 Task: Look for Modern Condos in Austin.
Action: Mouse moved to (304, 172)
Screenshot: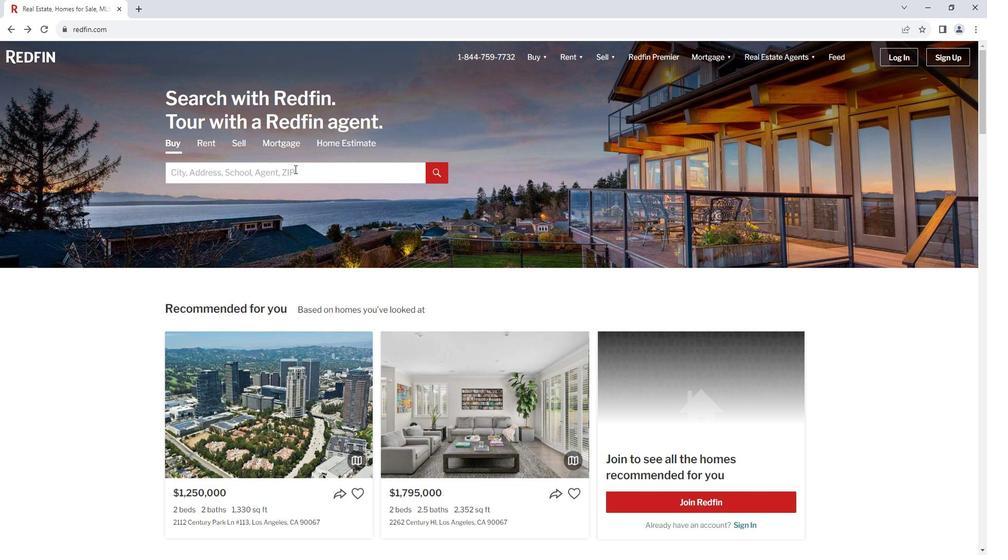 
Action: Mouse pressed left at (304, 172)
Screenshot: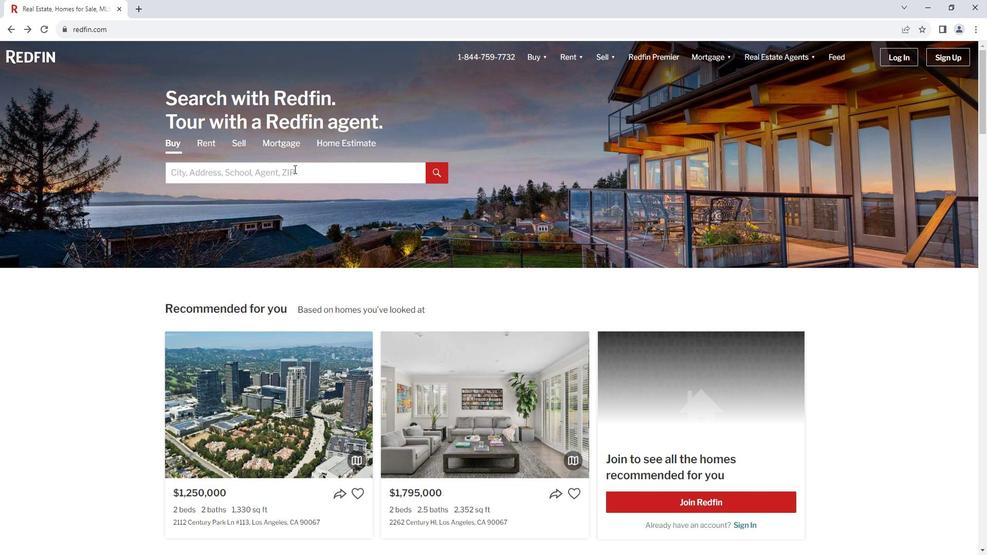 
Action: Key pressed <Key.shift><Key.shift><Key.shift><Key.shift>As<Key.backspace>ustin
Screenshot: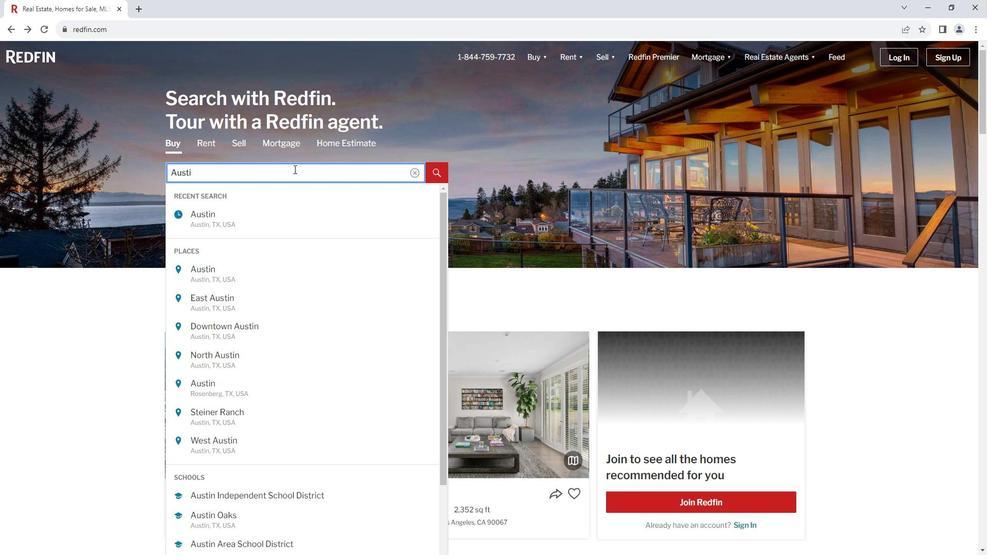 
Action: Mouse moved to (262, 273)
Screenshot: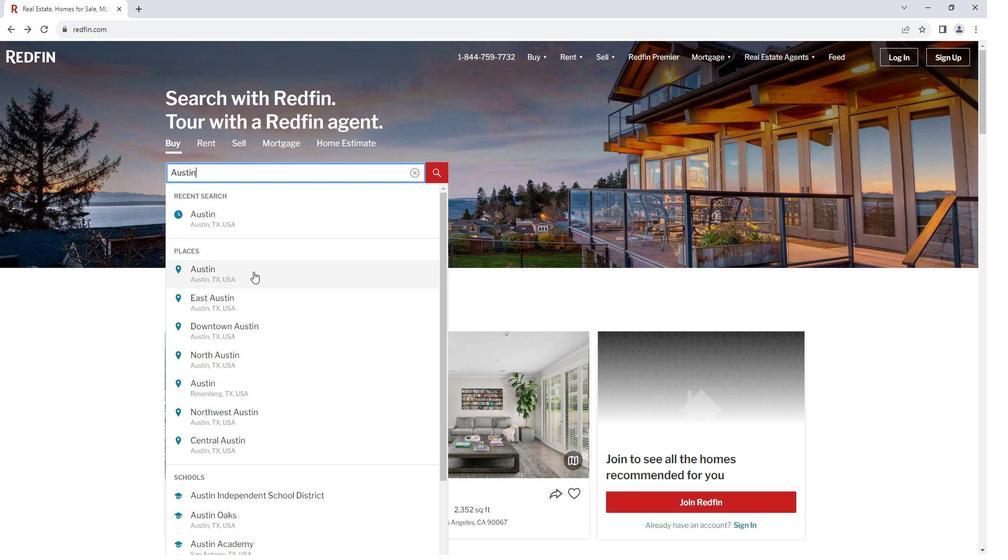 
Action: Mouse pressed left at (262, 273)
Screenshot: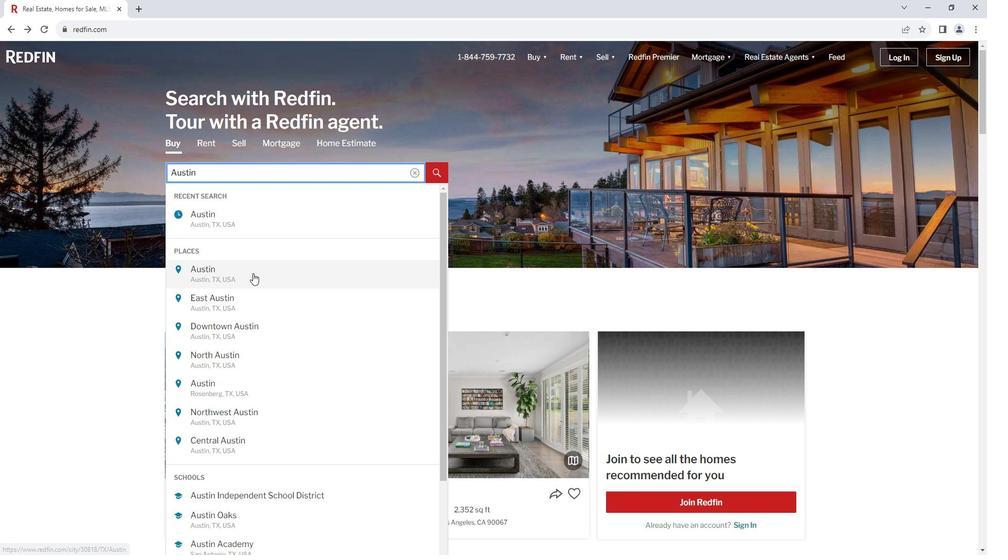 
Action: Mouse moved to (886, 131)
Screenshot: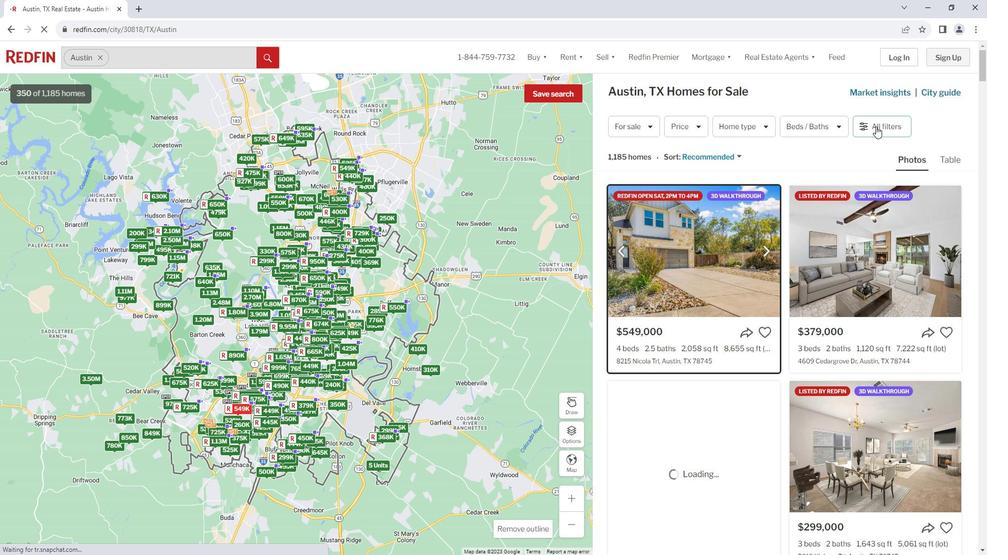 
Action: Mouse pressed left at (886, 131)
Screenshot: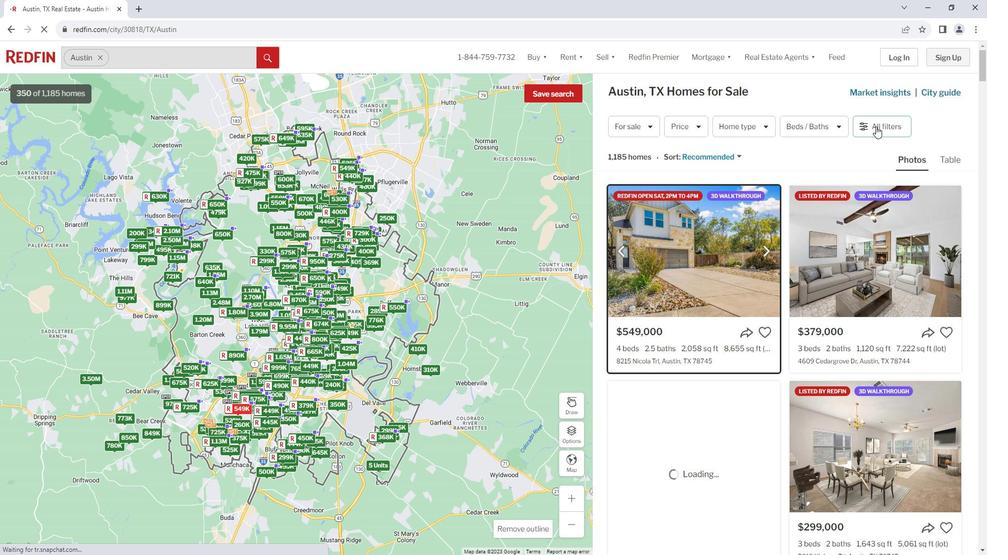 
Action: Mouse moved to (890, 128)
Screenshot: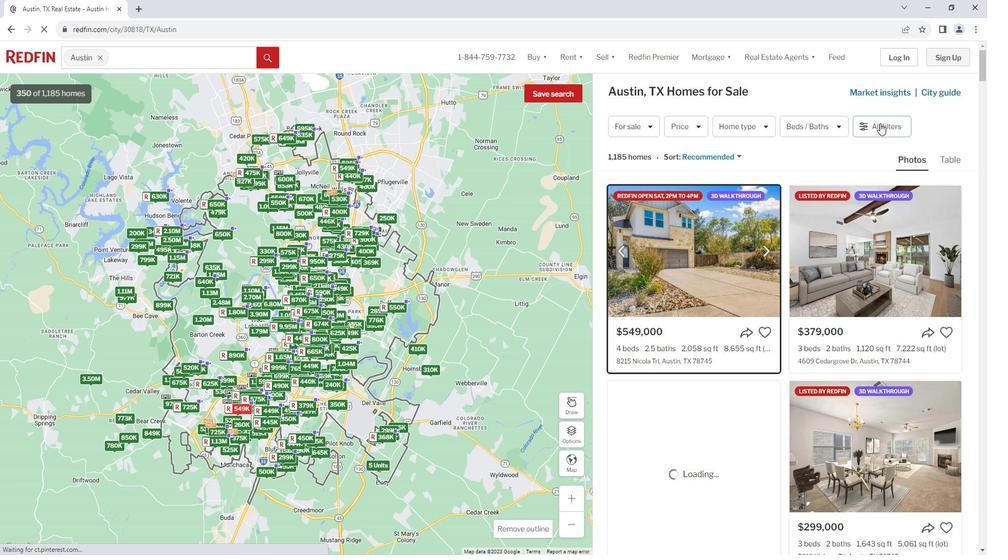 
Action: Mouse pressed left at (890, 128)
Screenshot: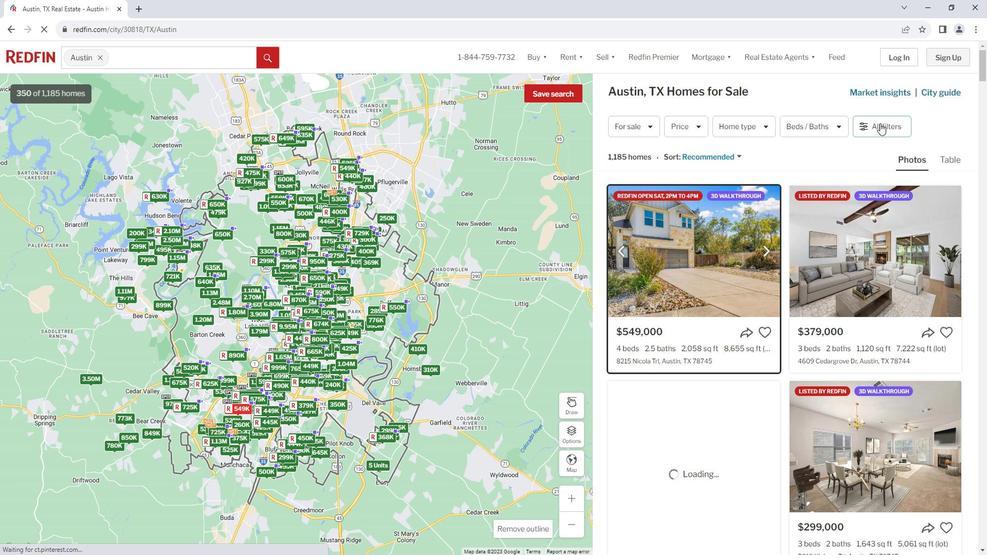 
Action: Mouse moved to (832, 262)
Screenshot: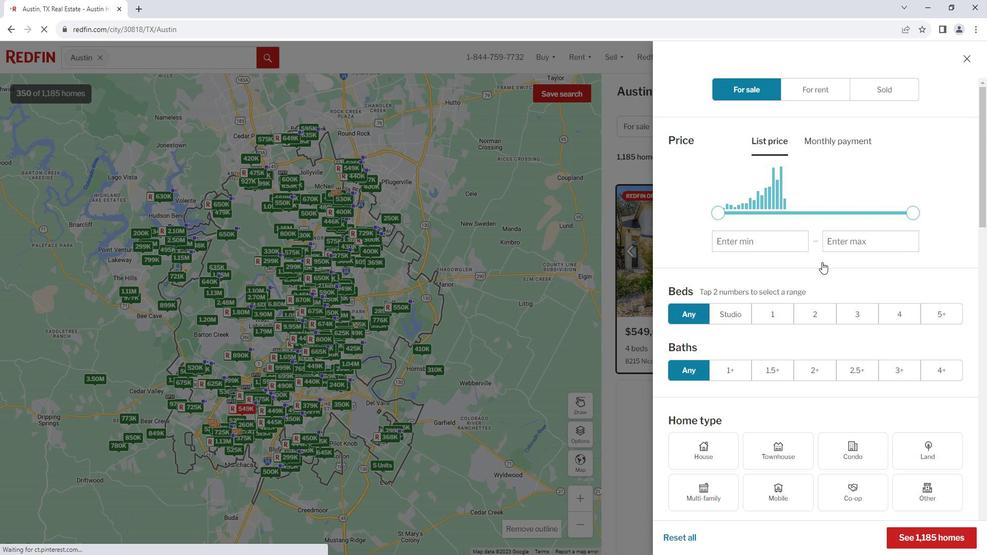 
Action: Mouse scrolled (832, 262) with delta (0, 0)
Screenshot: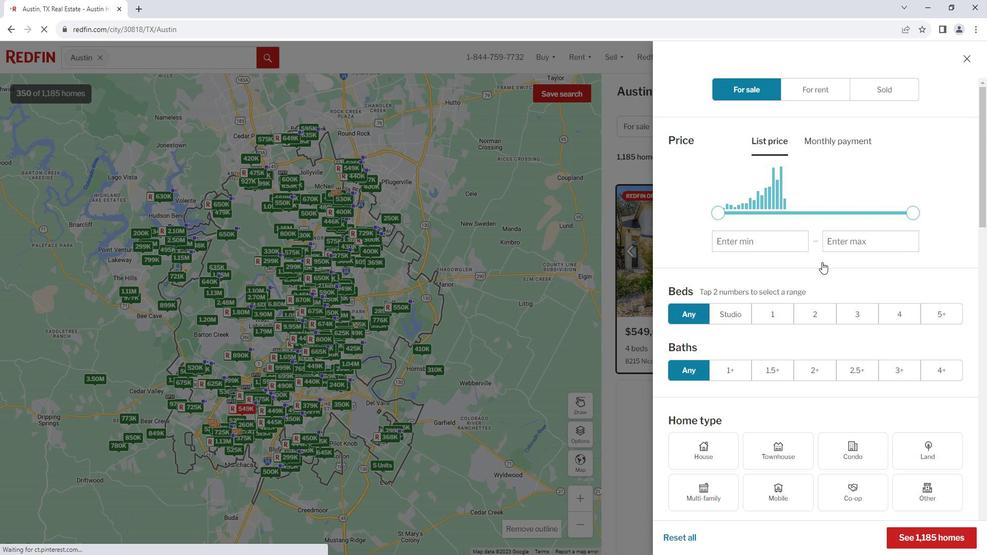
Action: Mouse scrolled (832, 262) with delta (0, 0)
Screenshot: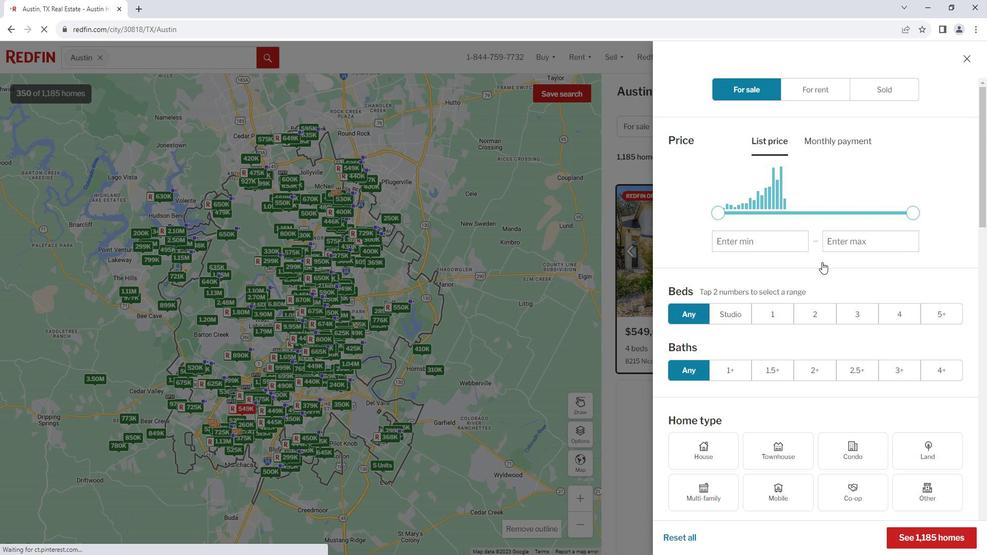 
Action: Mouse scrolled (832, 262) with delta (0, 0)
Screenshot: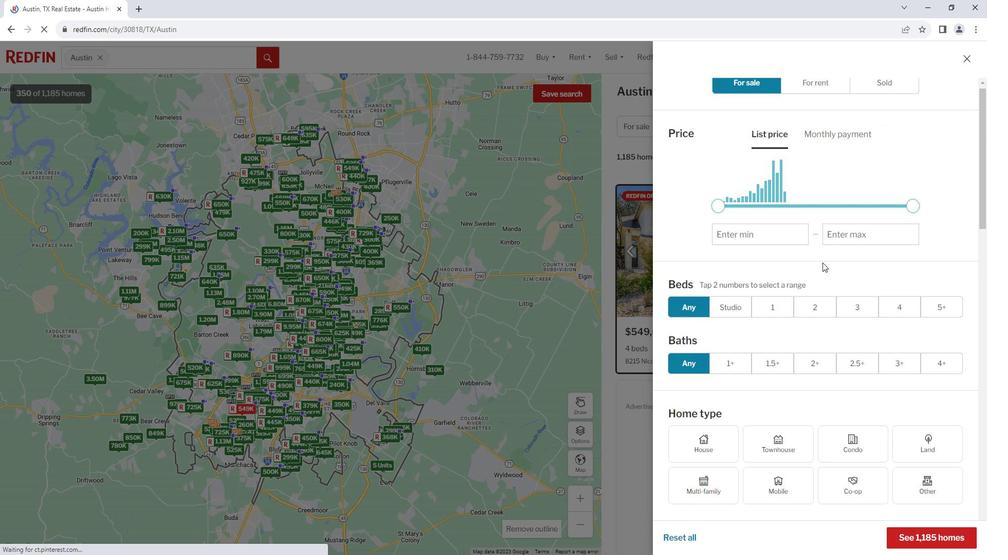 
Action: Mouse moved to (867, 291)
Screenshot: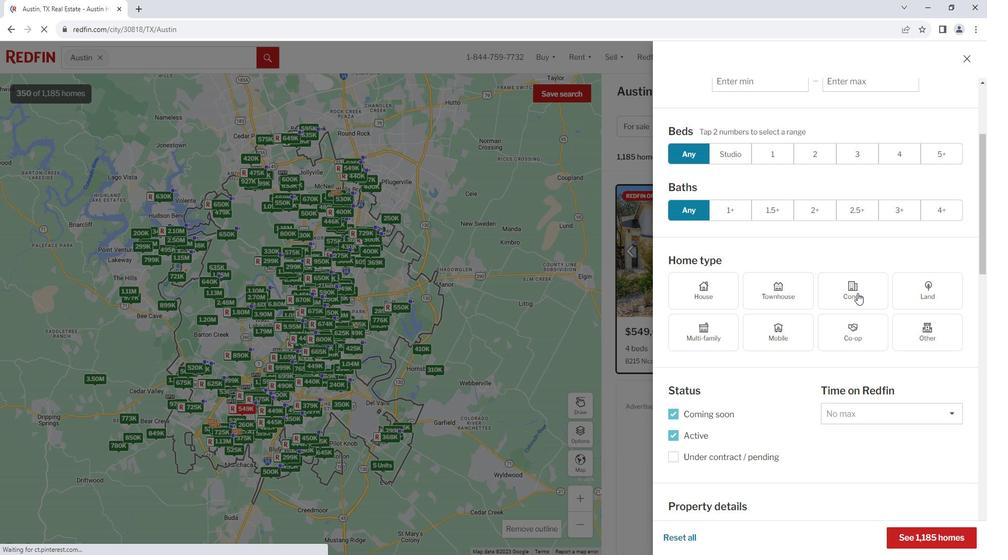 
Action: Mouse pressed left at (867, 291)
Screenshot: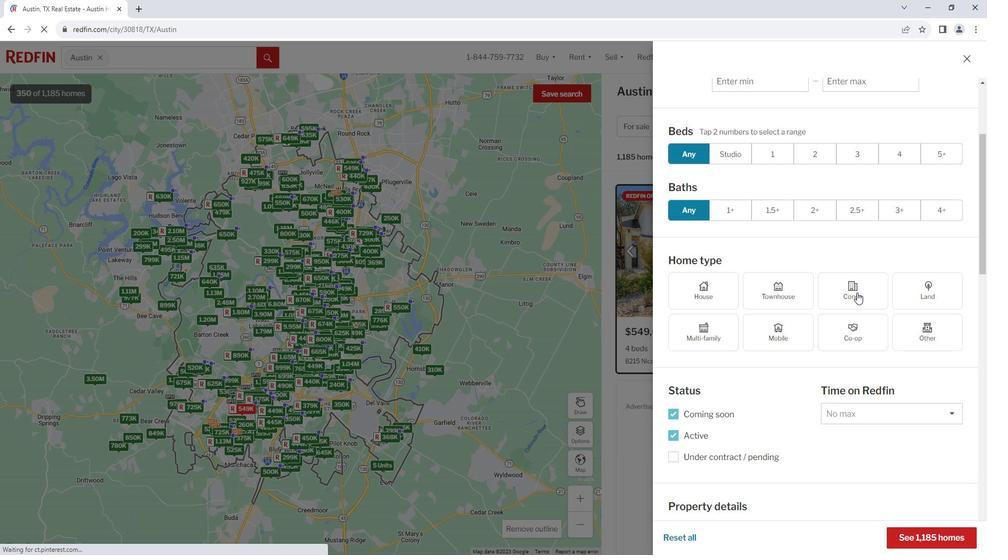 
Action: Mouse moved to (832, 266)
Screenshot: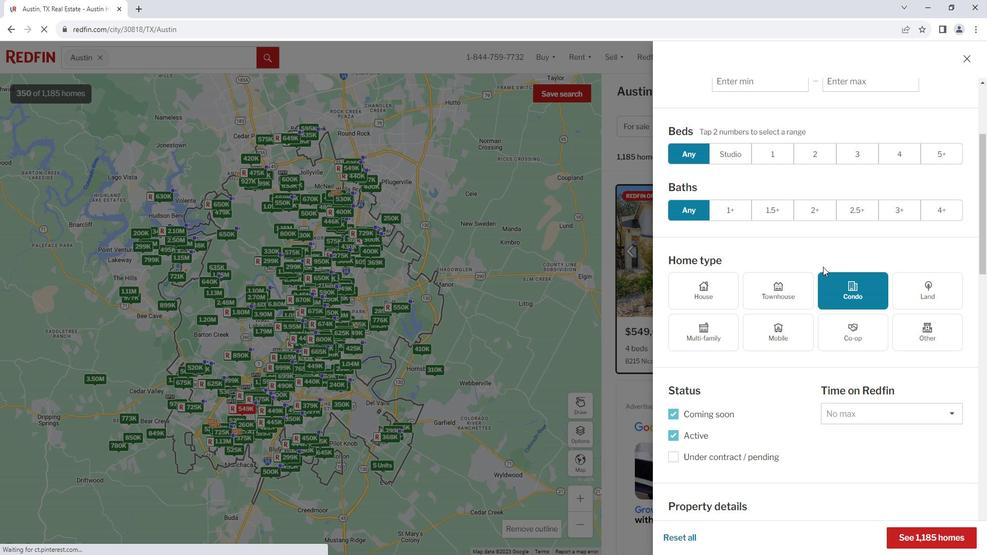 
Action: Mouse scrolled (832, 266) with delta (0, 0)
Screenshot: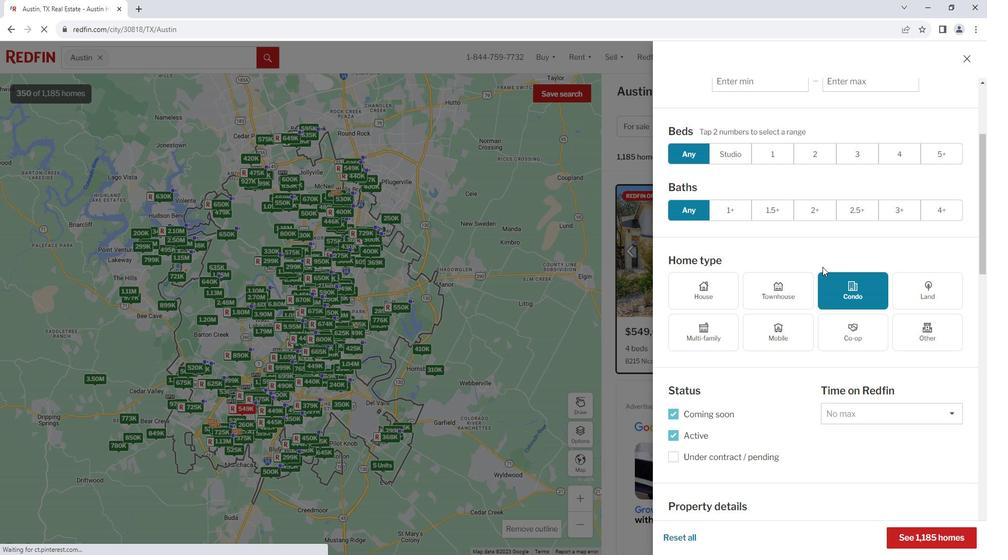 
Action: Mouse moved to (832, 266)
Screenshot: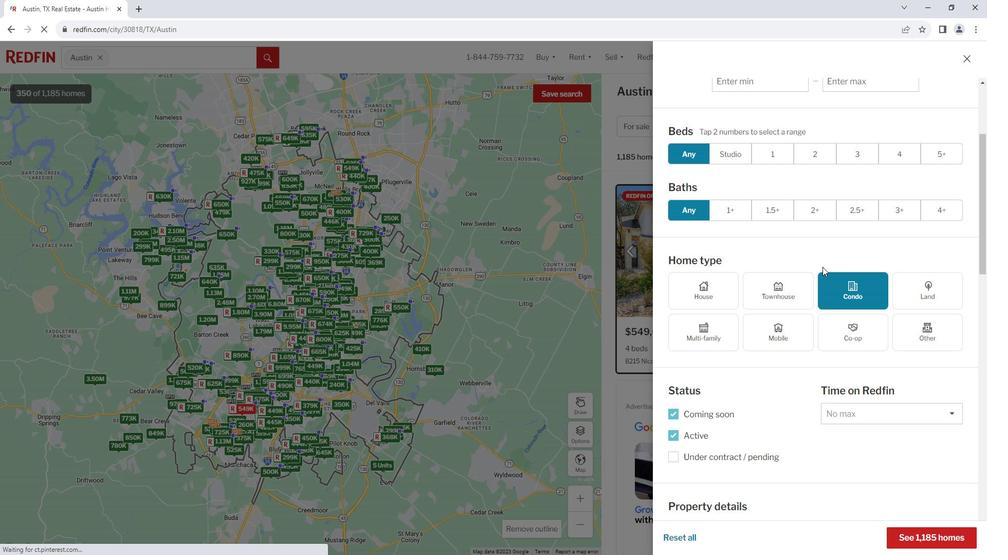 
Action: Mouse scrolled (832, 266) with delta (0, 0)
Screenshot: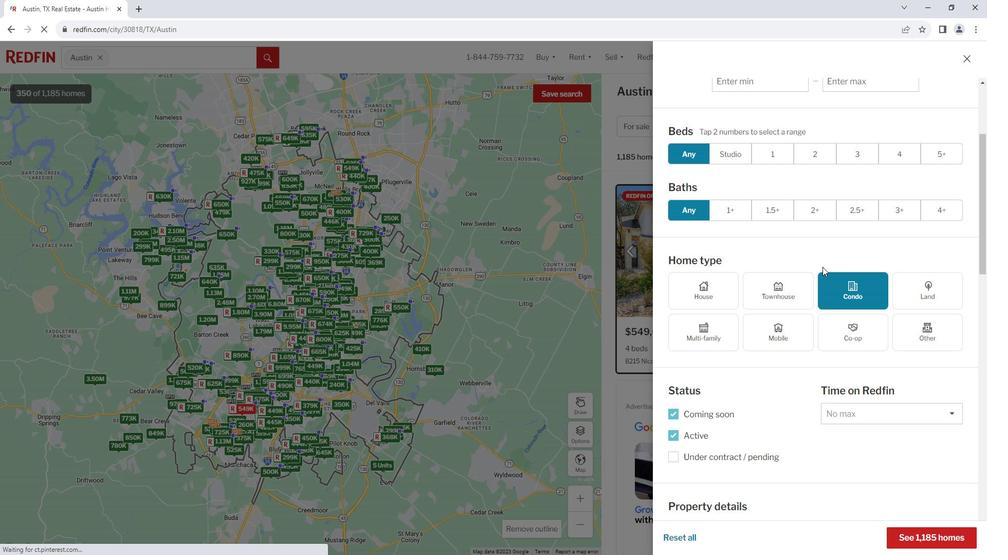 
Action: Mouse moved to (829, 265)
Screenshot: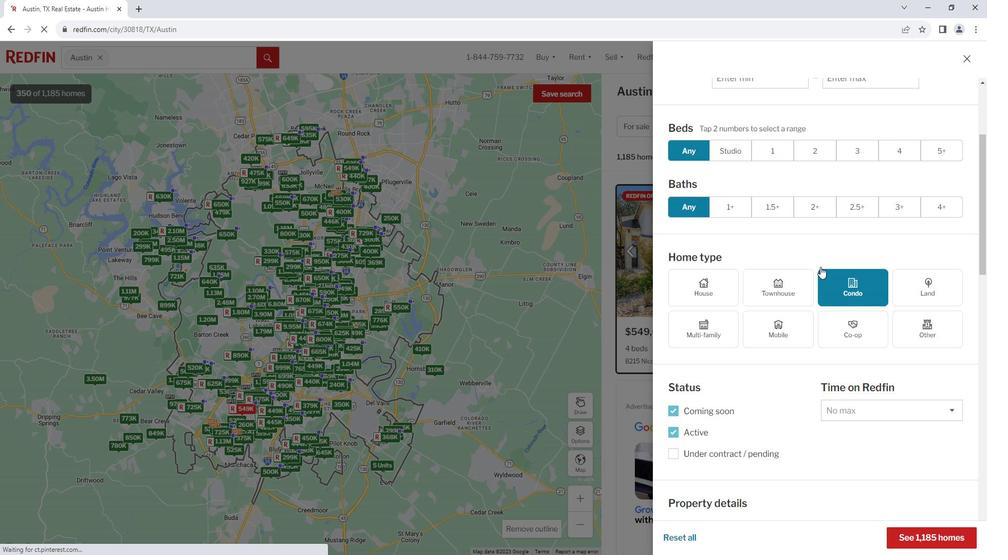 
Action: Mouse scrolled (829, 265) with delta (0, 0)
Screenshot: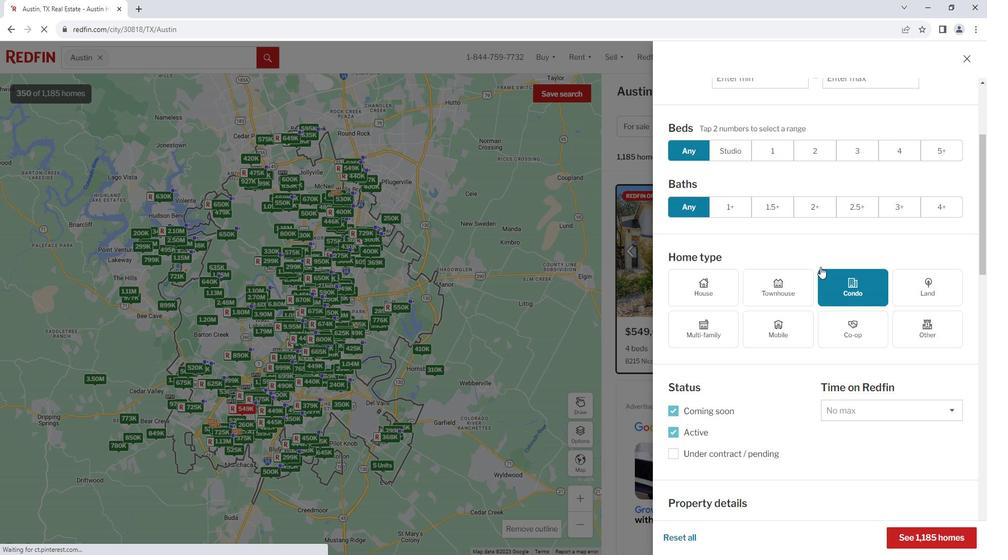 
Action: Mouse moved to (826, 262)
Screenshot: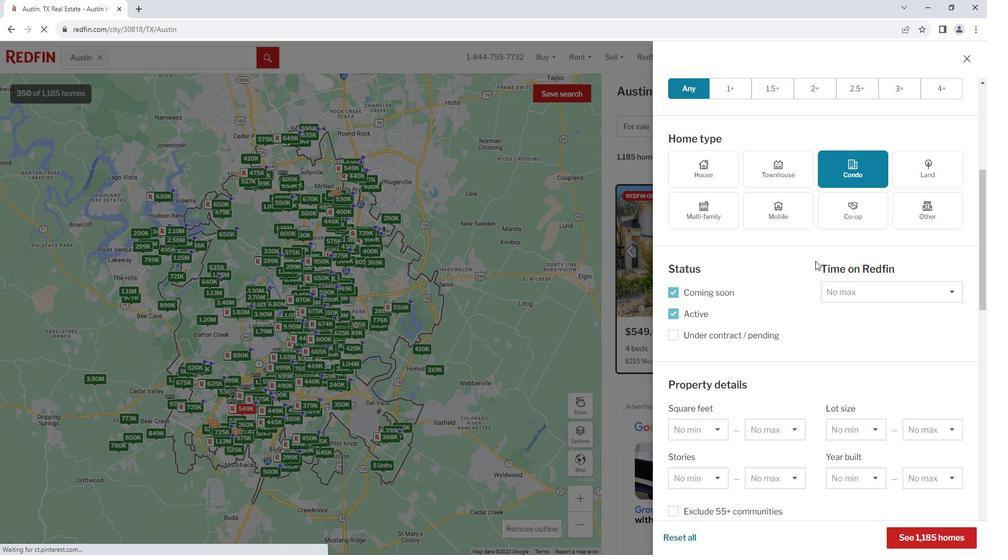 
Action: Mouse scrolled (826, 262) with delta (0, 0)
Screenshot: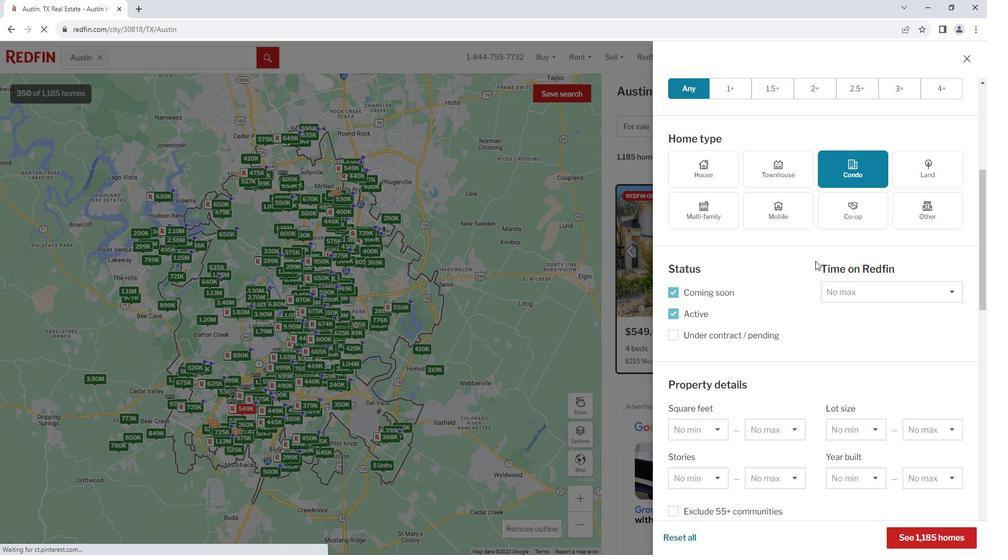 
Action: Mouse moved to (757, 328)
Screenshot: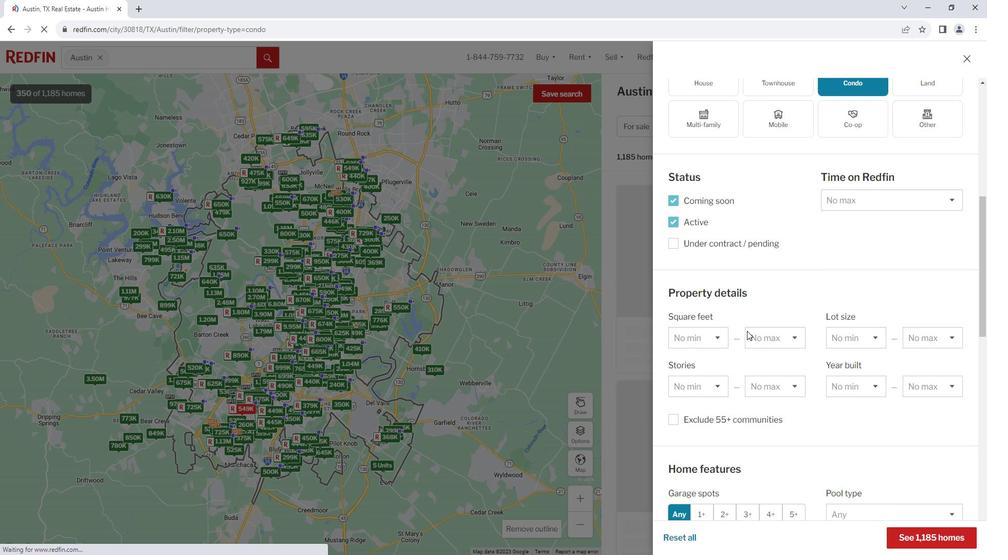 
Action: Mouse scrolled (757, 327) with delta (0, 0)
Screenshot: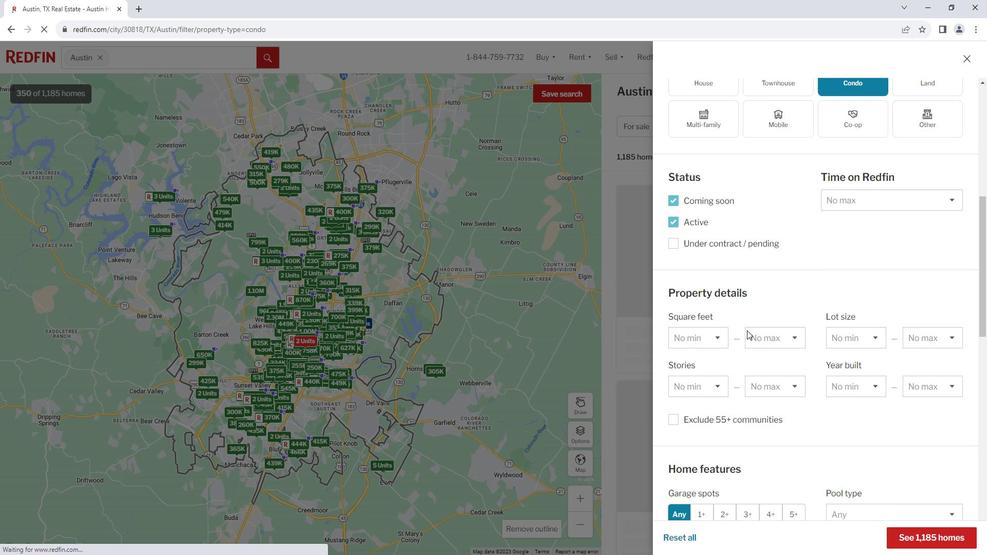 
Action: Mouse moved to (757, 327)
Screenshot: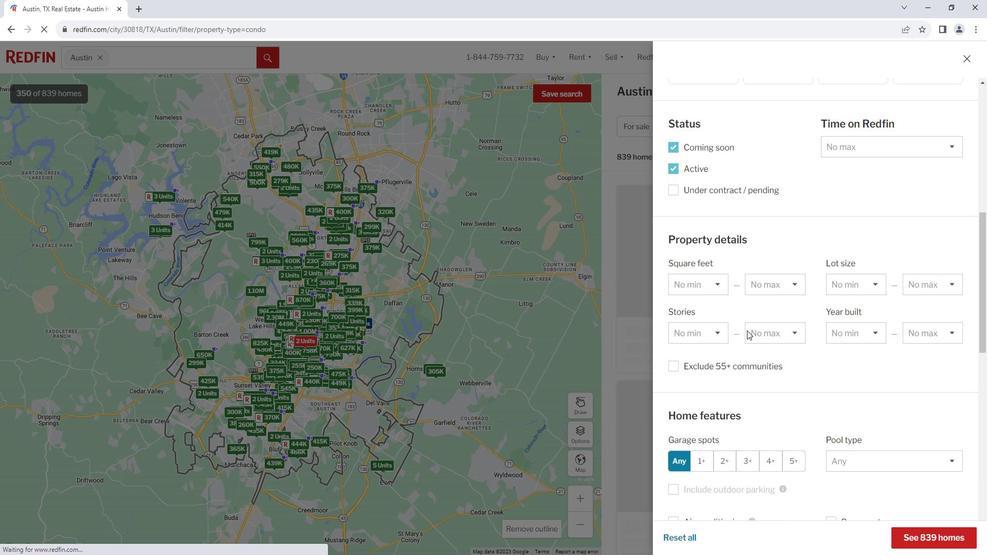 
Action: Mouse scrolled (757, 327) with delta (0, 0)
Screenshot: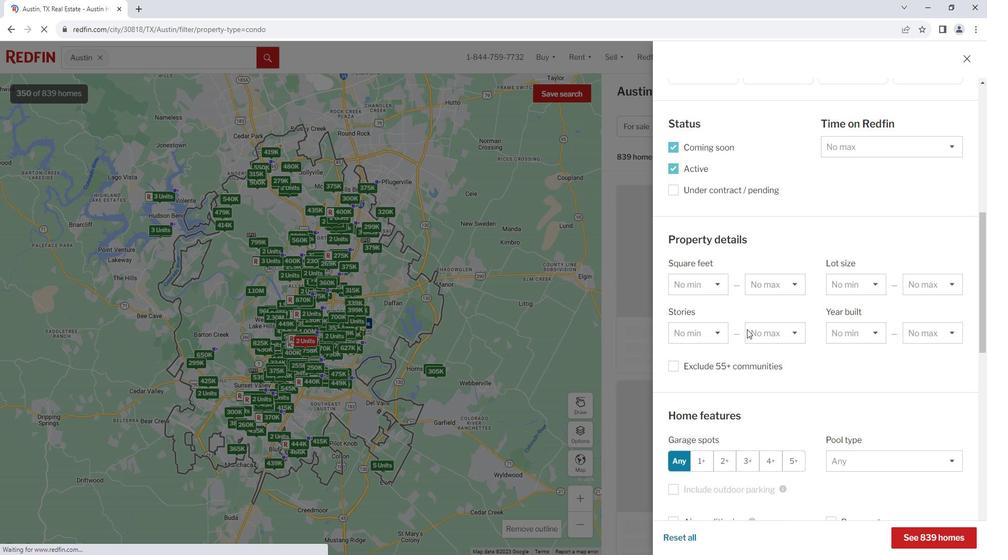 
Action: Mouse moved to (756, 320)
Screenshot: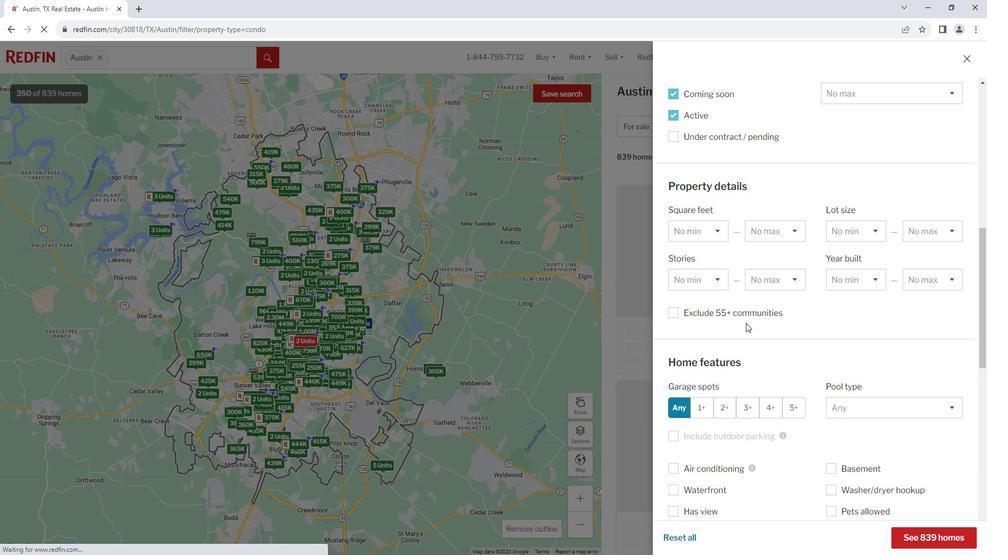 
Action: Mouse scrolled (756, 320) with delta (0, 0)
Screenshot: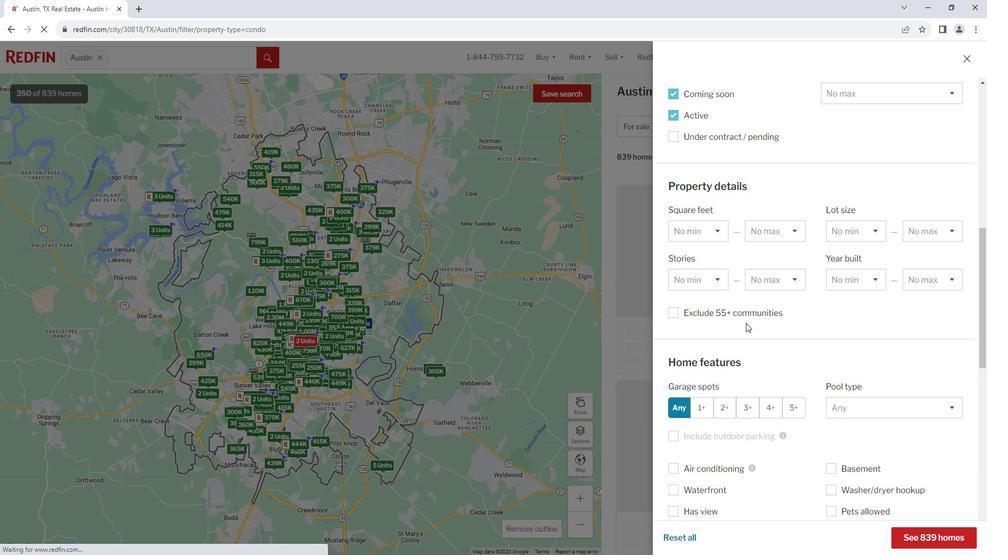 
Action: Mouse moved to (761, 308)
Screenshot: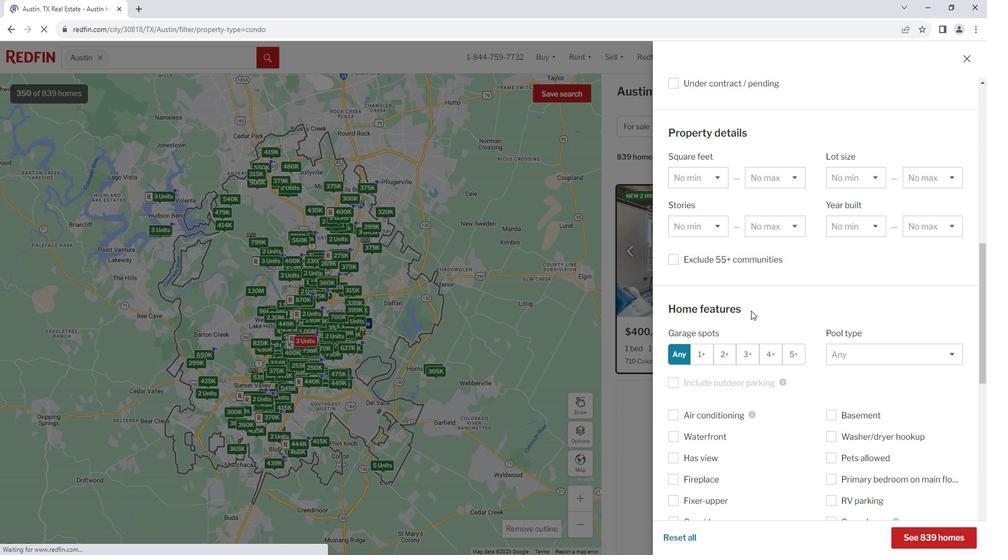 
Action: Mouse scrolled (761, 308) with delta (0, 0)
Screenshot: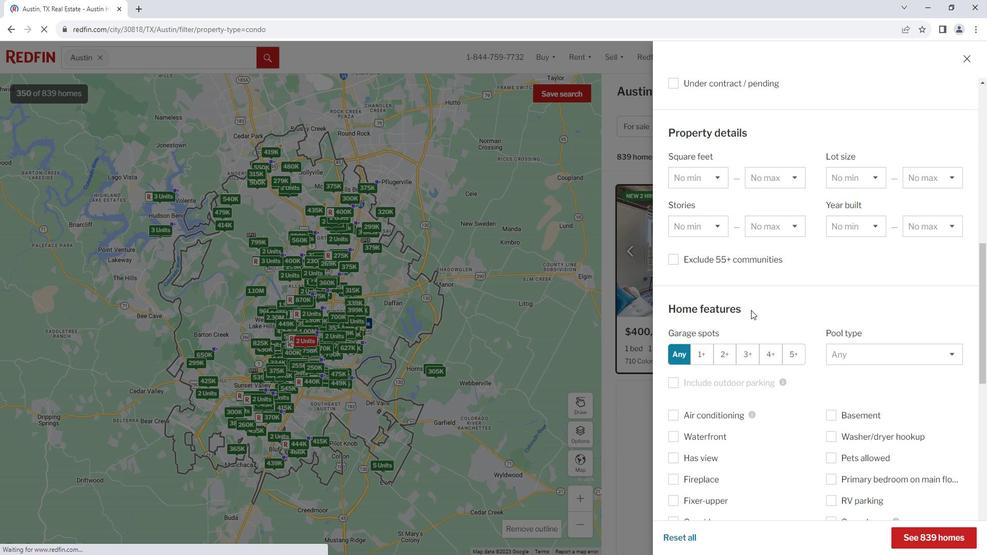 
Action: Mouse scrolled (761, 308) with delta (0, 0)
Screenshot: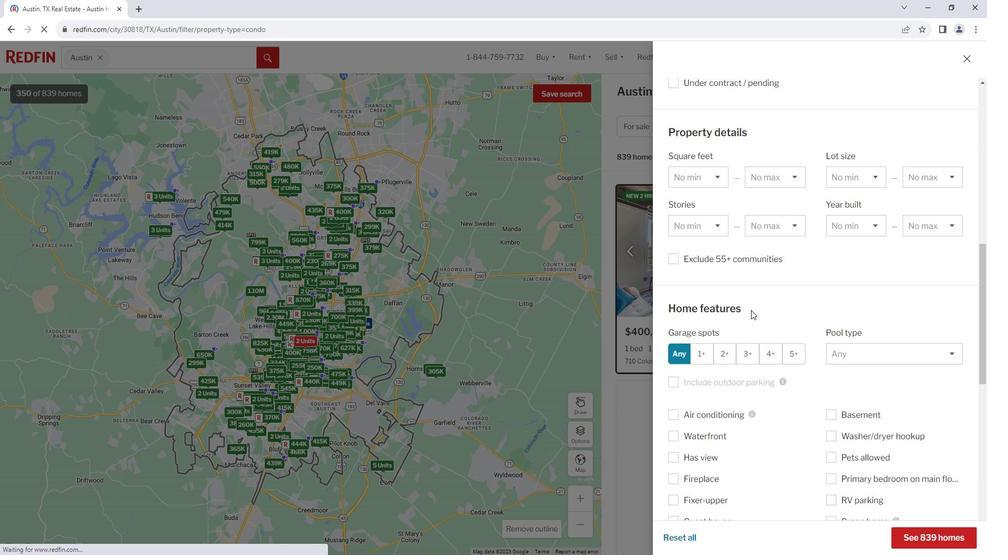 
Action: Mouse scrolled (761, 308) with delta (0, 0)
Screenshot: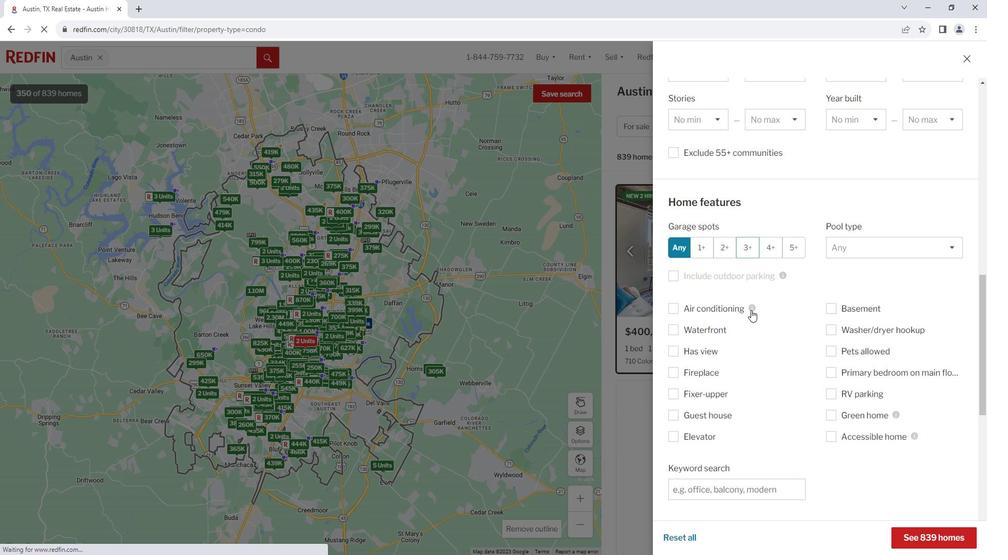 
Action: Mouse moved to (762, 307)
Screenshot: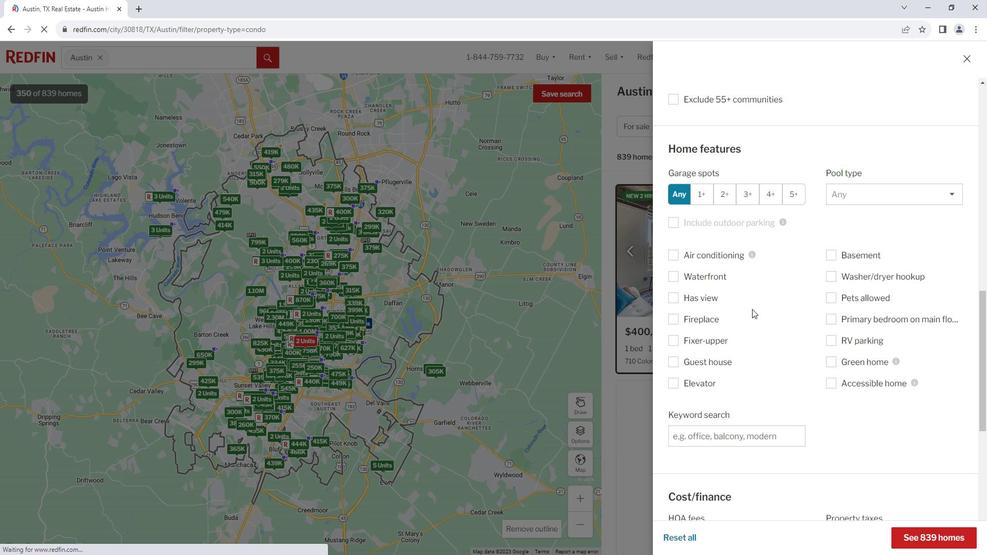 
Action: Mouse scrolled (762, 306) with delta (0, 0)
Screenshot: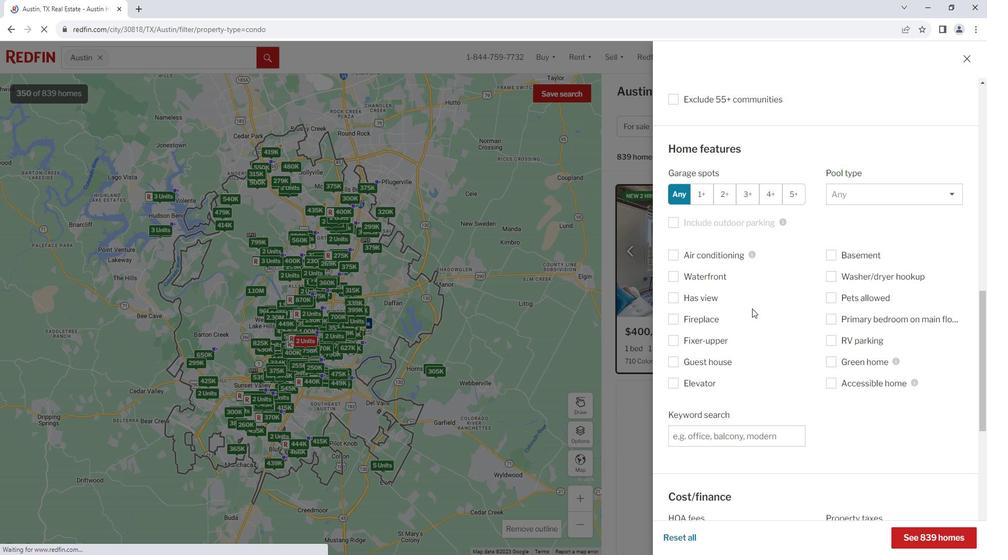 
Action: Mouse scrolled (762, 306) with delta (0, 0)
Screenshot: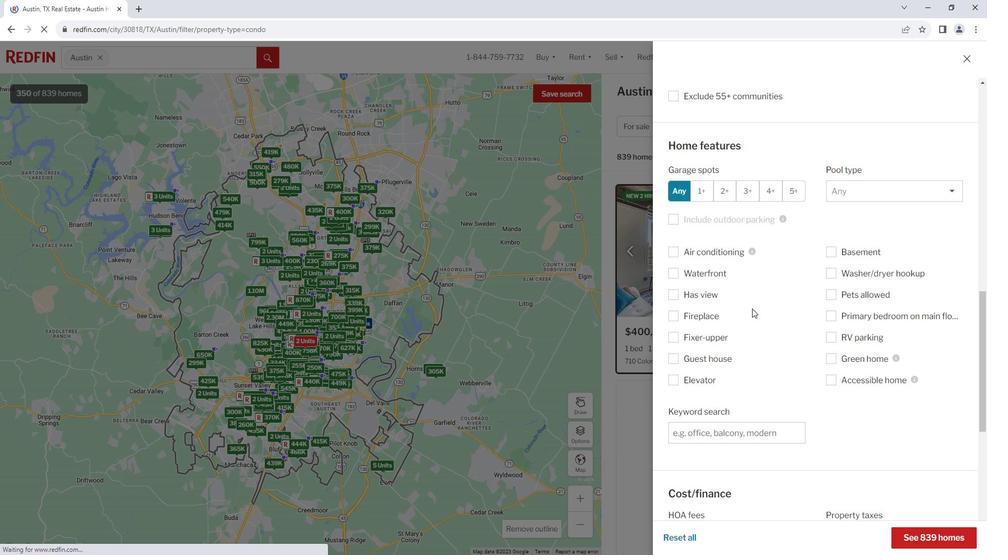 
Action: Mouse moved to (735, 328)
Screenshot: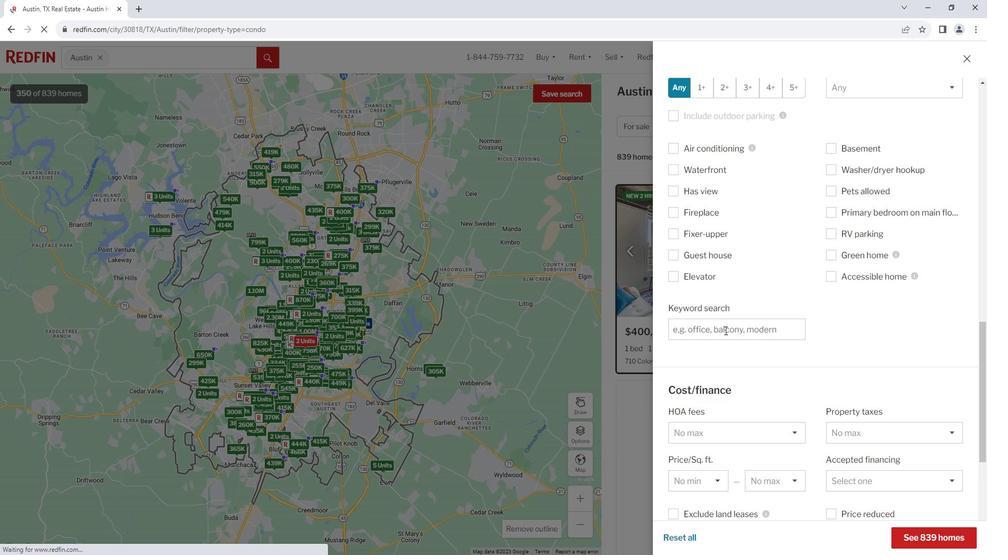 
Action: Mouse pressed left at (735, 328)
Screenshot: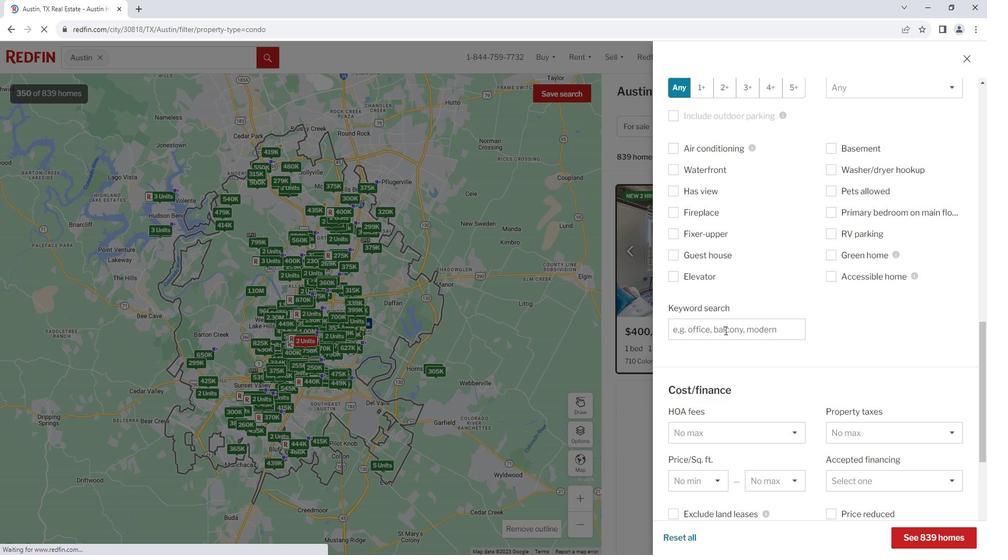 
Action: Mouse moved to (738, 327)
Screenshot: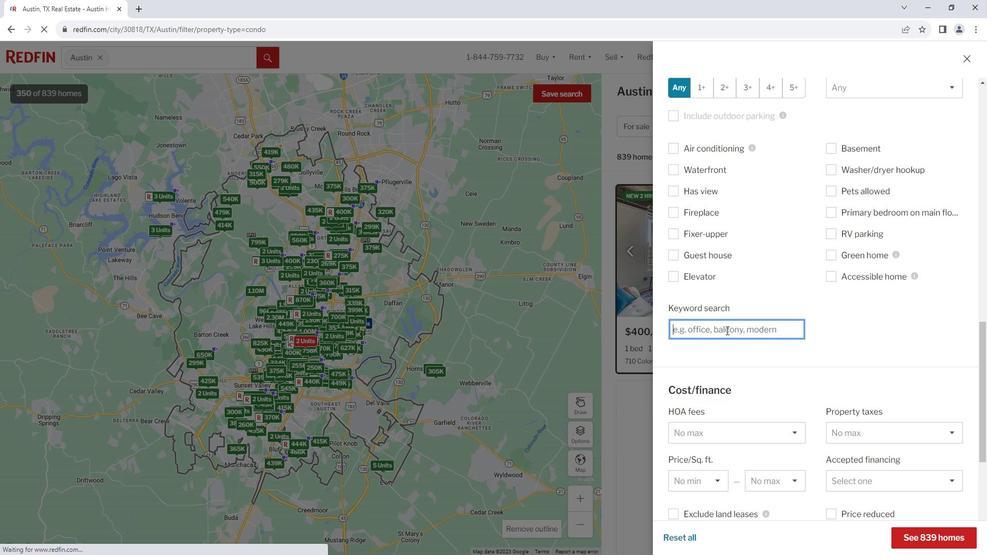 
Action: Key pressed <Key.shift><Key.shift><Key.shift><Key.shift><Key.shift><Key.shift><Key.shift><Key.shift><Key.shift><Key.shift>Modern
Screenshot: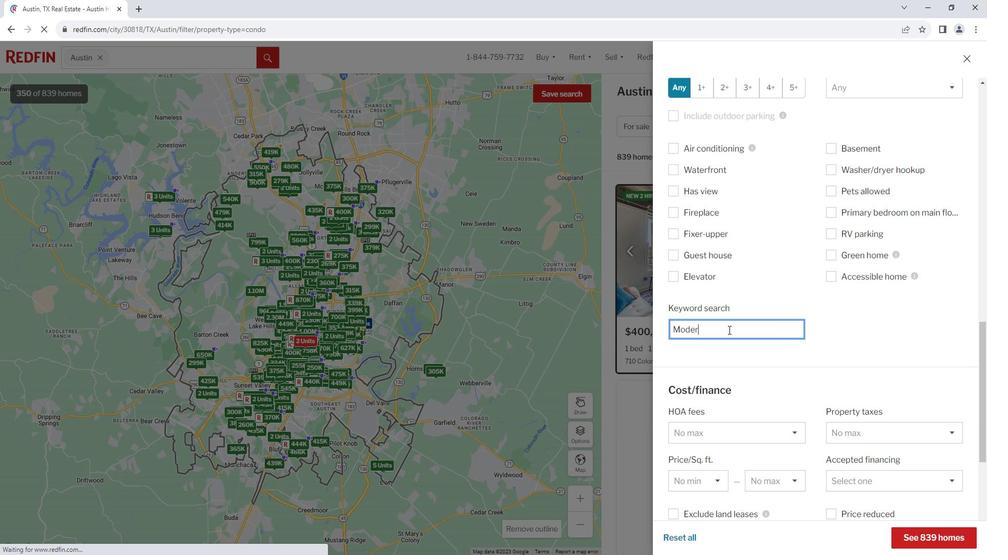 
Action: Mouse moved to (920, 525)
Screenshot: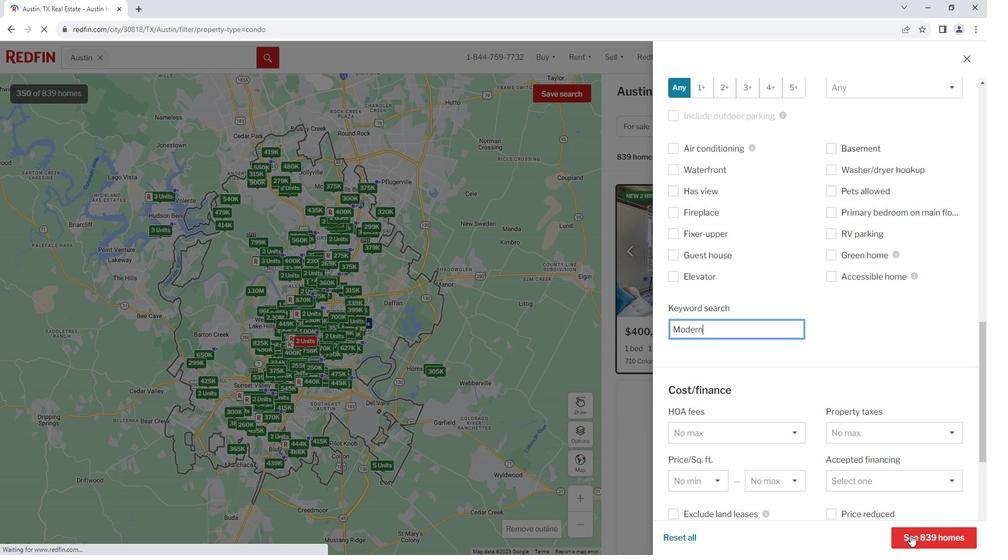 
Action: Mouse pressed left at (920, 525)
Screenshot: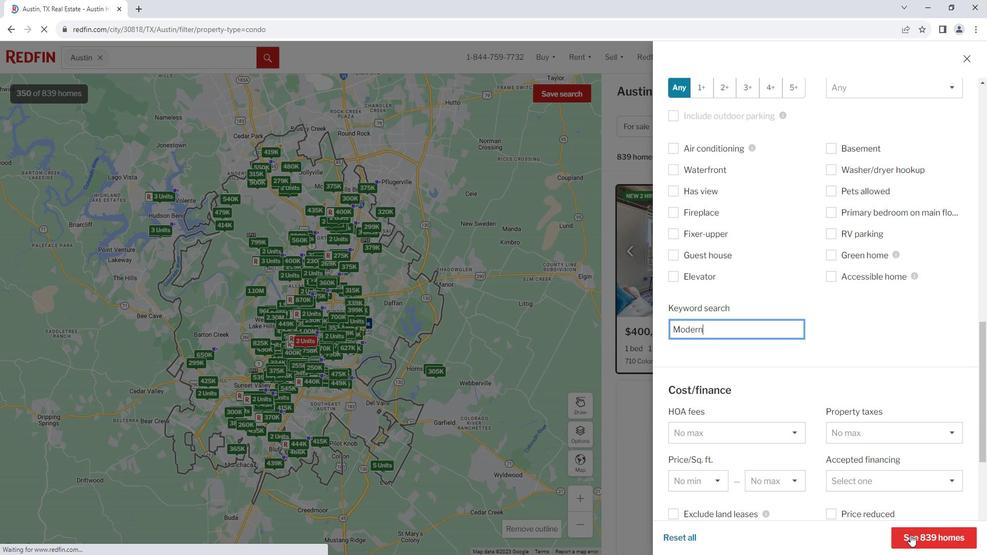 
Action: Mouse moved to (732, 279)
Screenshot: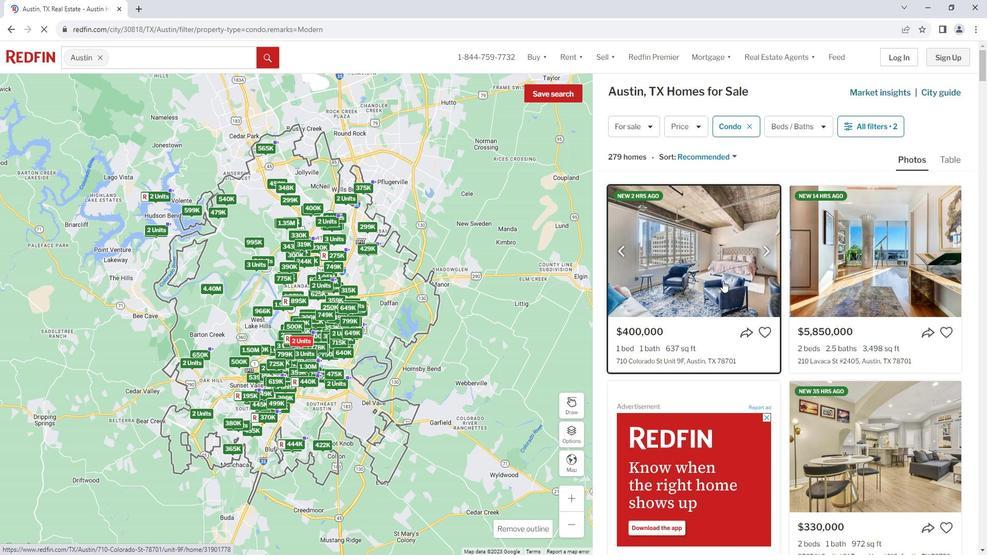 
Action: Mouse pressed left at (732, 279)
Screenshot: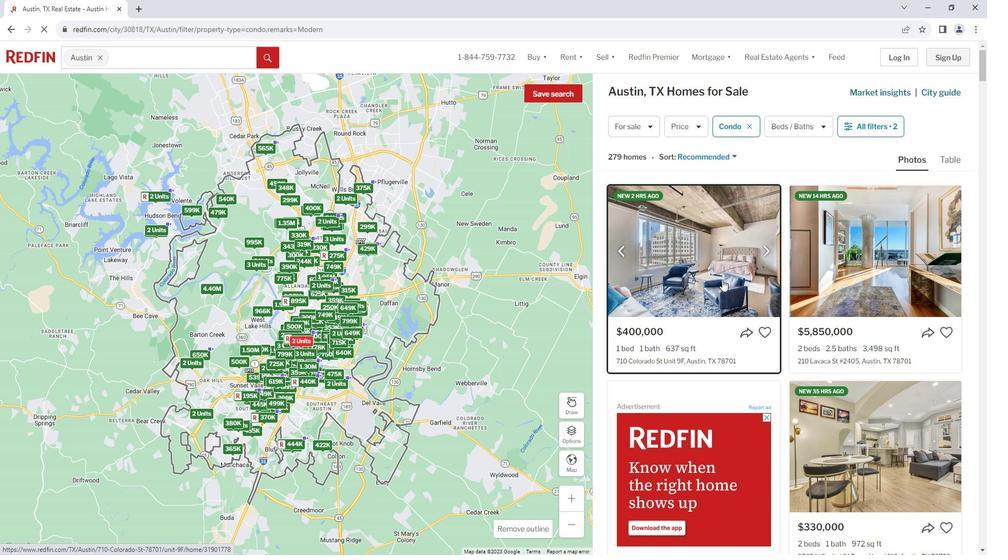 
Action: Mouse moved to (739, 335)
Screenshot: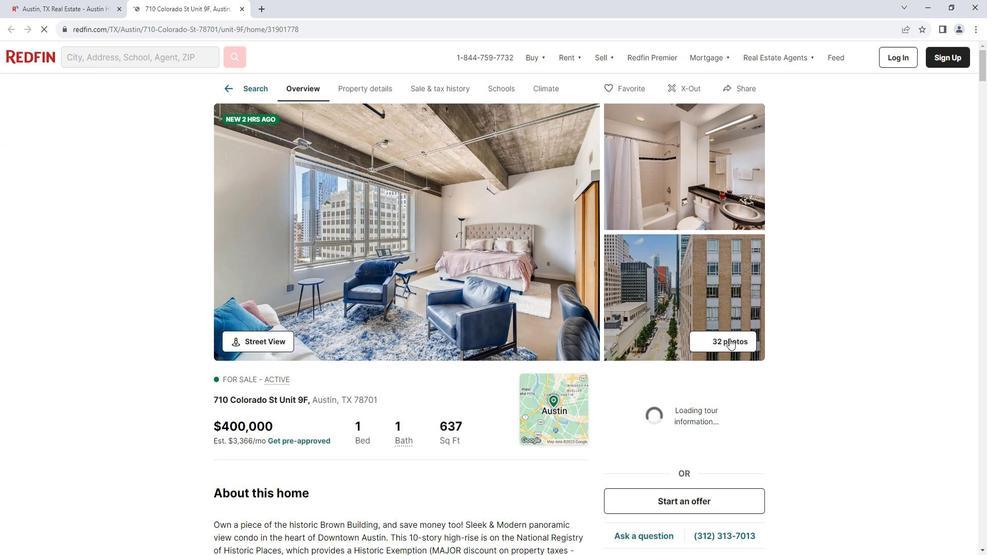 
Action: Mouse pressed left at (739, 335)
Screenshot: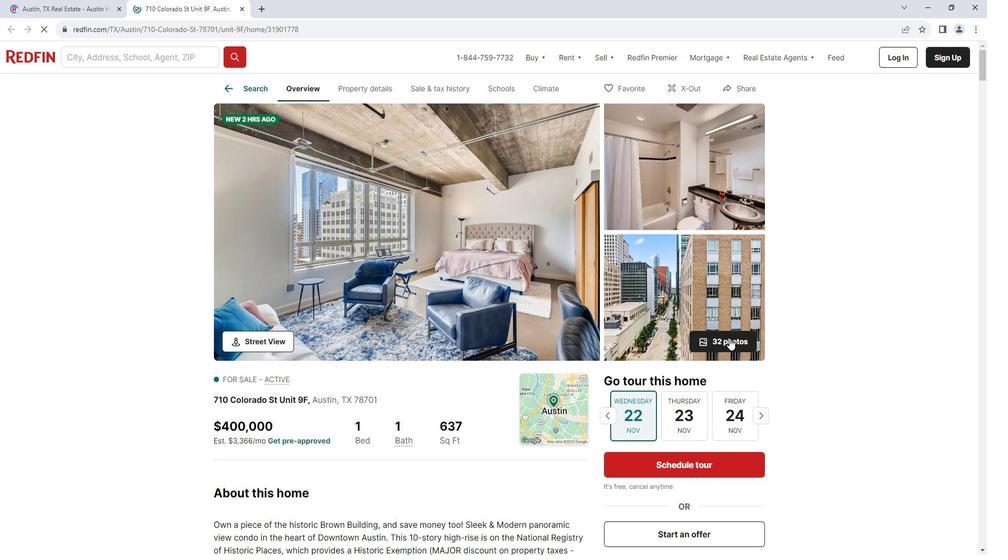 
Action: Mouse moved to (935, 295)
Screenshot: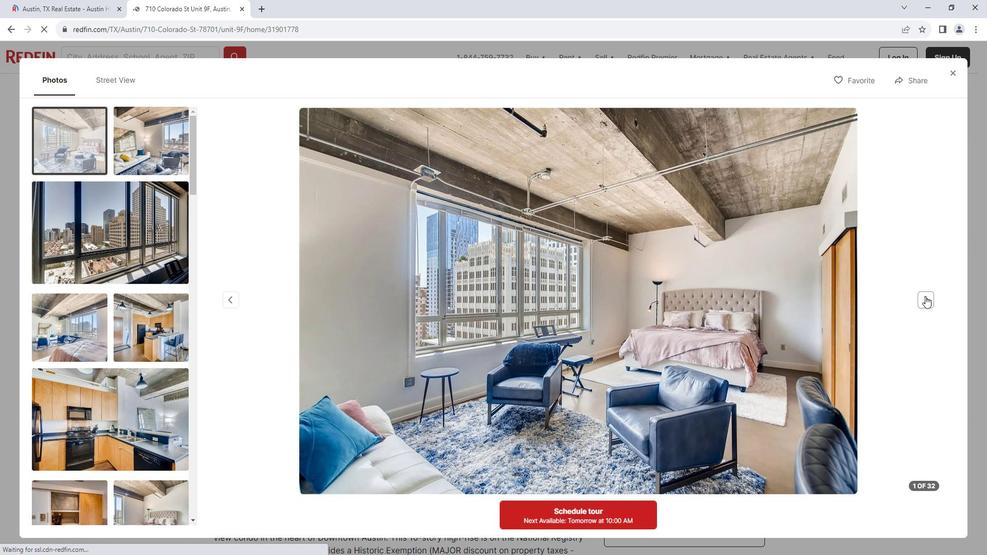 
Action: Mouse pressed left at (935, 295)
Screenshot: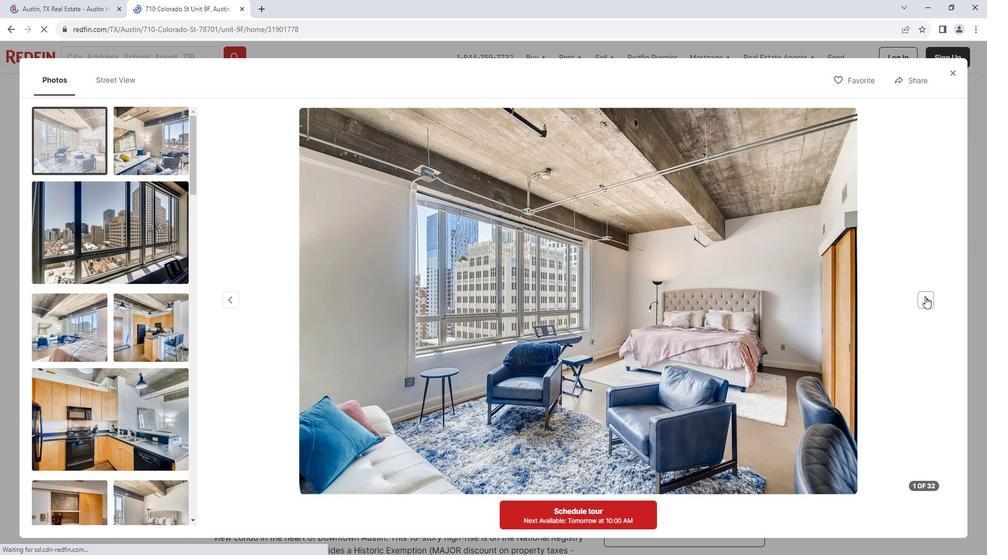 
Action: Mouse pressed left at (935, 295)
Screenshot: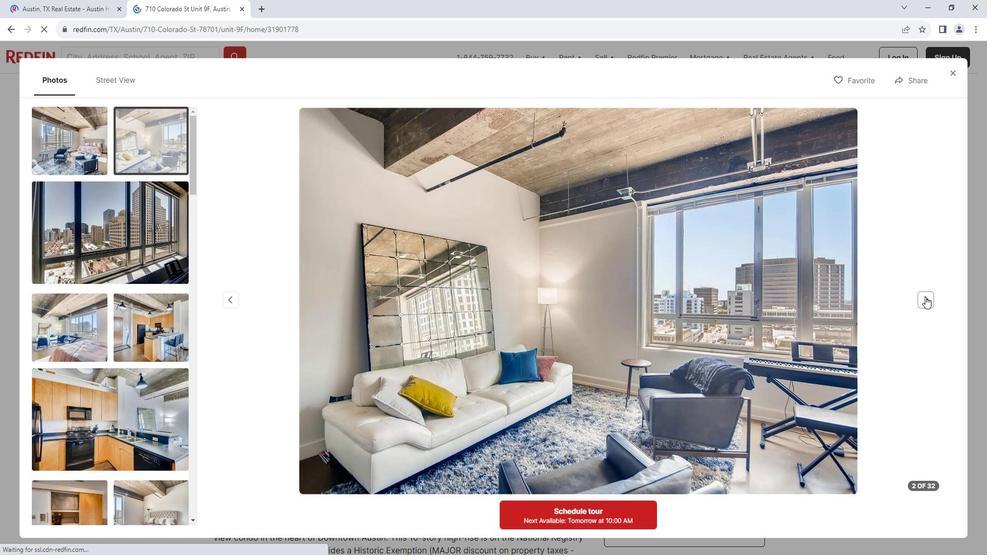 
Action: Mouse pressed left at (935, 295)
Screenshot: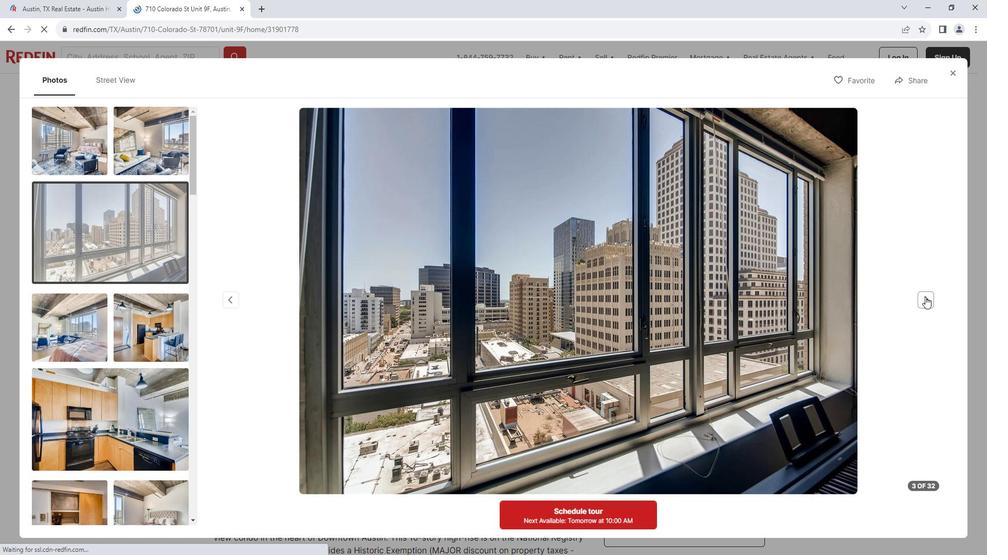 
Action: Mouse pressed left at (935, 295)
Screenshot: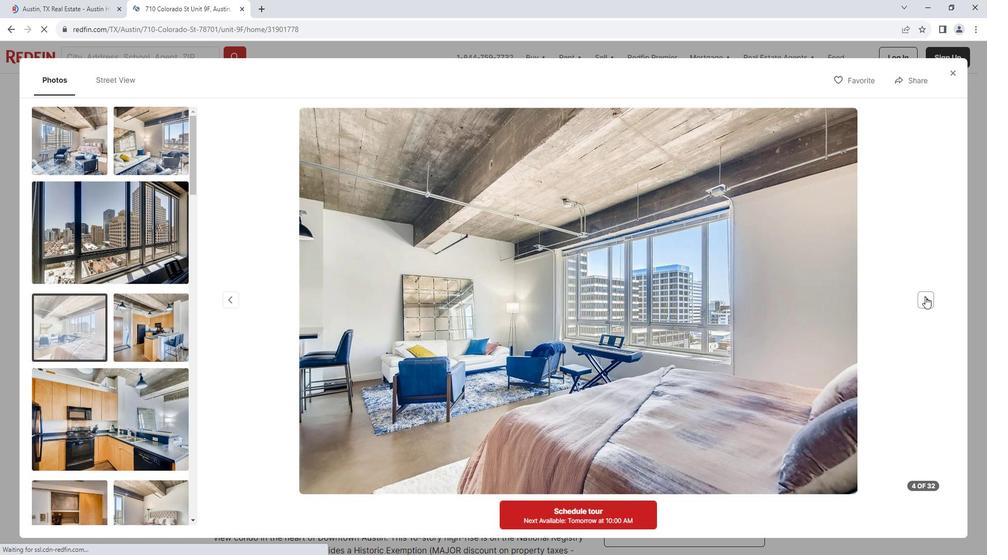
Action: Mouse pressed left at (935, 295)
Screenshot: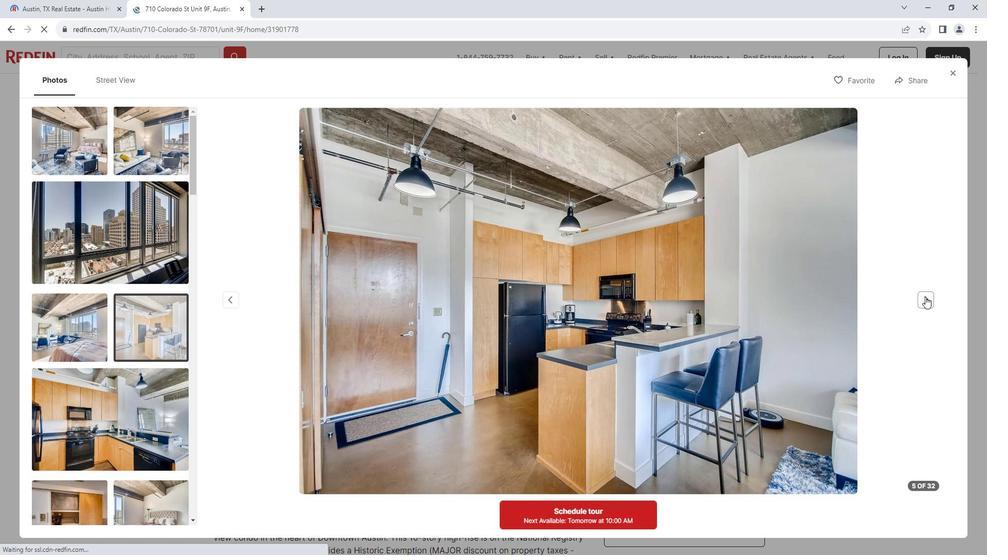 
Action: Mouse pressed left at (935, 295)
Screenshot: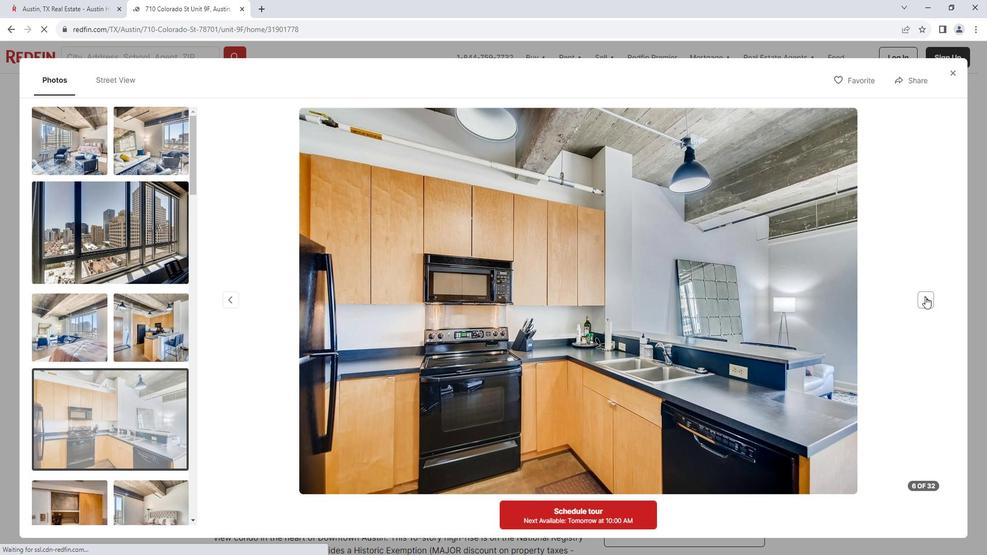 
Action: Mouse pressed left at (935, 295)
Screenshot: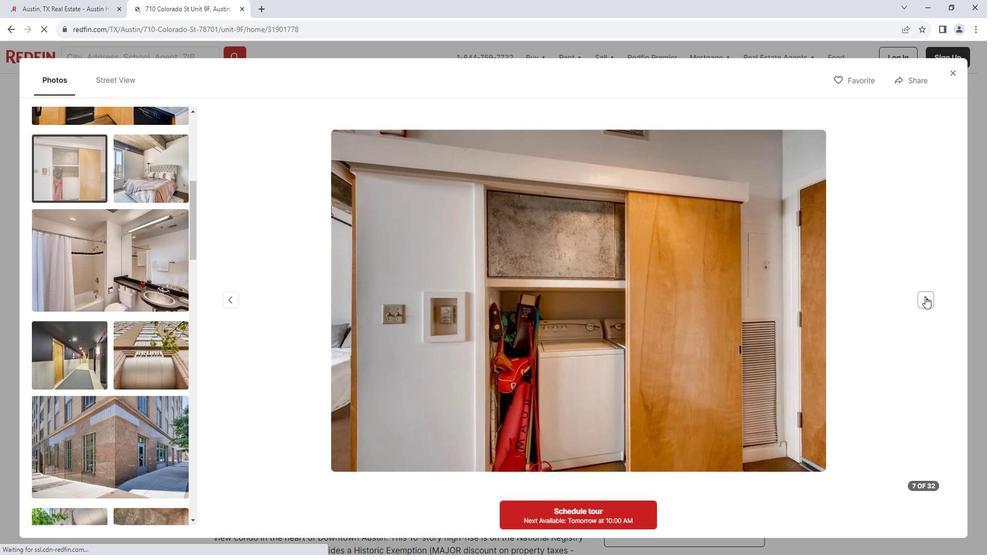 
Action: Mouse pressed left at (935, 295)
Screenshot: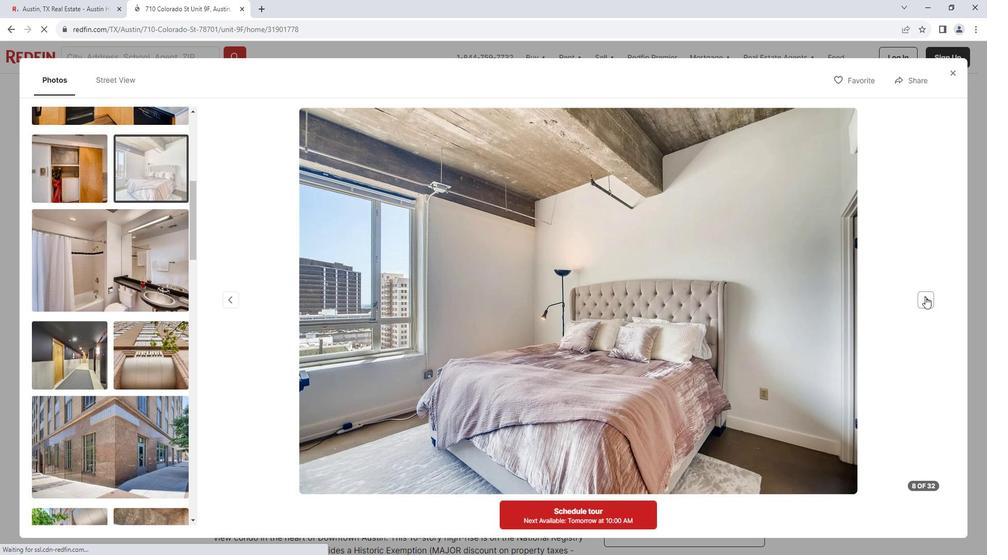 
Action: Mouse moved to (936, 296)
Screenshot: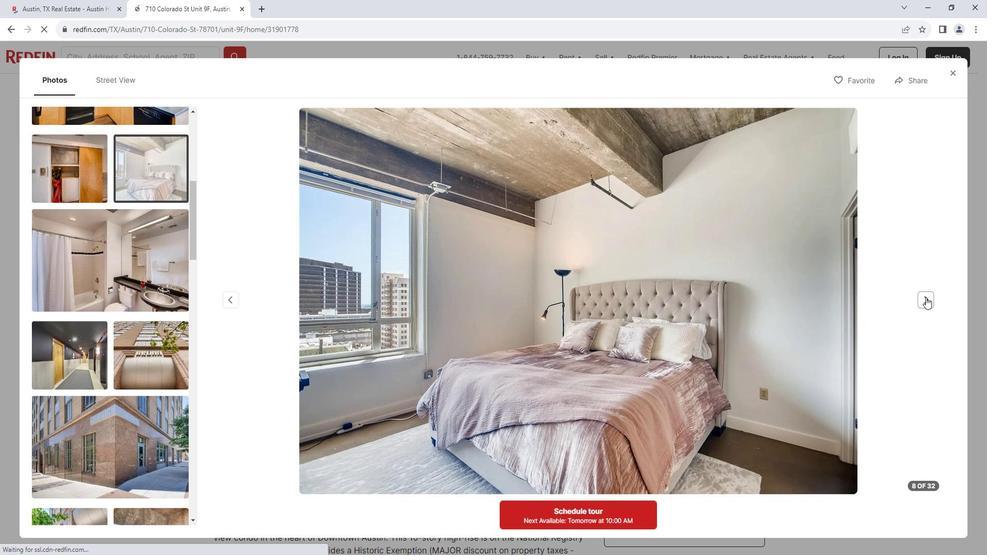 
Action: Mouse pressed left at (936, 296)
Screenshot: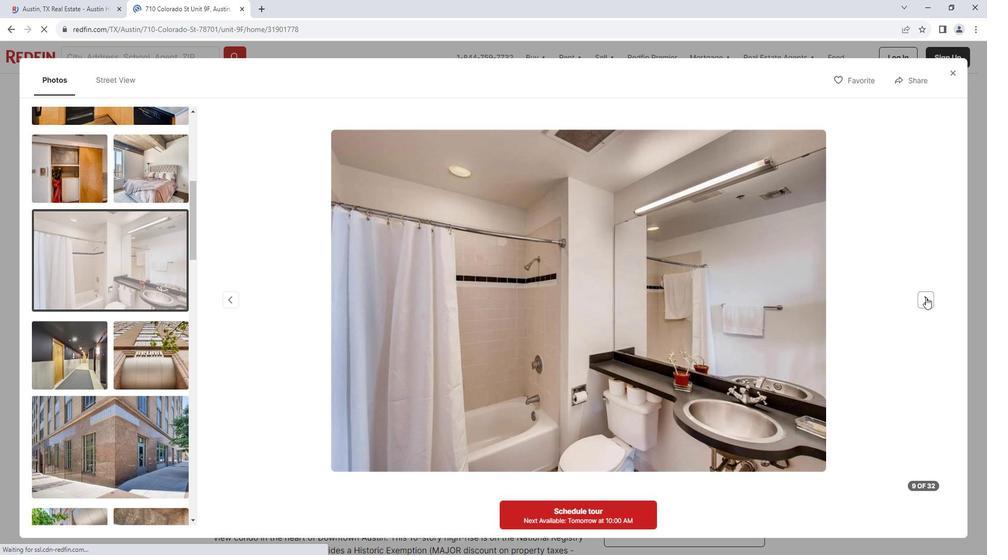 
Action: Mouse pressed left at (936, 296)
Screenshot: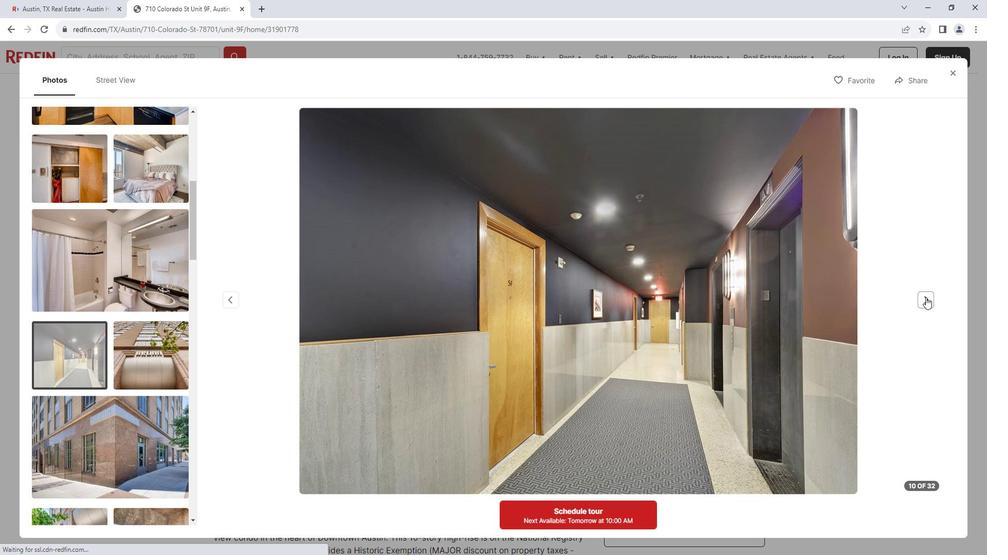 
Action: Mouse pressed left at (936, 296)
Screenshot: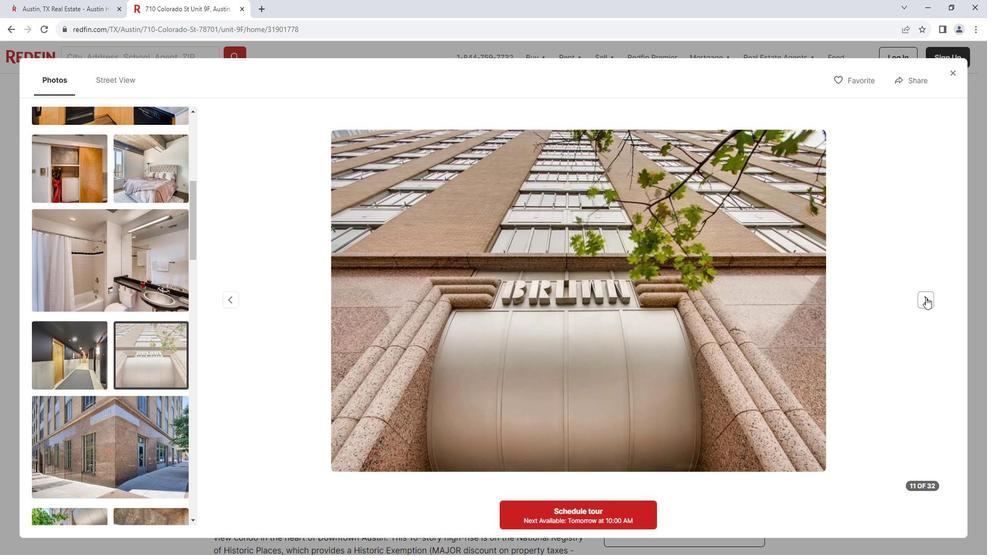 
Action: Mouse pressed left at (936, 296)
Screenshot: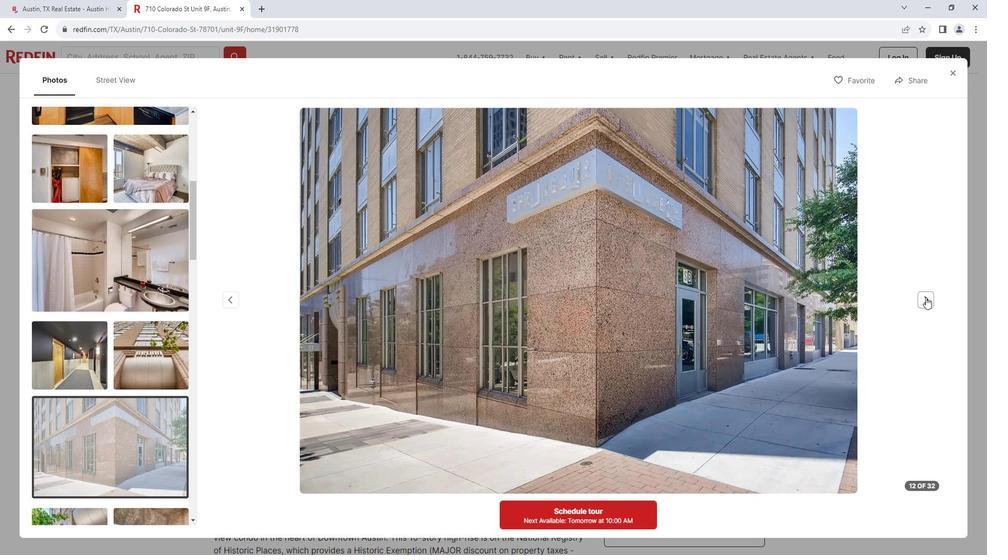 
Action: Mouse pressed left at (936, 296)
Screenshot: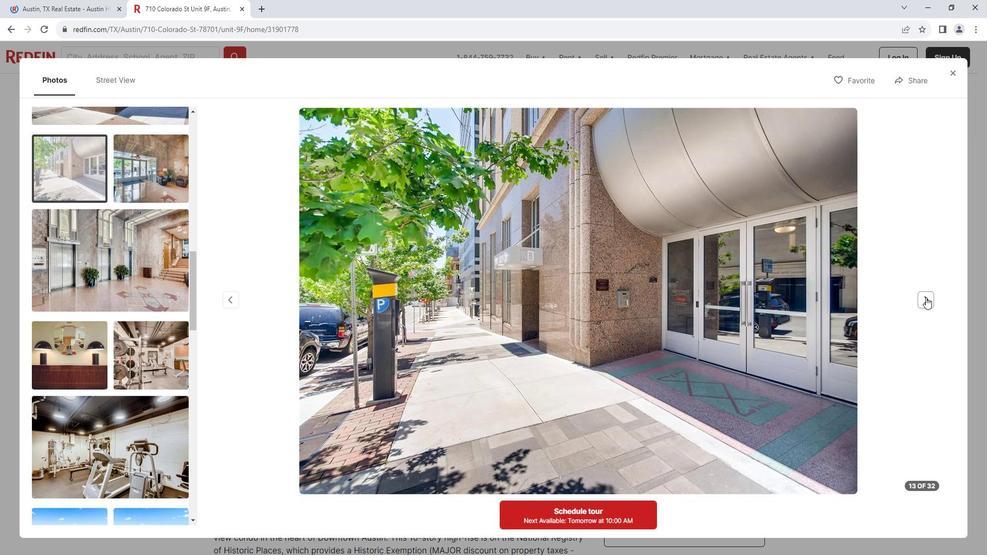 
Action: Mouse pressed left at (936, 296)
Screenshot: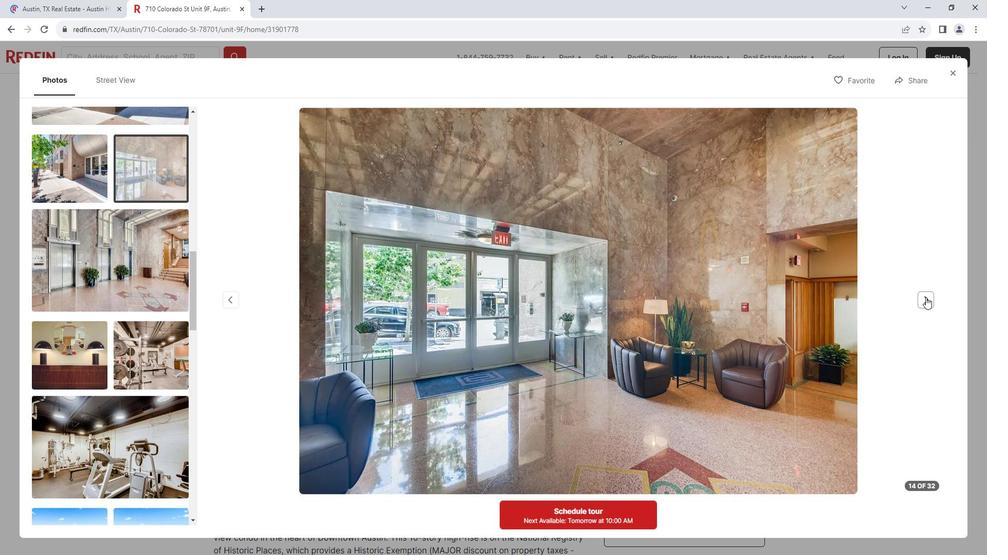 
Action: Mouse moved to (936, 296)
Screenshot: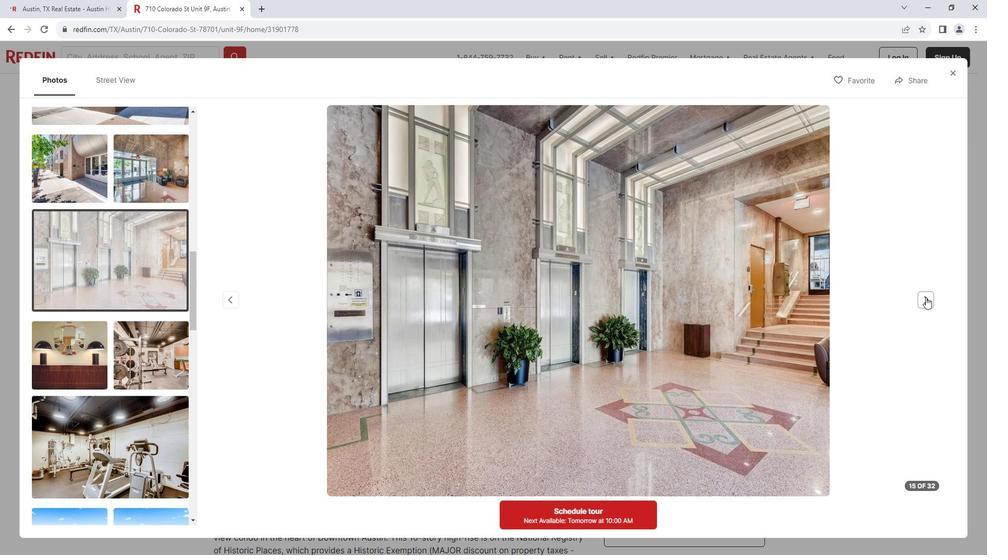 
Action: Mouse pressed left at (936, 296)
Screenshot: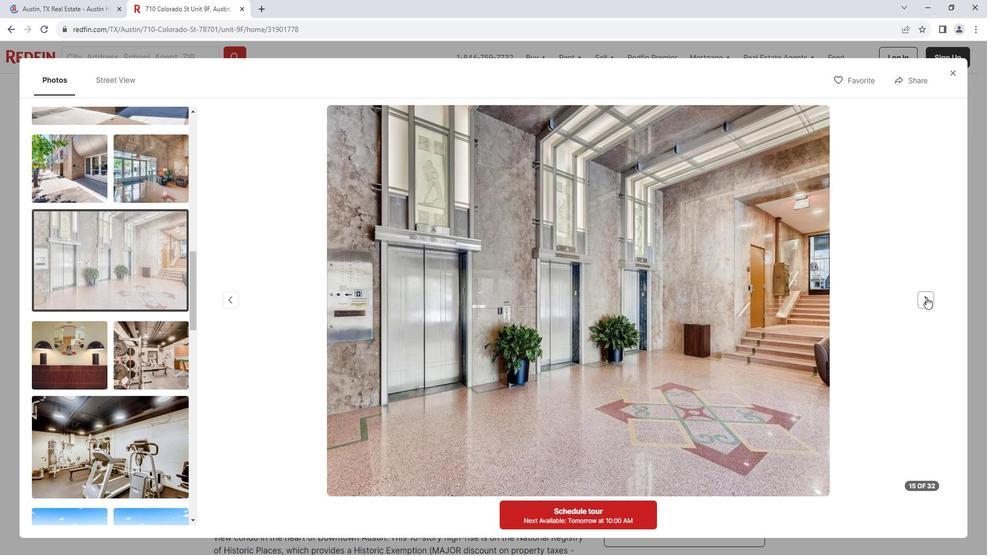 
Action: Mouse pressed left at (936, 296)
Screenshot: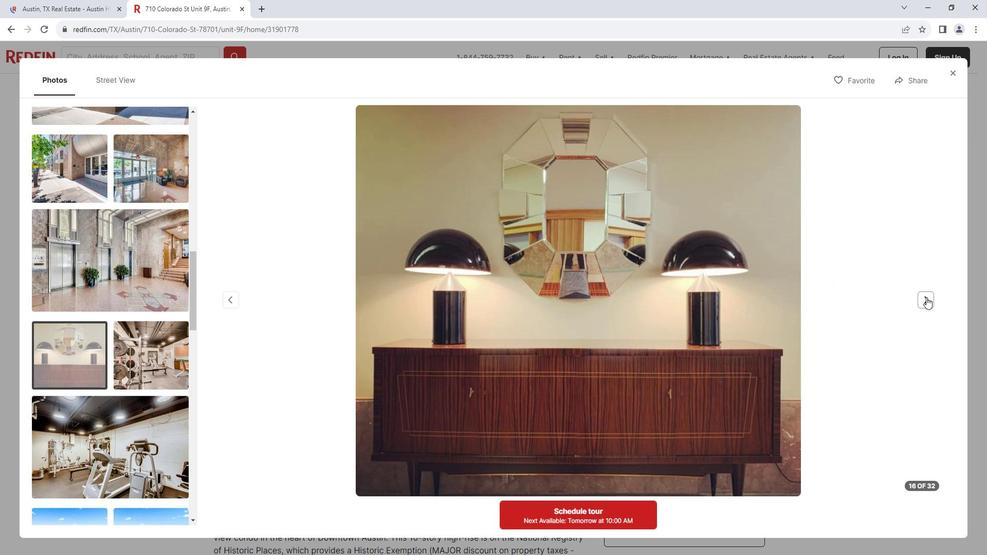 
Action: Mouse pressed left at (936, 296)
Screenshot: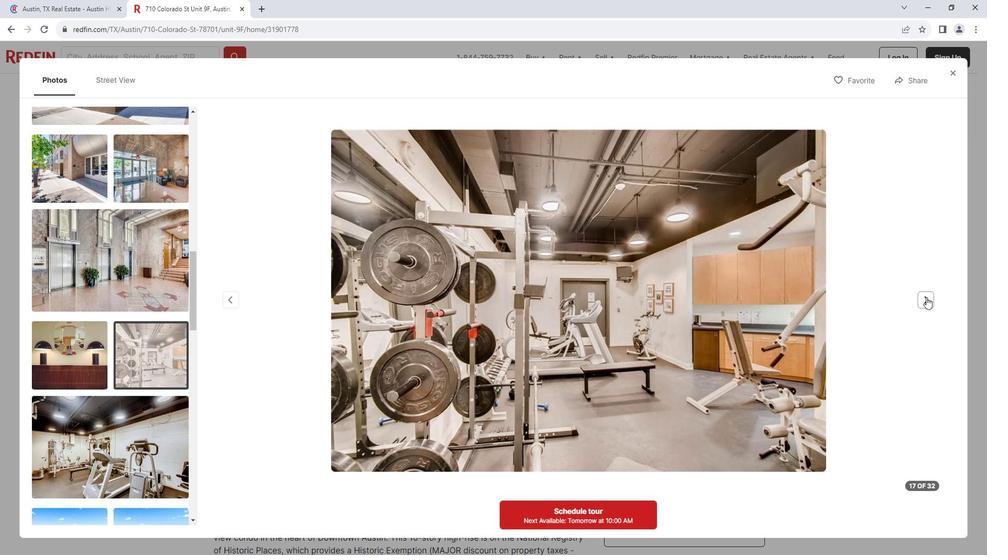 
Action: Mouse moved to (937, 296)
Screenshot: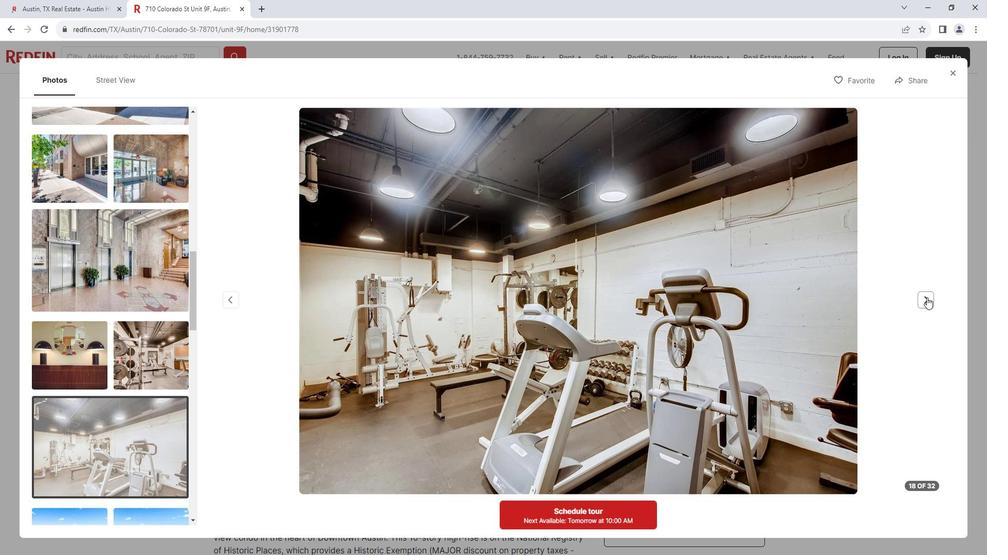 
Action: Mouse pressed left at (937, 296)
Screenshot: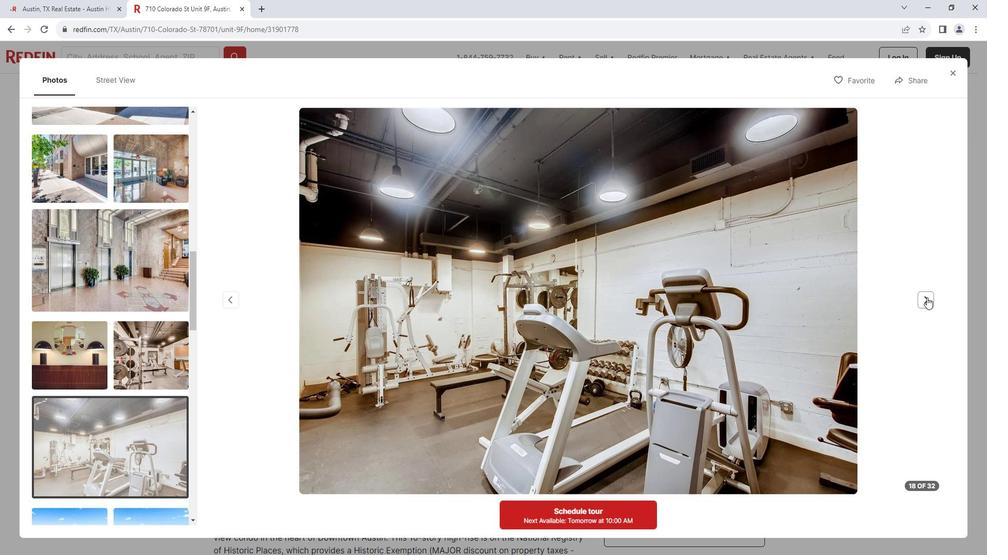 
Action: Mouse moved to (969, 79)
Screenshot: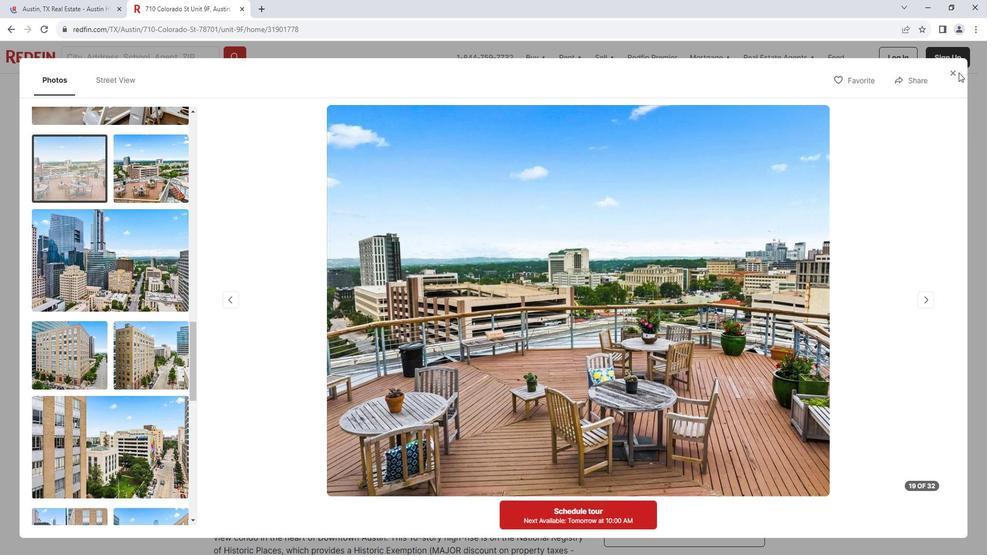 
Action: Mouse pressed left at (969, 79)
Screenshot: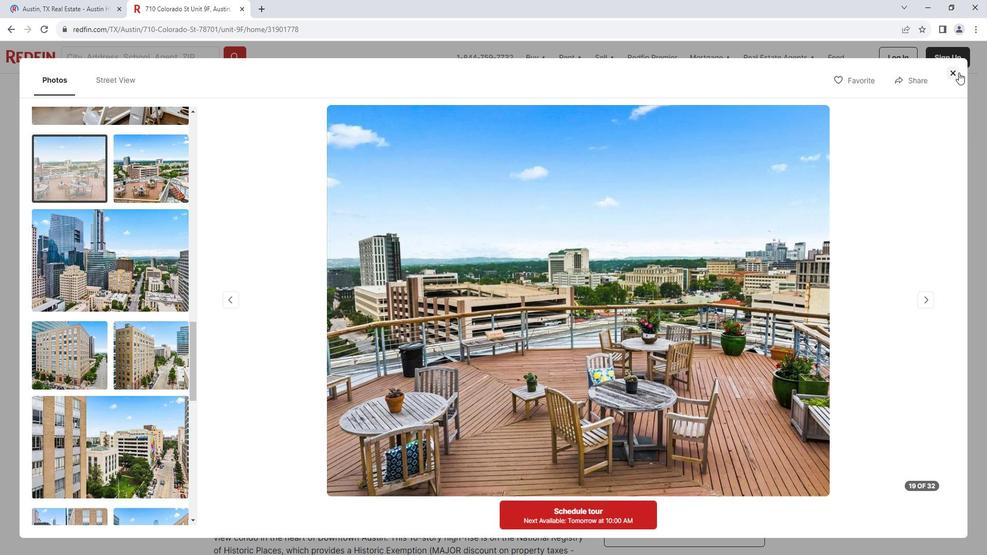 
Action: Mouse moved to (801, 218)
Screenshot: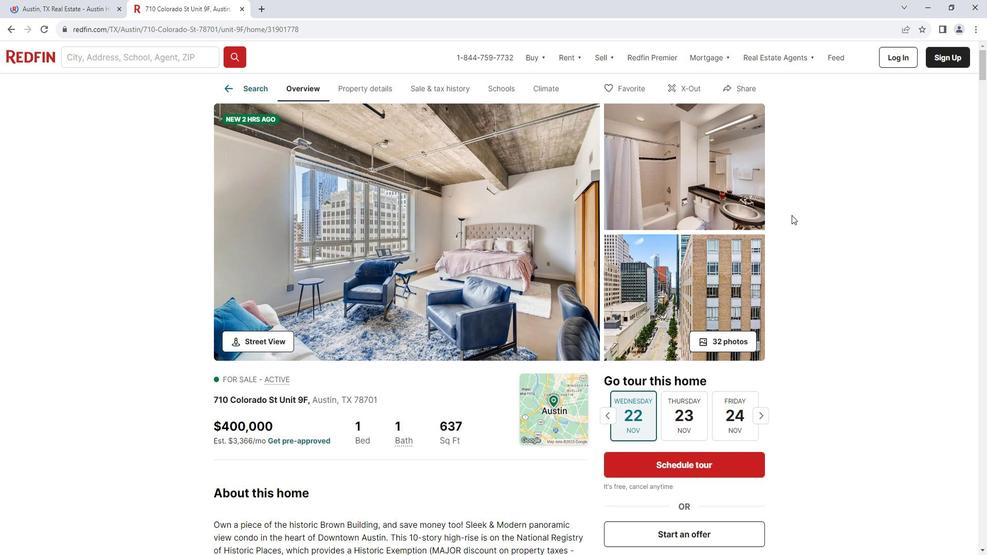
Action: Mouse scrolled (801, 217) with delta (0, 0)
Screenshot: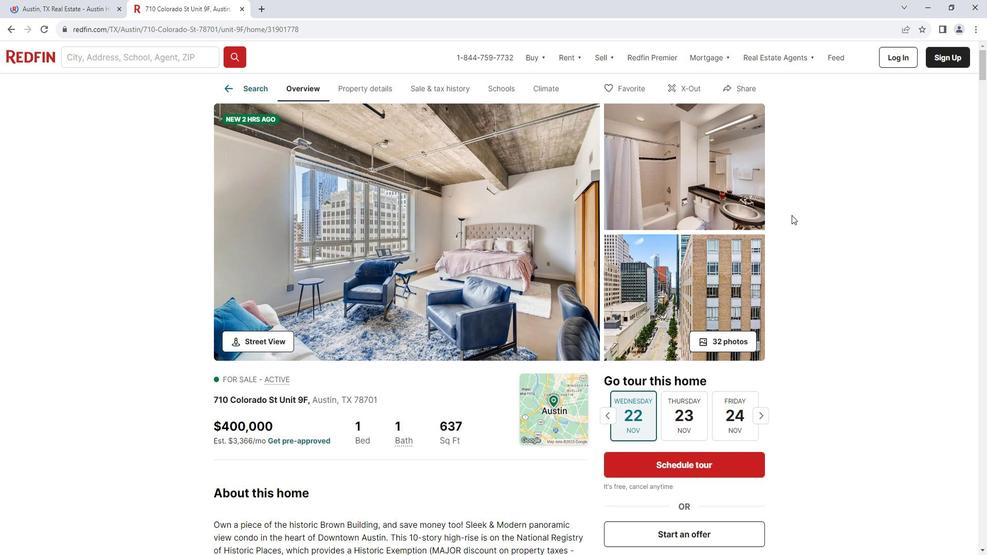 
Action: Mouse moved to (800, 218)
Screenshot: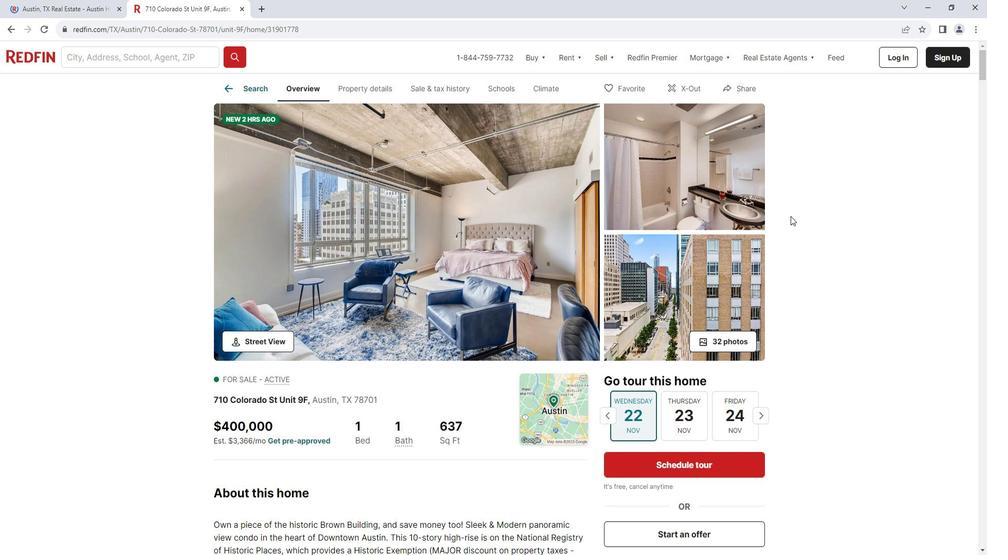 
Action: Mouse scrolled (800, 217) with delta (0, 0)
Screenshot: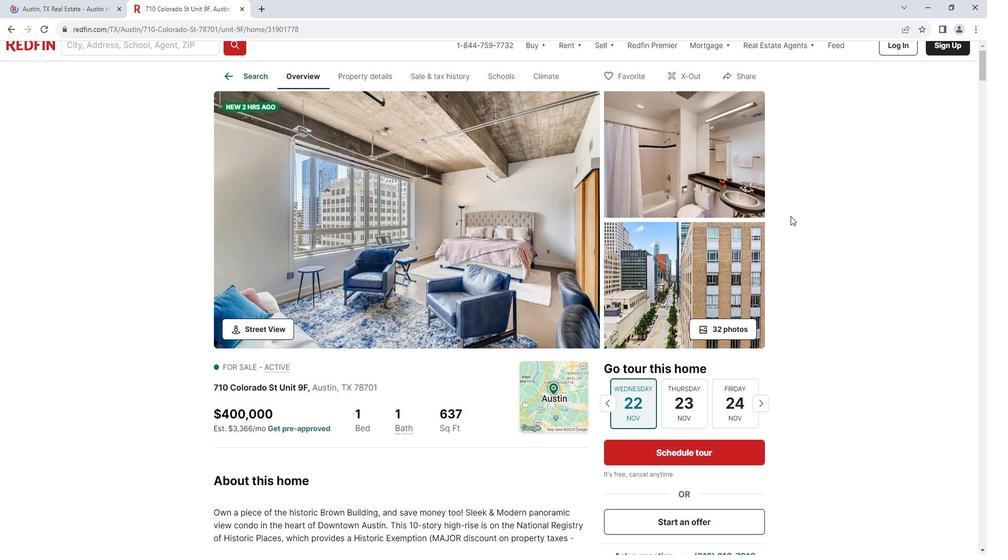
Action: Mouse scrolled (800, 217) with delta (0, 0)
Screenshot: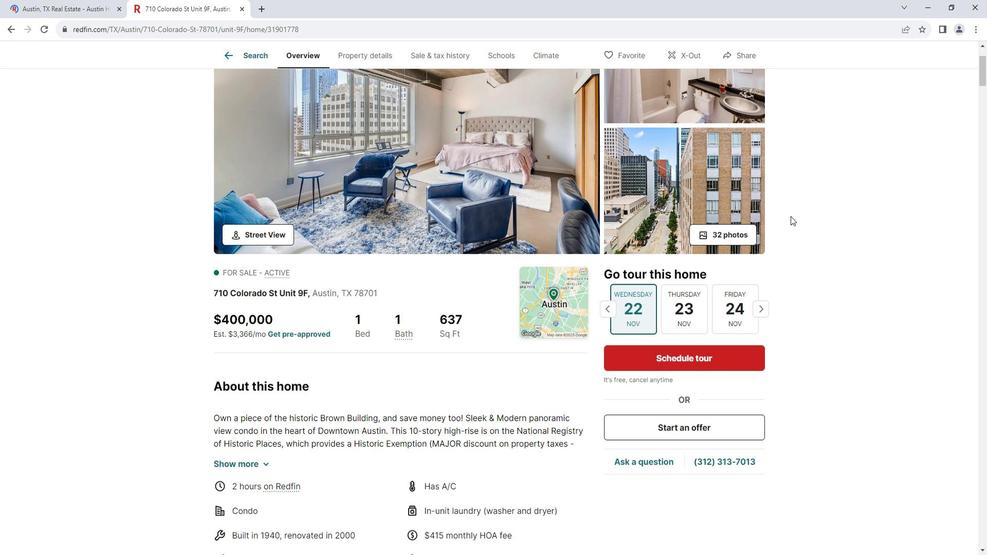 
Action: Mouse scrolled (800, 217) with delta (0, 0)
Screenshot: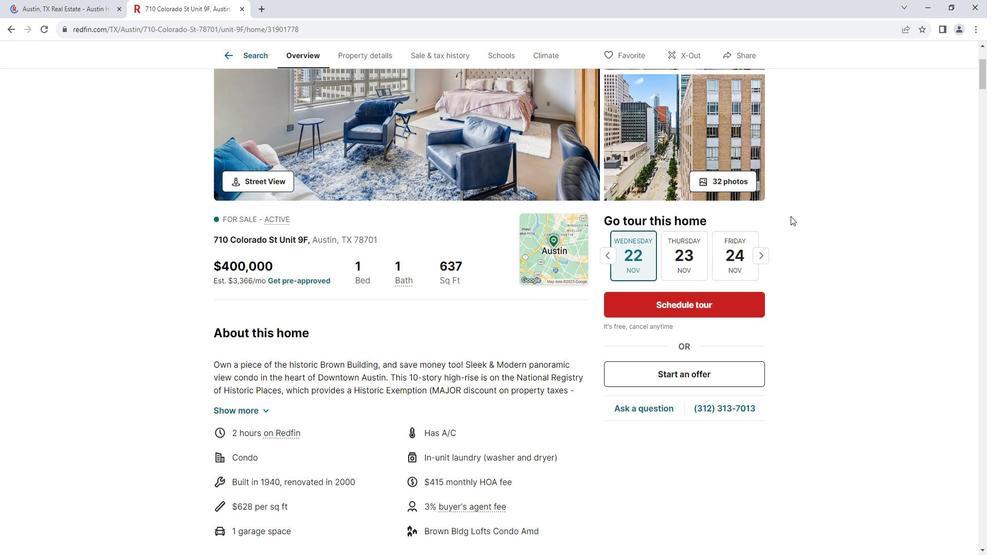
Action: Mouse moved to (800, 218)
Screenshot: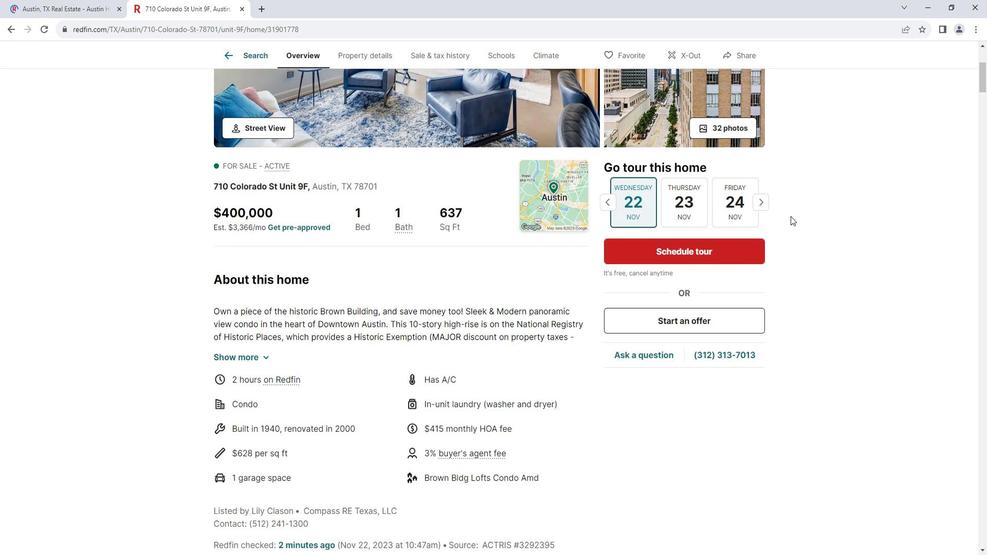
Action: Mouse scrolled (800, 217) with delta (0, 0)
Screenshot: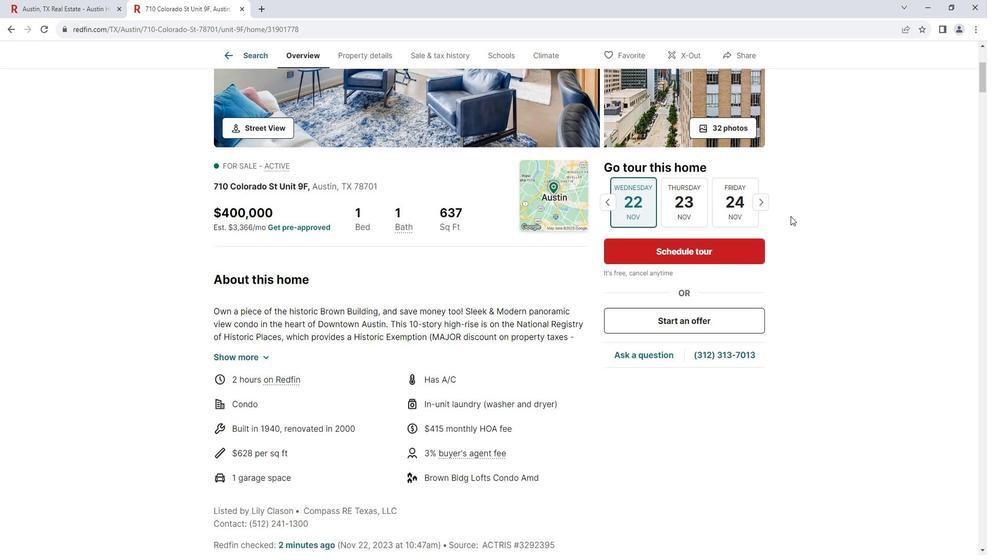 
Action: Mouse moved to (801, 218)
Screenshot: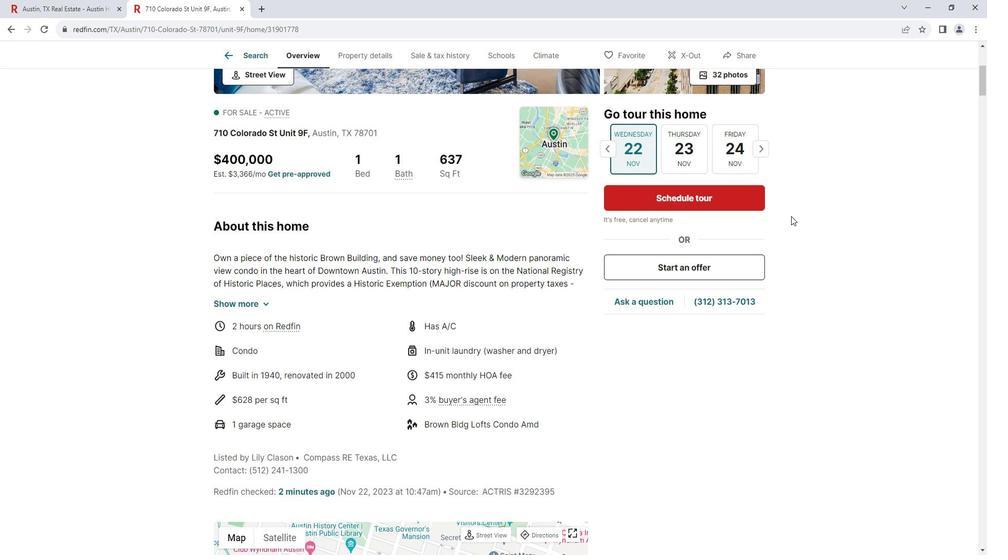 
Action: Mouse scrolled (801, 217) with delta (0, 0)
Screenshot: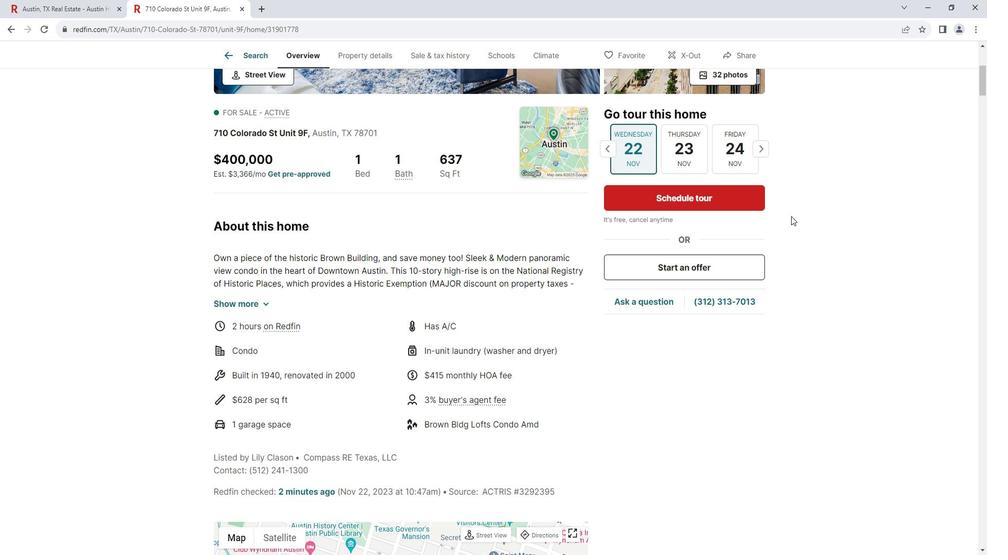 
Action: Mouse scrolled (801, 217) with delta (0, 0)
Screenshot: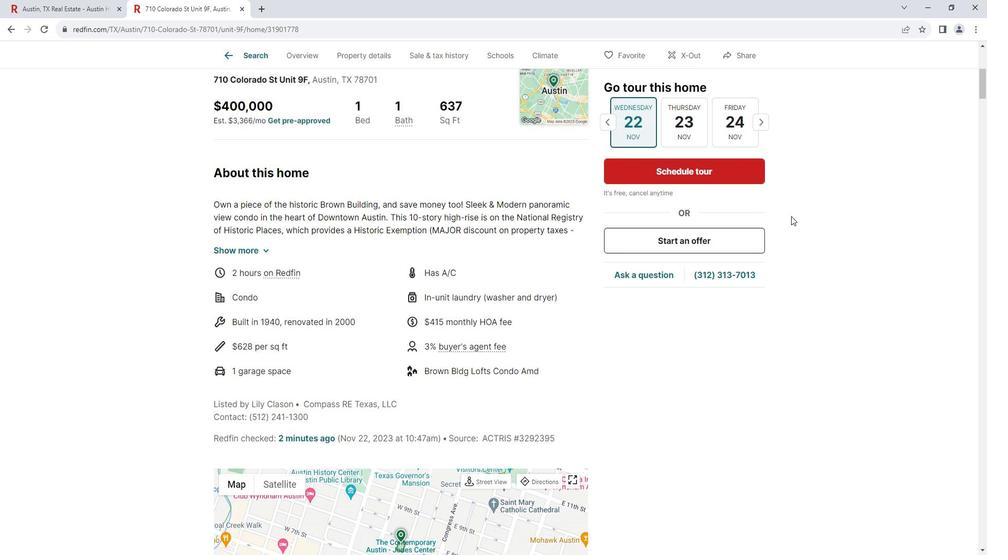 
Action: Mouse moved to (801, 217)
Screenshot: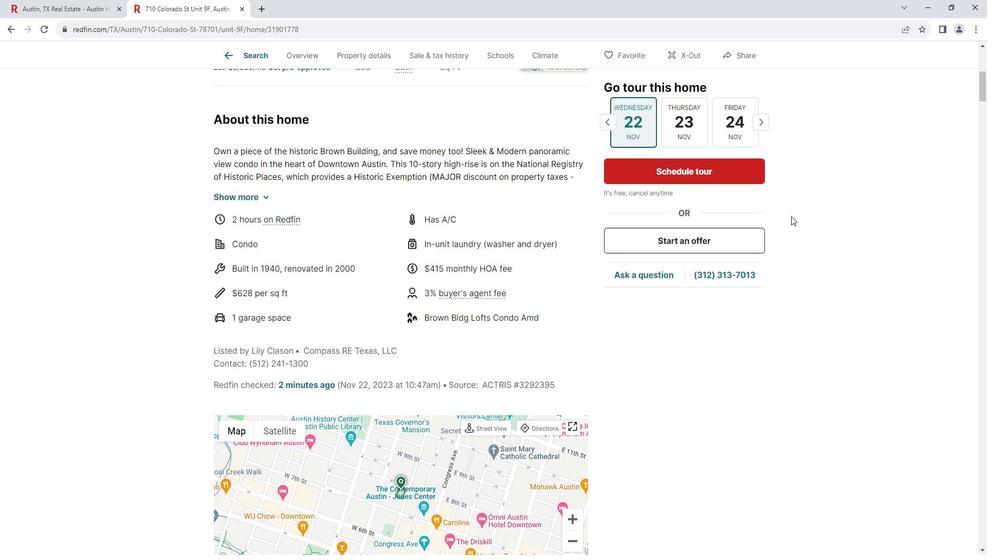 
Action: Mouse scrolled (801, 217) with delta (0, 0)
Screenshot: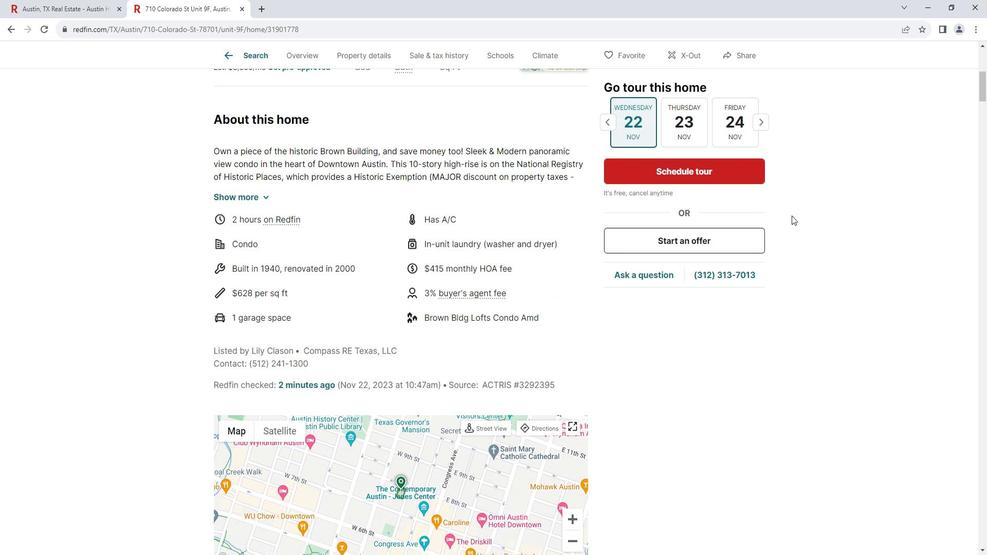 
Action: Mouse moved to (801, 217)
Screenshot: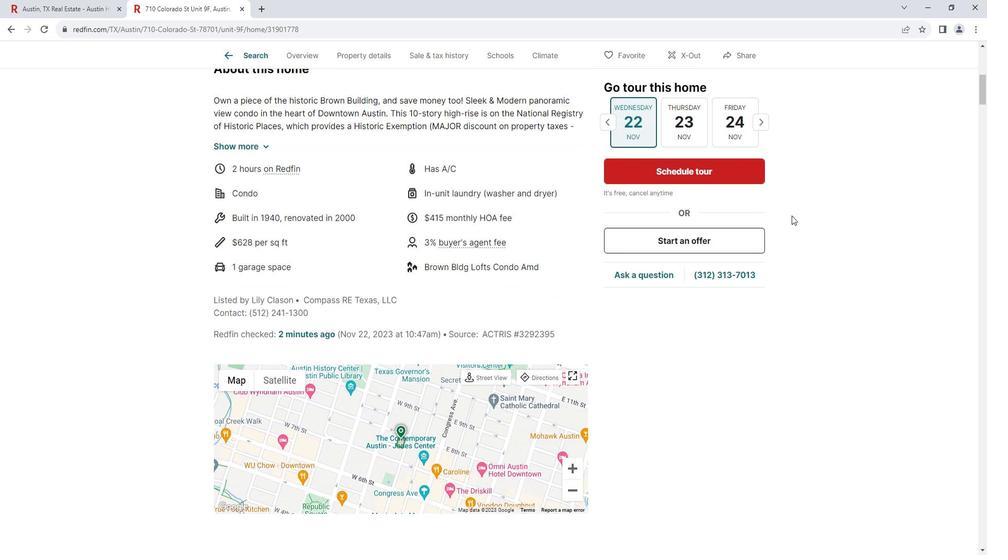 
Action: Mouse scrolled (801, 217) with delta (0, 0)
Screenshot: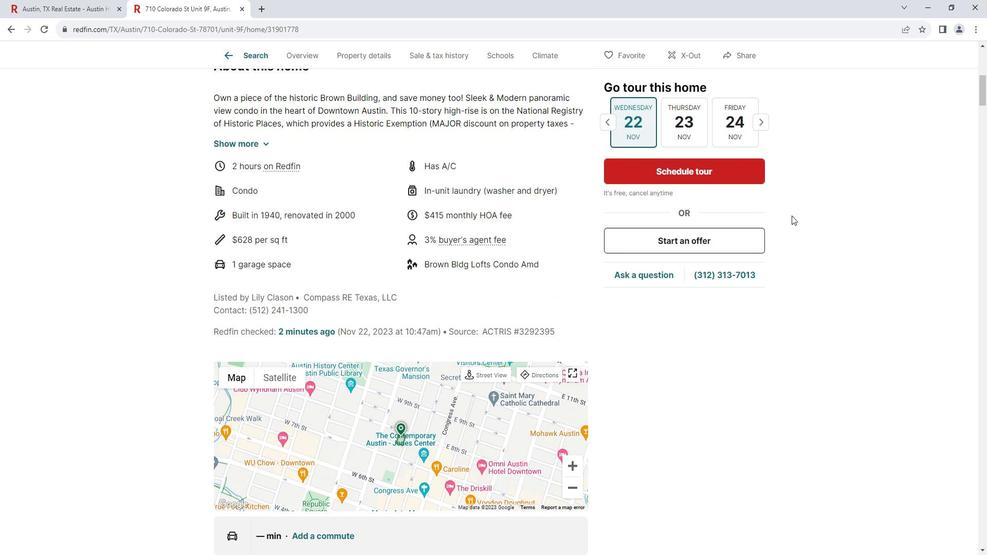 
Action: Mouse scrolled (801, 217) with delta (0, 0)
Screenshot: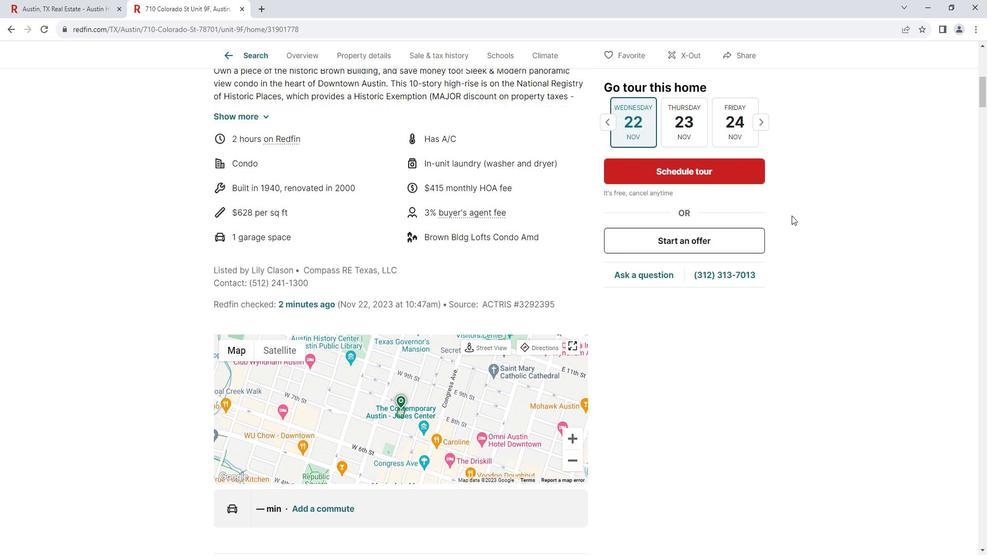 
Action: Mouse scrolled (801, 217) with delta (0, 0)
Screenshot: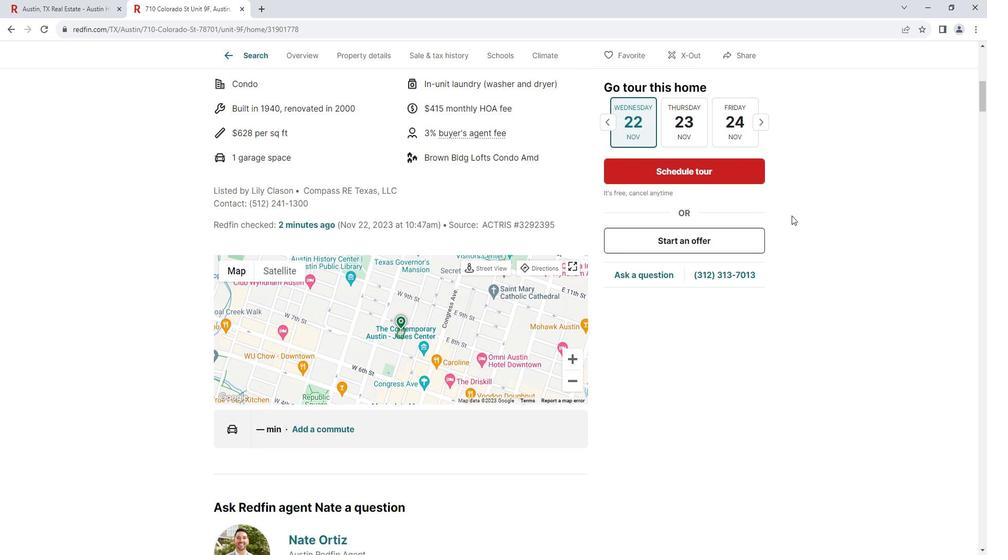 
Action: Mouse scrolled (801, 217) with delta (0, 0)
Screenshot: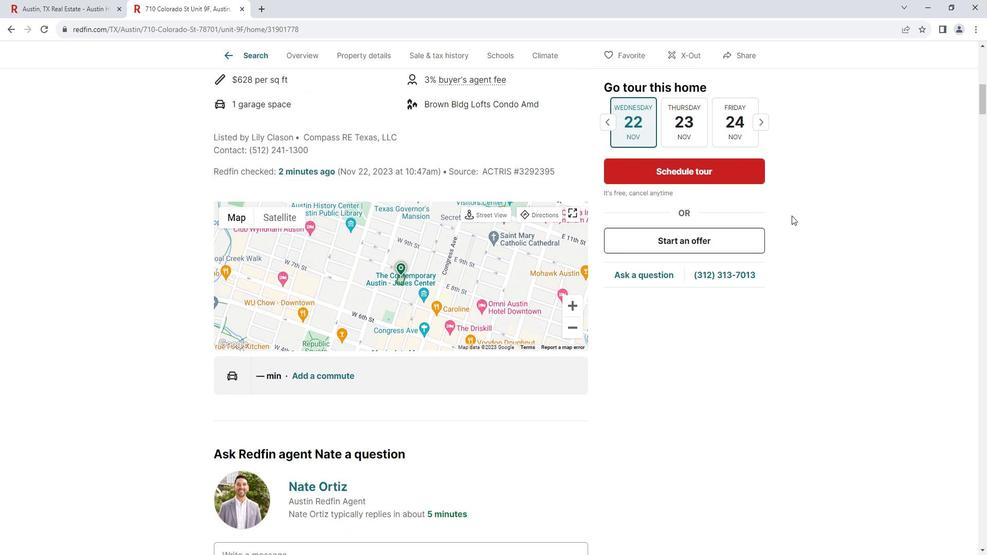 
Action: Mouse scrolled (801, 217) with delta (0, 0)
Screenshot: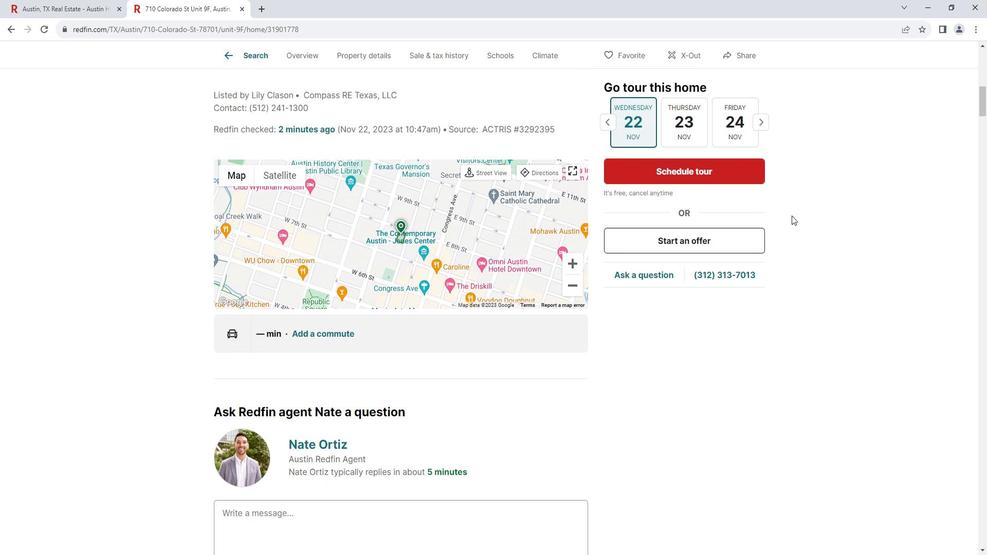 
Action: Mouse moved to (802, 217)
Screenshot: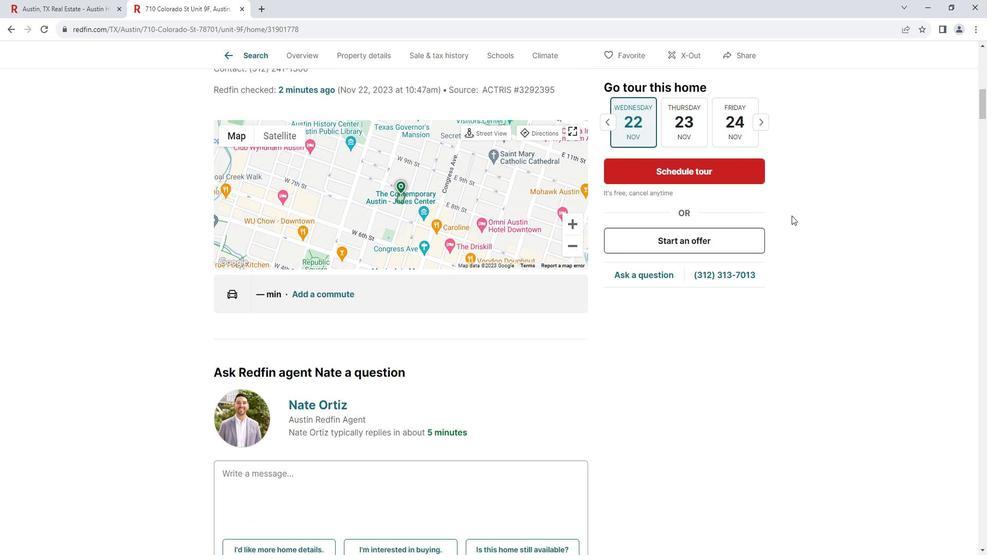 
Action: Mouse scrolled (802, 217) with delta (0, 0)
Screenshot: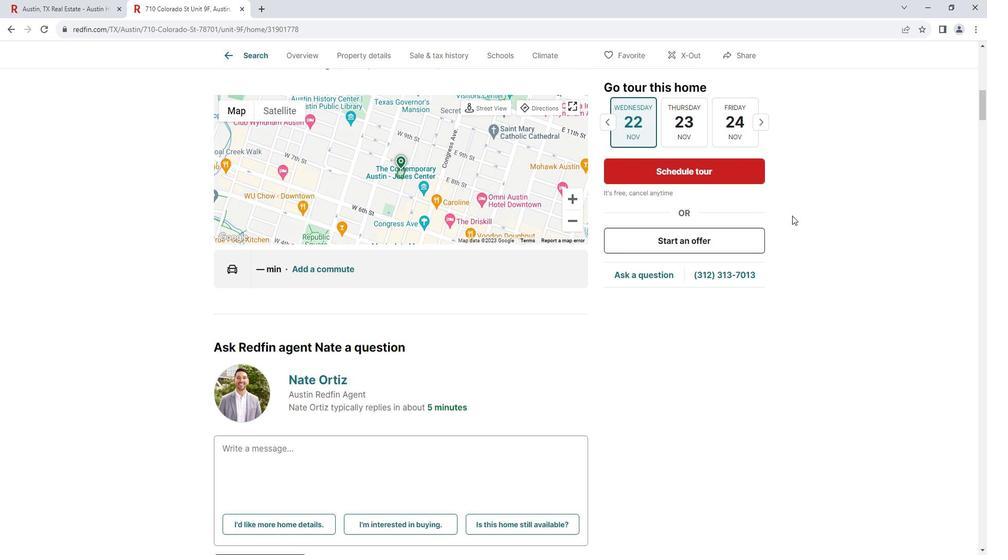 
Action: Mouse scrolled (802, 217) with delta (0, 0)
Screenshot: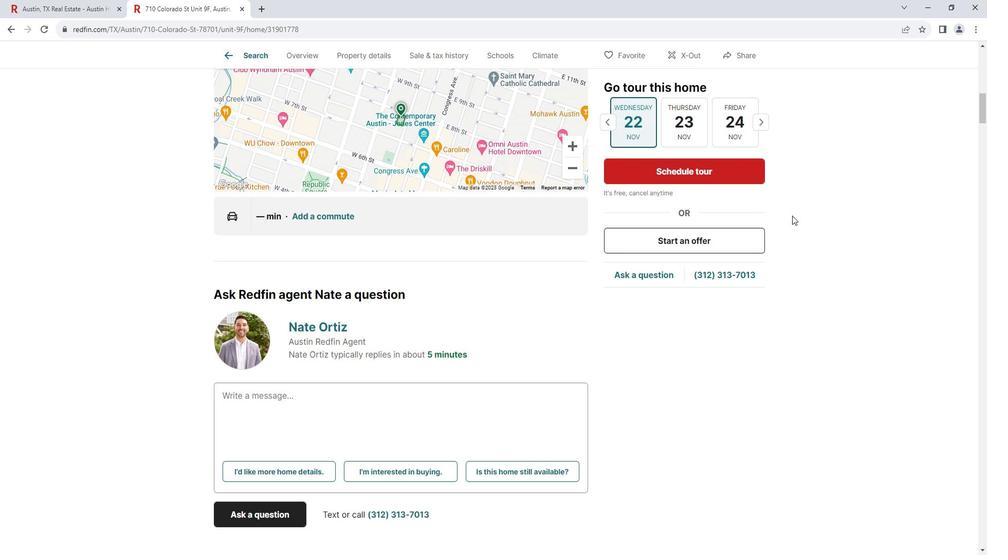 
Action: Mouse scrolled (802, 217) with delta (0, 0)
Screenshot: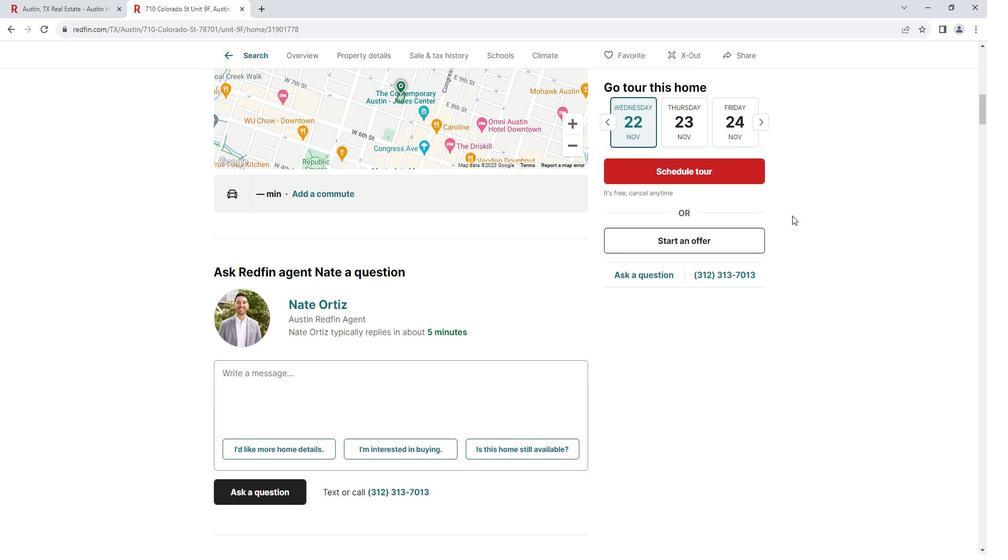 
Action: Mouse moved to (802, 217)
Screenshot: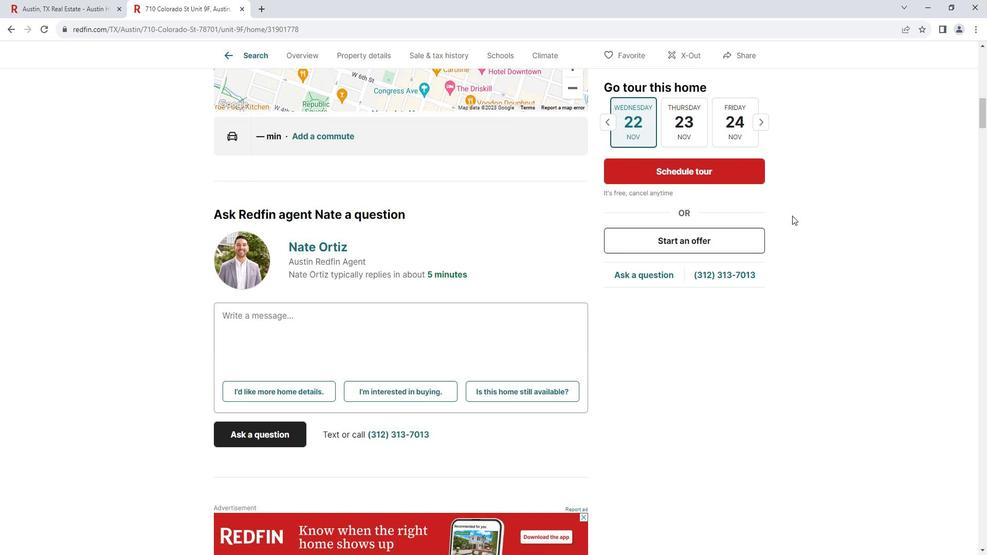 
Action: Mouse scrolled (802, 217) with delta (0, 0)
Screenshot: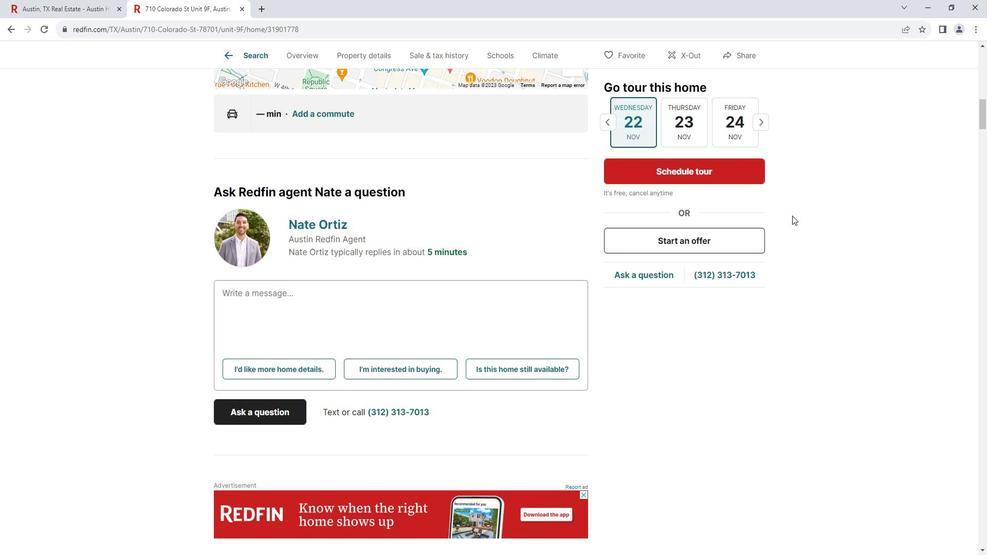 
Action: Mouse moved to (802, 216)
Screenshot: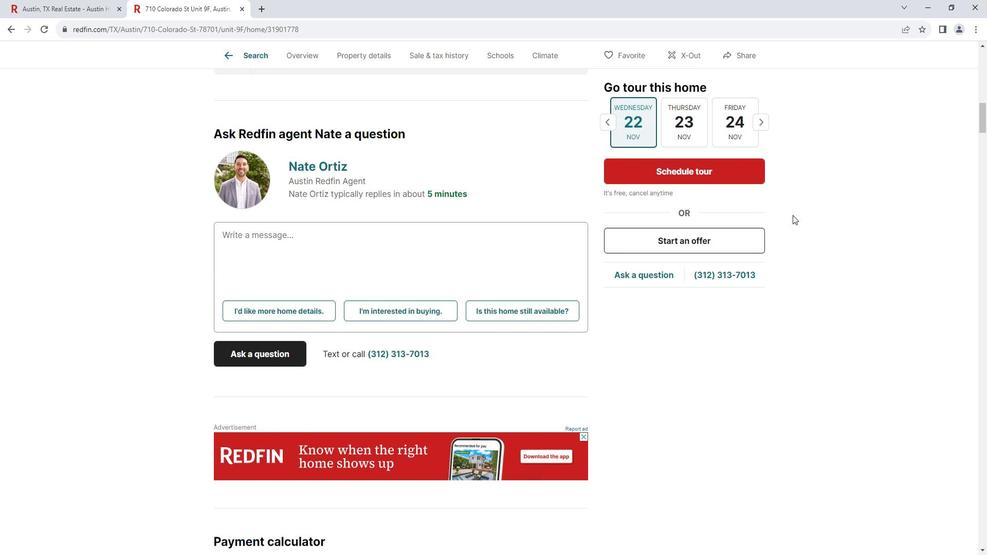 
Action: Mouse scrolled (802, 216) with delta (0, 0)
Screenshot: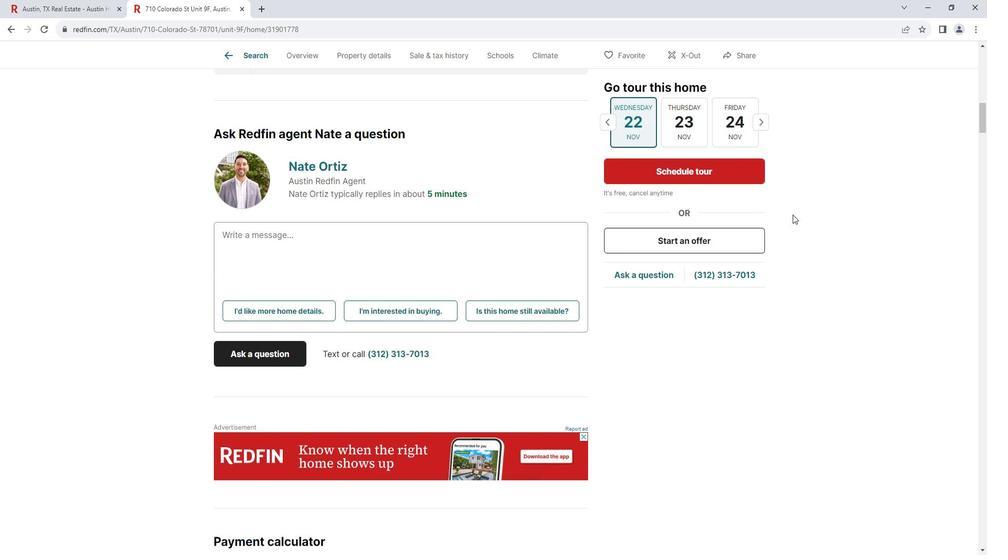 
Action: Mouse scrolled (802, 216) with delta (0, 0)
Screenshot: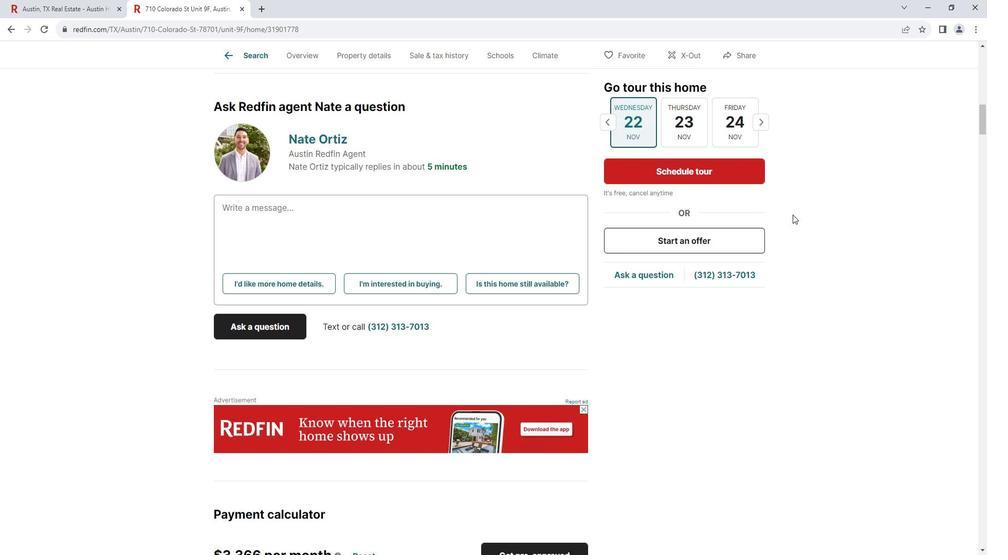 
Action: Mouse scrolled (802, 216) with delta (0, 0)
Screenshot: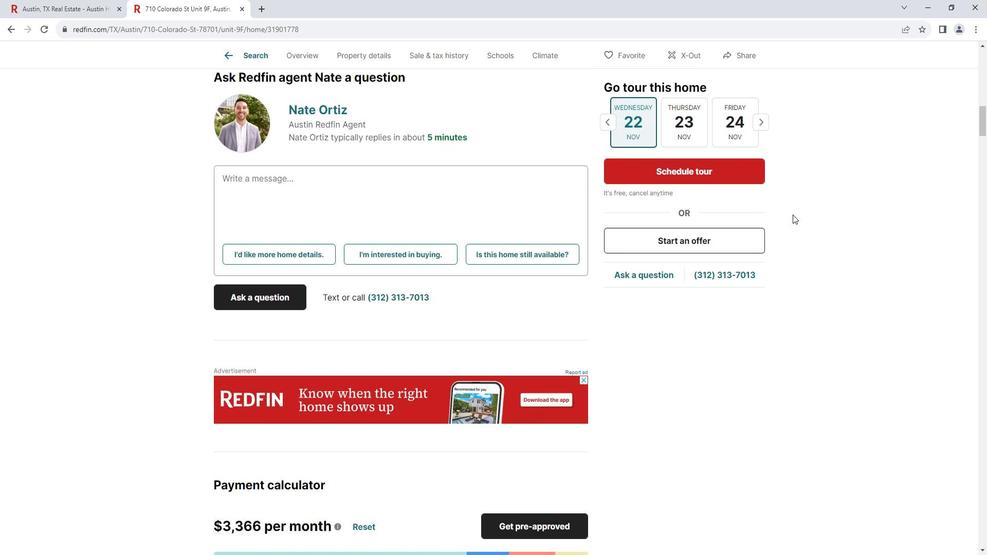 
Action: Mouse scrolled (802, 216) with delta (0, 0)
Screenshot: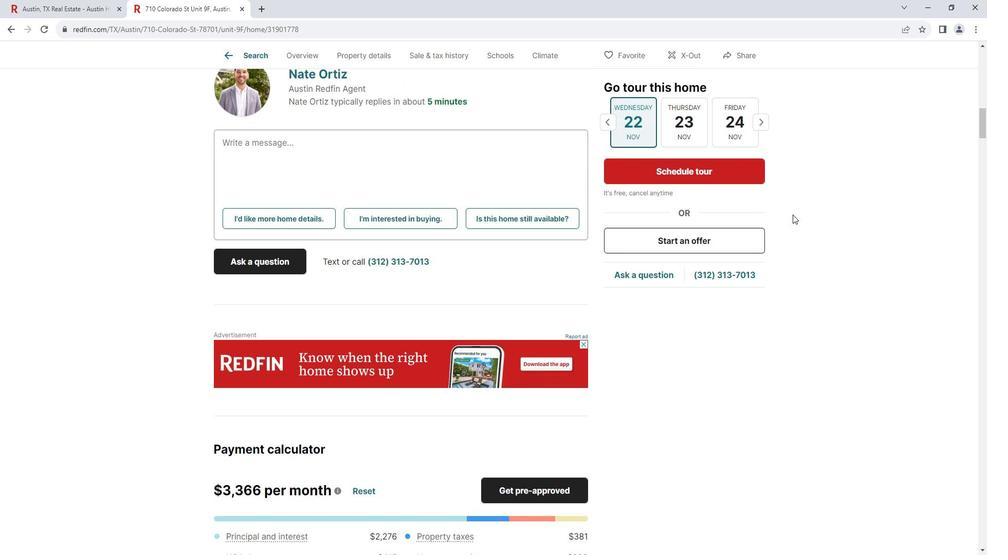 
Action: Mouse scrolled (802, 216) with delta (0, 0)
Screenshot: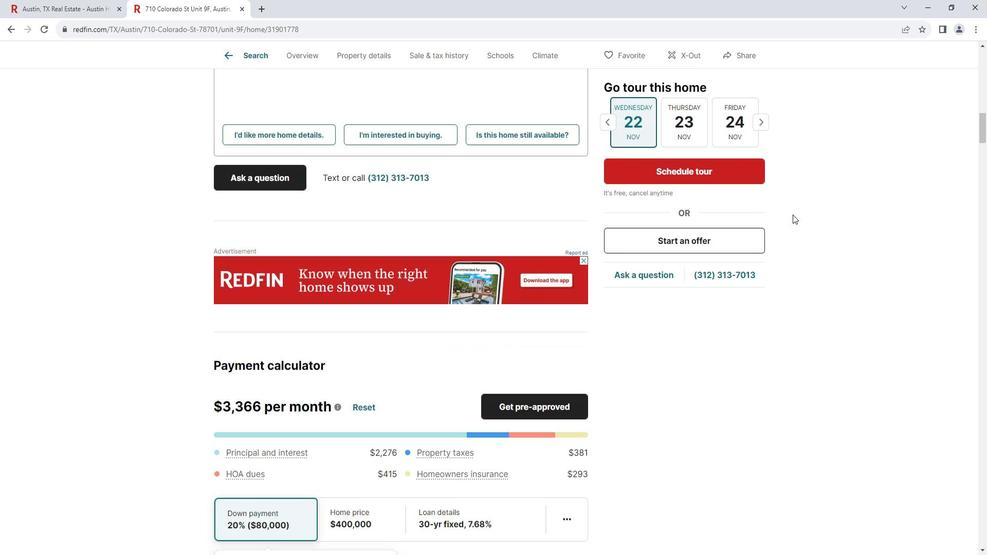 
Action: Mouse scrolled (802, 216) with delta (0, 0)
Screenshot: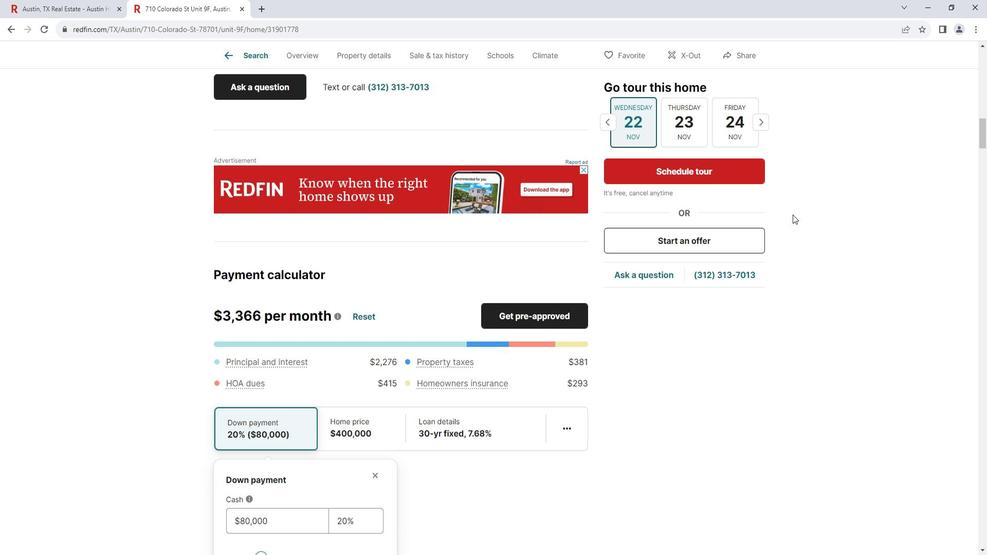 
Action: Mouse scrolled (802, 216) with delta (0, 0)
Screenshot: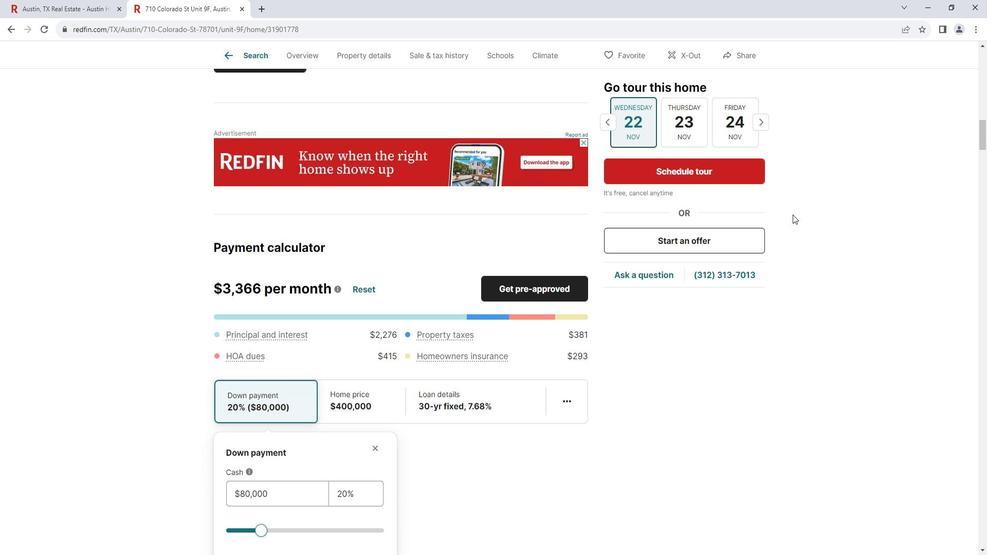 
Action: Mouse scrolled (802, 216) with delta (0, 0)
Screenshot: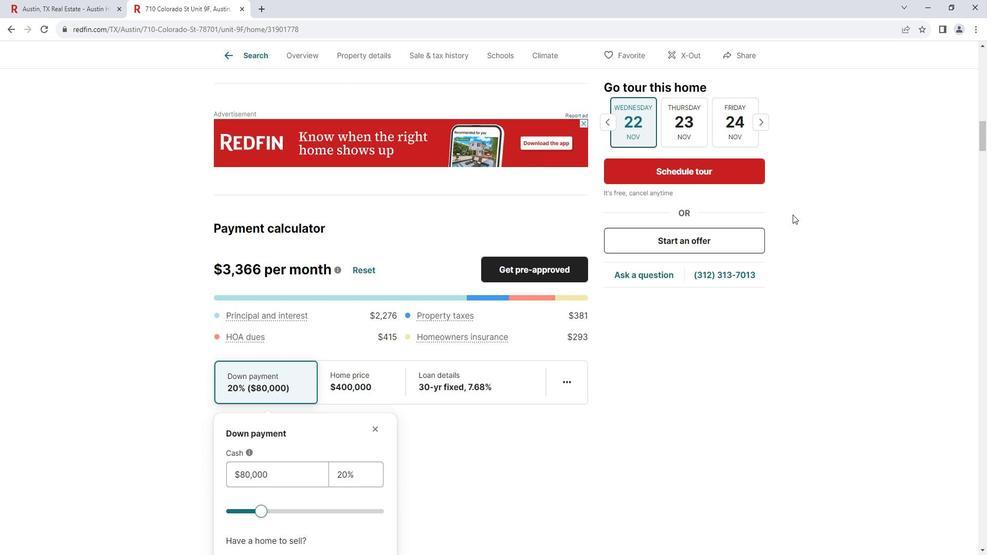 
Action: Mouse moved to (803, 216)
Screenshot: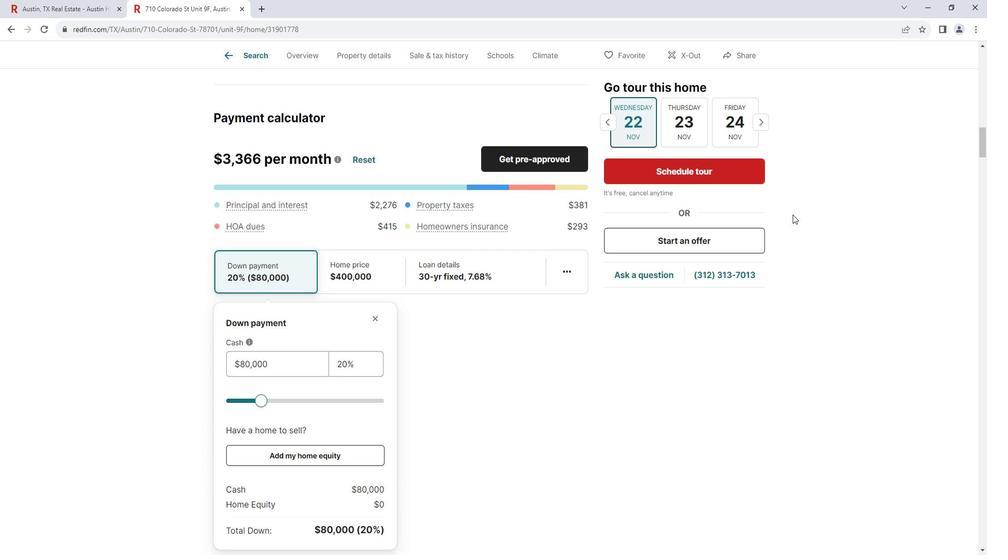 
Action: Mouse scrolled (803, 216) with delta (0, 0)
Screenshot: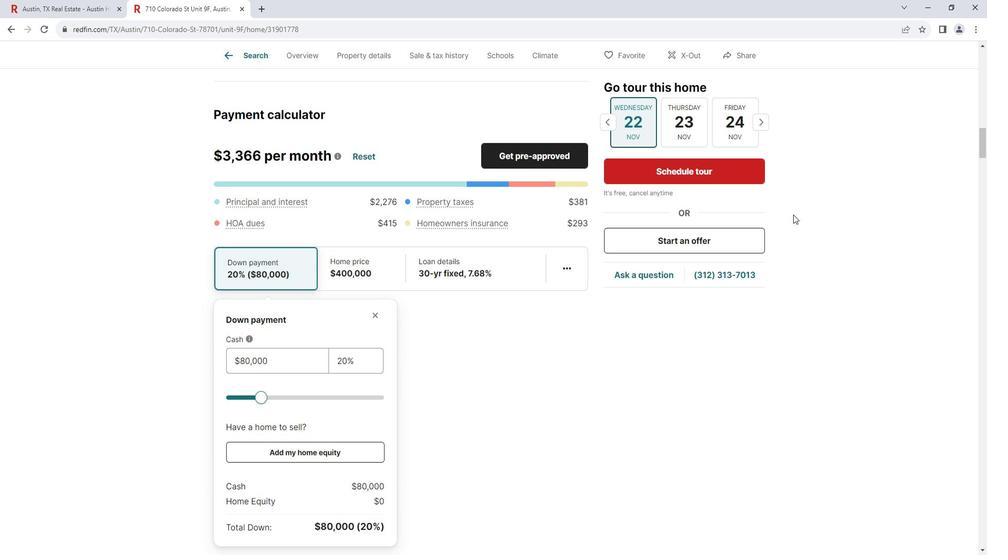 
Action: Mouse scrolled (803, 216) with delta (0, 0)
Screenshot: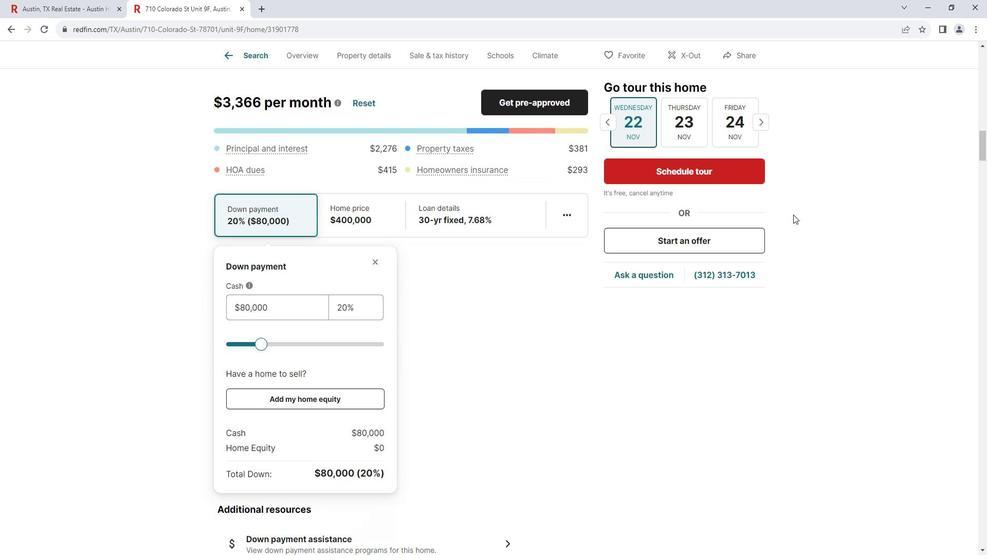 
Action: Mouse moved to (804, 216)
Screenshot: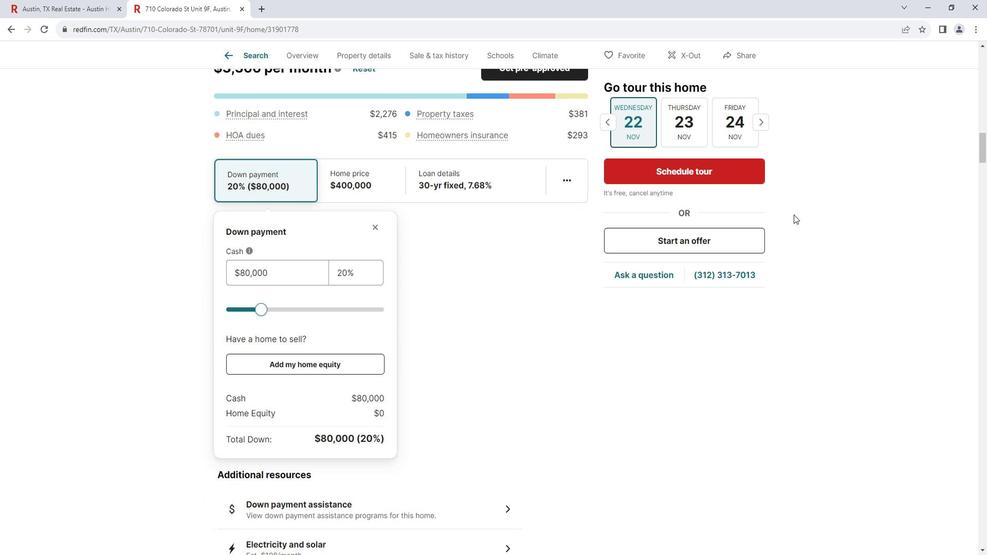 
Action: Mouse scrolled (804, 216) with delta (0, 0)
Screenshot: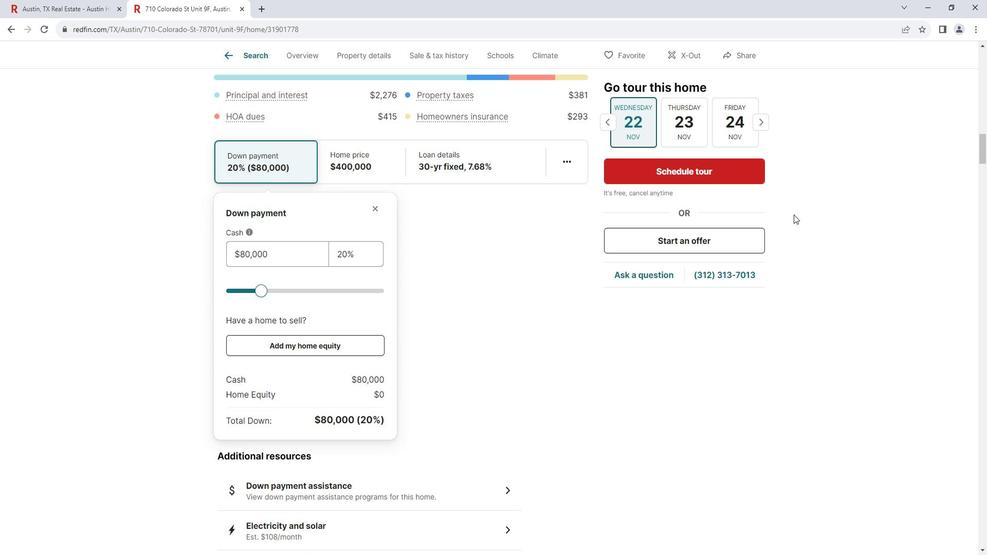 
Action: Mouse moved to (805, 216)
Screenshot: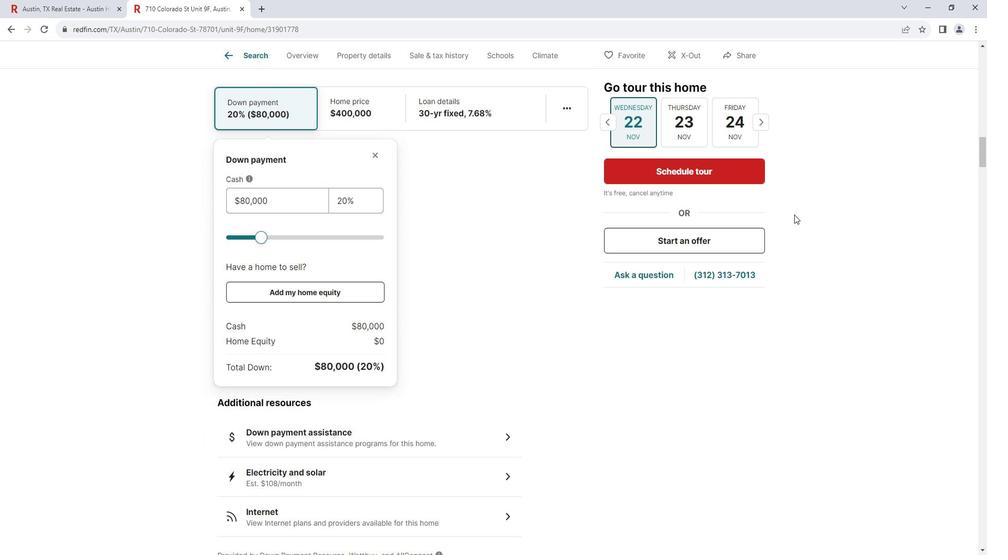 
Action: Mouse scrolled (805, 216) with delta (0, 0)
Screenshot: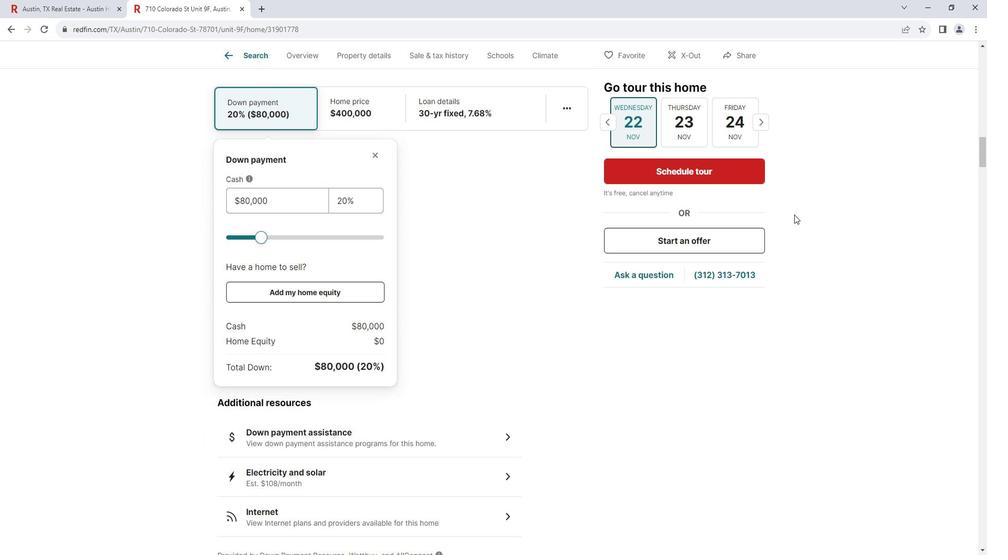 
Action: Mouse moved to (807, 215)
Screenshot: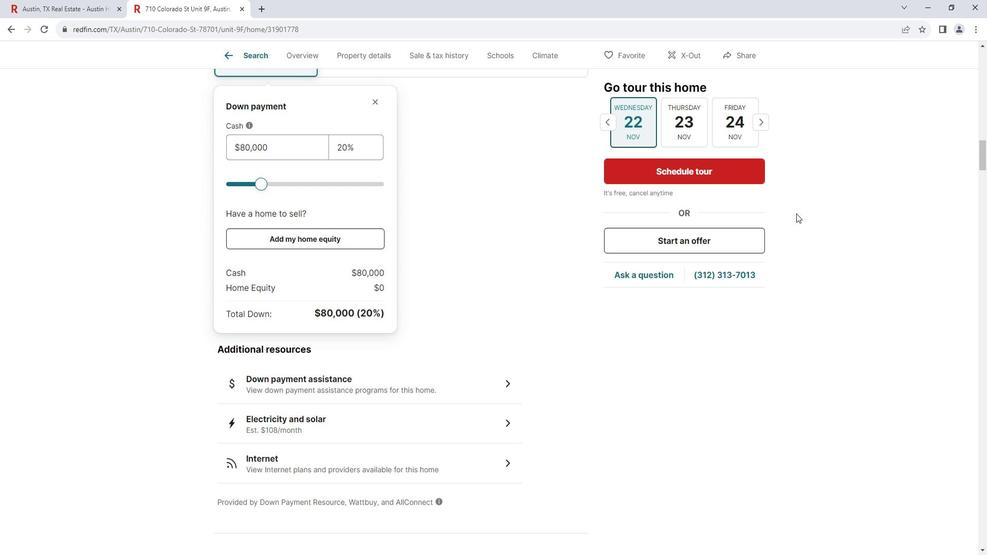 
Action: Mouse scrolled (807, 214) with delta (0, 0)
Screenshot: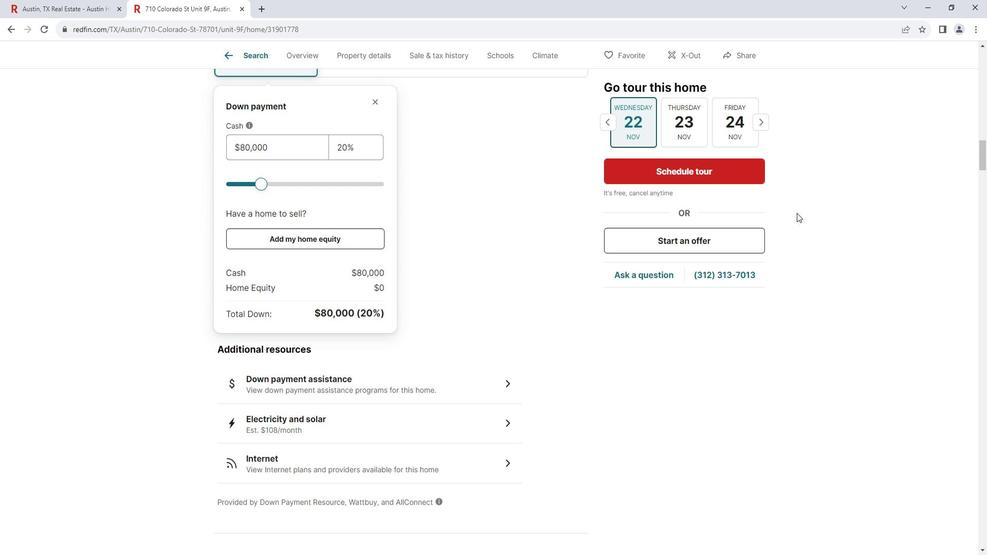 
Action: Mouse scrolled (807, 214) with delta (0, 0)
Screenshot: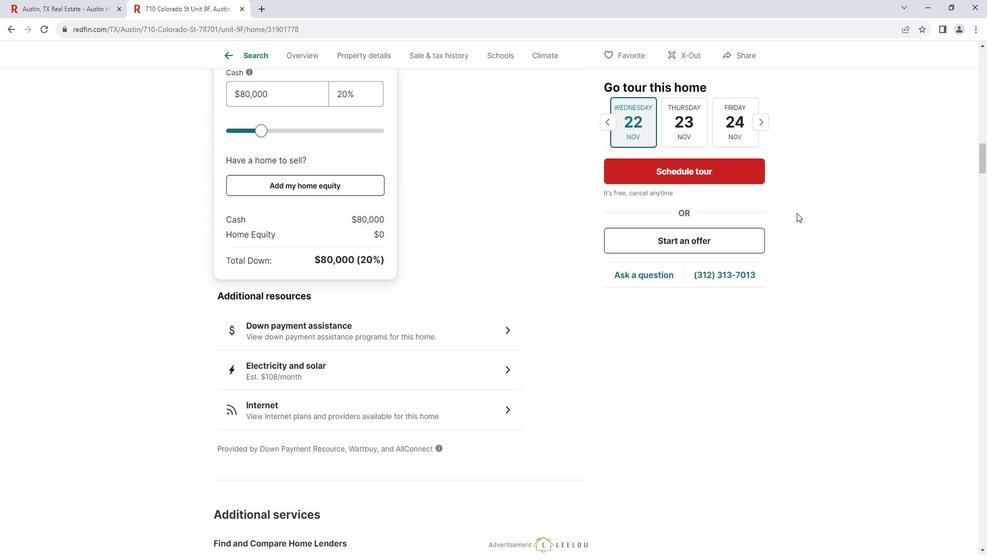 
Action: Mouse moved to (808, 214)
Screenshot: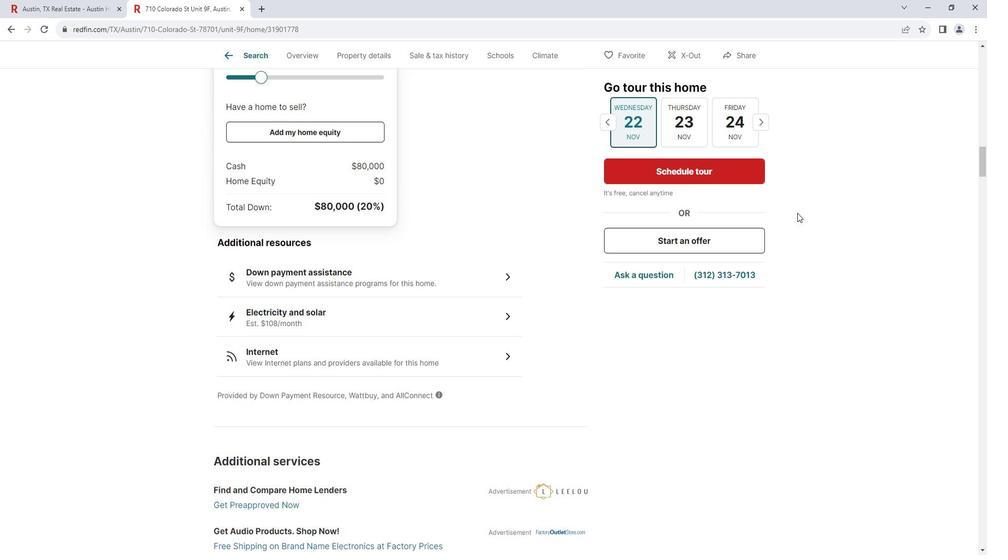 
Action: Mouse scrolled (808, 213) with delta (0, 0)
Screenshot: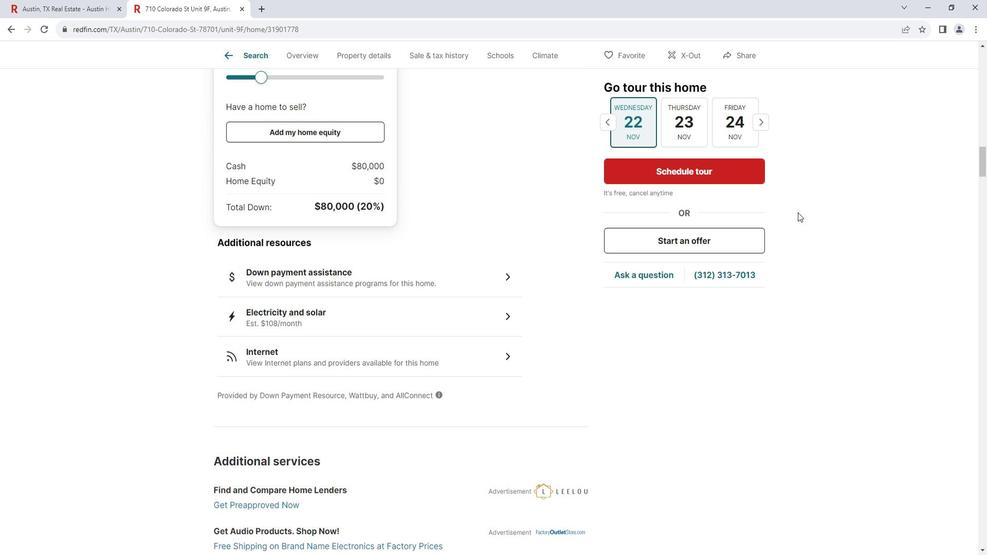 
Action: Mouse scrolled (808, 213) with delta (0, 0)
Screenshot: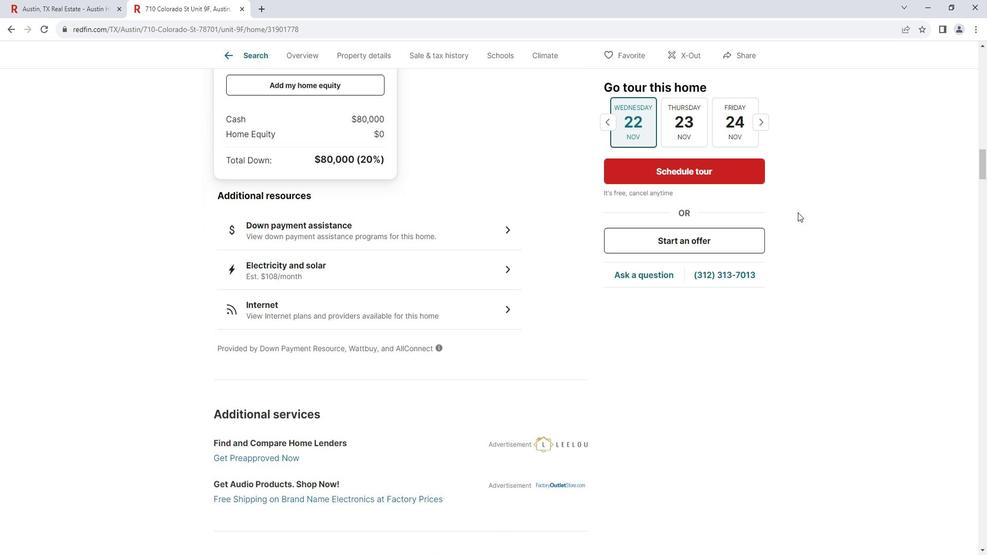 
Action: Mouse scrolled (808, 213) with delta (0, 0)
Screenshot: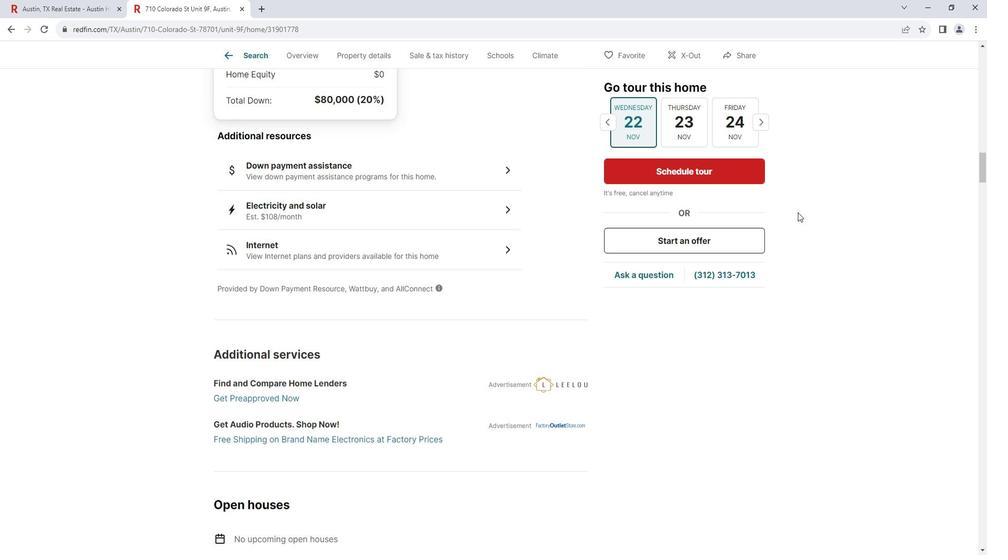 
Action: Mouse scrolled (808, 213) with delta (0, 0)
Screenshot: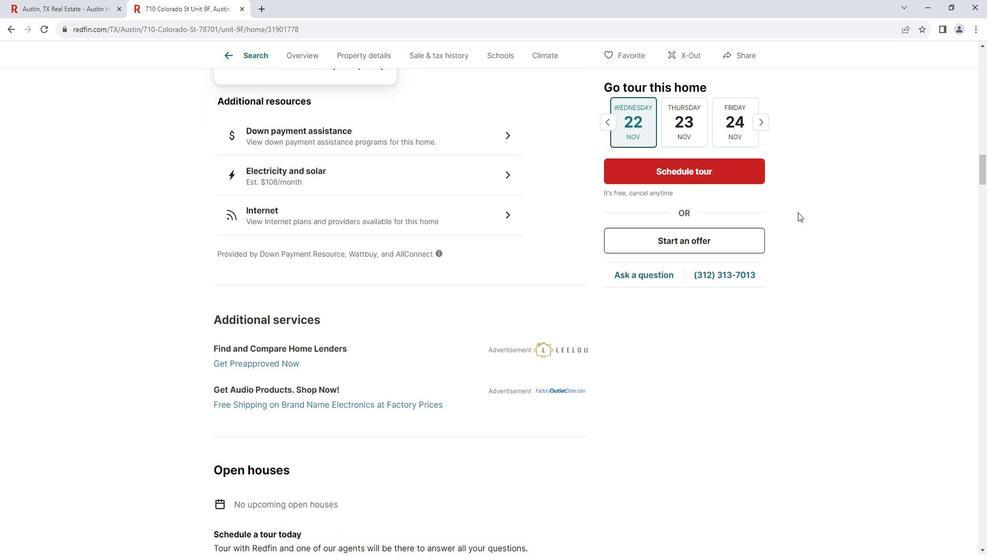 
Action: Mouse moved to (809, 213)
Screenshot: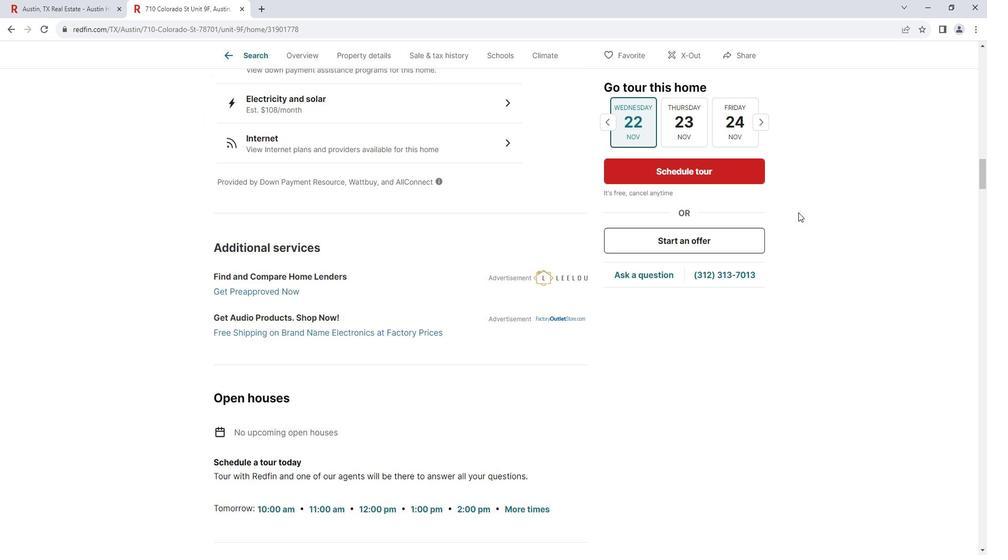 
Action: Mouse scrolled (809, 213) with delta (0, 0)
Screenshot: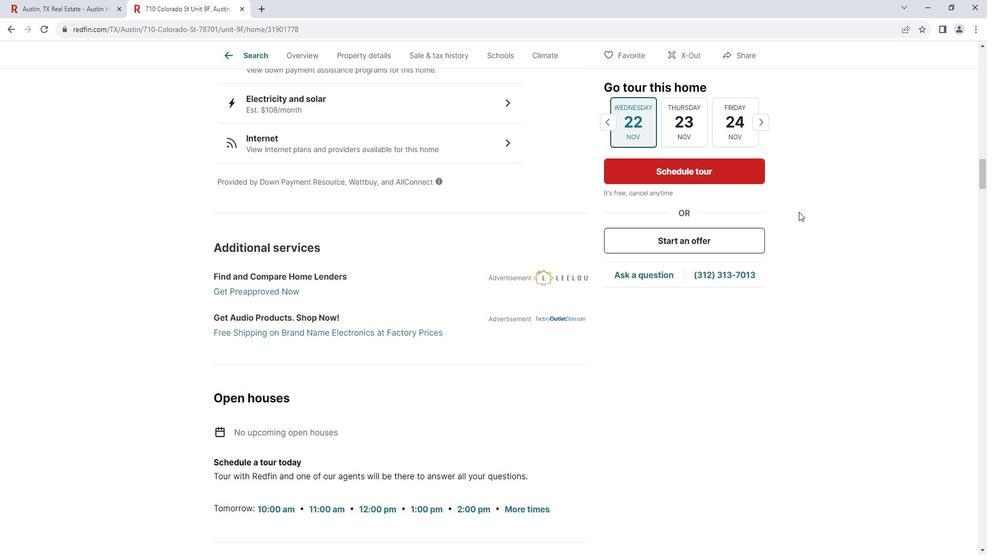 
Action: Mouse scrolled (809, 213) with delta (0, 0)
Screenshot: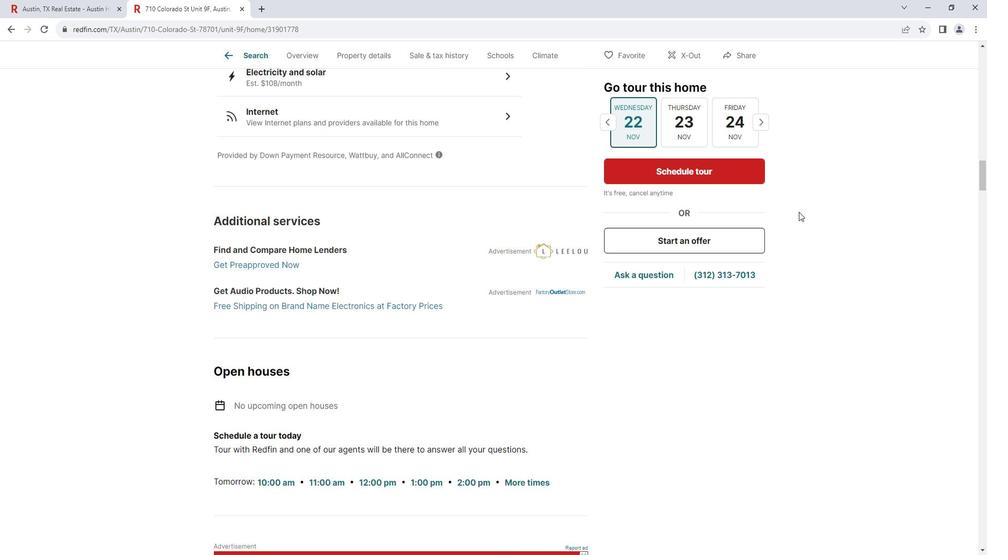 
Action: Mouse moved to (809, 213)
Screenshot: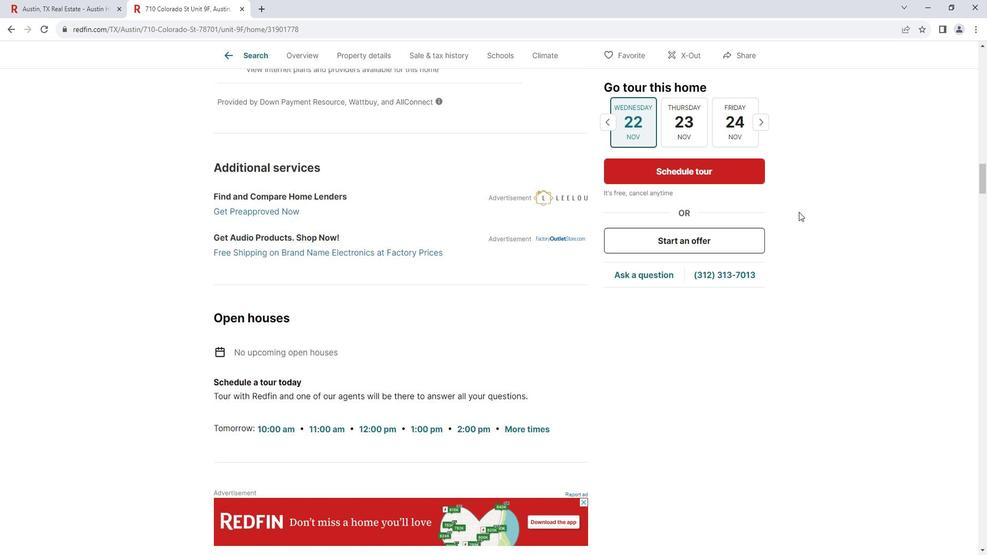 
Action: Mouse scrolled (809, 212) with delta (0, 0)
Screenshot: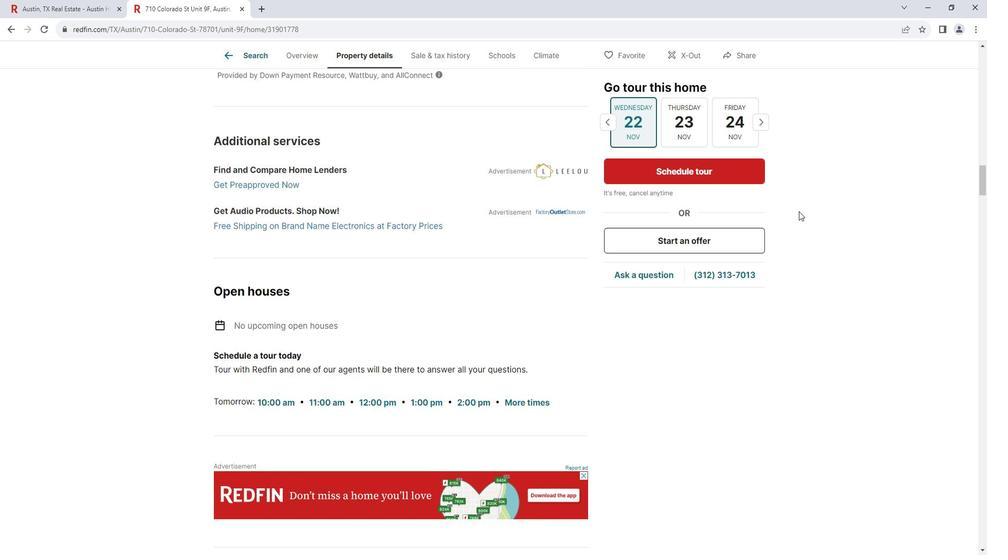 
Action: Mouse scrolled (809, 212) with delta (0, 0)
Screenshot: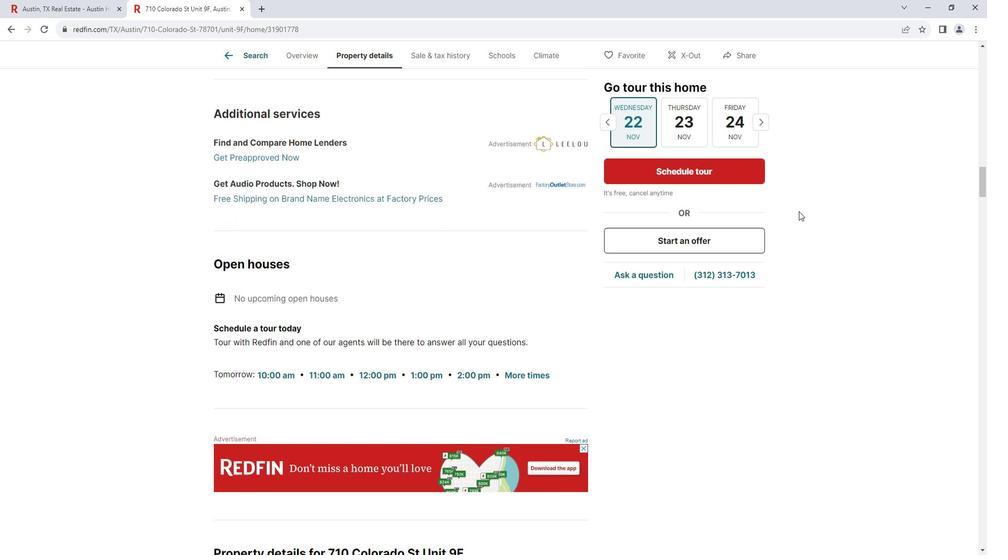 
Action: Mouse moved to (809, 213)
Screenshot: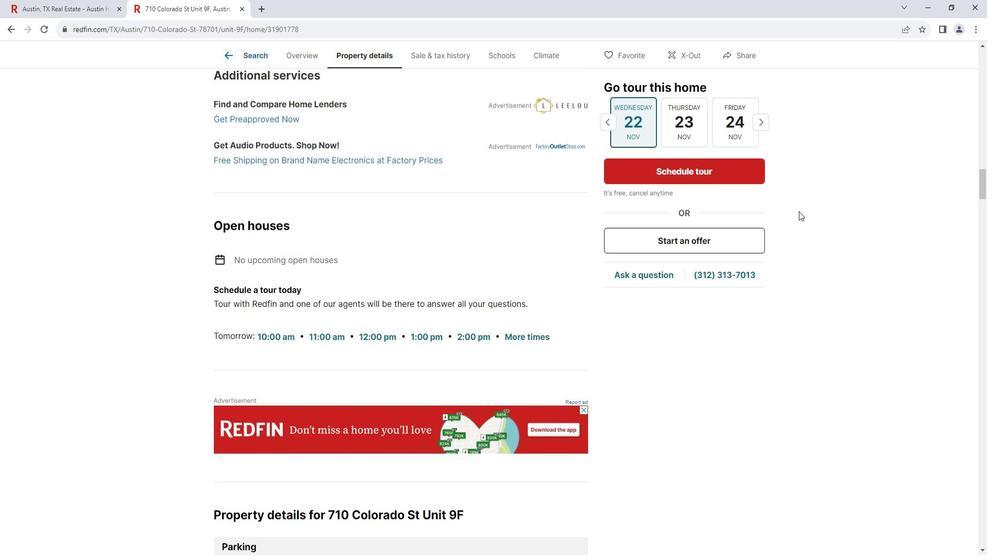 
Action: Mouse scrolled (809, 212) with delta (0, 0)
Screenshot: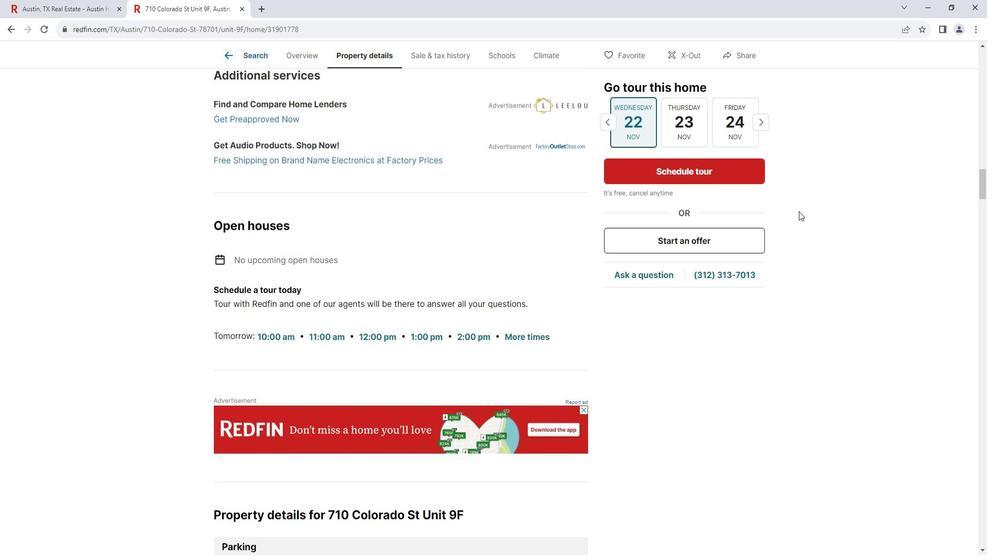 
Action: Mouse moved to (810, 212)
Screenshot: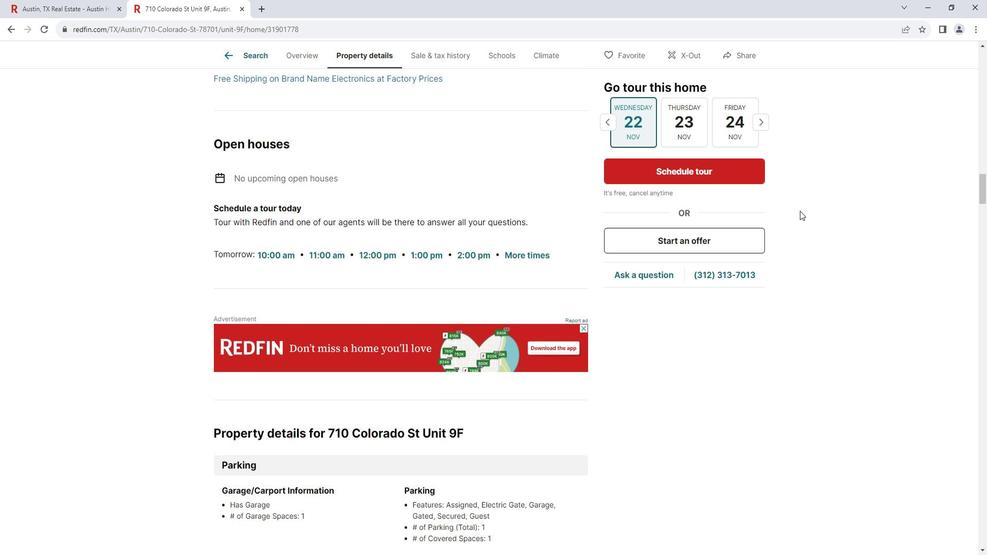 
Action: Mouse scrolled (810, 212) with delta (0, 0)
Screenshot: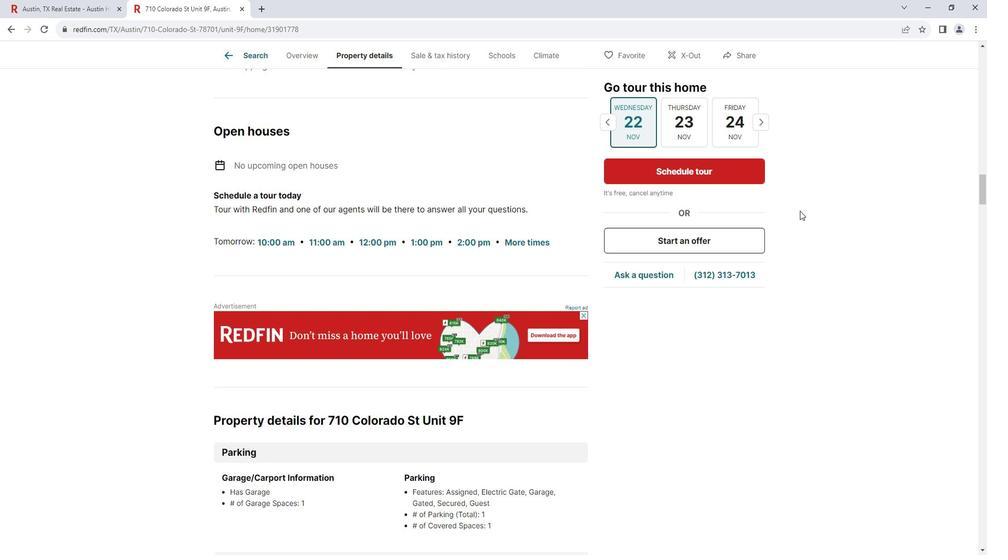 
Action: Mouse scrolled (810, 212) with delta (0, 0)
Screenshot: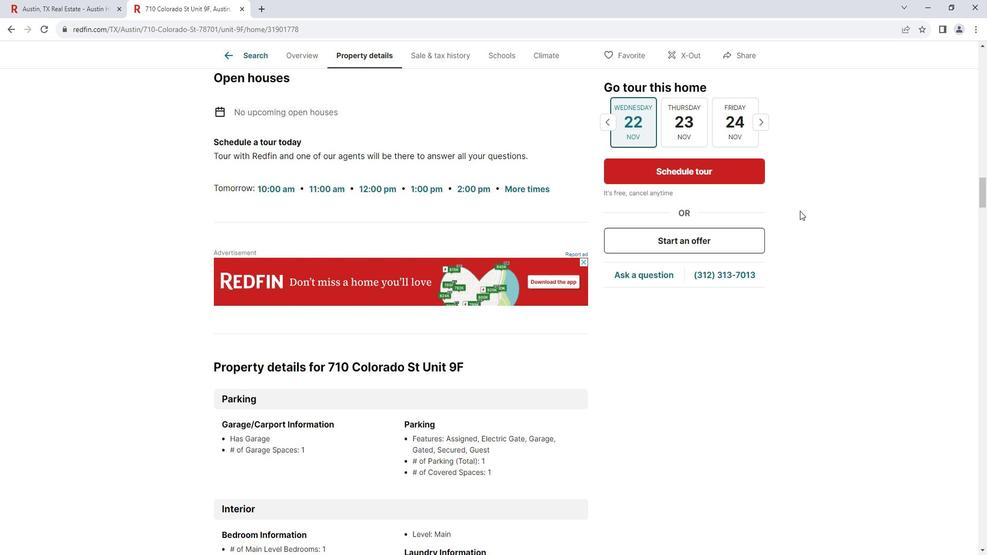 
Action: Mouse moved to (810, 212)
Screenshot: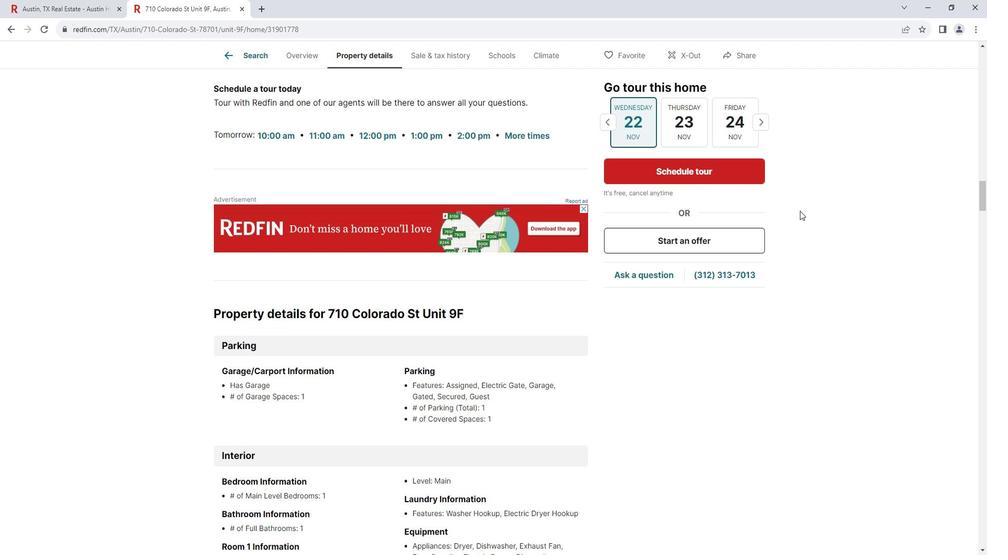 
Action: Mouse scrolled (810, 211) with delta (0, 0)
Screenshot: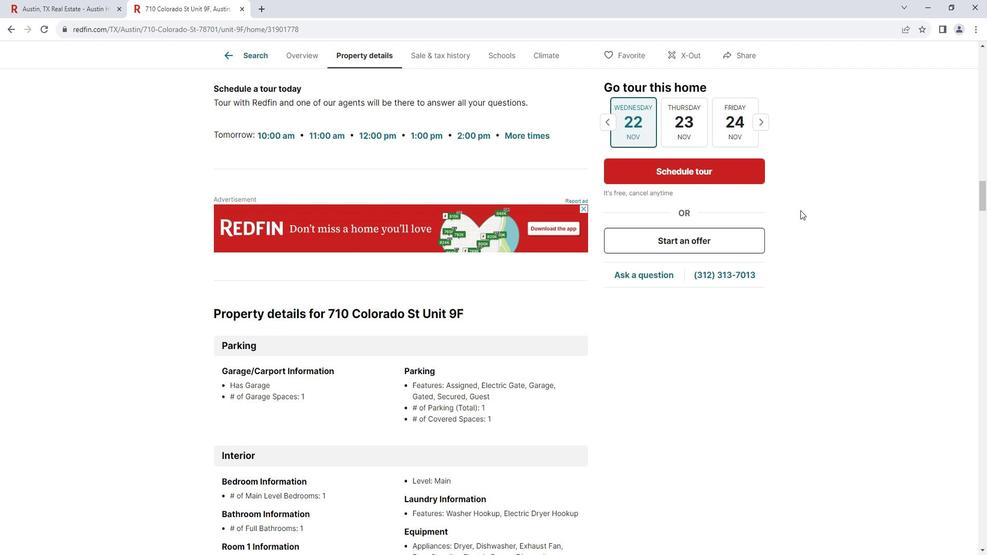 
Action: Mouse scrolled (810, 211) with delta (0, 0)
Screenshot: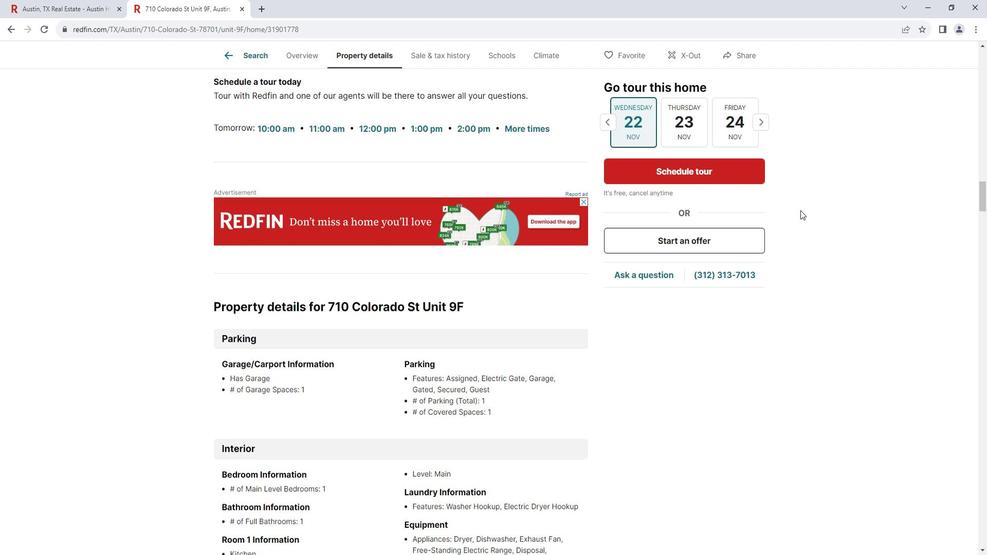 
Action: Mouse scrolled (810, 211) with delta (0, 0)
Screenshot: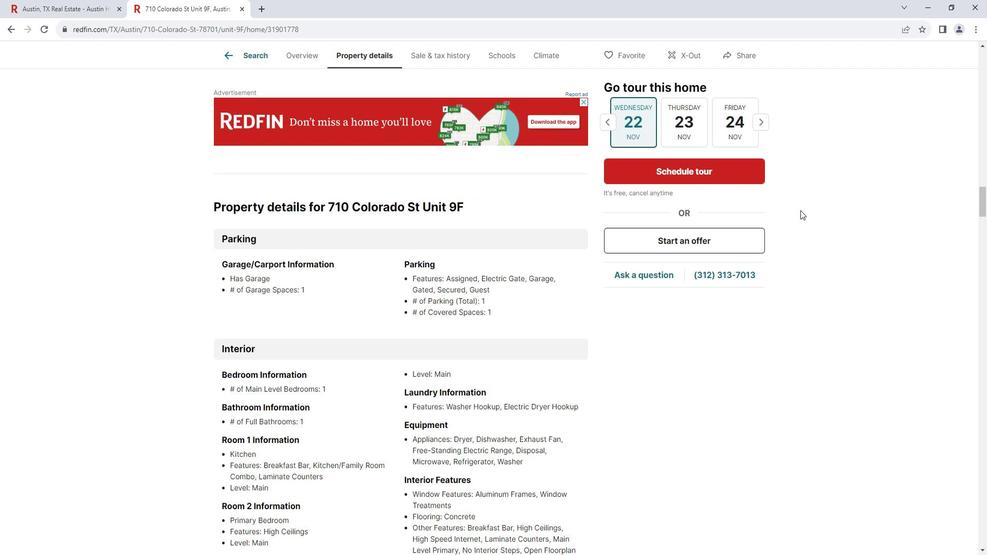
Action: Mouse scrolled (810, 211) with delta (0, 0)
Screenshot: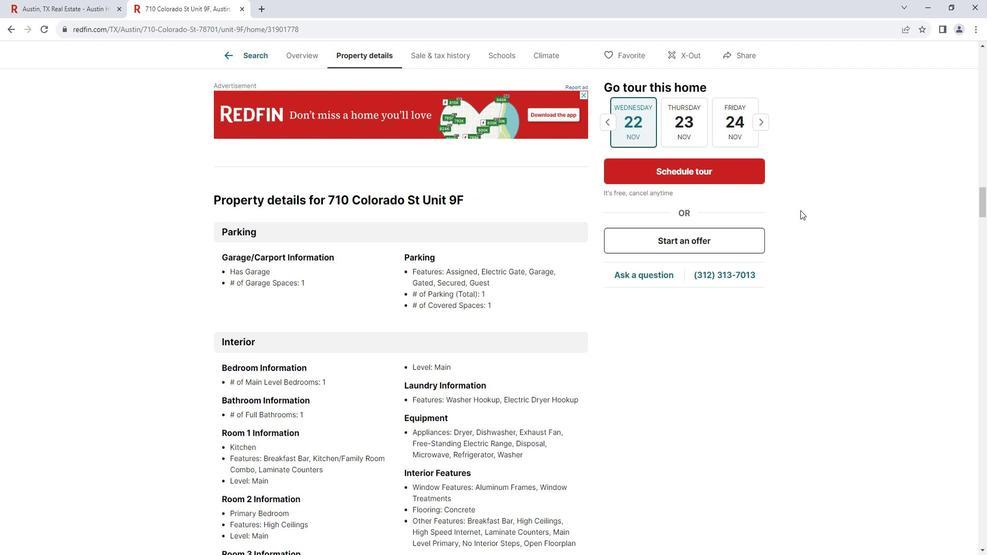
Action: Mouse scrolled (810, 211) with delta (0, 0)
Screenshot: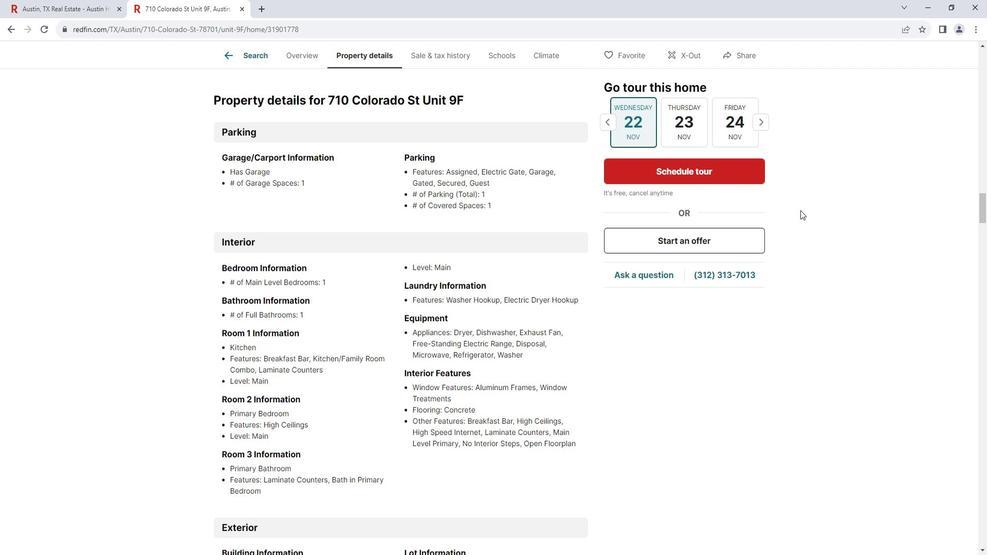 
Action: Mouse scrolled (810, 211) with delta (0, 0)
Screenshot: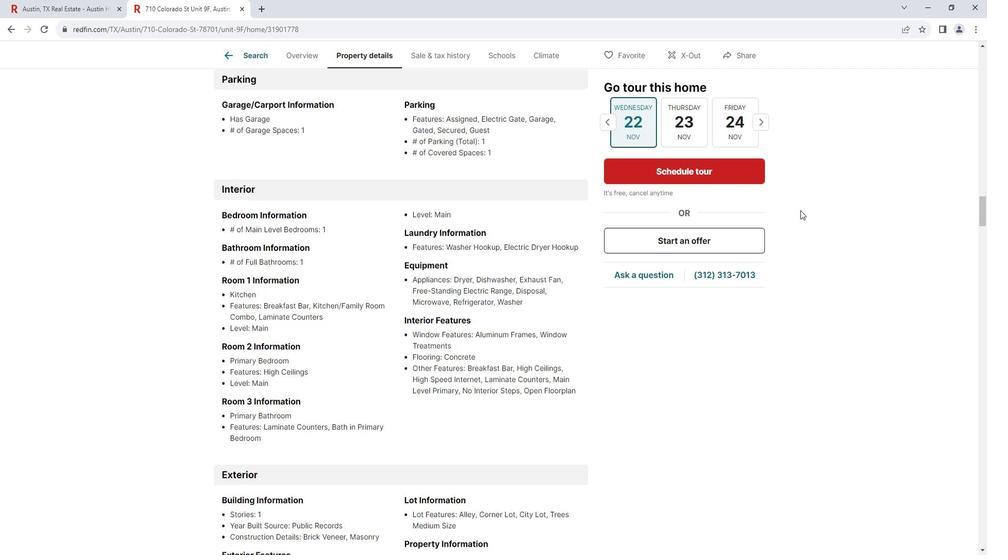 
Action: Mouse scrolled (810, 211) with delta (0, 0)
Screenshot: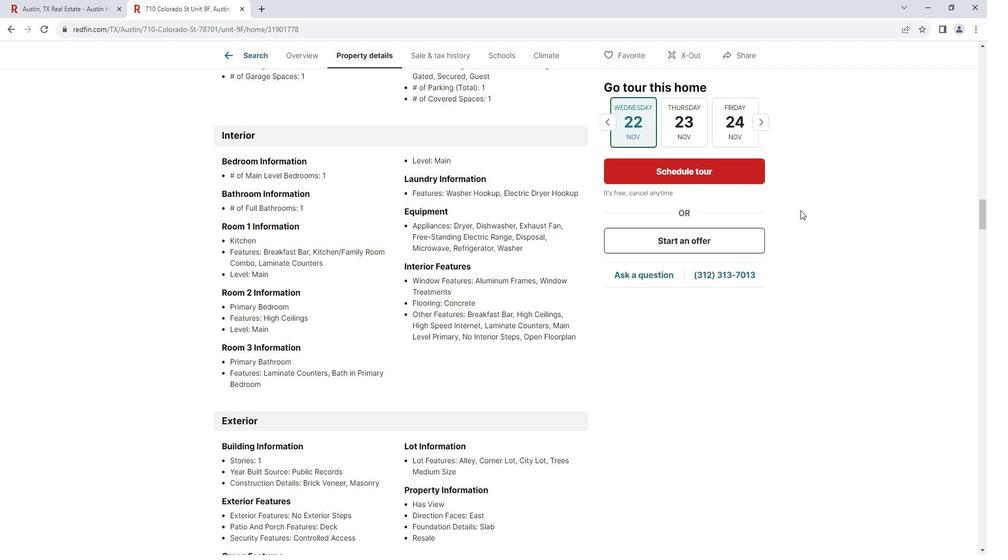 
Action: Mouse scrolled (810, 211) with delta (0, 0)
Screenshot: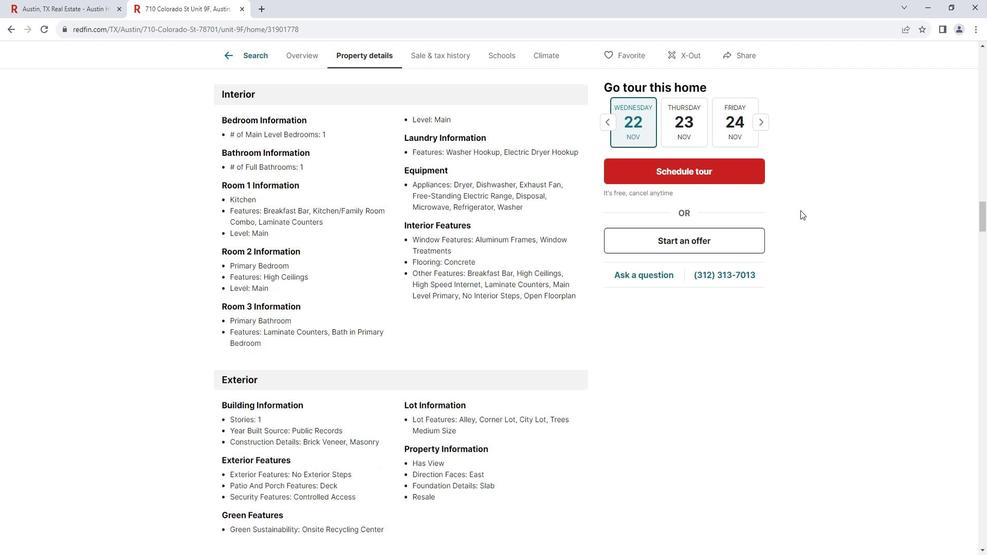 
Action: Mouse moved to (811, 212)
Screenshot: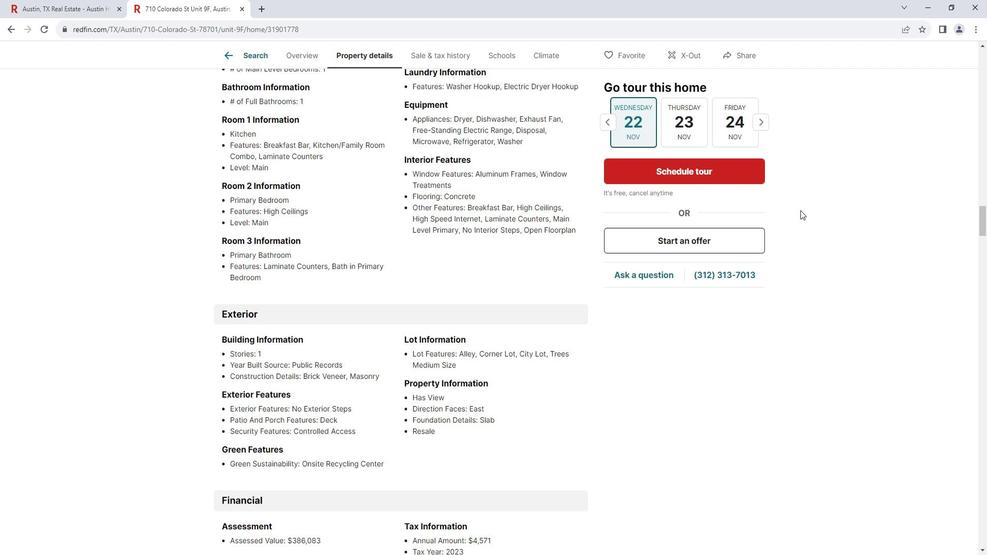 
Action: Mouse scrolled (811, 211) with delta (0, 0)
Screenshot: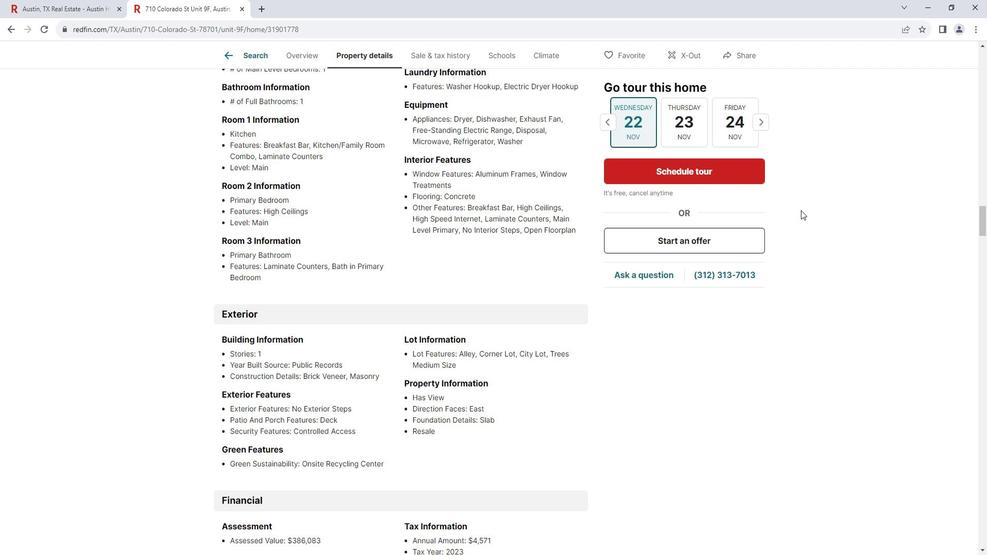 
Action: Mouse scrolled (811, 211) with delta (0, 0)
Screenshot: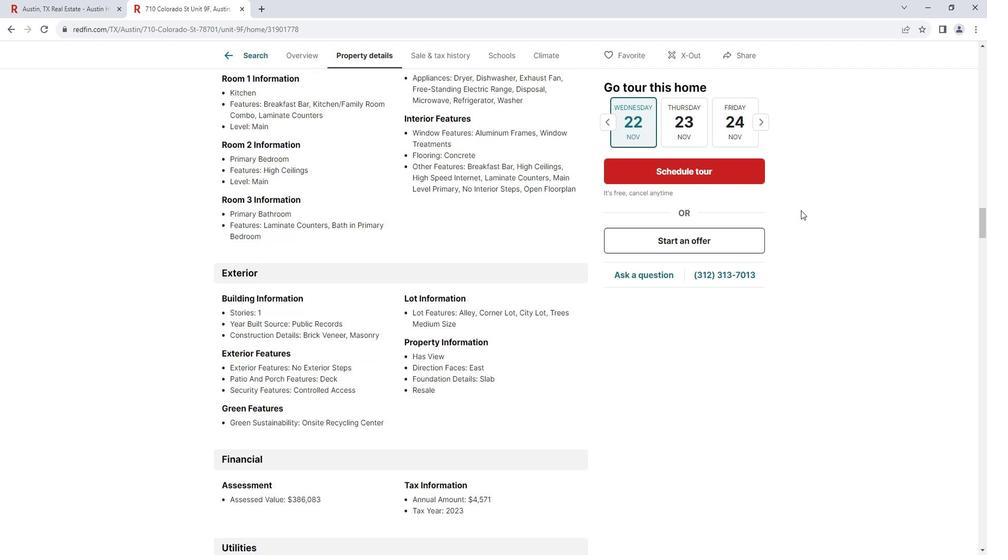
Action: Mouse moved to (811, 211)
Screenshot: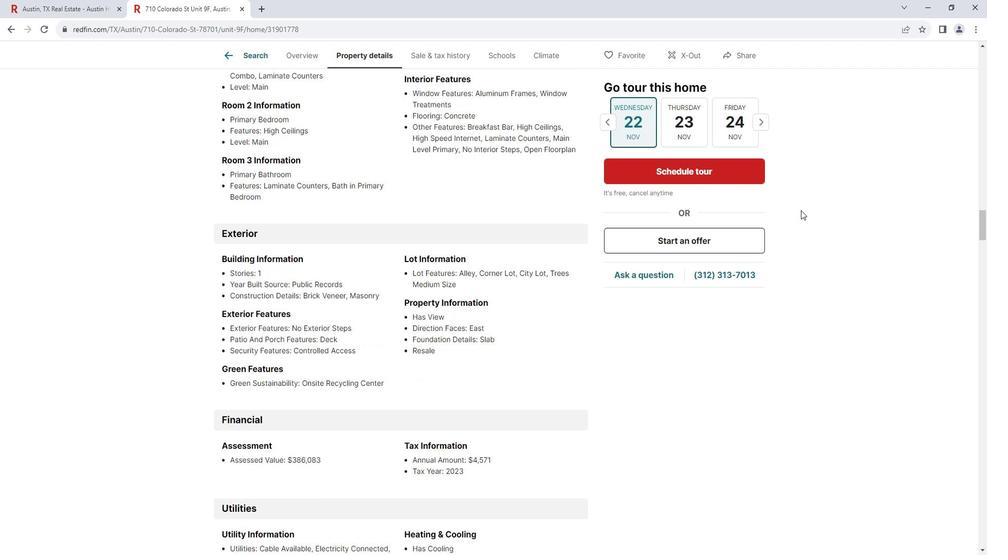 
Action: Mouse scrolled (811, 211) with delta (0, 0)
Screenshot: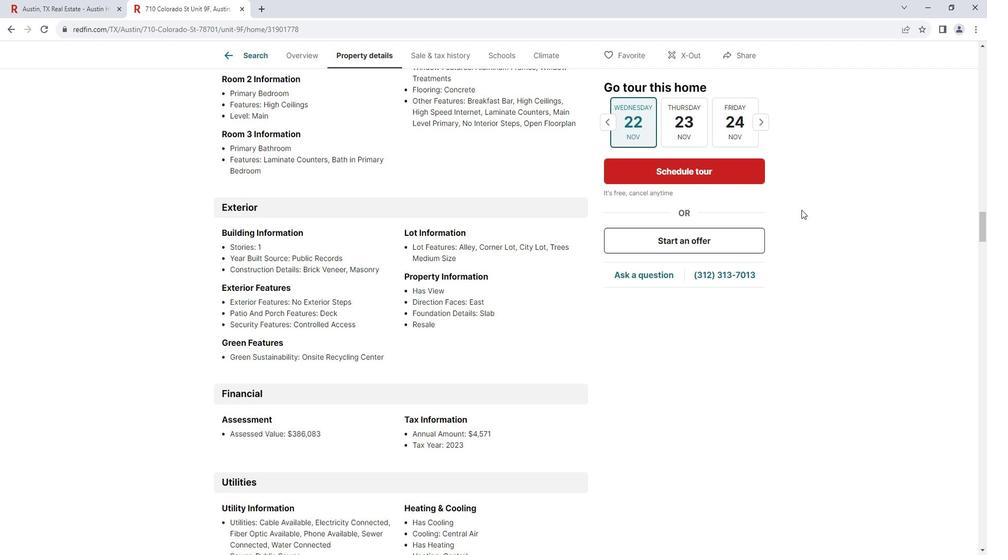 
Action: Mouse scrolled (811, 211) with delta (0, 0)
Screenshot: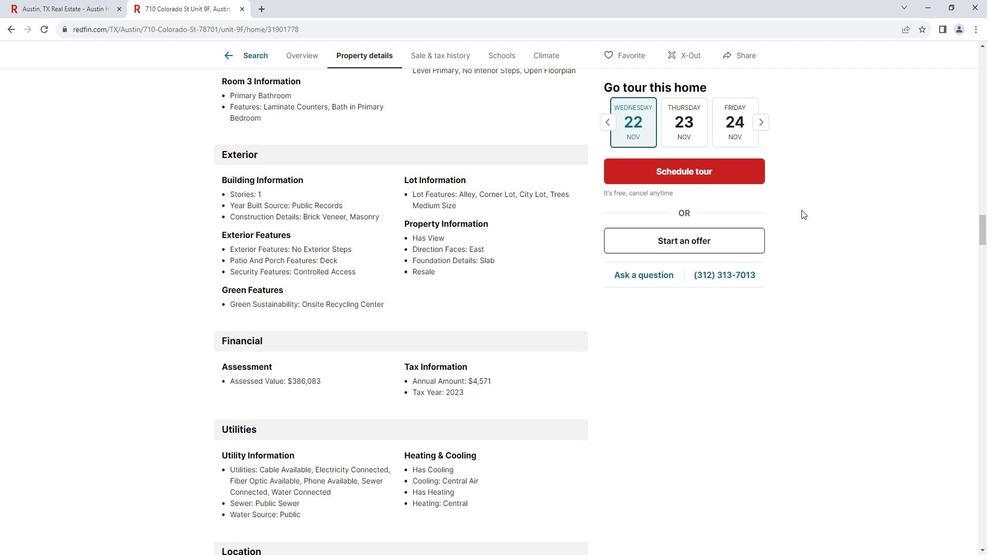 
Action: Mouse moved to (812, 211)
Screenshot: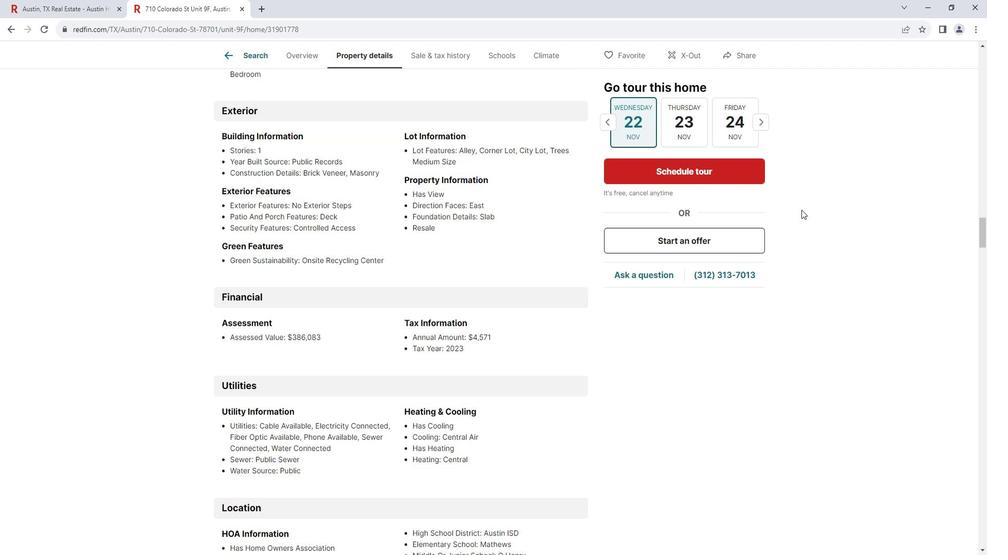 
Action: Mouse scrolled (812, 210) with delta (0, 0)
Screenshot: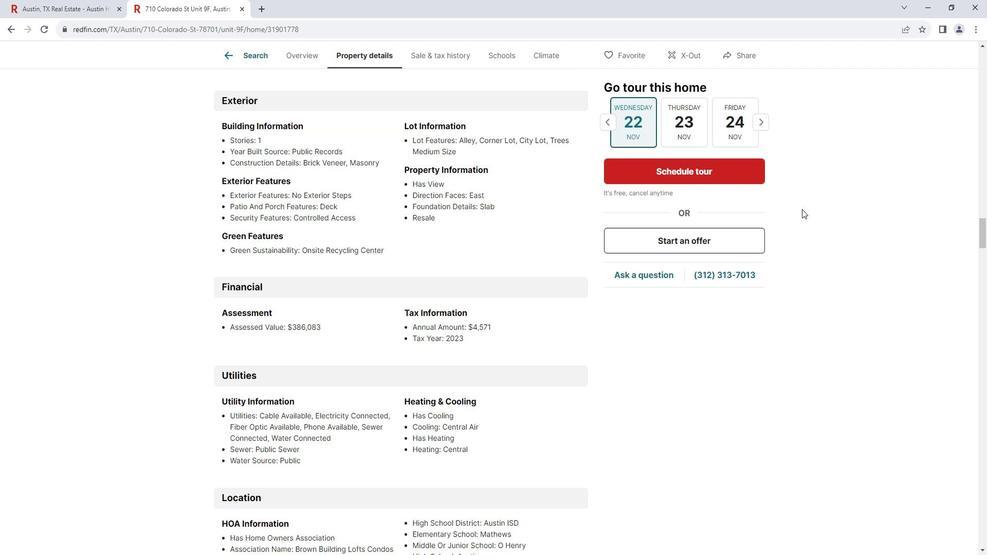 
Action: Mouse scrolled (812, 210) with delta (0, 0)
Screenshot: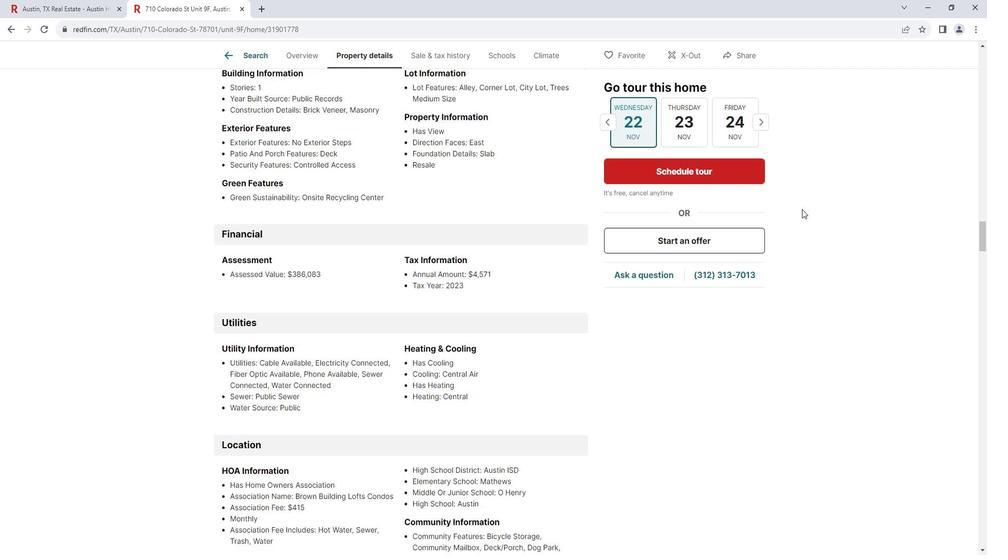 
Action: Mouse scrolled (812, 210) with delta (0, 0)
Screenshot: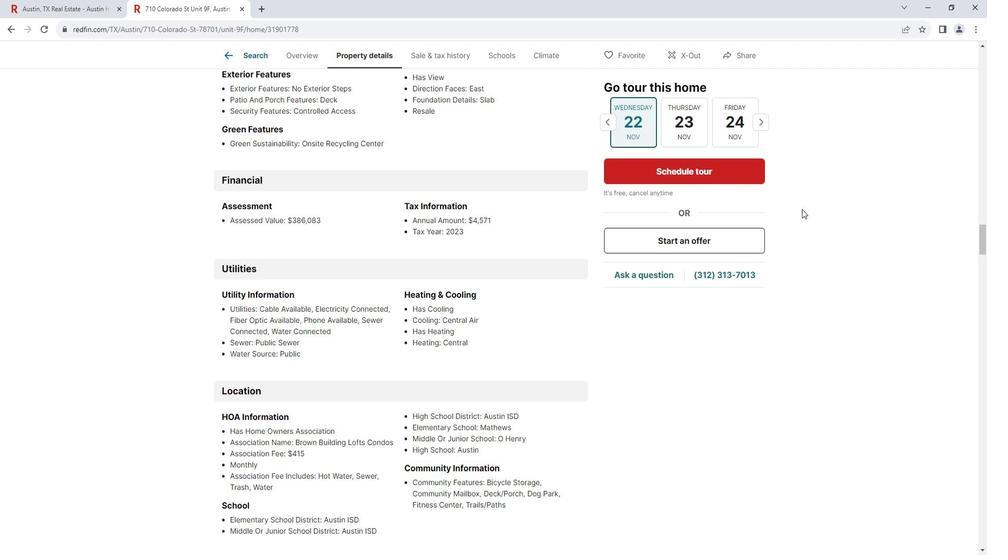 
Action: Mouse scrolled (812, 210) with delta (0, 0)
Screenshot: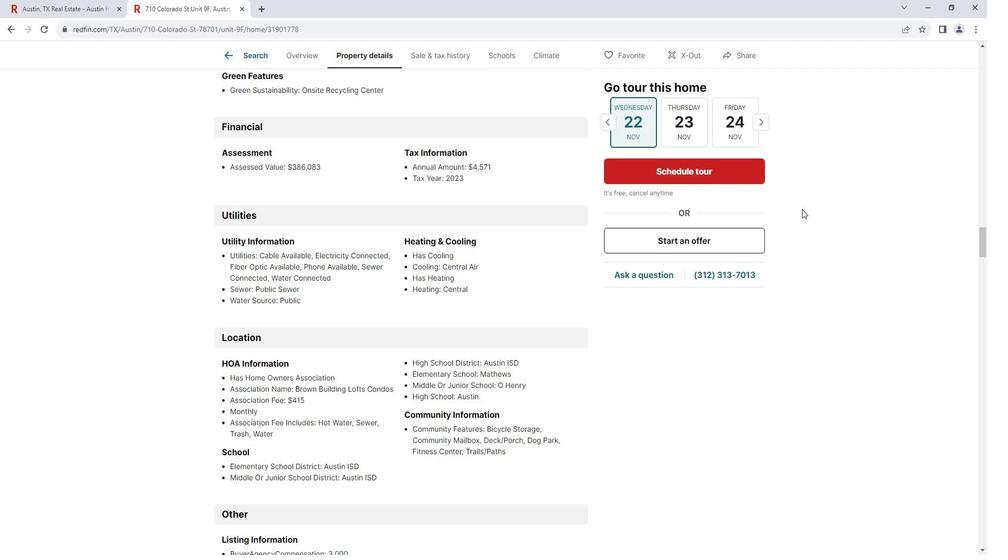 
Action: Mouse moved to (813, 210)
Screenshot: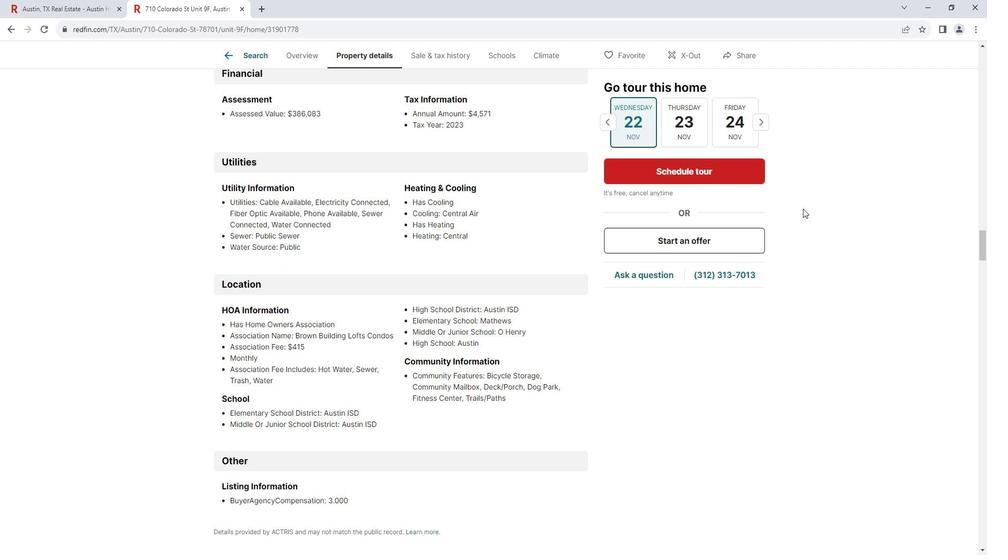 
Action: Mouse scrolled (813, 210) with delta (0, 0)
Screenshot: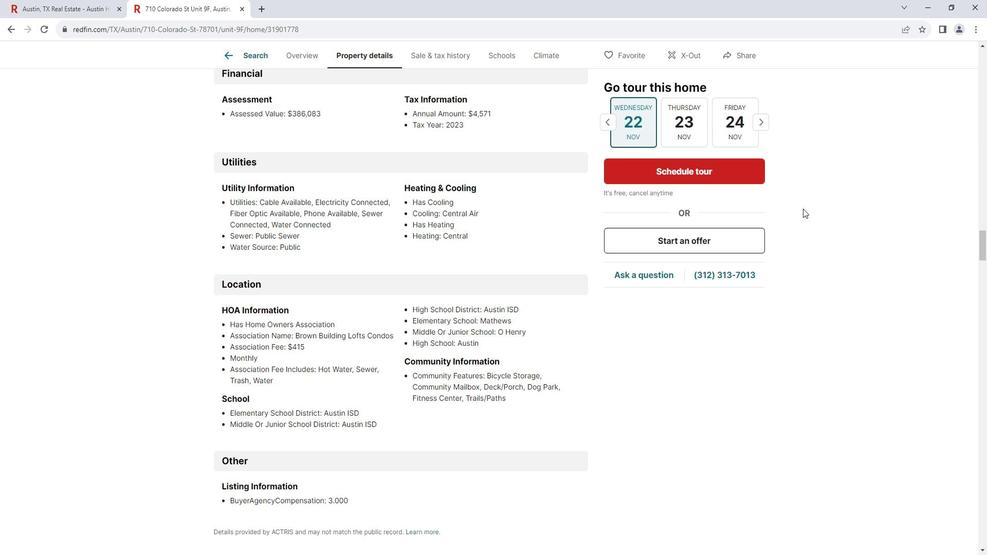 
Action: Mouse scrolled (813, 210) with delta (0, 0)
Screenshot: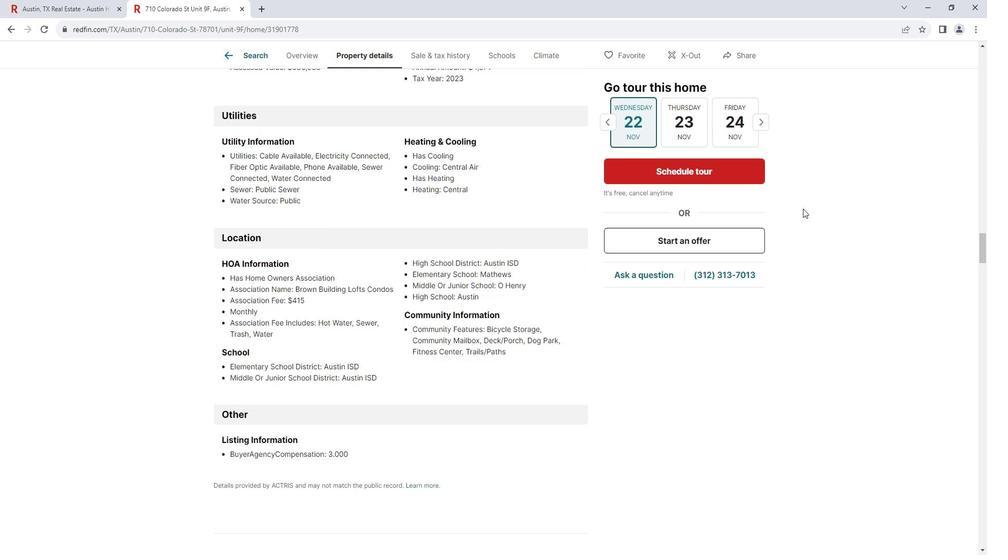 
Action: Mouse moved to (814, 210)
Screenshot: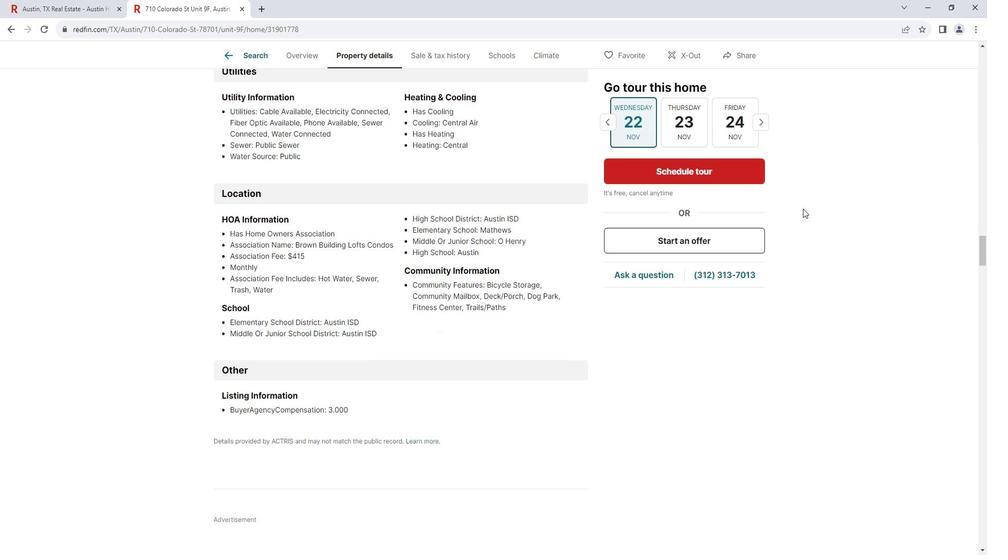 
Action: Mouse scrolled (814, 210) with delta (0, 0)
Screenshot: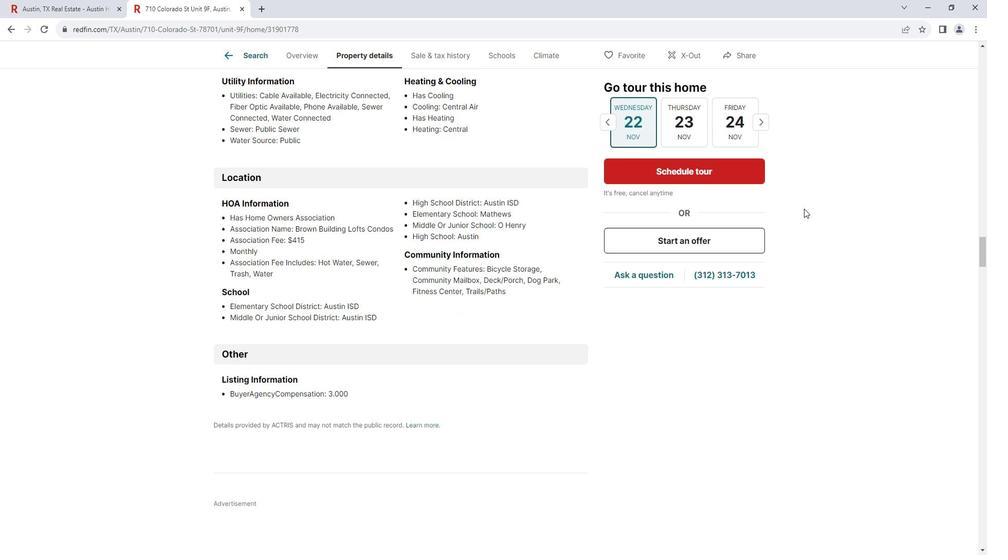 
Action: Mouse scrolled (814, 210) with delta (0, 0)
Screenshot: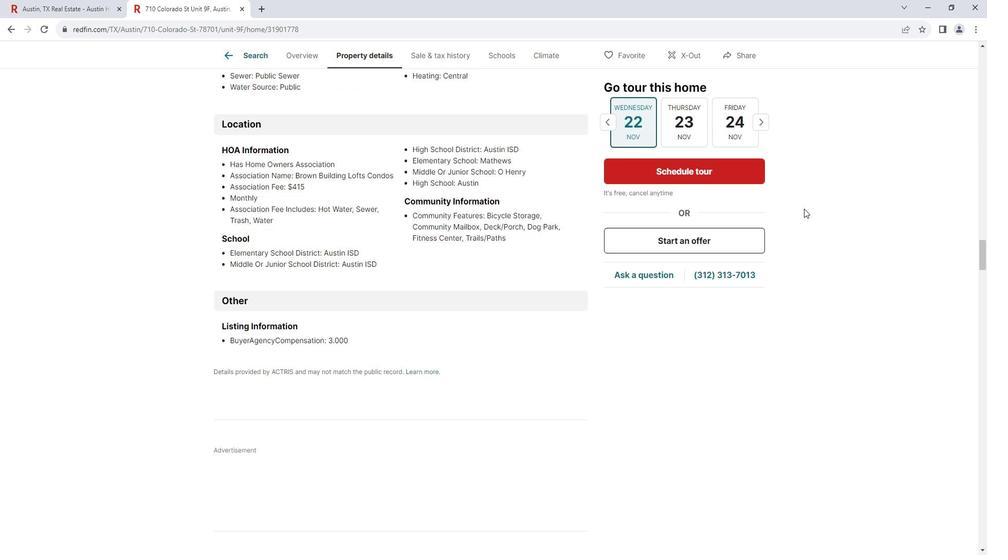 
Action: Mouse moved to (814, 210)
Screenshot: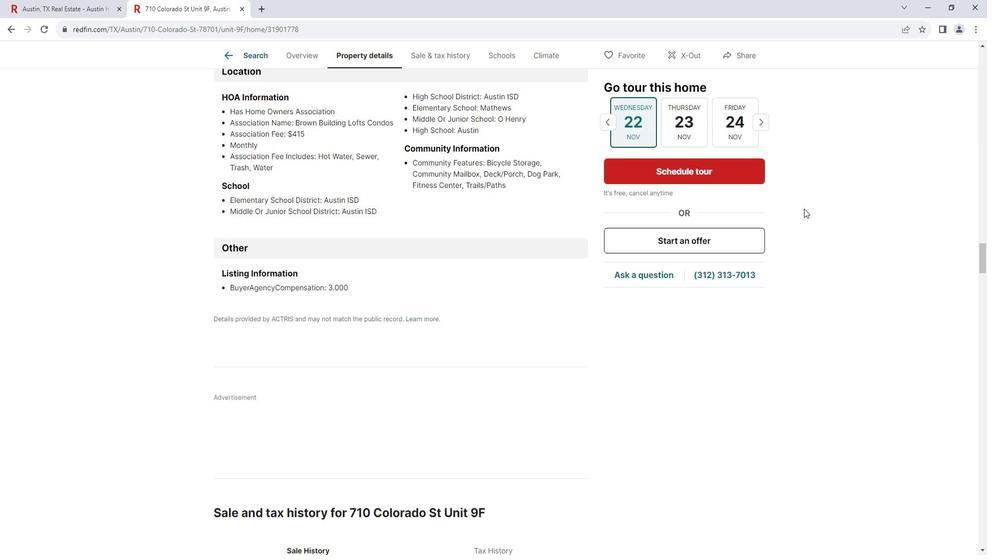 
Action: Mouse scrolled (814, 210) with delta (0, 0)
Screenshot: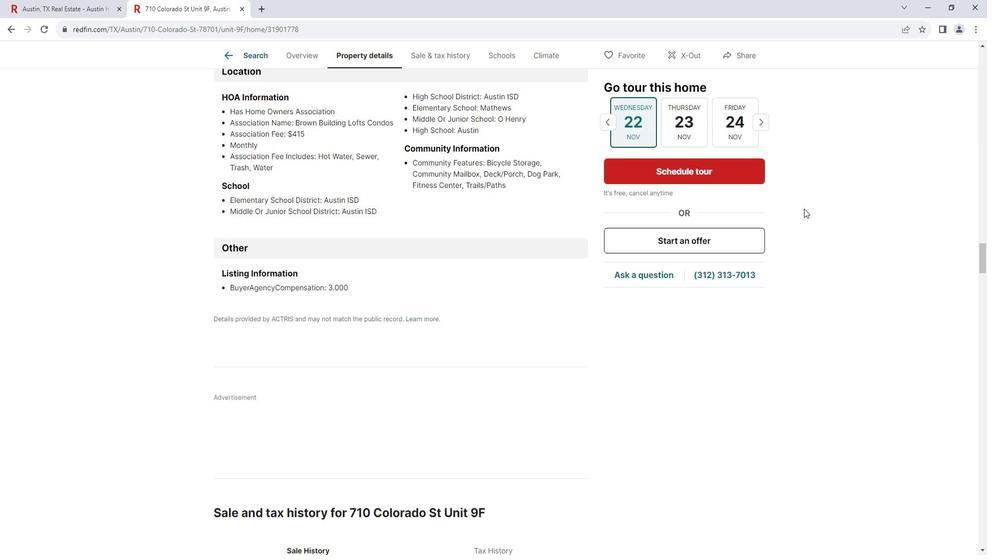 
Action: Mouse scrolled (814, 210) with delta (0, 0)
Screenshot: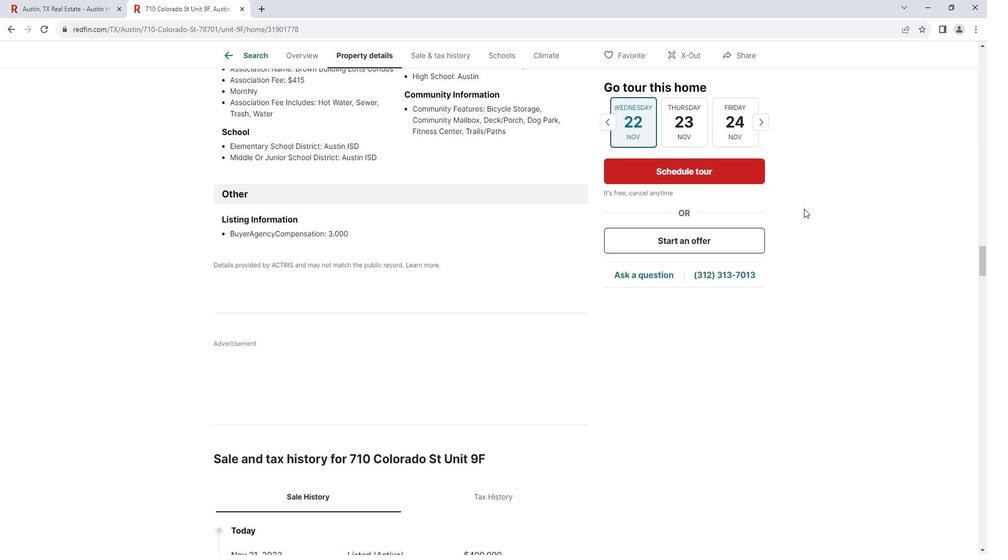 
Action: Mouse scrolled (814, 210) with delta (0, 0)
Screenshot: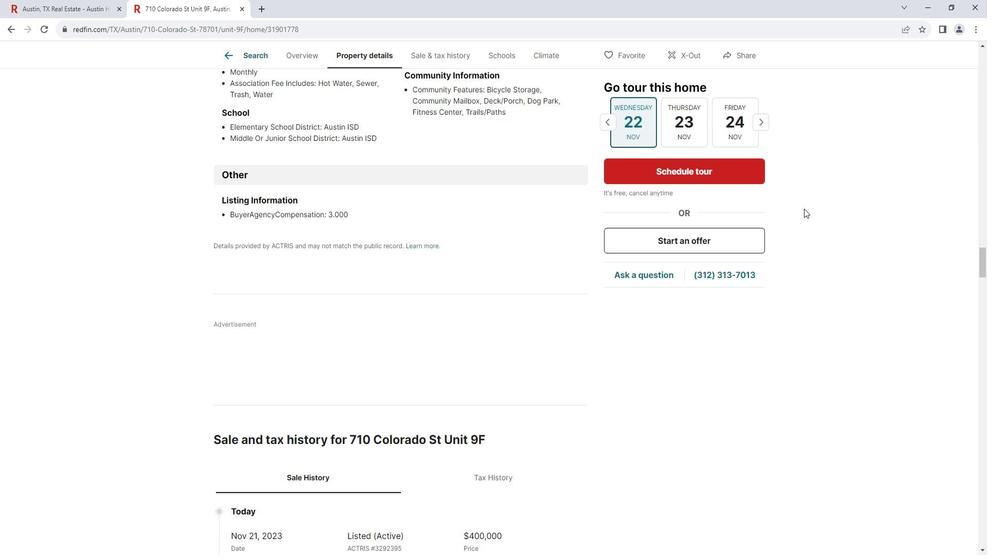 
Action: Mouse moved to (816, 210)
Screenshot: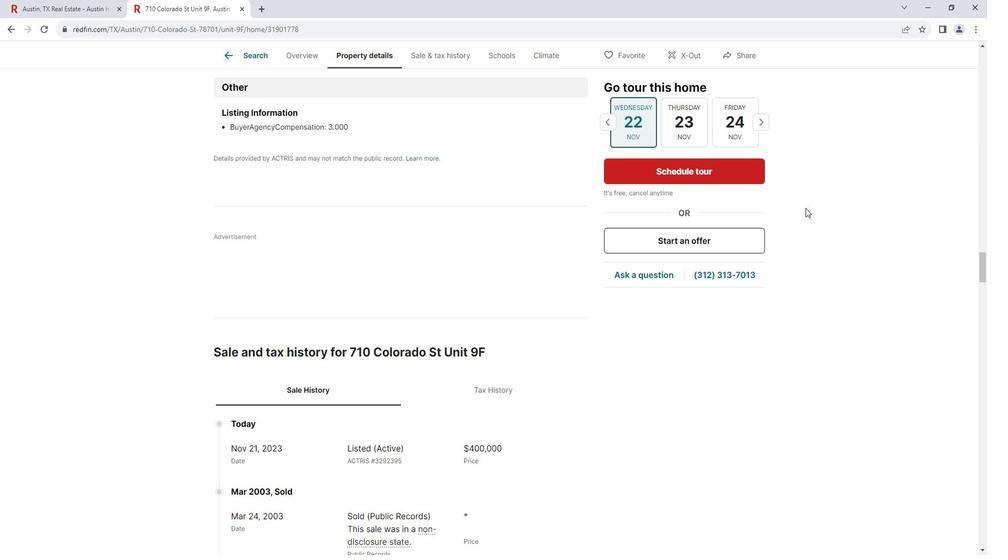 
Action: Mouse scrolled (816, 209) with delta (0, 0)
Screenshot: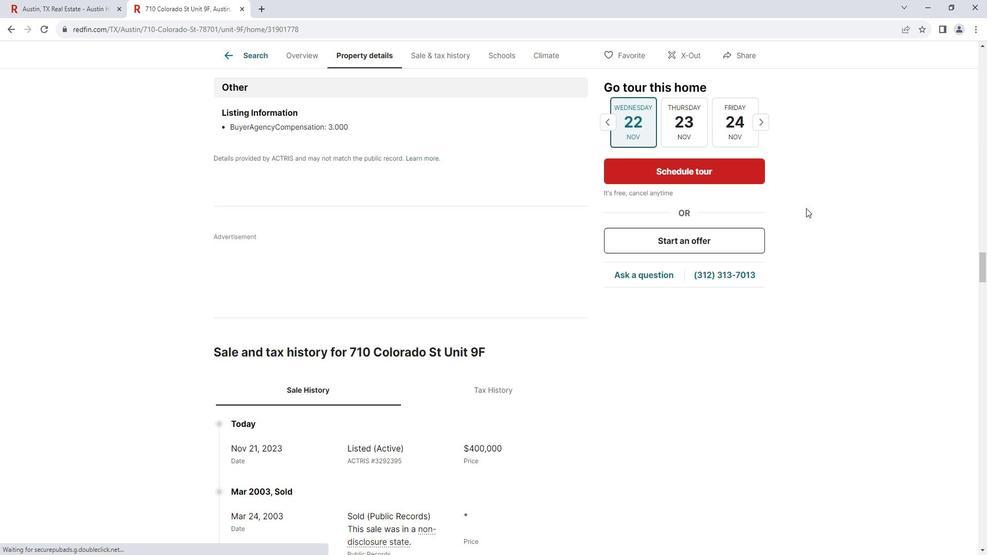 
Action: Mouse scrolled (816, 209) with delta (0, 0)
Screenshot: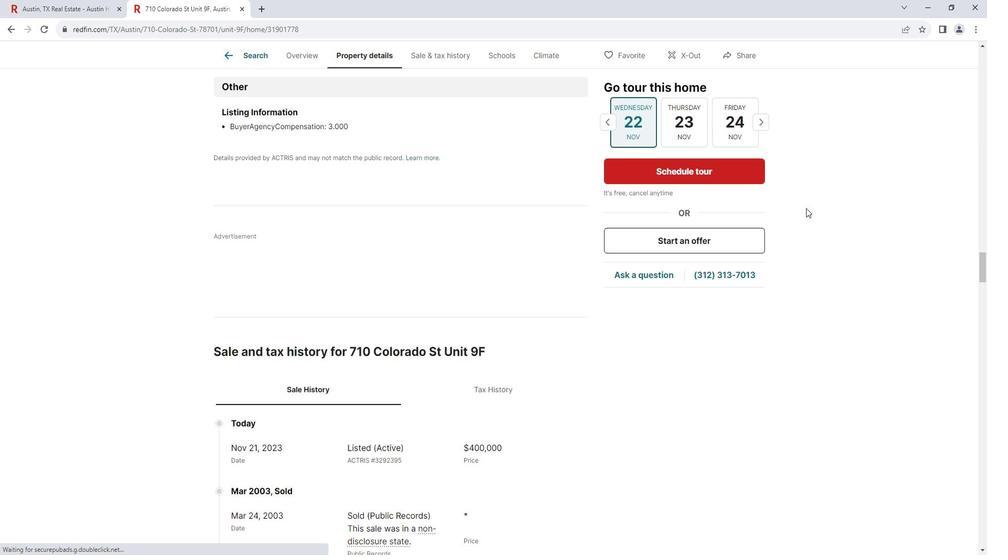 
Action: Mouse scrolled (816, 209) with delta (0, 0)
Screenshot: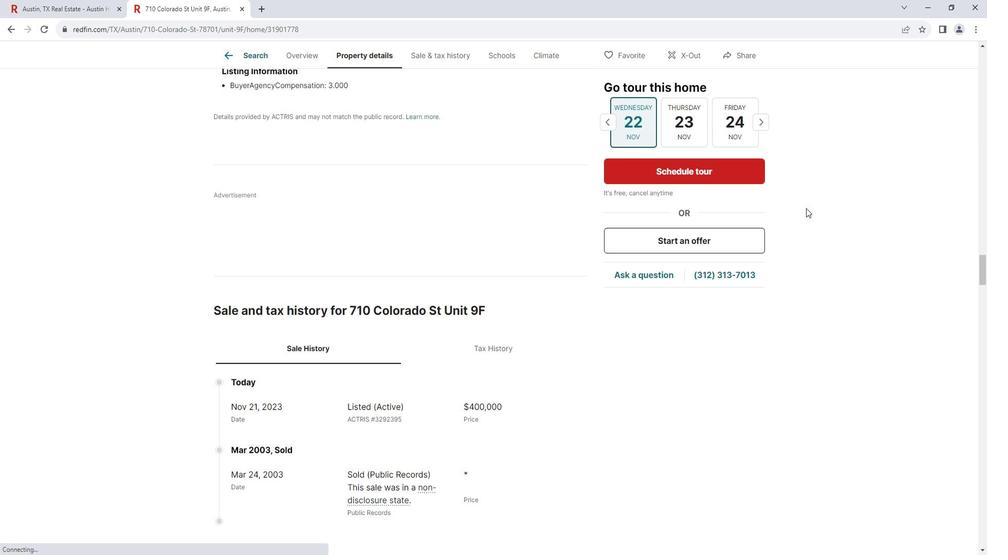 
Action: Mouse moved to (816, 209)
Screenshot: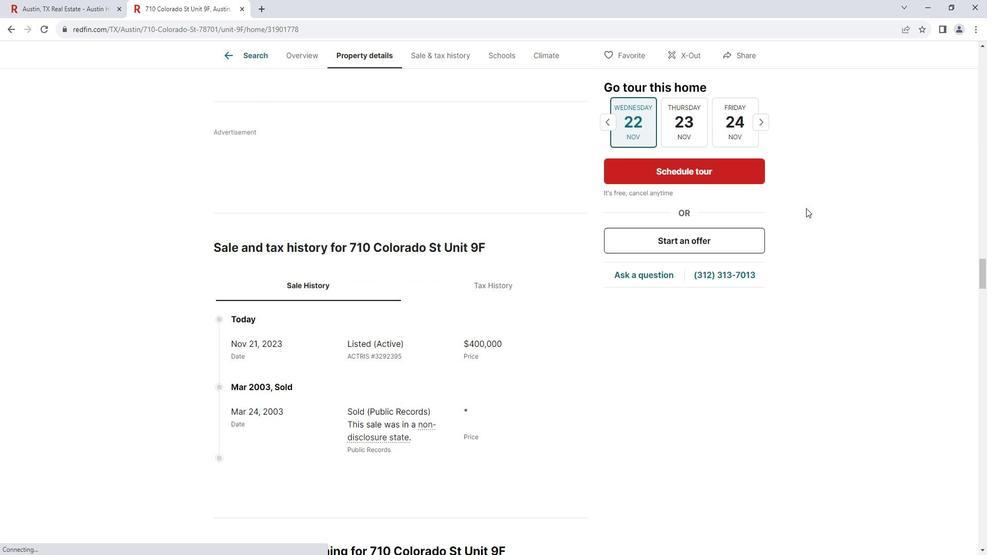 
Action: Mouse scrolled (816, 209) with delta (0, 0)
Screenshot: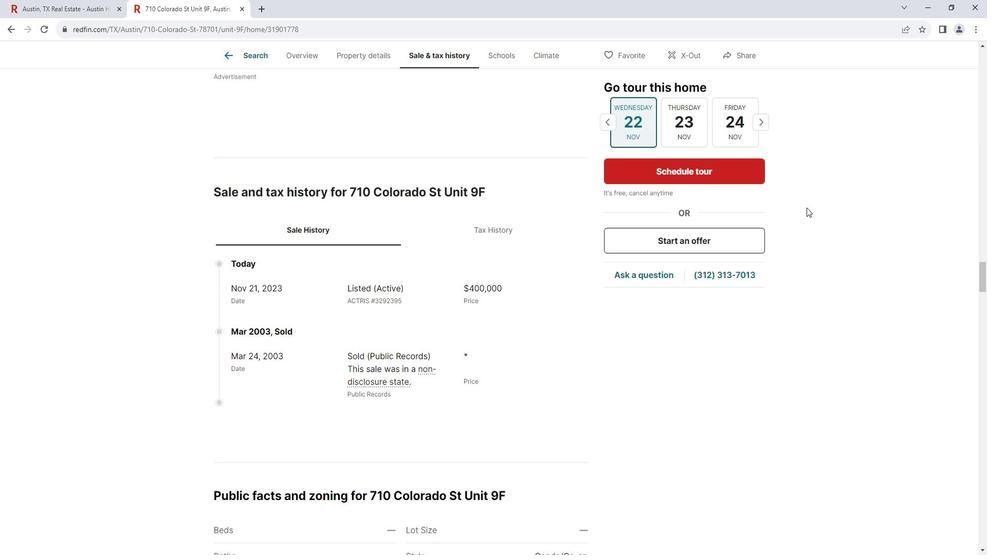 
Action: Mouse scrolled (816, 209) with delta (0, 0)
Screenshot: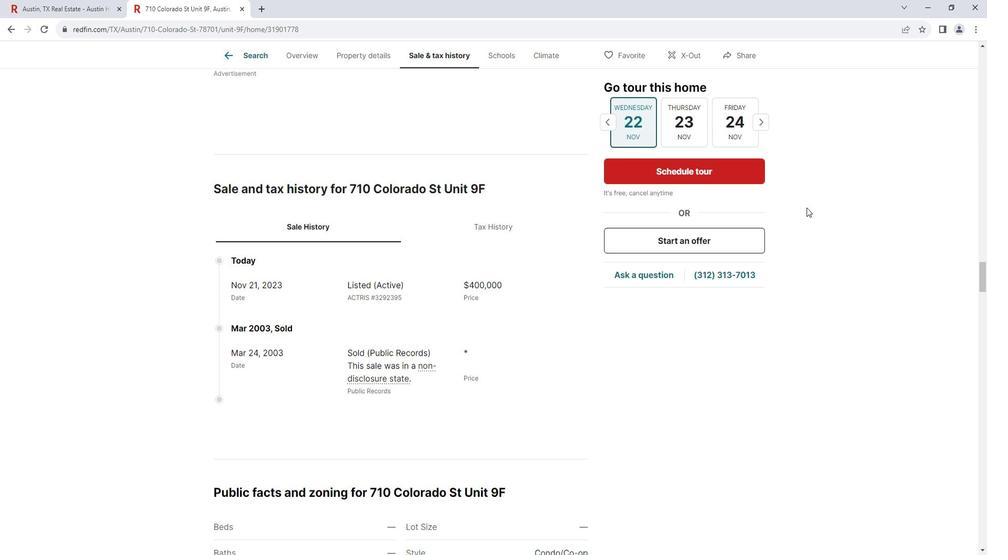 
Action: Mouse scrolled (816, 209) with delta (0, 0)
Screenshot: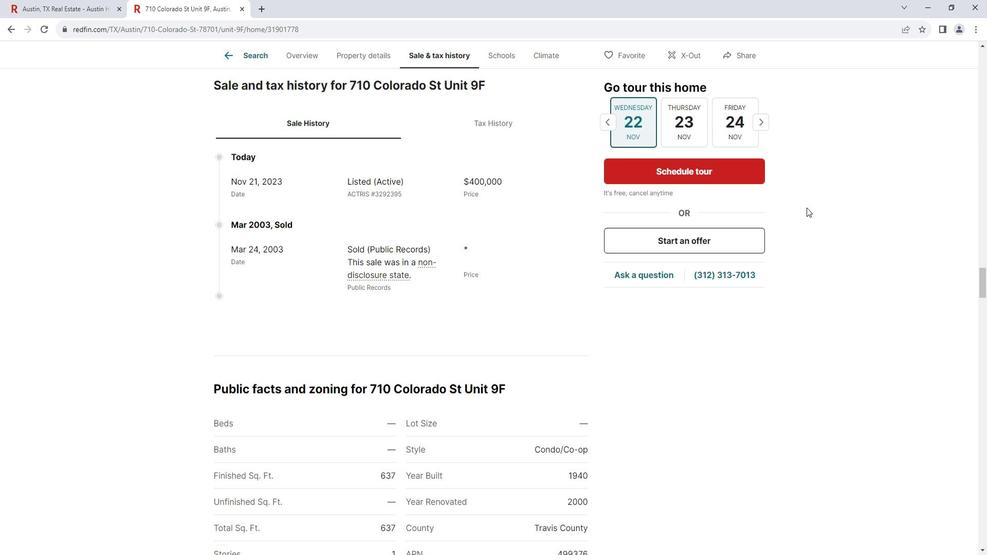 
Action: Mouse scrolled (816, 209) with delta (0, 0)
Screenshot: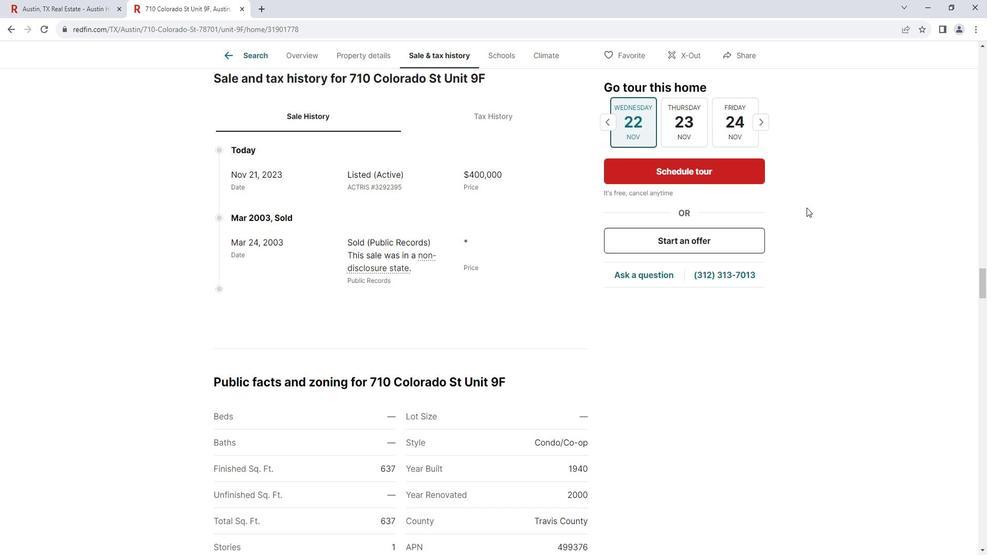 
Action: Mouse scrolled (816, 209) with delta (0, 0)
Screenshot: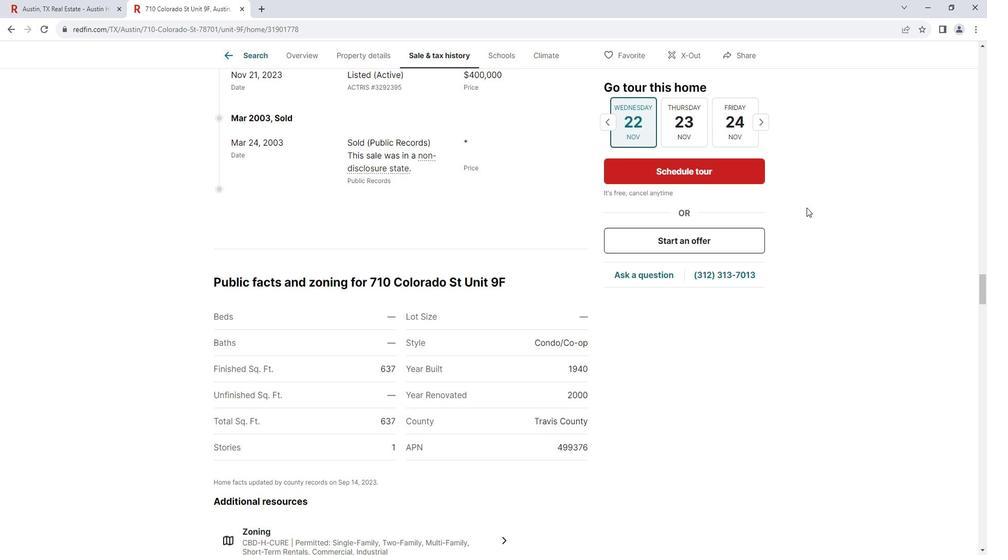 
Action: Mouse scrolled (816, 209) with delta (0, 0)
Screenshot: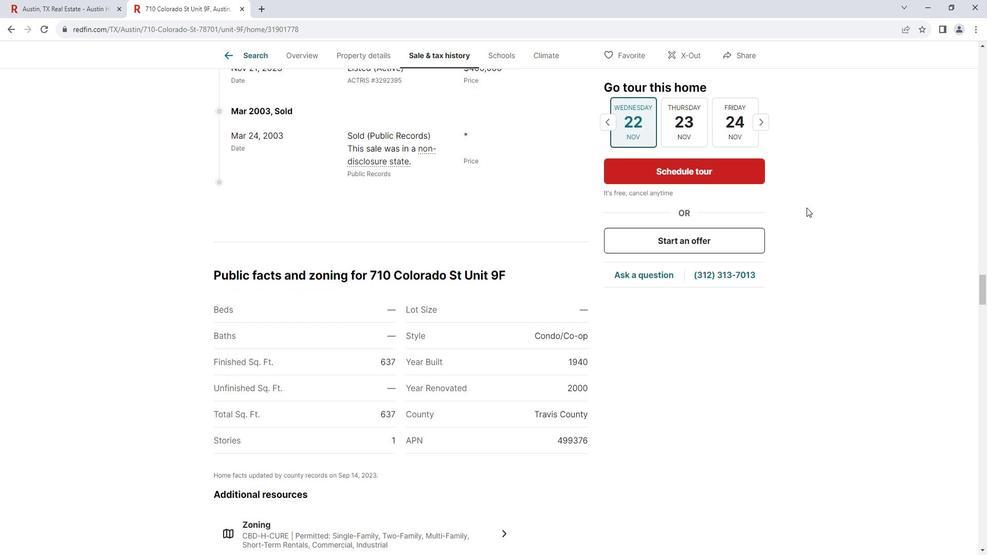 
Action: Mouse scrolled (816, 209) with delta (0, 0)
Screenshot: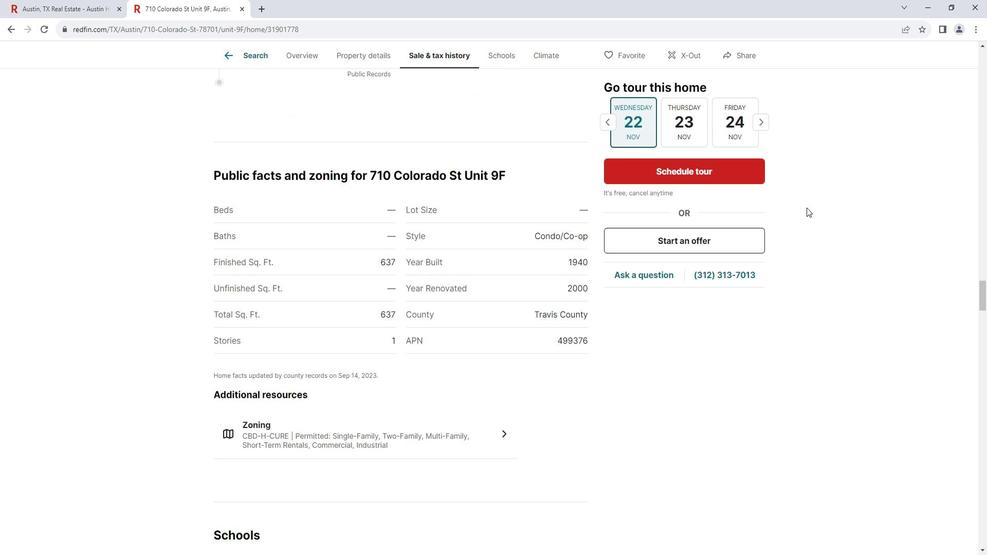 
Action: Mouse scrolled (816, 209) with delta (0, 0)
Screenshot: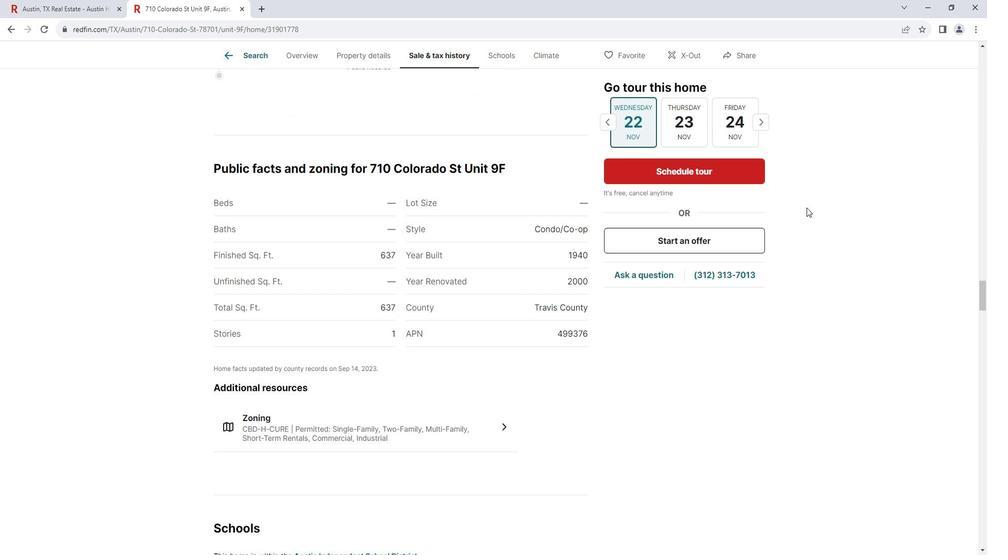 
Action: Mouse moved to (817, 209)
Screenshot: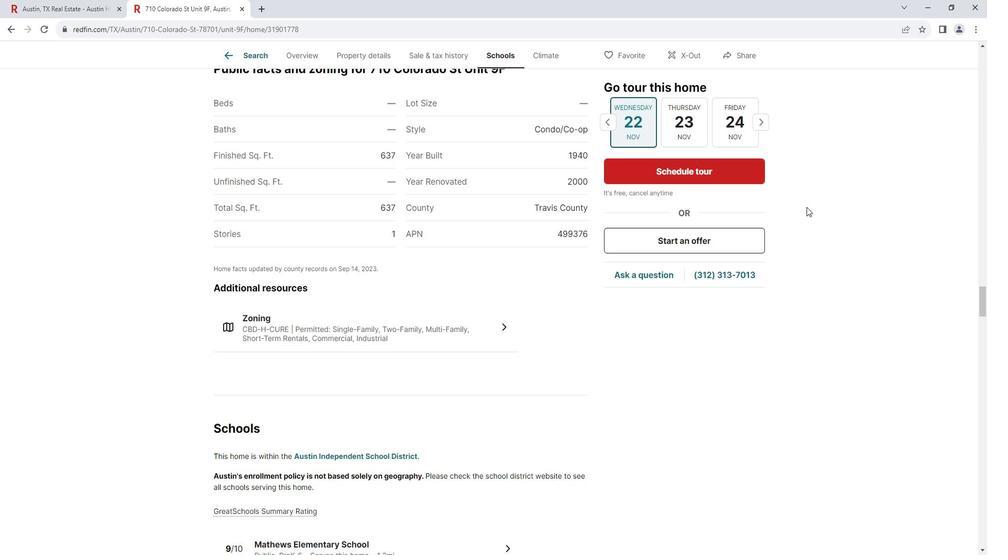
Action: Mouse scrolled (817, 208) with delta (0, 0)
Screenshot: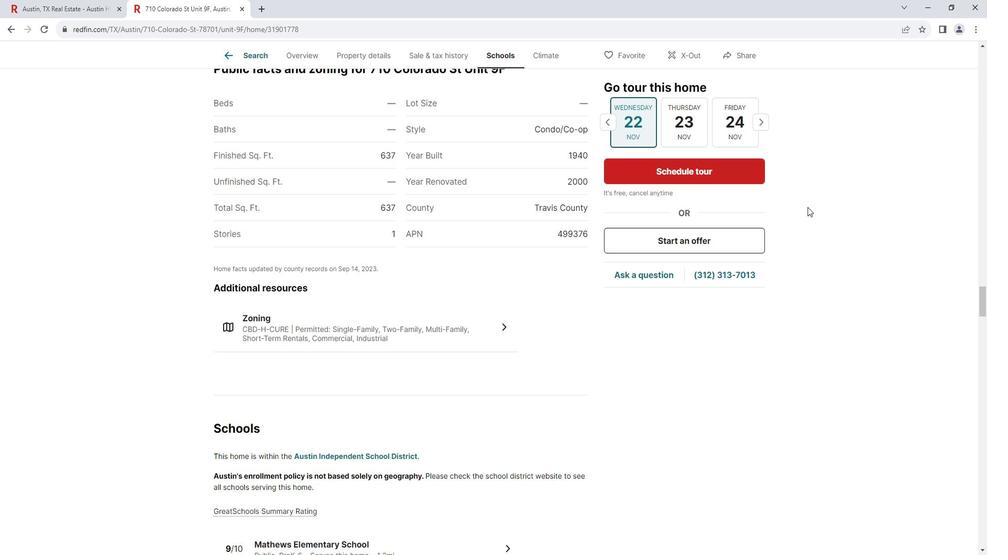 
Action: Mouse scrolled (817, 208) with delta (0, 0)
Screenshot: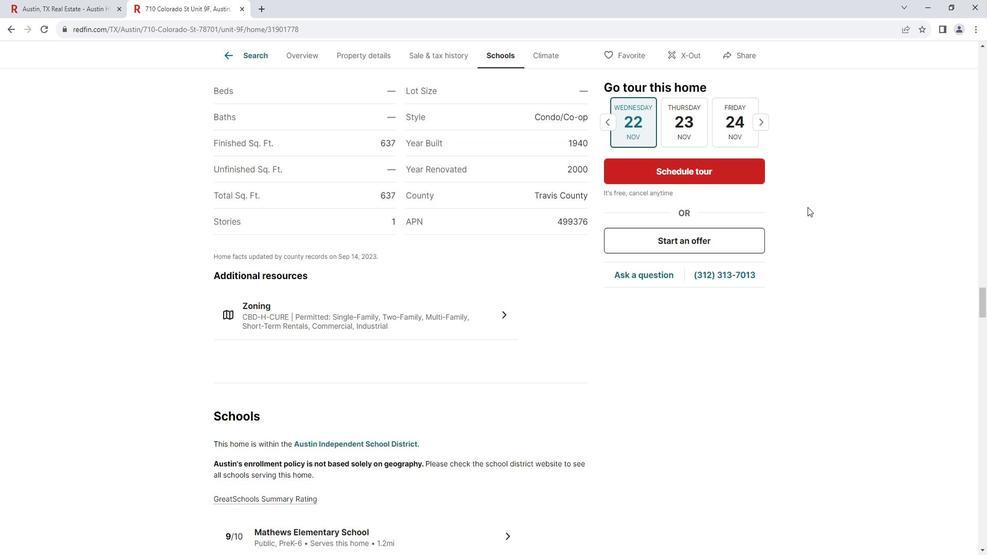 
Action: Mouse moved to (820, 208)
Screenshot: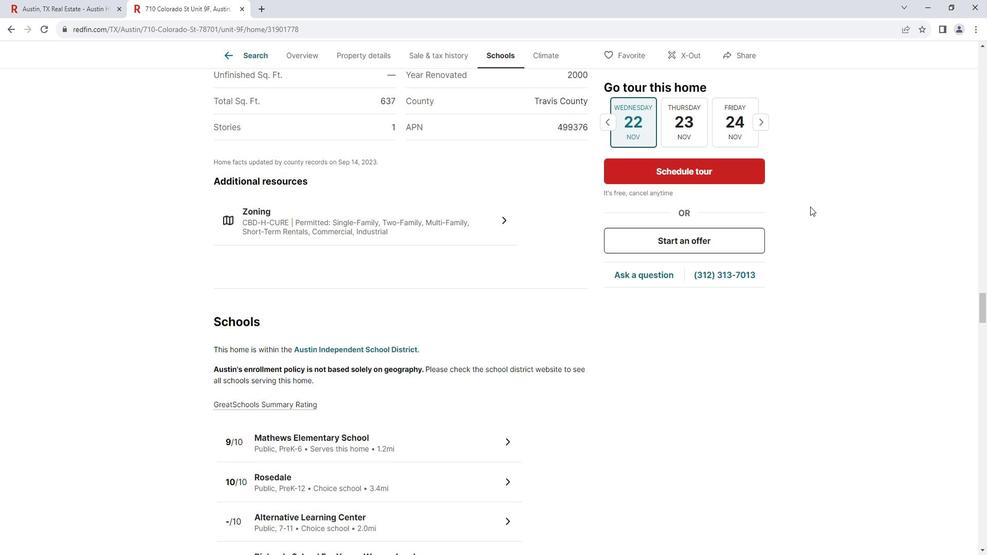 
Action: Mouse scrolled (820, 208) with delta (0, 0)
Screenshot: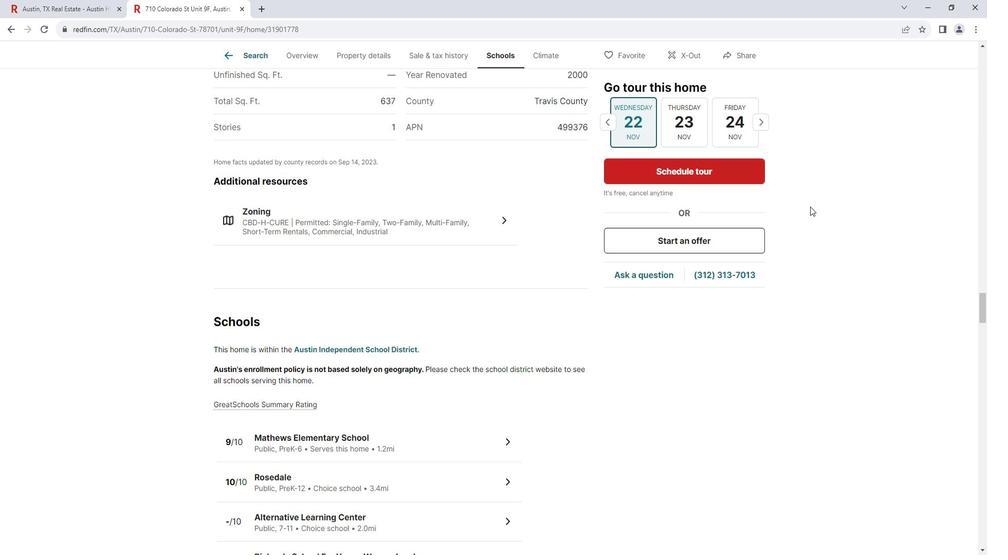 
Action: Mouse scrolled (820, 208) with delta (0, 0)
Screenshot: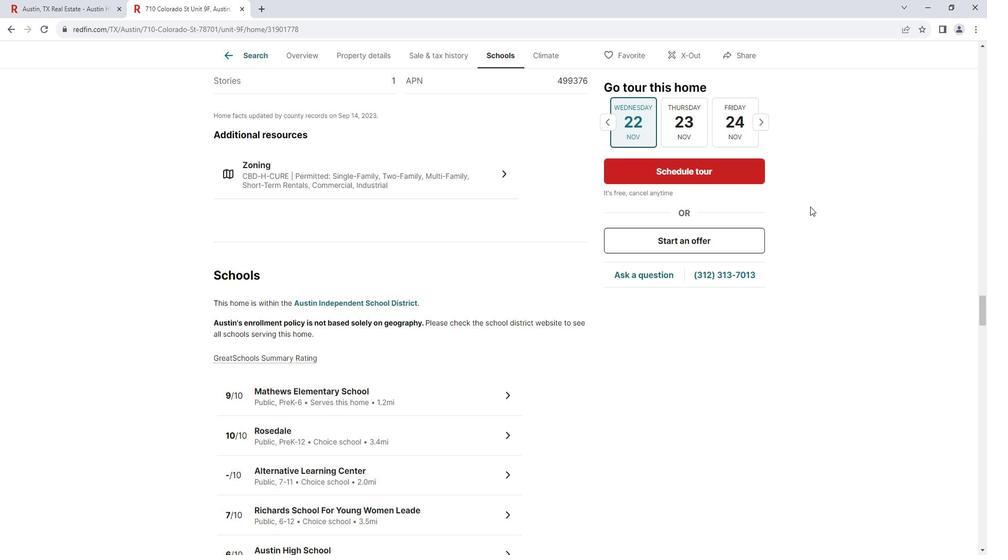 
Action: Mouse scrolled (820, 208) with delta (0, 0)
Screenshot: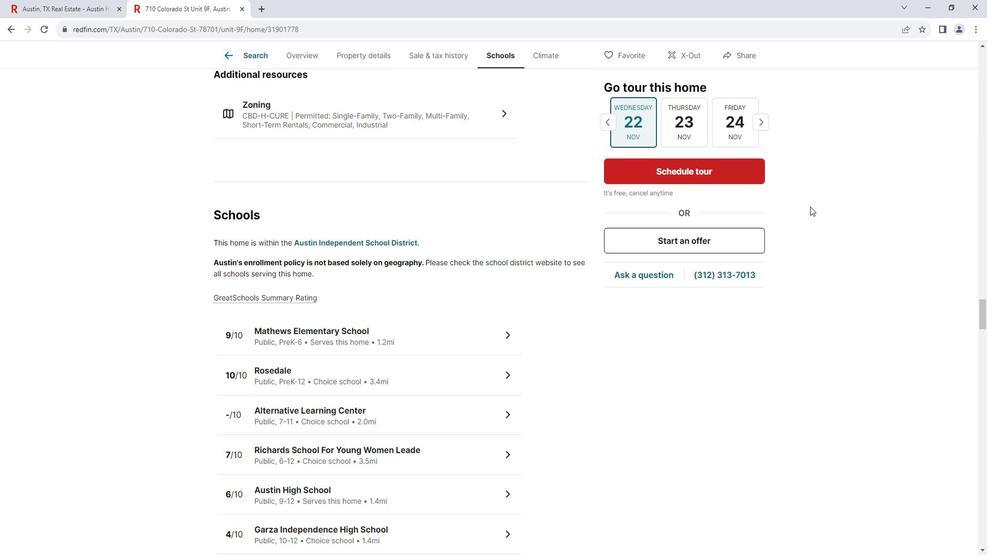 
Action: Mouse scrolled (820, 208) with delta (0, 0)
Screenshot: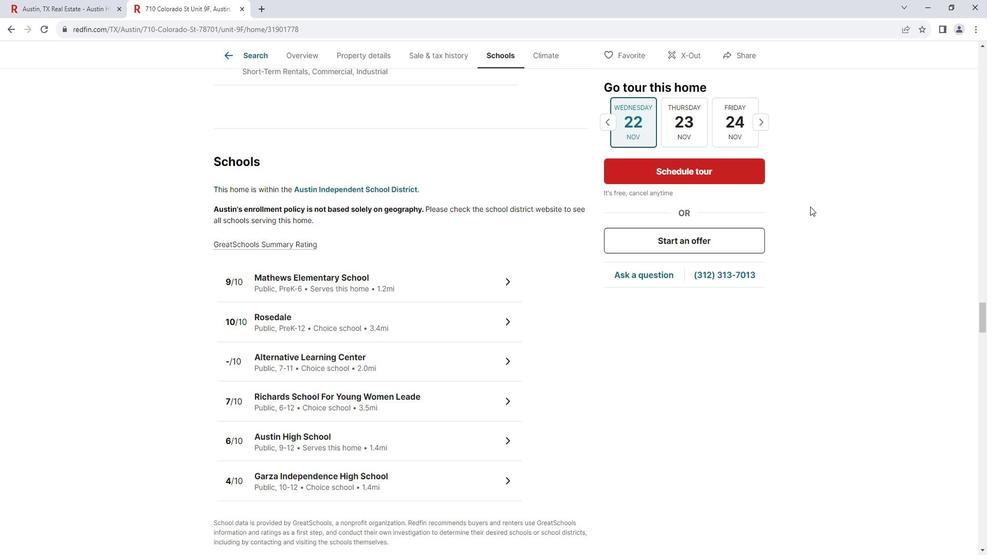 
Action: Mouse scrolled (820, 208) with delta (0, 0)
Screenshot: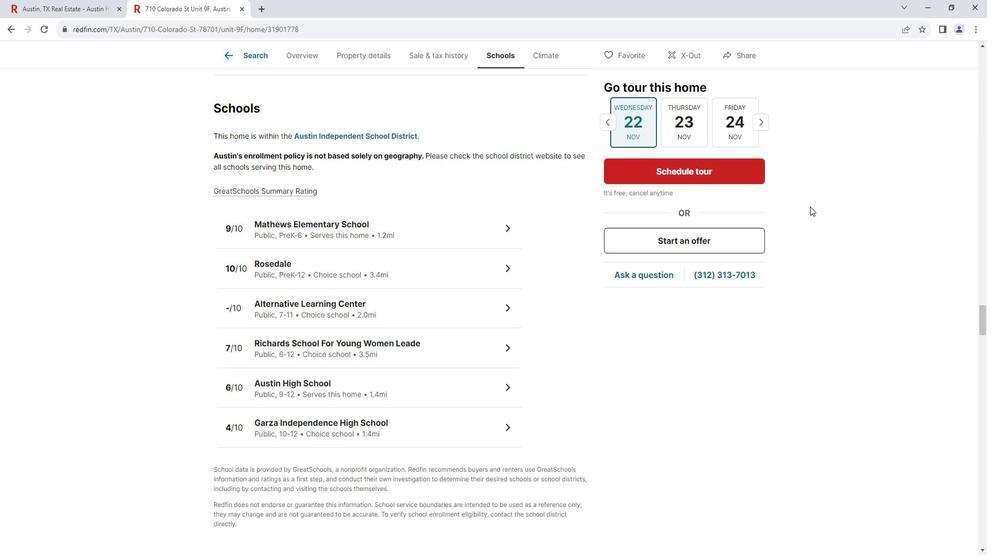 
Action: Mouse moved to (821, 208)
Screenshot: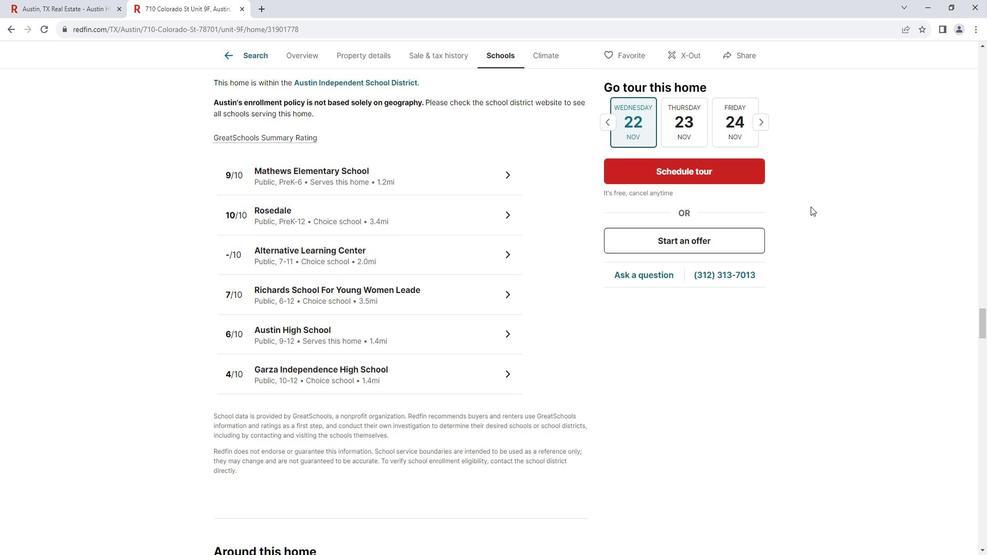 
Action: Mouse scrolled (821, 208) with delta (0, 0)
Screenshot: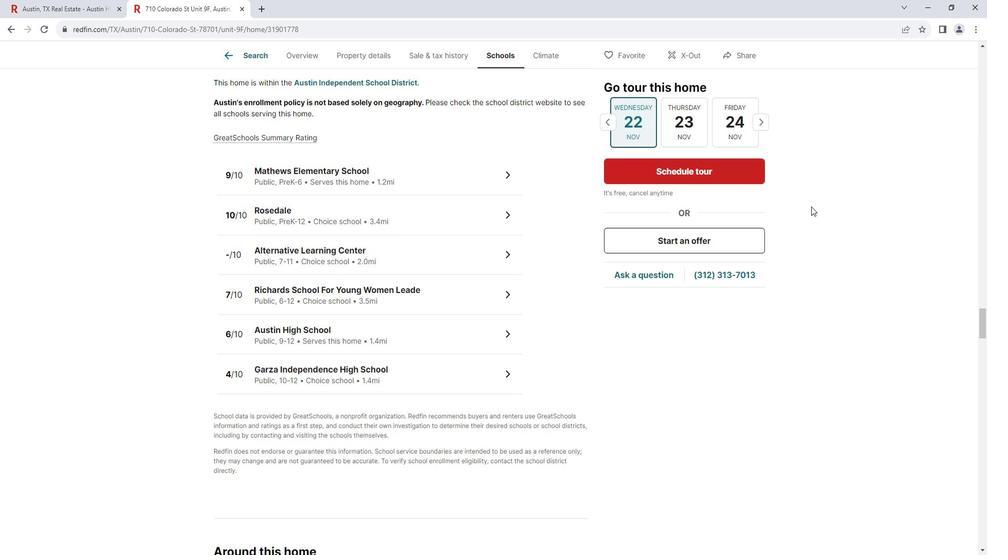 
Action: Mouse scrolled (821, 208) with delta (0, 0)
Screenshot: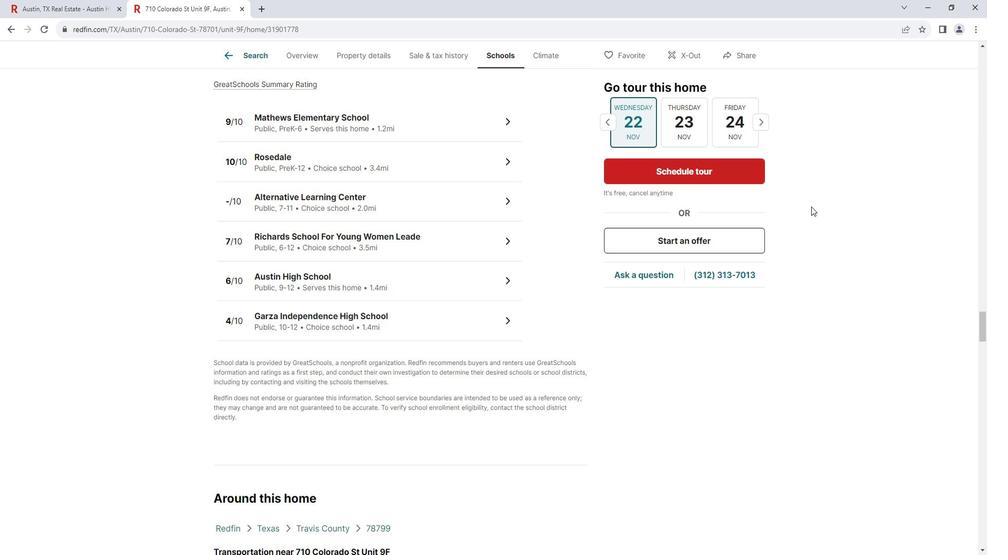 
Action: Mouse scrolled (821, 208) with delta (0, 0)
Screenshot: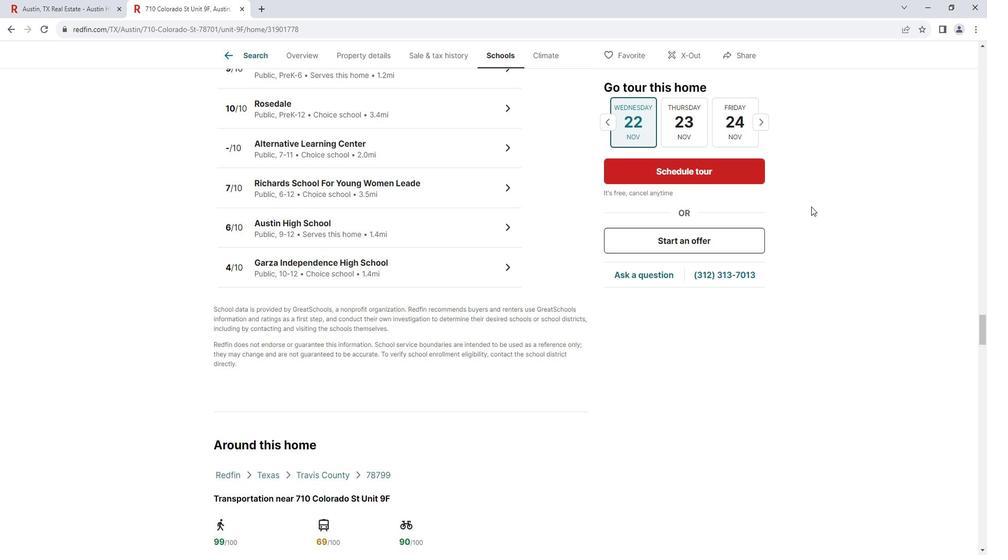 
Action: Mouse scrolled (821, 208) with delta (0, 0)
Screenshot: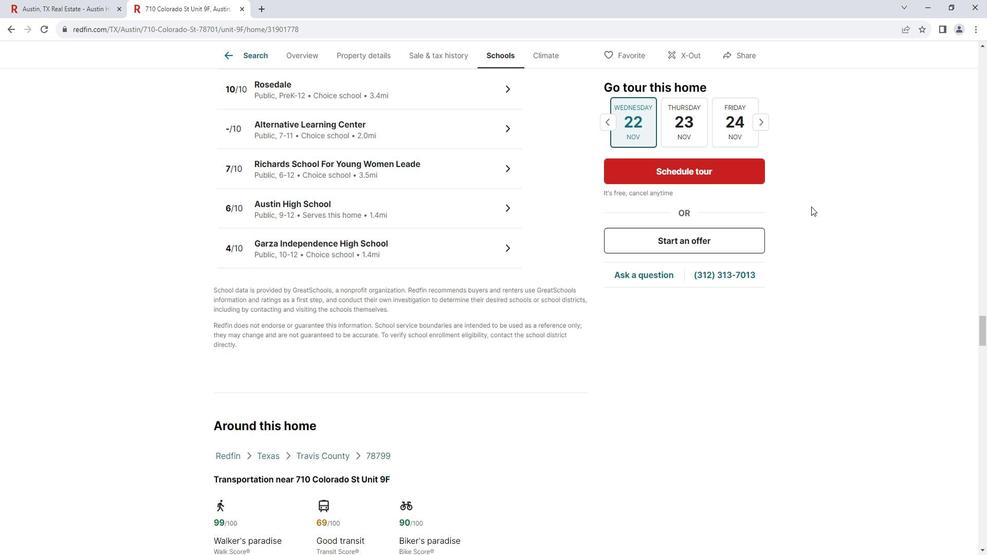
Action: Mouse scrolled (821, 208) with delta (0, 0)
Screenshot: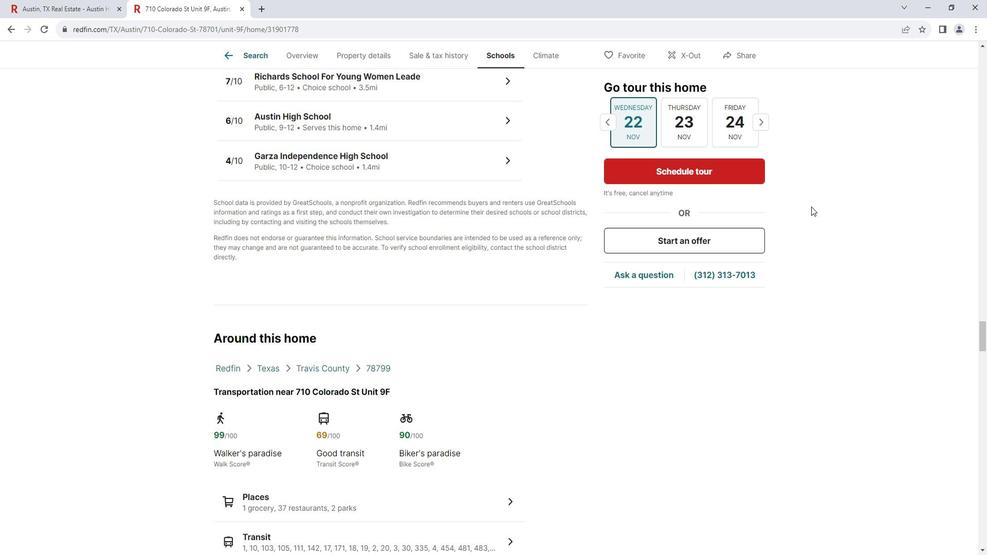 
Action: Mouse scrolled (821, 208) with delta (0, 0)
Screenshot: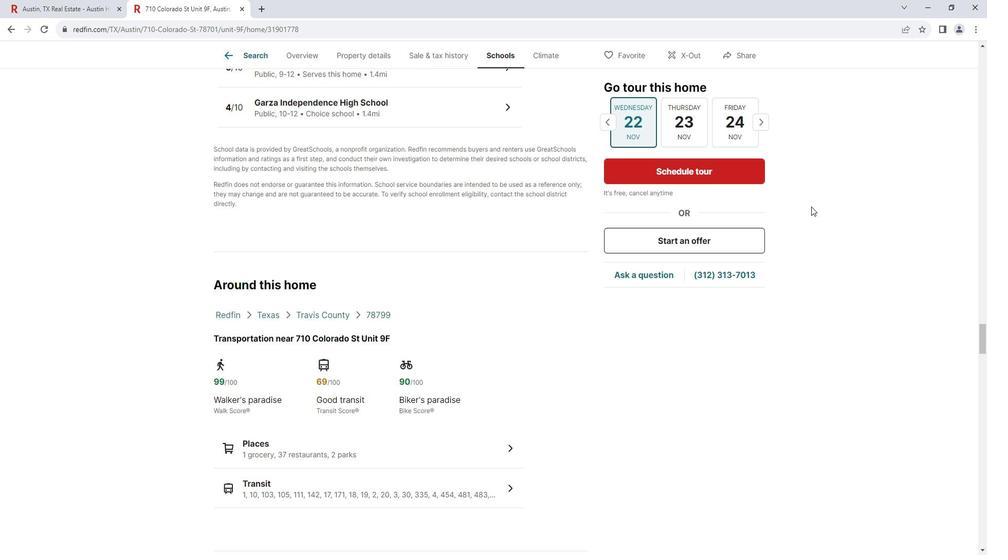 
Action: Mouse scrolled (821, 208) with delta (0, 0)
Screenshot: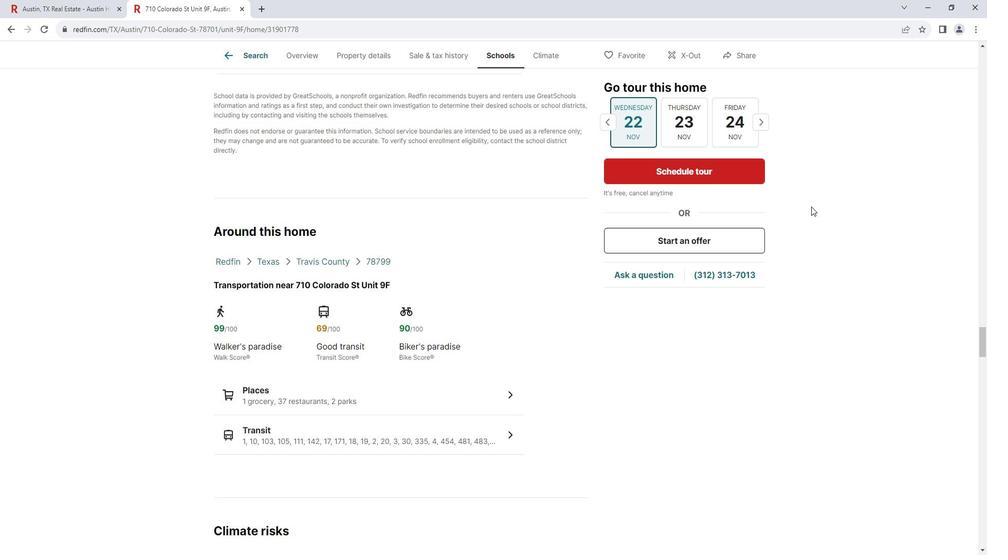 
Action: Mouse scrolled (821, 208) with delta (0, 0)
Screenshot: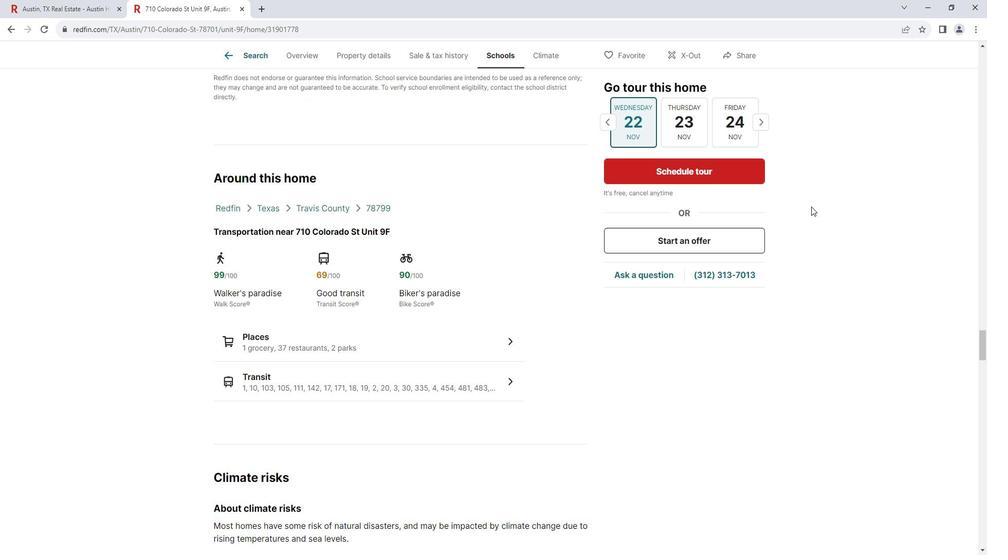 
Action: Mouse scrolled (821, 208) with delta (0, 0)
Screenshot: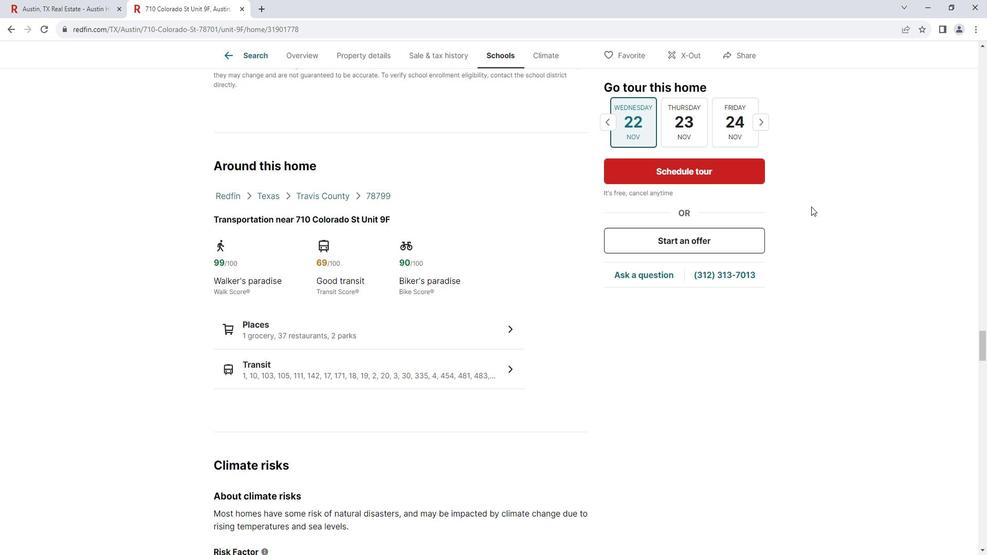 
Action: Mouse scrolled (821, 208) with delta (0, 0)
Screenshot: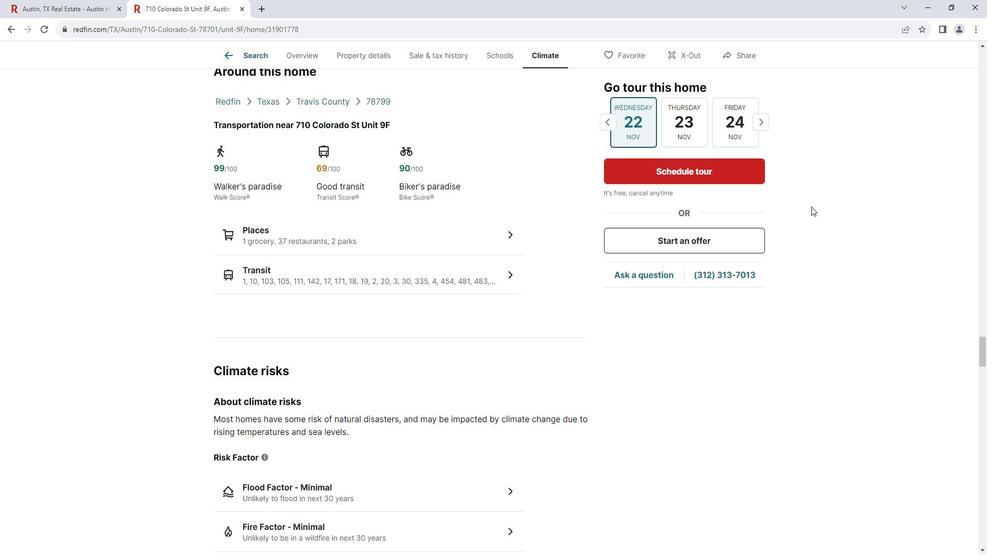 
Action: Mouse scrolled (821, 208) with delta (0, 0)
Screenshot: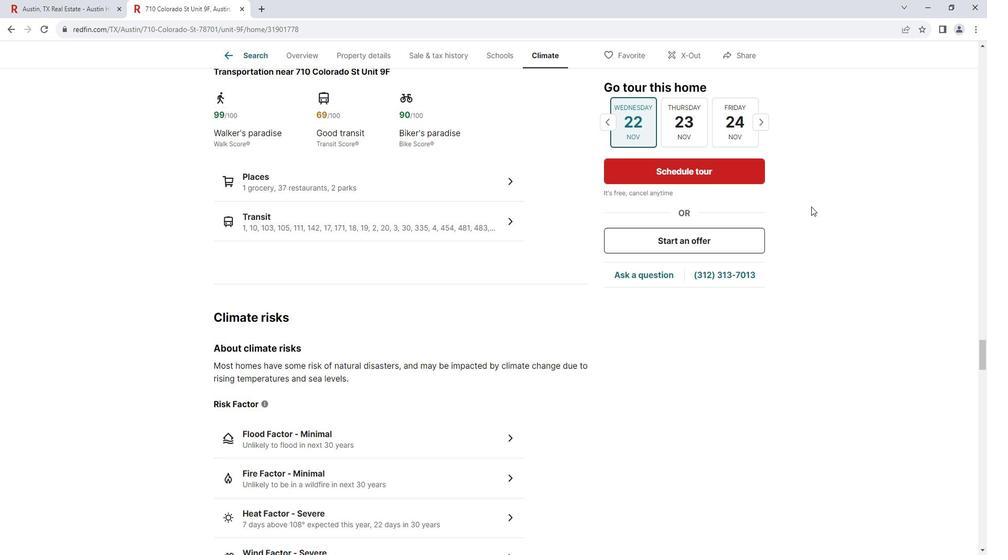 
Action: Mouse scrolled (821, 208) with delta (0, 0)
Screenshot: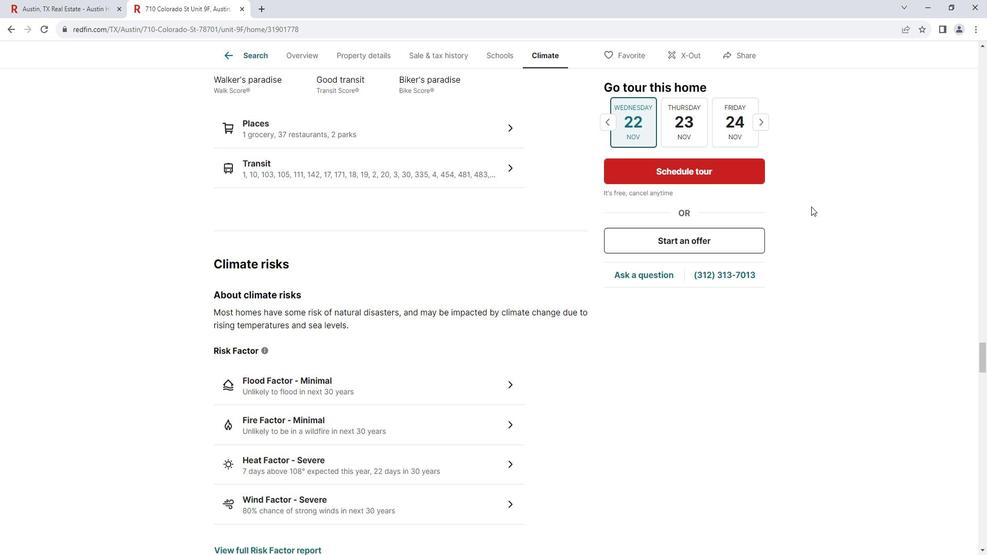 
Action: Mouse scrolled (821, 208) with delta (0, 0)
Screenshot: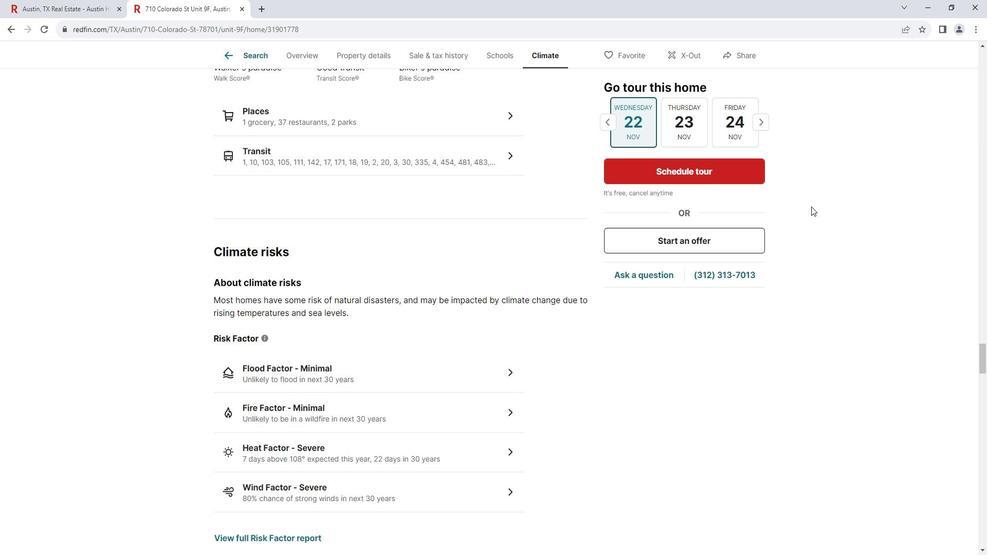 
Action: Mouse scrolled (821, 208) with delta (0, 0)
Screenshot: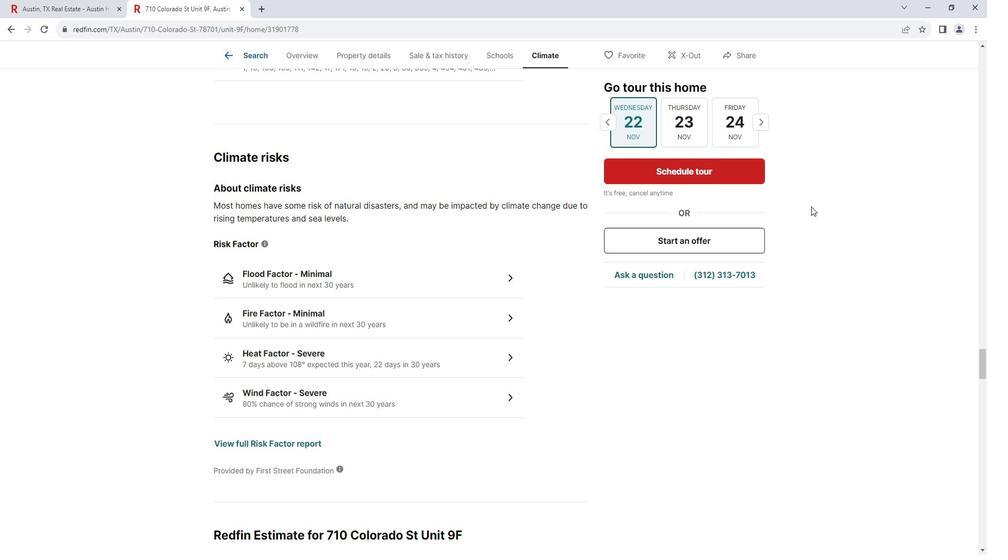 
Action: Mouse moved to (822, 208)
Screenshot: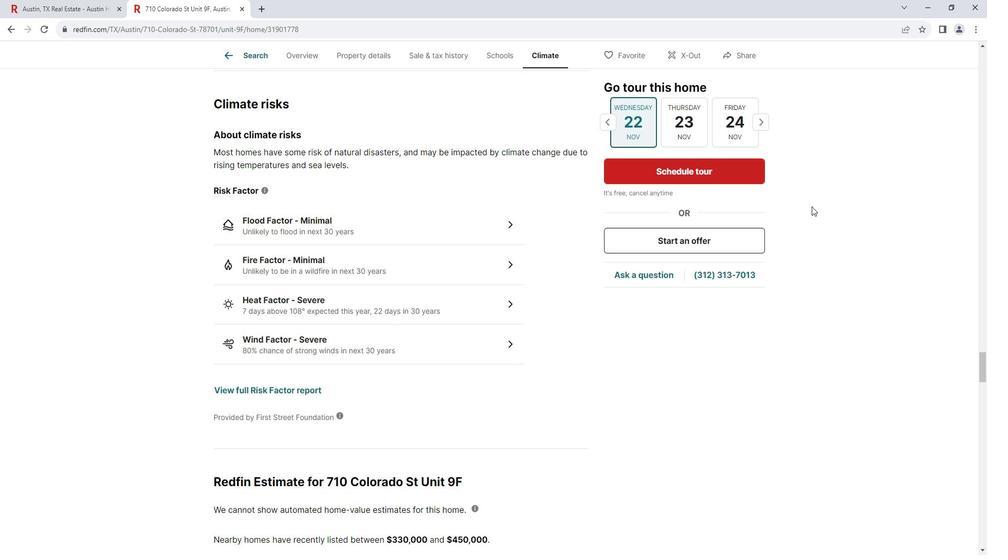 
Action: Mouse scrolled (822, 208) with delta (0, 0)
Screenshot: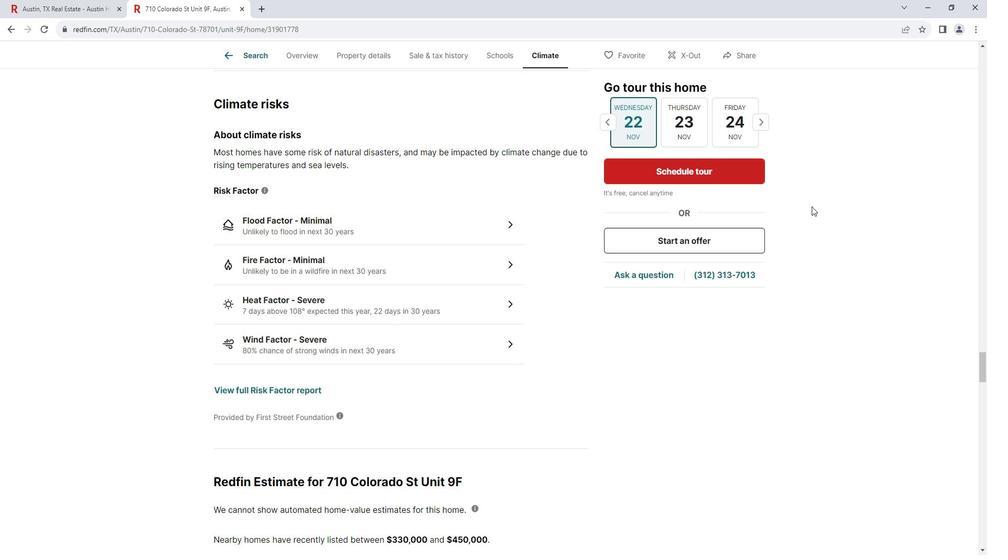 
Action: Mouse moved to (822, 208)
Screenshot: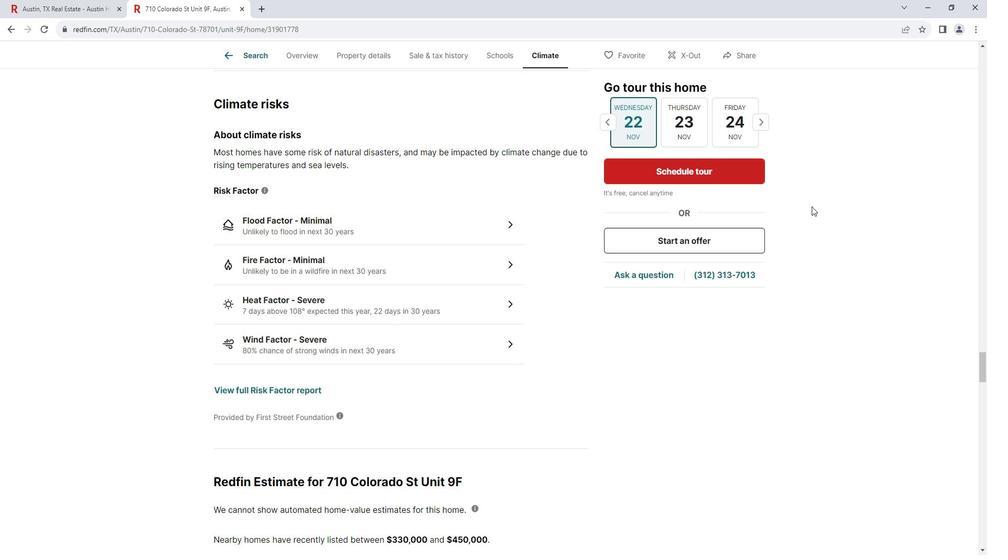 
Action: Mouse scrolled (822, 208) with delta (0, 0)
Screenshot: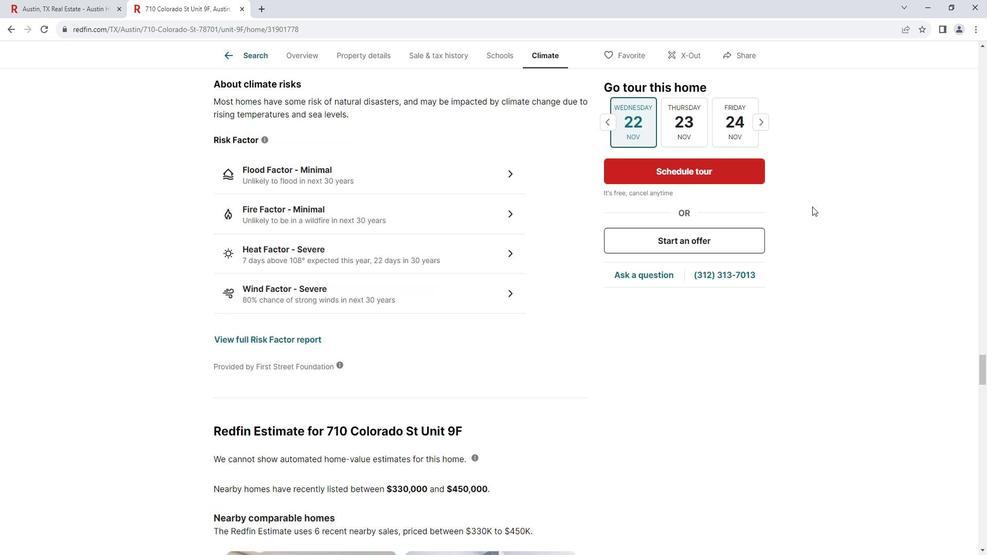 
Action: Mouse moved to (823, 208)
Screenshot: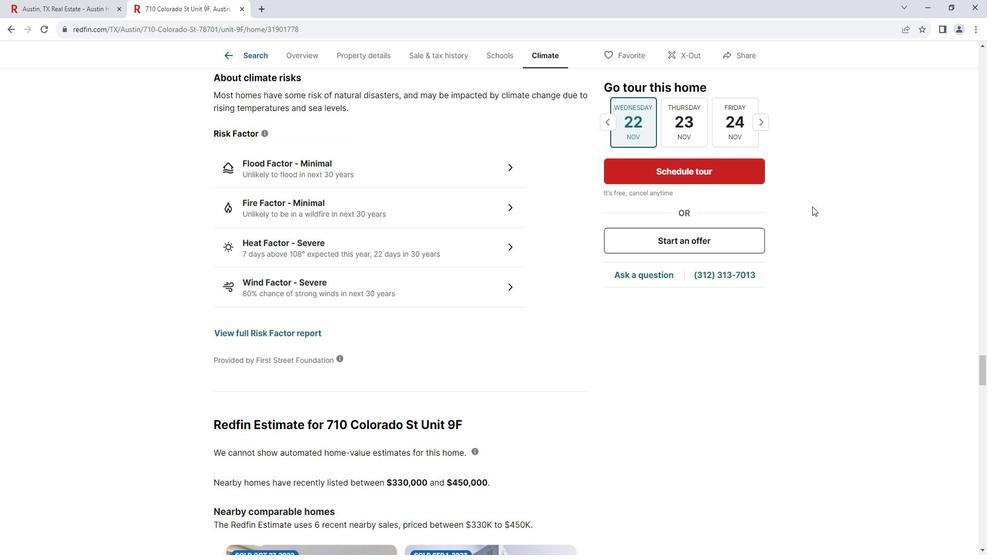 
Action: Mouse scrolled (823, 208) with delta (0, 0)
Screenshot: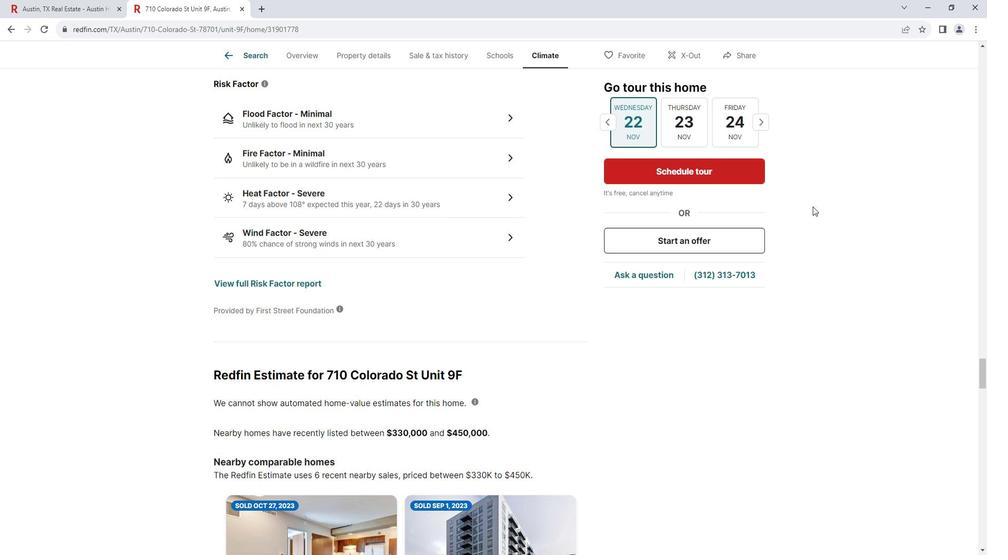 
Action: Mouse scrolled (823, 208) with delta (0, 0)
Screenshot: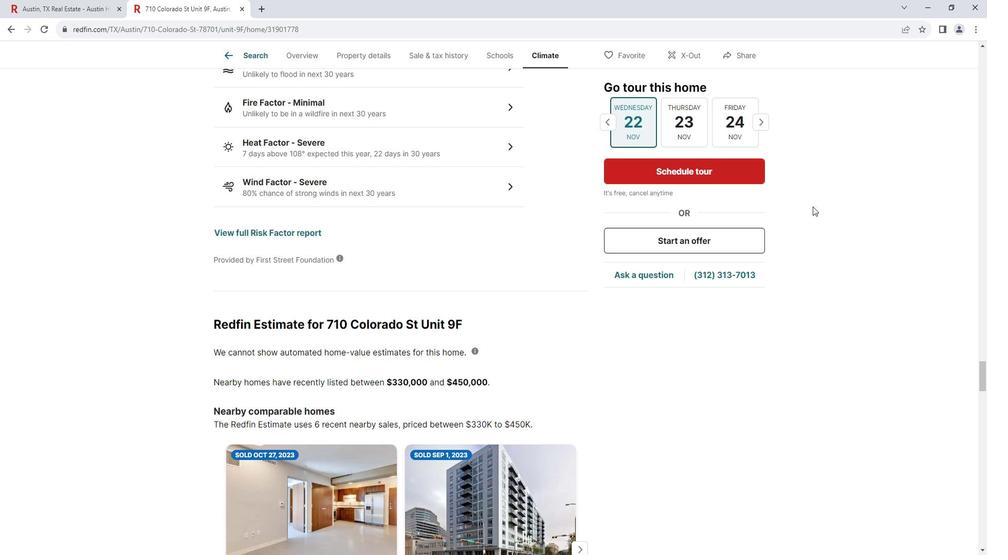 
Action: Mouse scrolled (823, 208) with delta (0, 0)
Screenshot: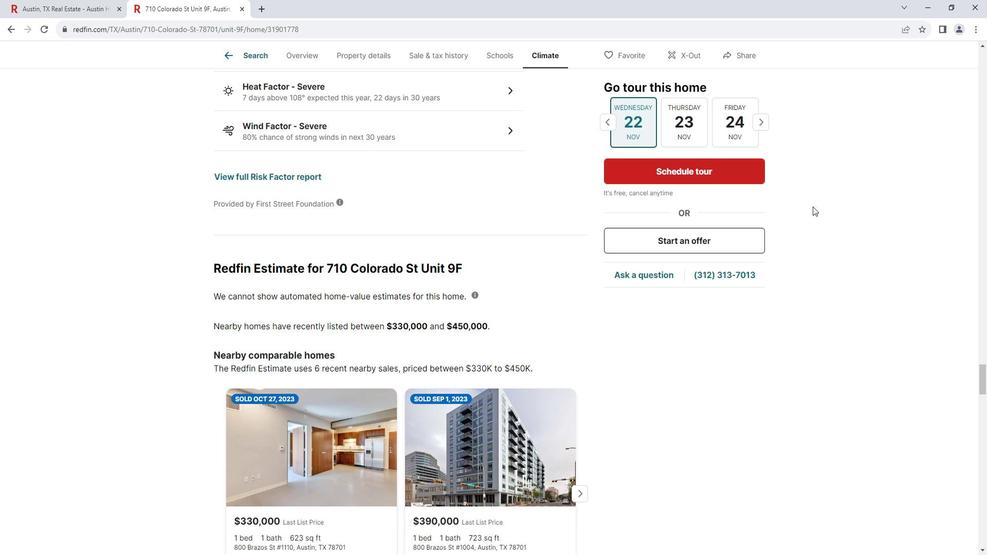 
Action: Mouse scrolled (823, 208) with delta (0, 0)
Screenshot: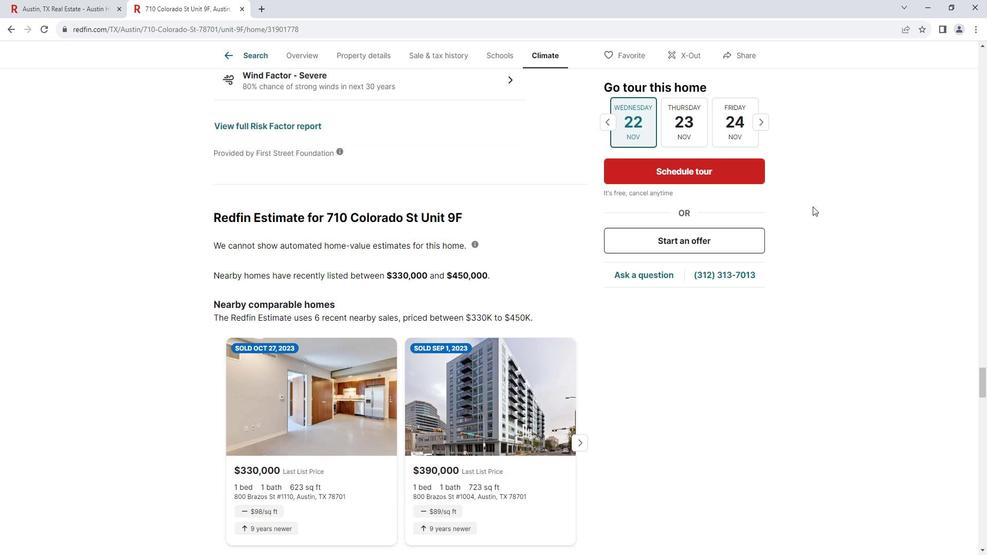 
Action: Mouse scrolled (823, 208) with delta (0, 0)
Screenshot: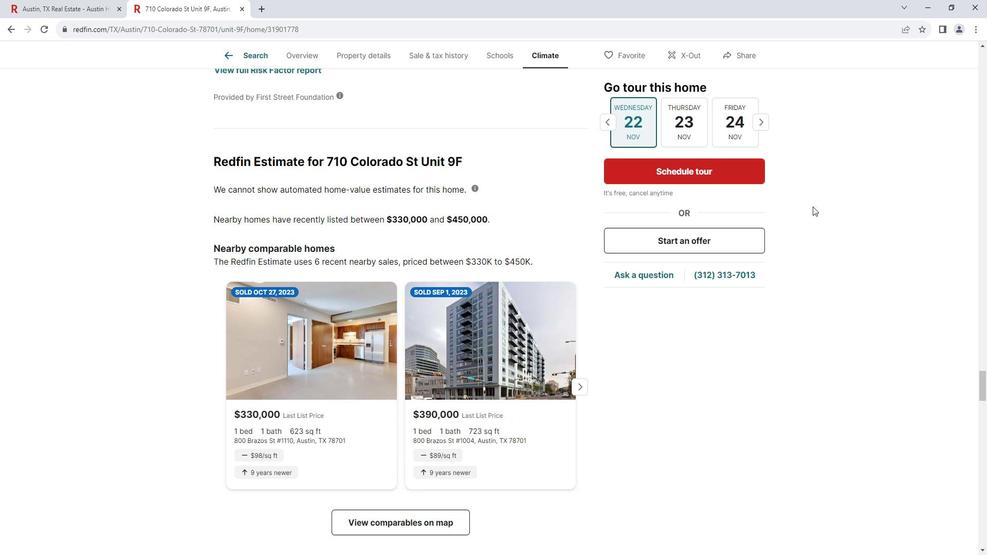 
Action: Mouse scrolled (823, 208) with delta (0, 0)
Screenshot: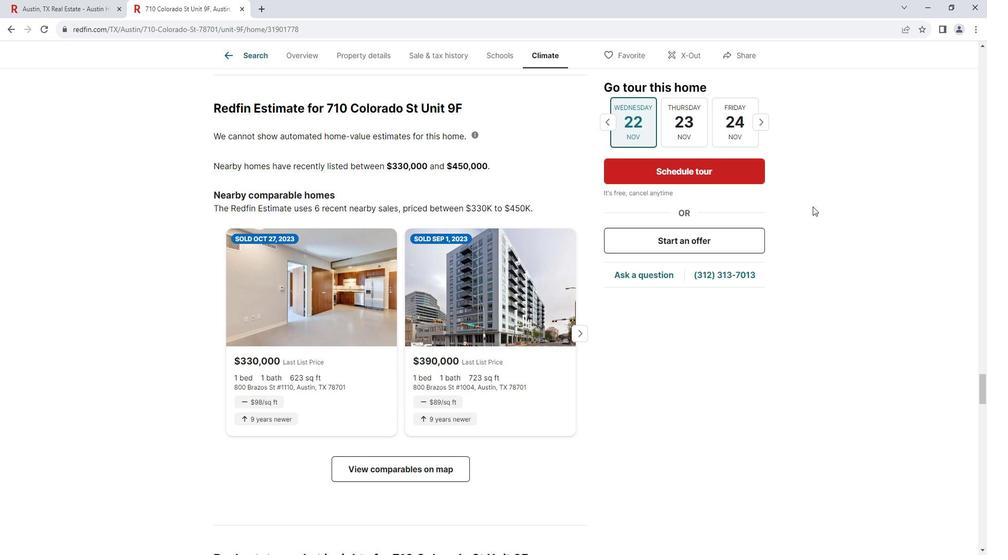
Action: Mouse scrolled (823, 208) with delta (0, 0)
Screenshot: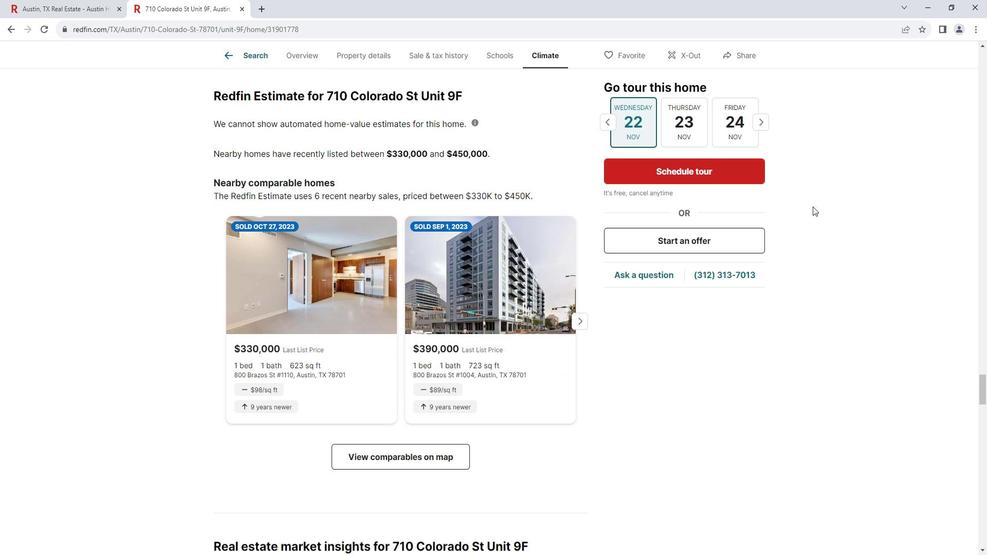 
Action: Mouse scrolled (823, 208) with delta (0, 0)
Screenshot: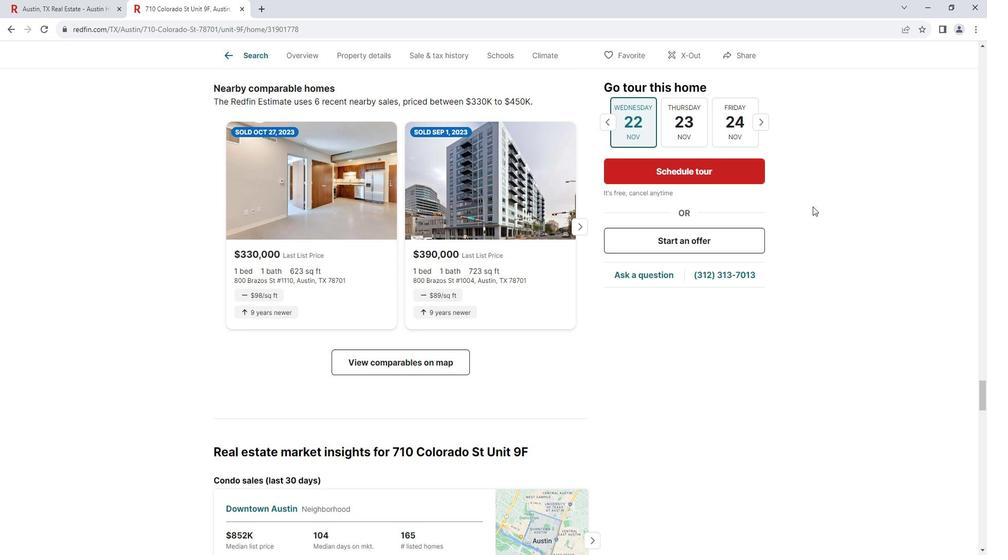 
Action: Mouse scrolled (823, 208) with delta (0, 0)
Screenshot: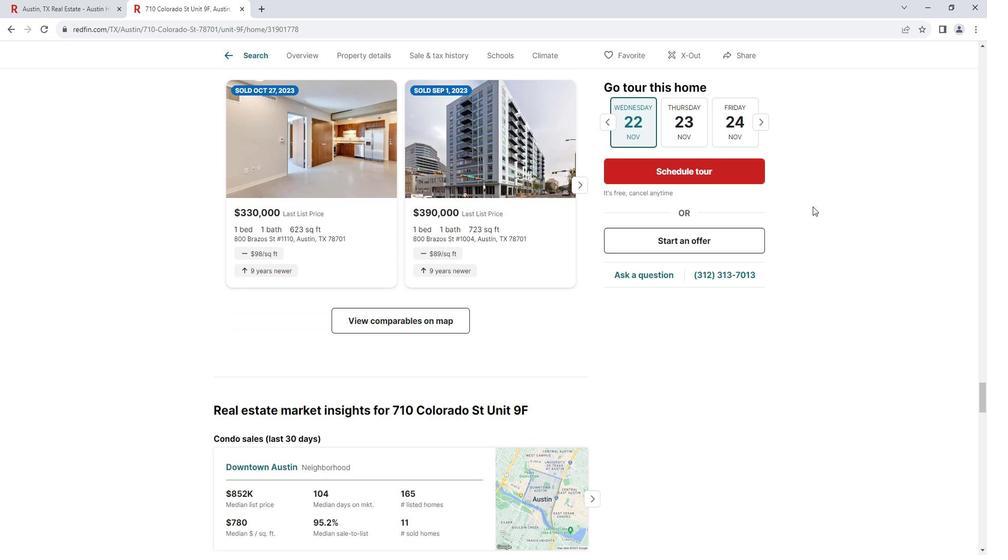 
Action: Mouse moved to (823, 208)
Screenshot: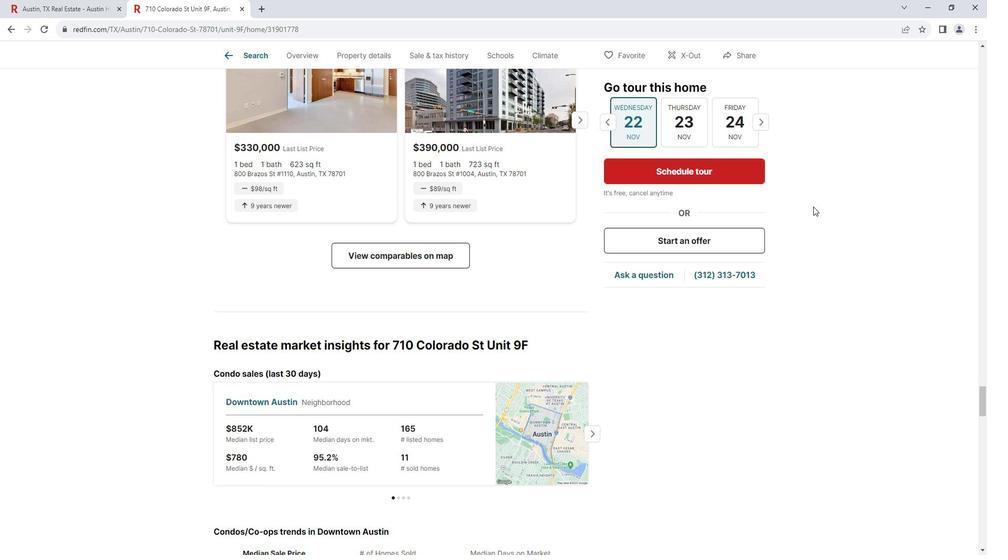 
Action: Mouse scrolled (823, 207) with delta (0, 0)
Screenshot: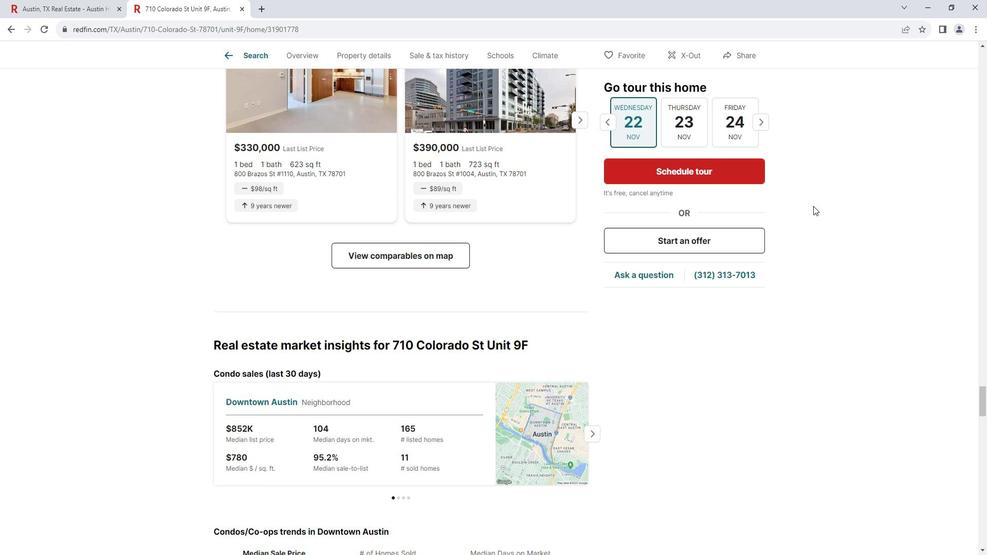 
Action: Mouse scrolled (823, 207) with delta (0, 0)
Screenshot: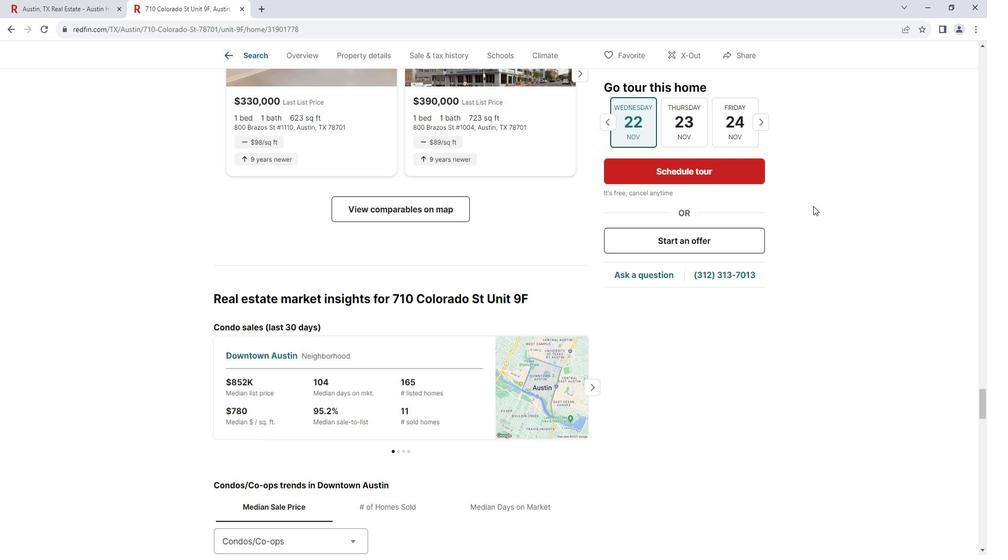 
Action: Mouse moved to (824, 208)
Screenshot: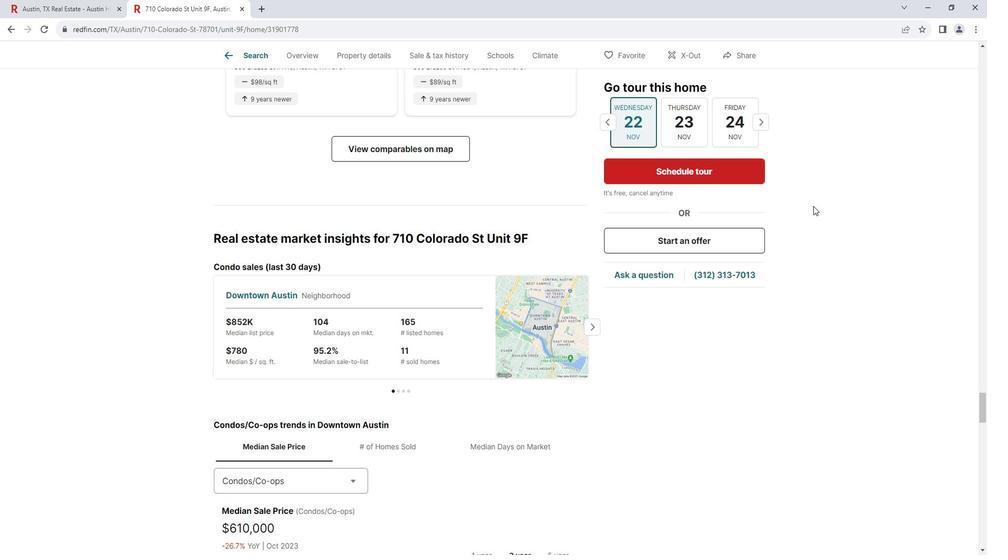 
Action: Mouse scrolled (824, 207) with delta (0, 0)
Screenshot: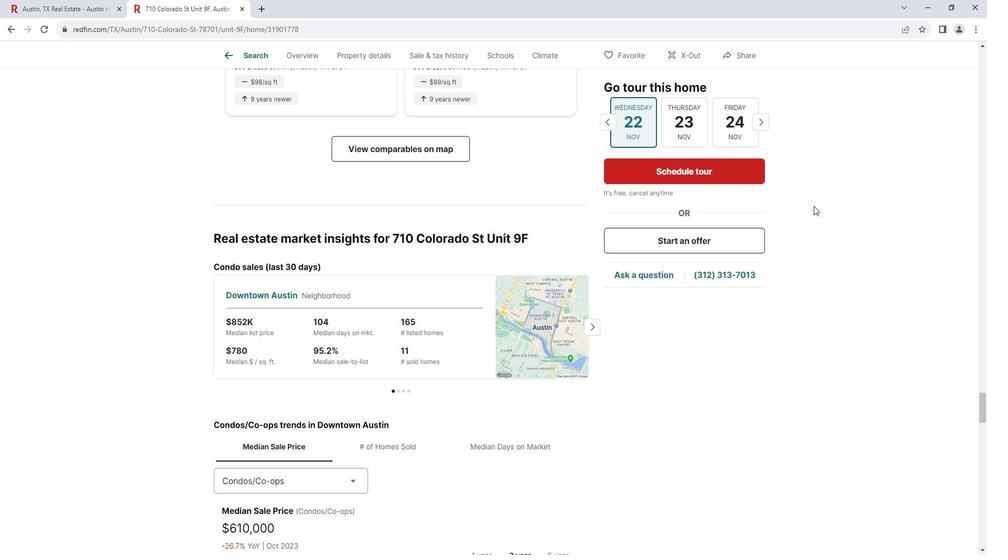 
Action: Mouse scrolled (824, 207) with delta (0, 0)
Screenshot: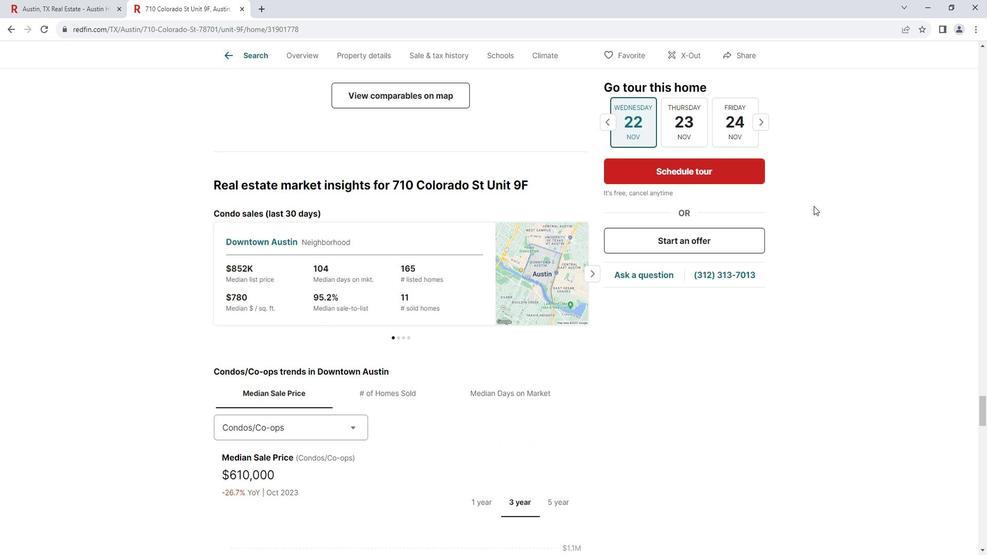 
Action: Mouse scrolled (824, 207) with delta (0, 0)
Screenshot: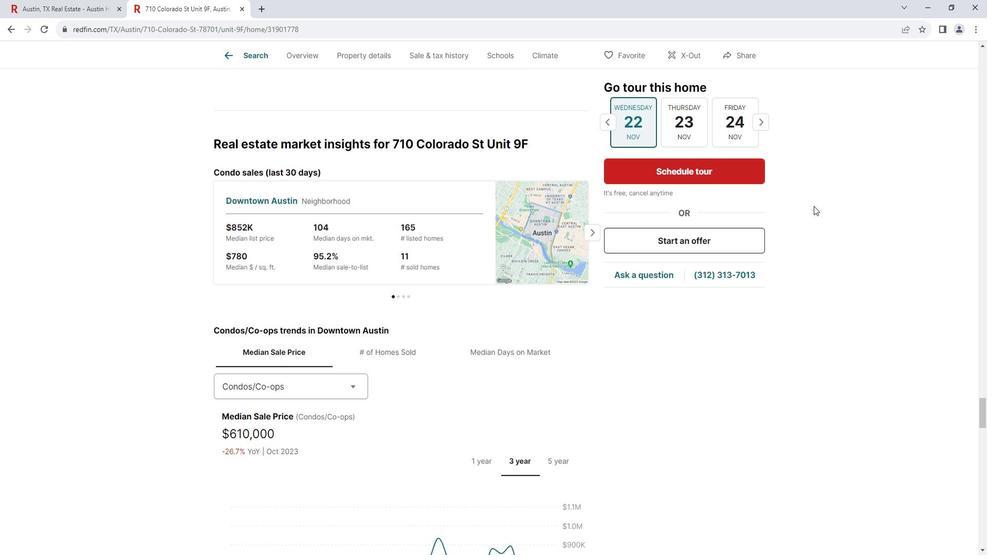 
Action: Mouse scrolled (824, 207) with delta (0, 0)
Screenshot: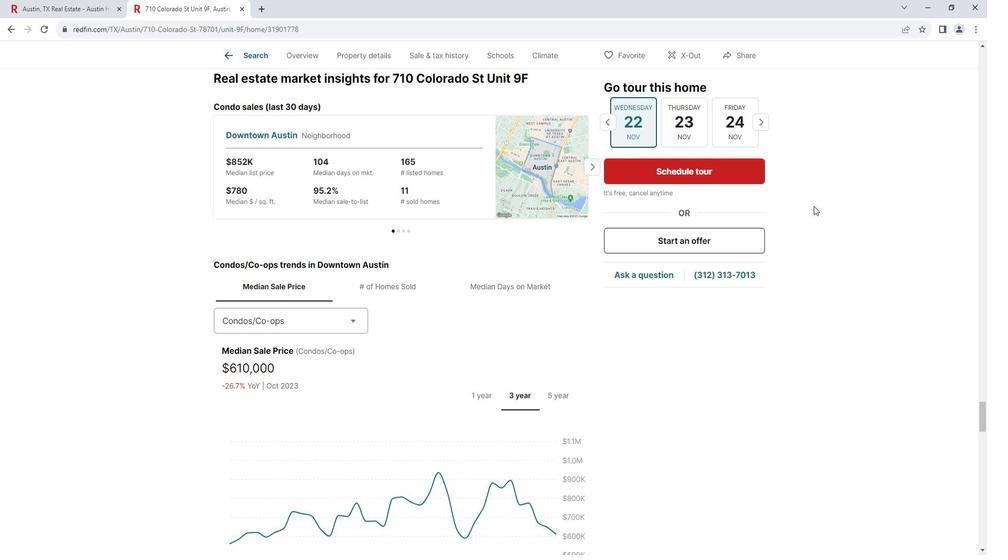 
Action: Mouse scrolled (824, 207) with delta (0, 0)
Screenshot: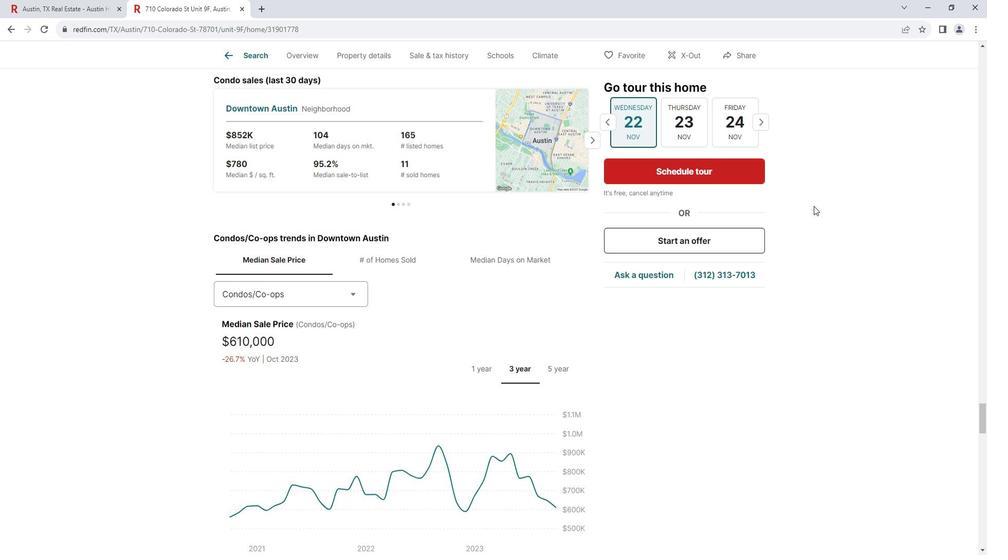 
Action: Mouse scrolled (824, 207) with delta (0, 0)
Screenshot: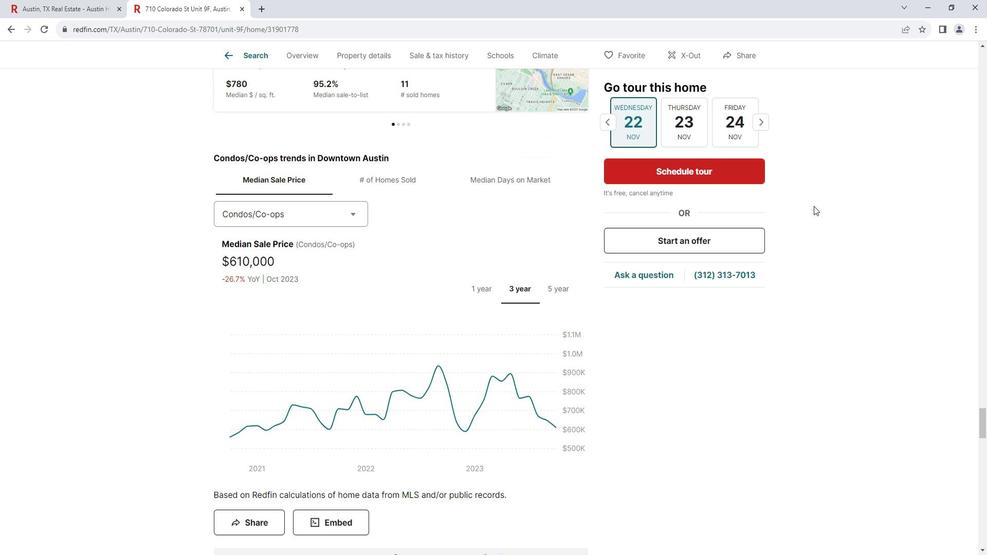 
Action: Mouse scrolled (824, 207) with delta (0, 0)
Screenshot: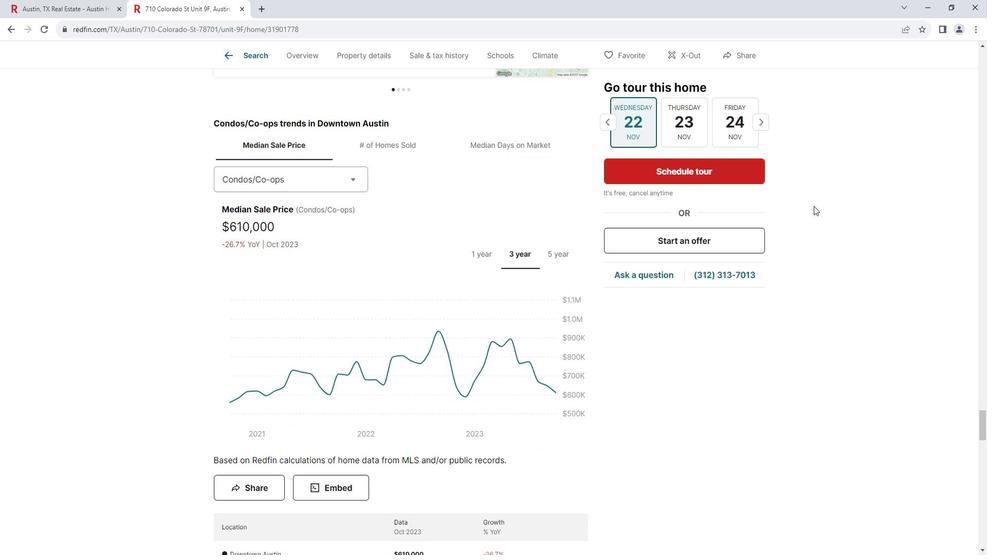 
Action: Mouse scrolled (824, 207) with delta (0, 0)
Screenshot: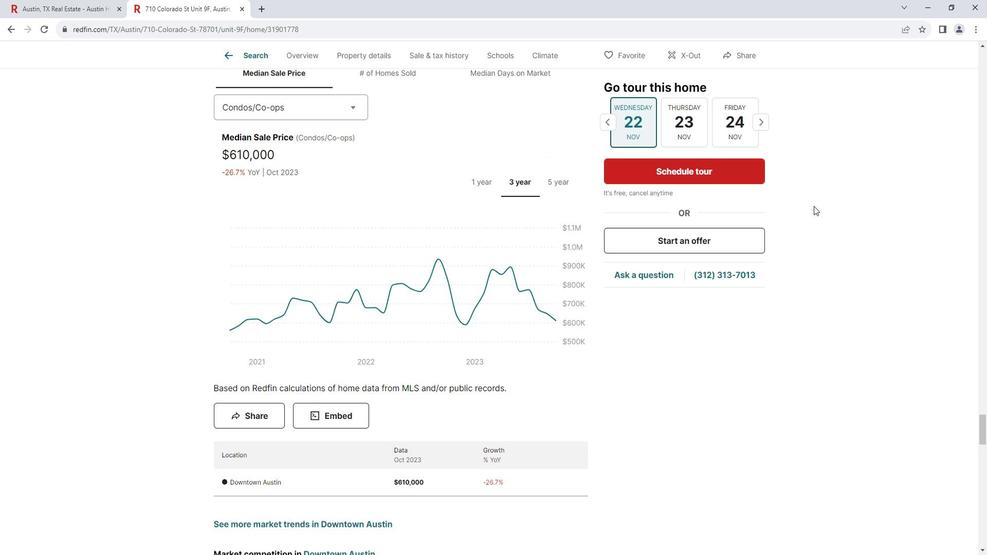 
Action: Mouse scrolled (824, 207) with delta (0, 0)
Screenshot: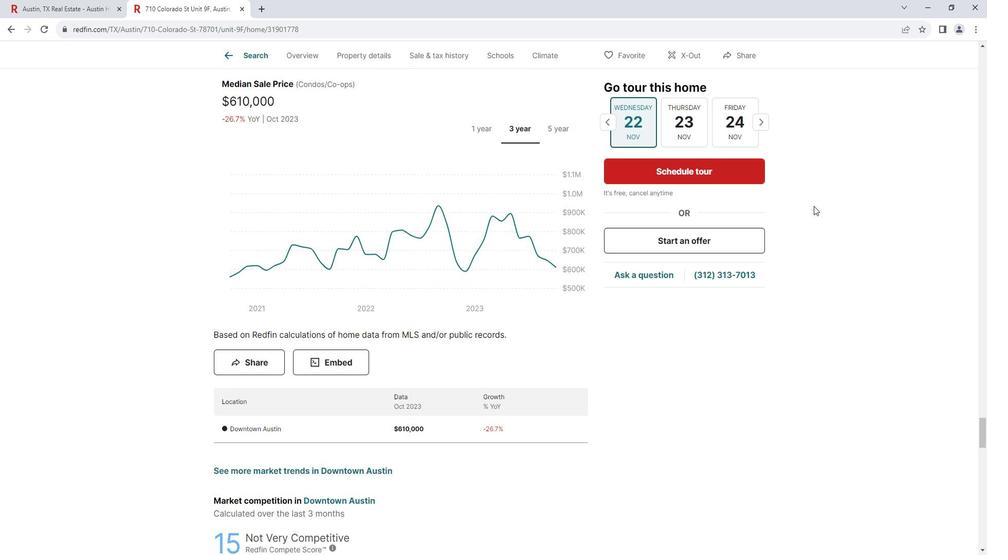 
Action: Mouse scrolled (824, 207) with delta (0, 0)
Screenshot: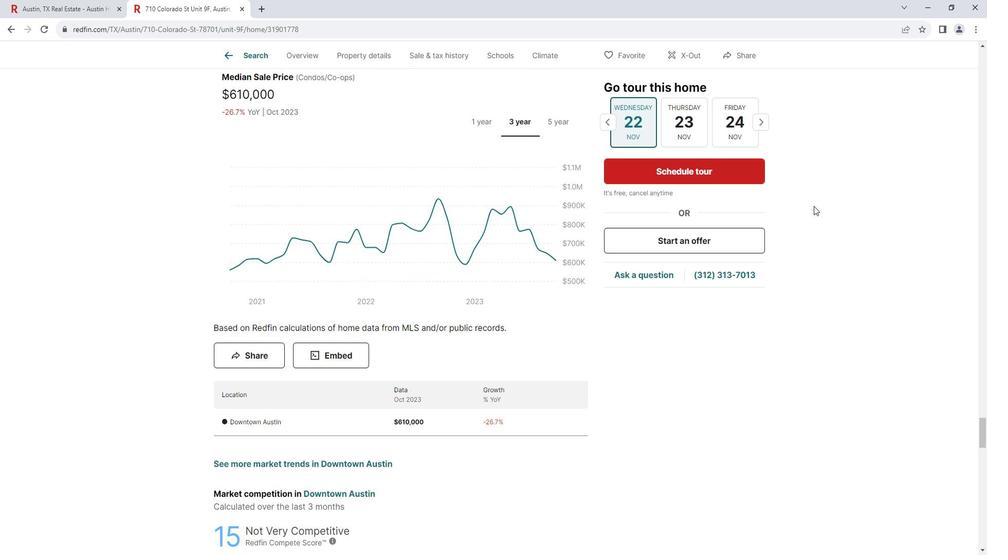 
Action: Mouse scrolled (824, 207) with delta (0, 0)
Screenshot: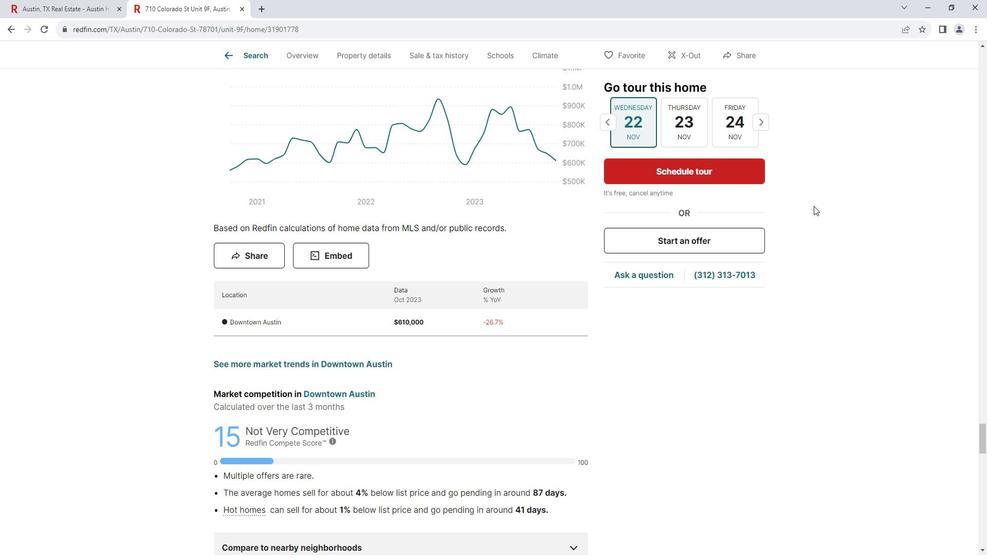 
Action: Mouse scrolled (824, 207) with delta (0, 0)
Screenshot: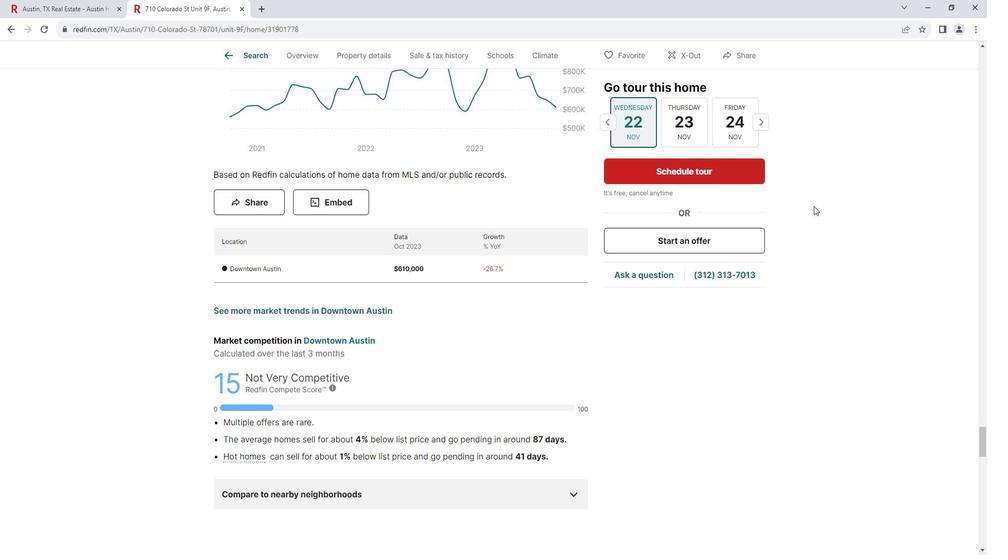 
Action: Mouse scrolled (824, 207) with delta (0, 0)
Screenshot: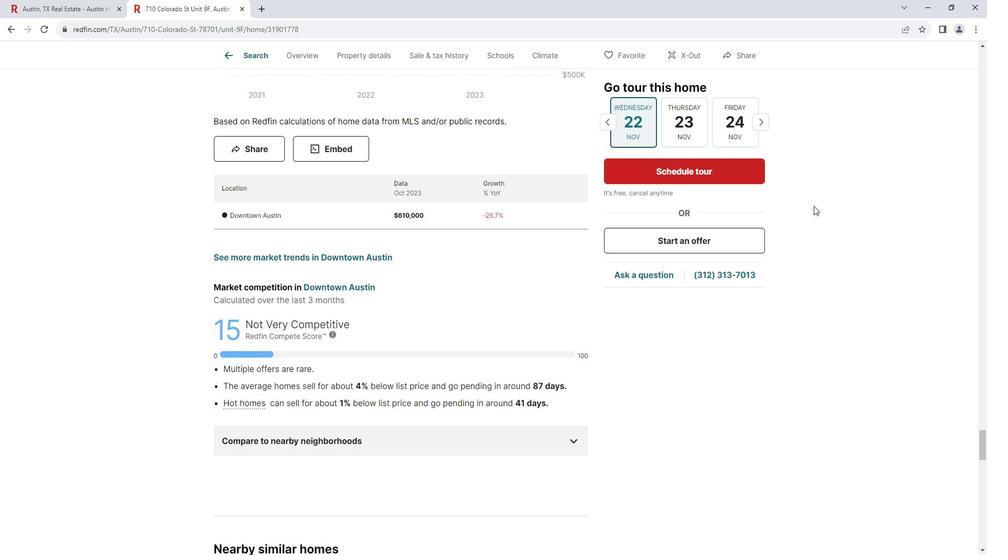 
Action: Mouse scrolled (824, 207) with delta (0, 0)
Screenshot: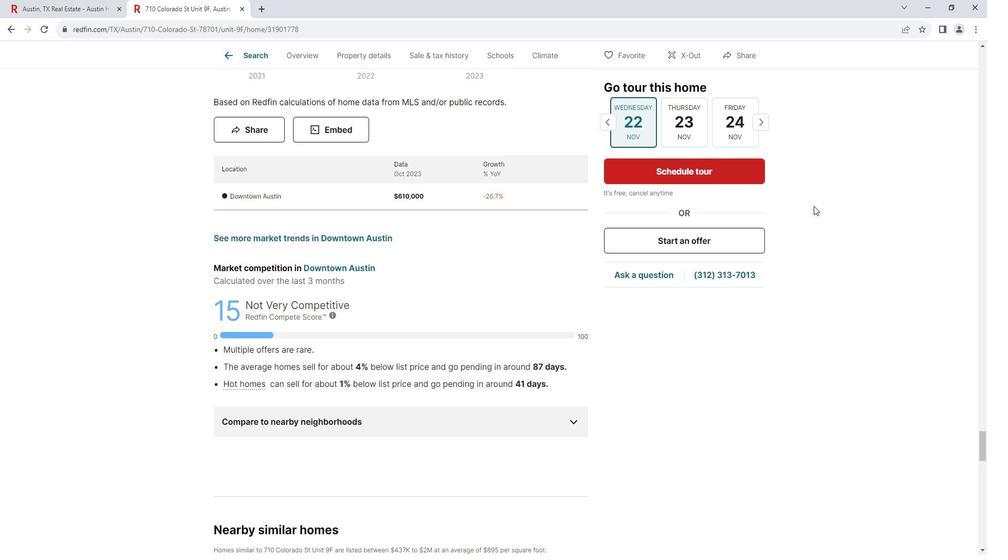 
Action: Mouse moved to (824, 208)
Screenshot: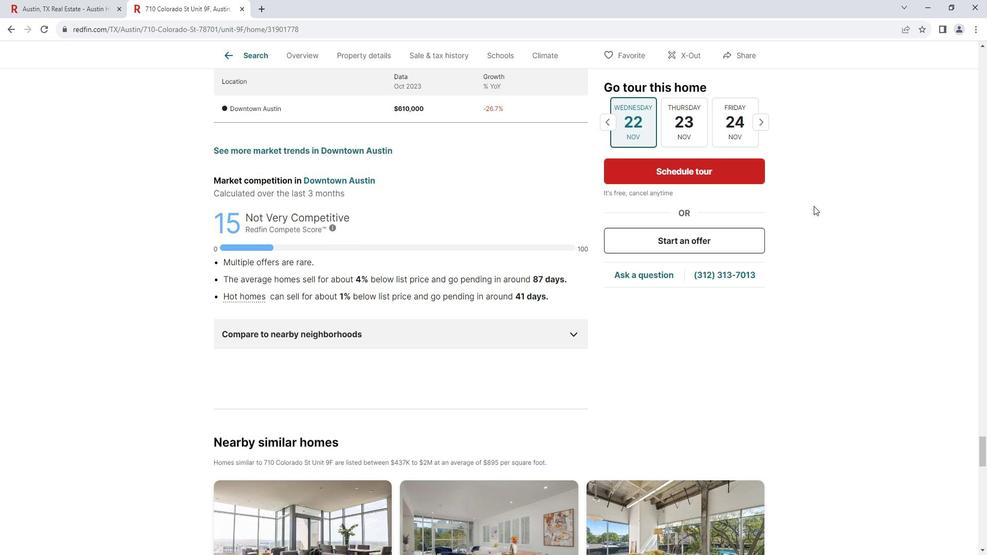 
Action: Mouse scrolled (824, 207) with delta (0, 0)
Screenshot: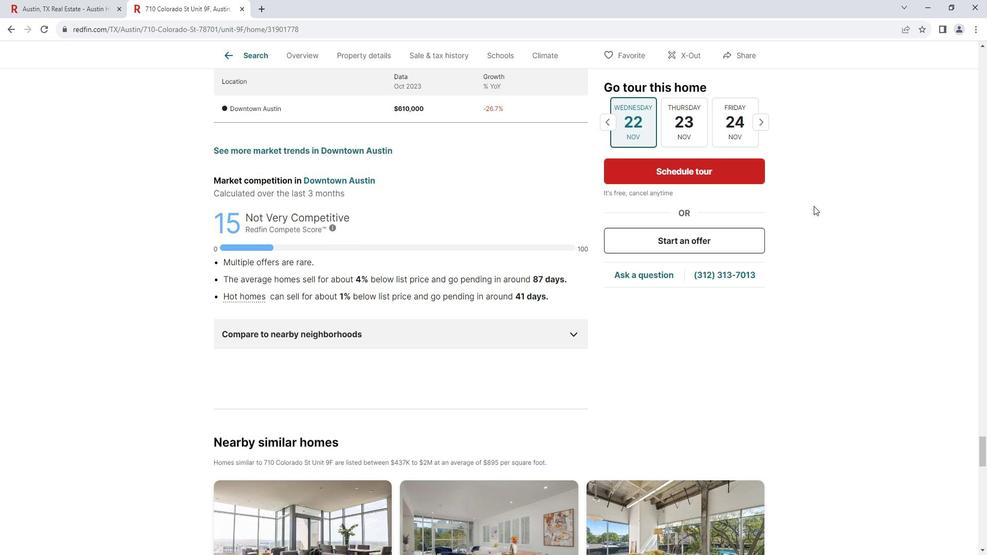
Action: Mouse scrolled (824, 207) with delta (0, 0)
Screenshot: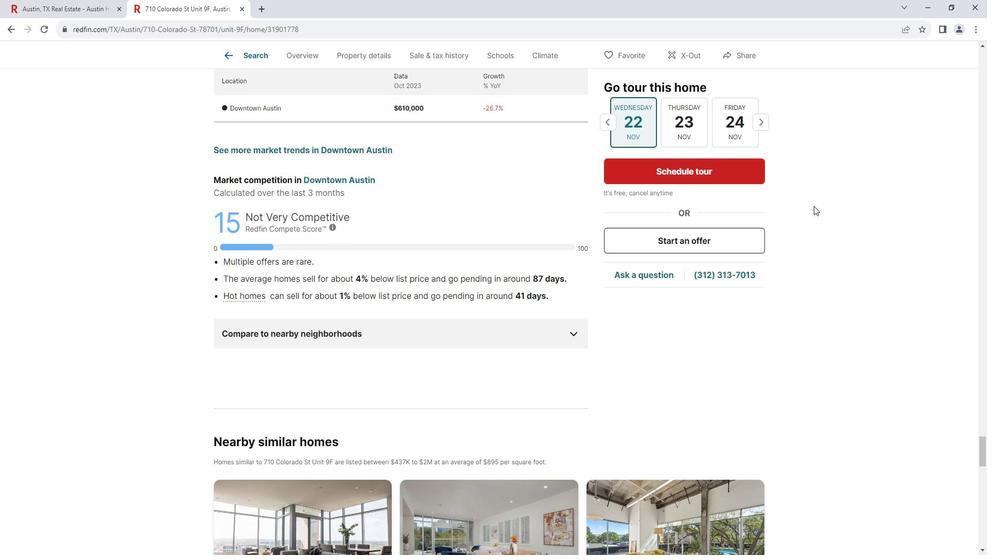 
Action: Mouse scrolled (824, 207) with delta (0, 0)
Screenshot: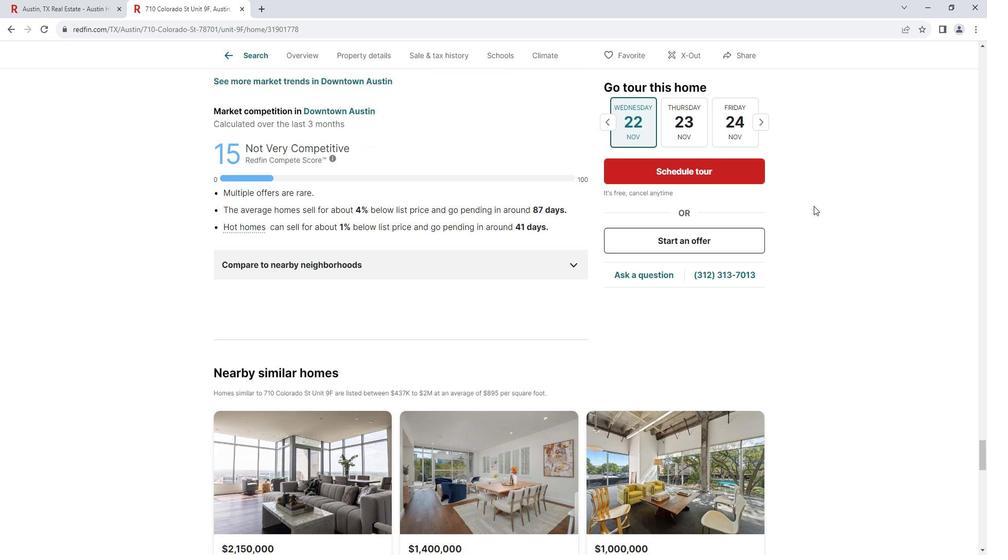 
Action: Mouse scrolled (824, 207) with delta (0, 0)
Screenshot: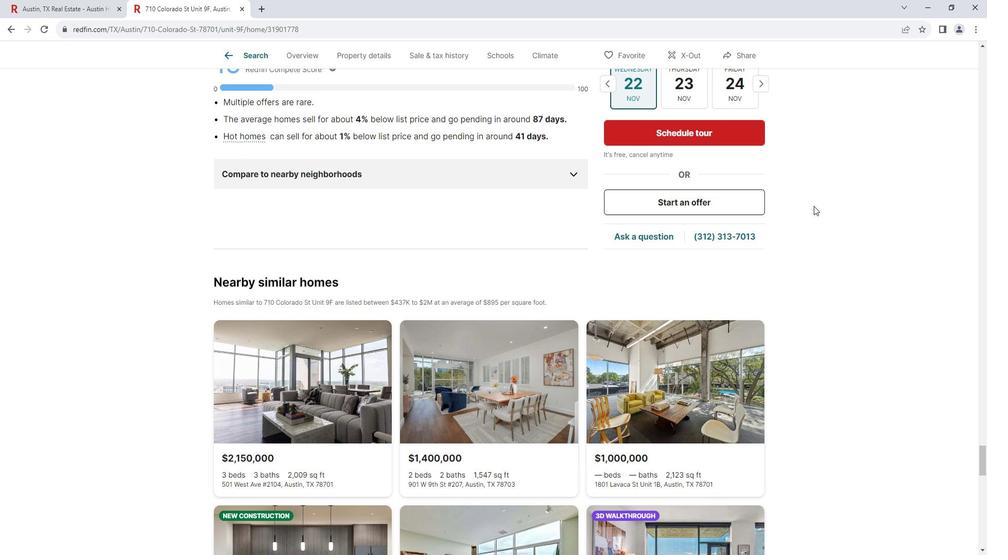 
Action: Mouse scrolled (824, 207) with delta (0, 0)
Screenshot: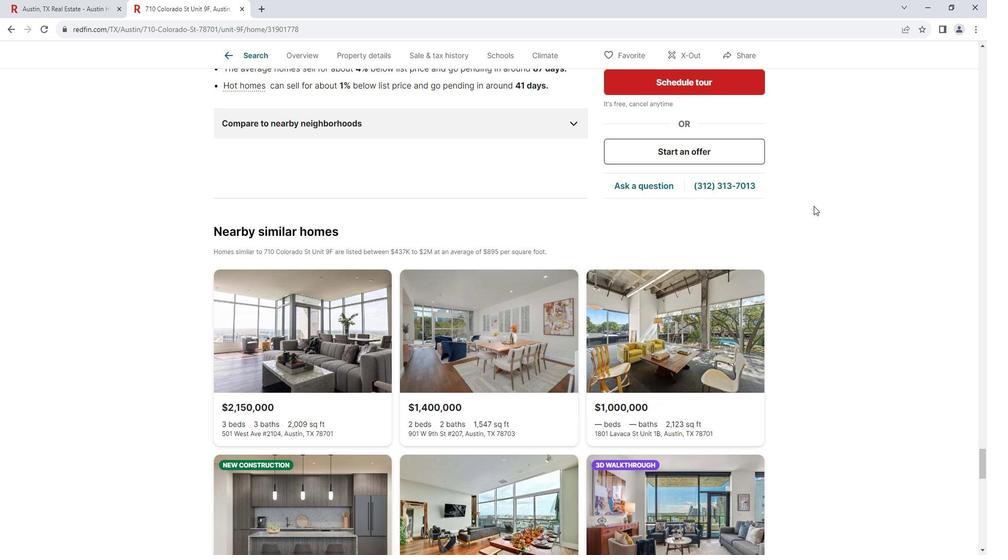 
Action: Mouse scrolled (824, 207) with delta (0, 0)
Screenshot: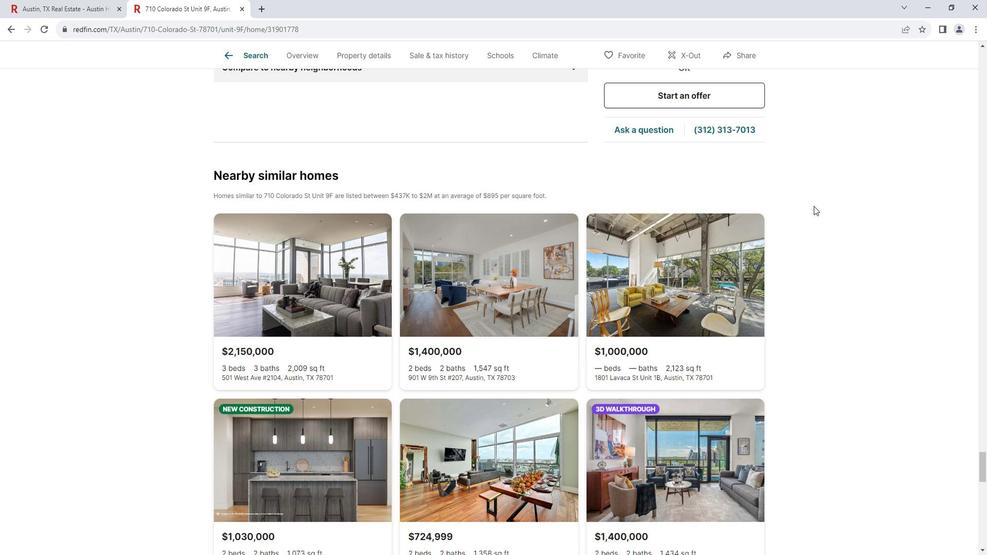 
Action: Mouse scrolled (824, 207) with delta (0, 0)
Screenshot: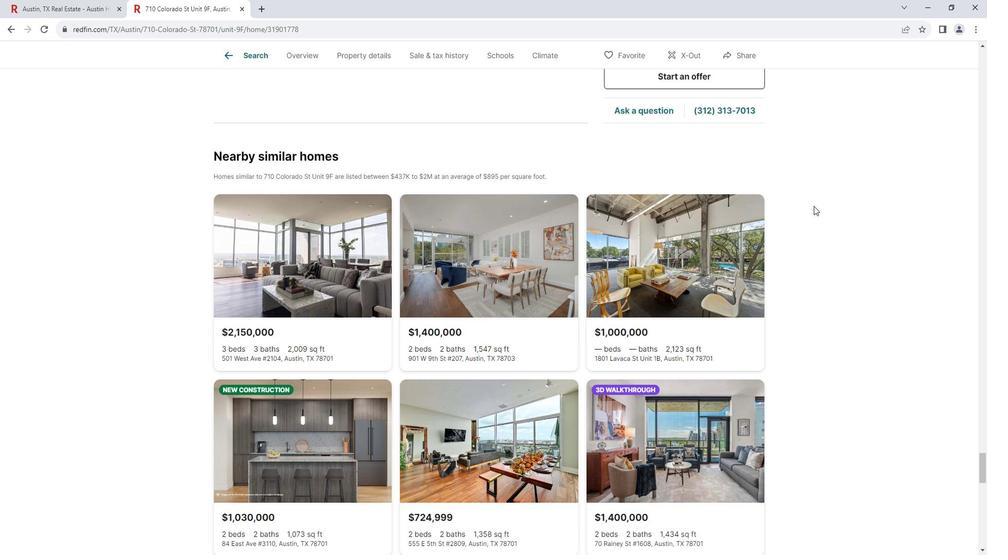
Action: Mouse scrolled (824, 207) with delta (0, 0)
Screenshot: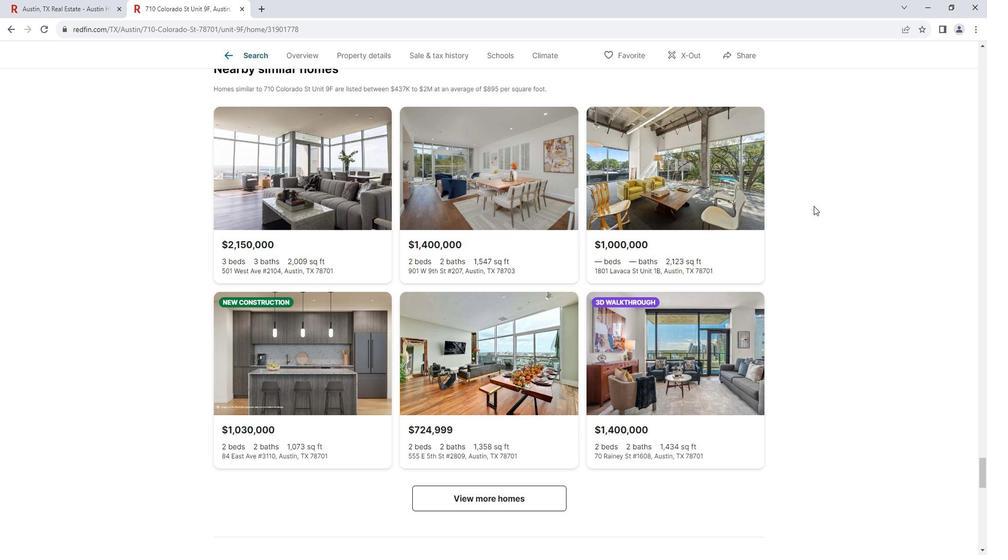 
Action: Mouse scrolled (824, 207) with delta (0, 0)
Screenshot: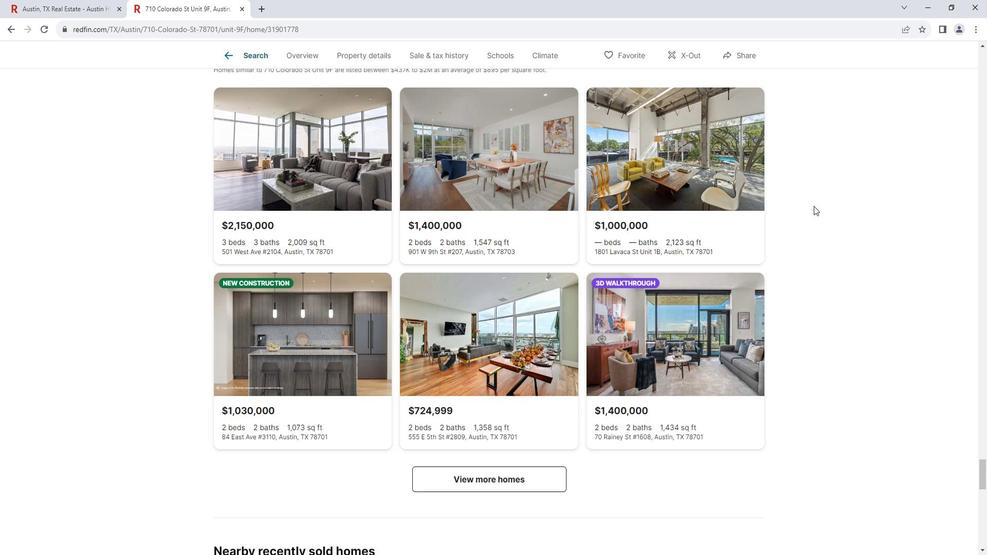 
Action: Mouse scrolled (824, 207) with delta (0, 0)
Screenshot: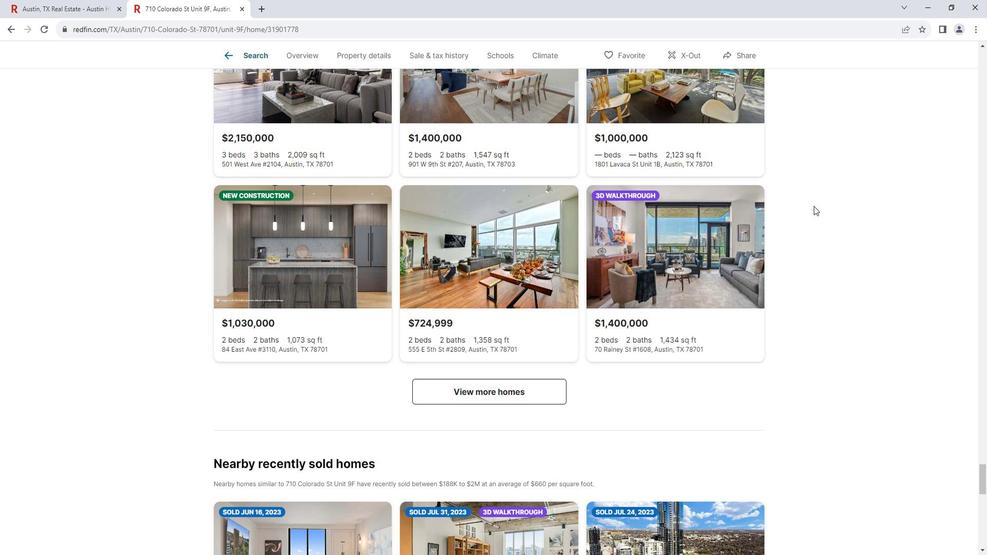 
Action: Mouse scrolled (824, 207) with delta (0, 0)
Screenshot: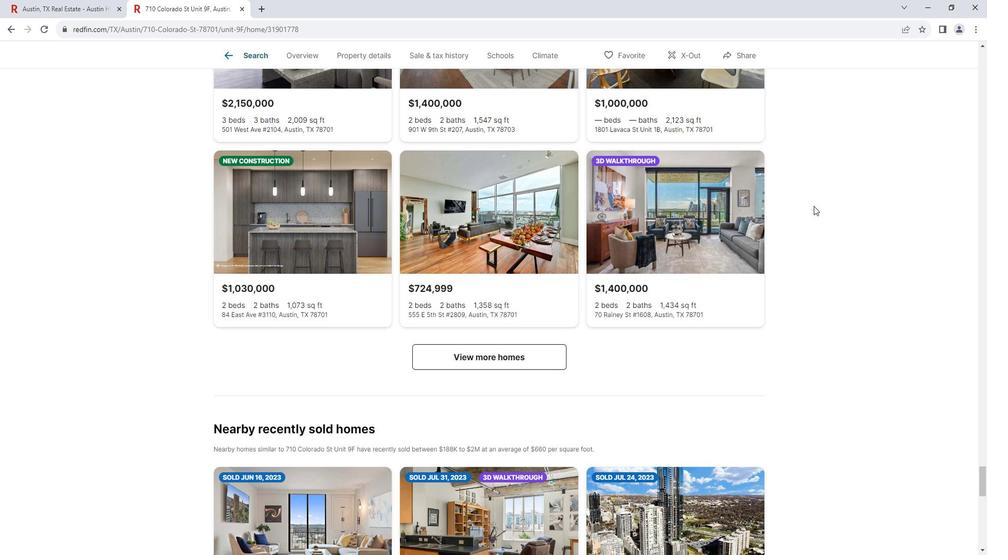 
Action: Mouse moved to (823, 208)
Screenshot: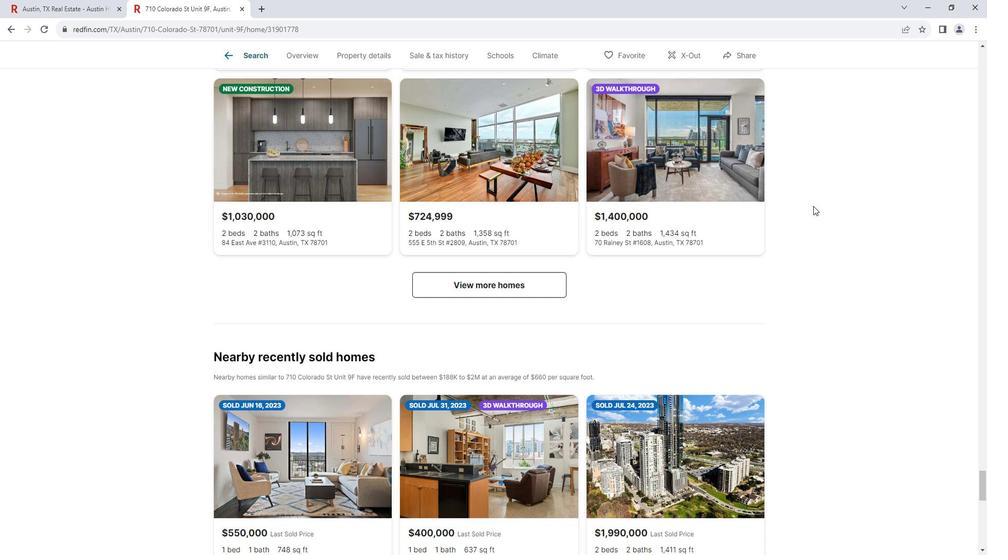 
Action: Mouse scrolled (823, 207) with delta (0, 0)
Screenshot: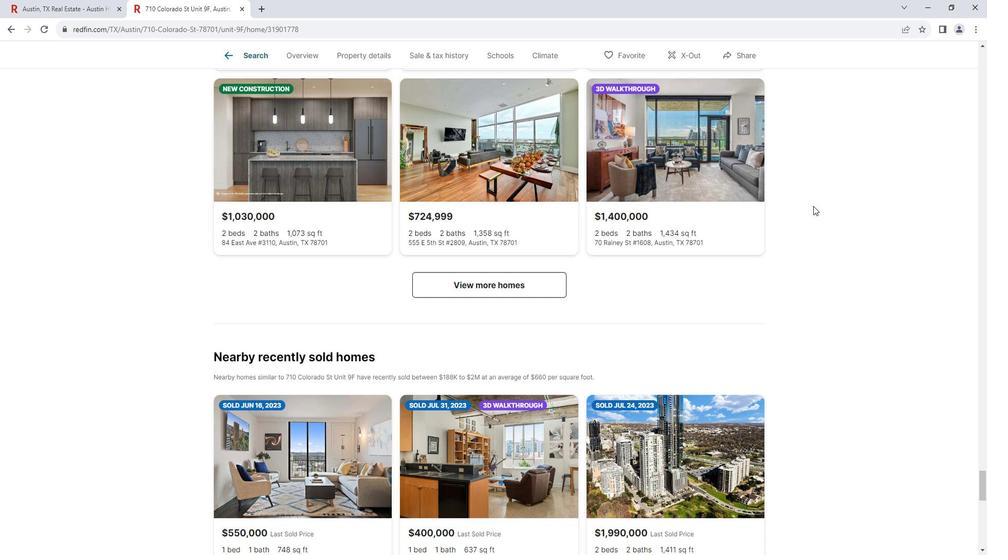 
Action: Mouse scrolled (823, 207) with delta (0, 0)
Screenshot: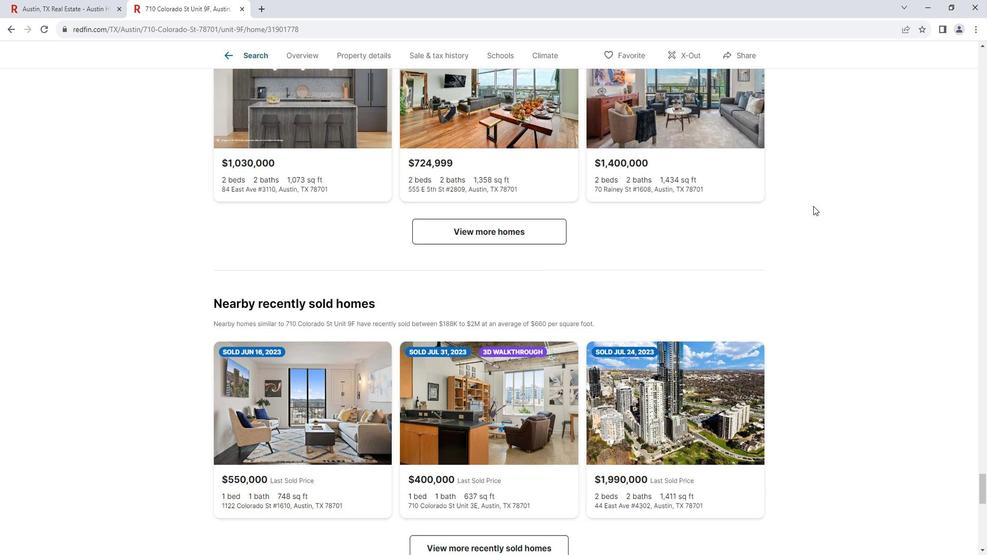 
Action: Mouse scrolled (823, 207) with delta (0, 0)
Screenshot: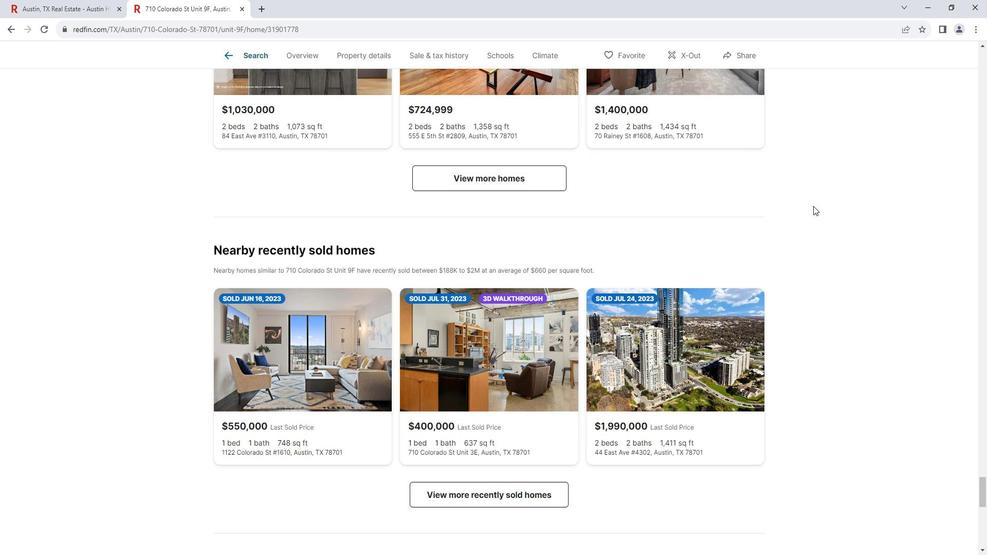 
Action: Mouse scrolled (823, 207) with delta (0, 0)
Screenshot: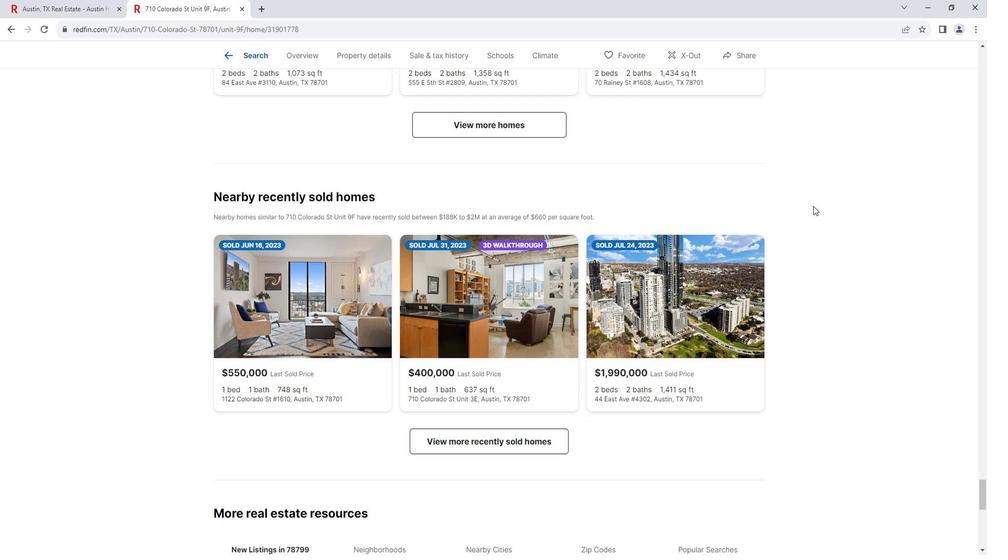 
Action: Mouse scrolled (823, 207) with delta (0, 0)
Screenshot: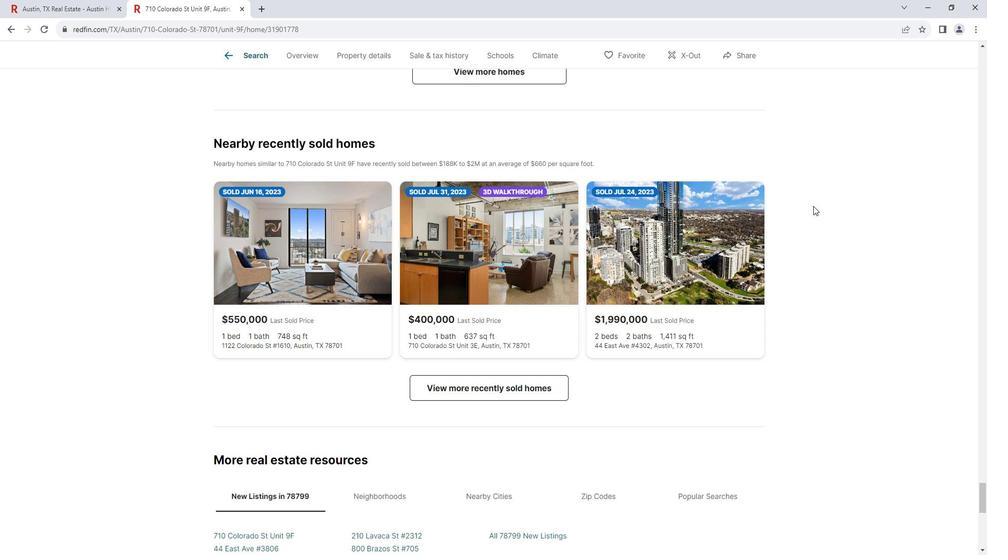 
Action: Mouse scrolled (823, 207) with delta (0, 0)
Screenshot: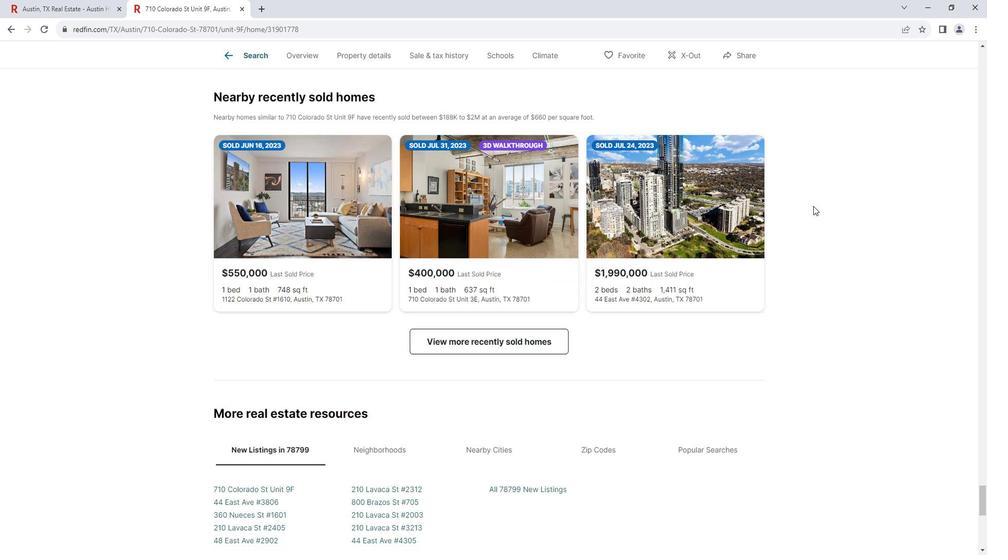 
Action: Mouse scrolled (823, 207) with delta (0, 0)
Screenshot: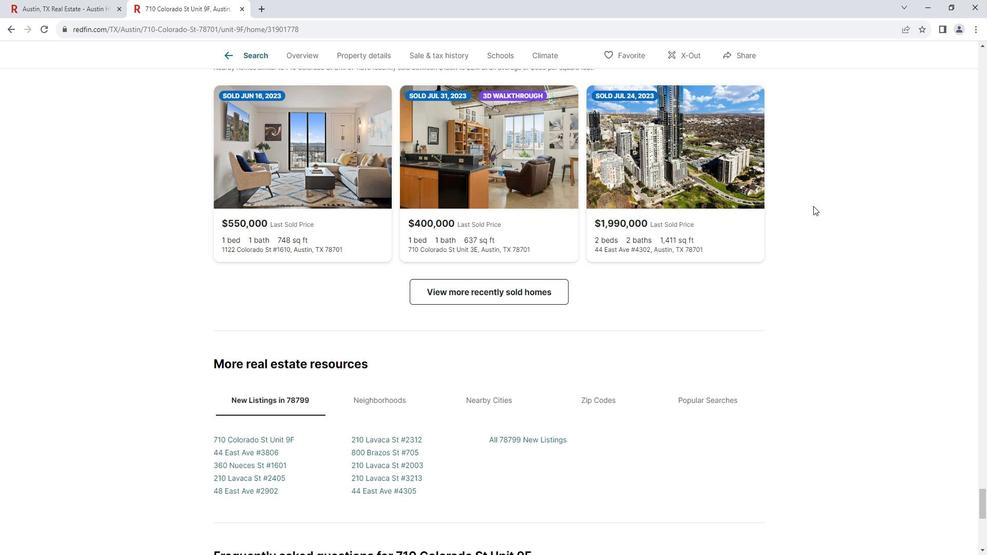 
Action: Mouse scrolled (823, 207) with delta (0, 0)
